 Task: Create a repository on health tips or workout plans and add a collaborator to this repository.
Action: Mouse moved to (1228, 97)
Screenshot: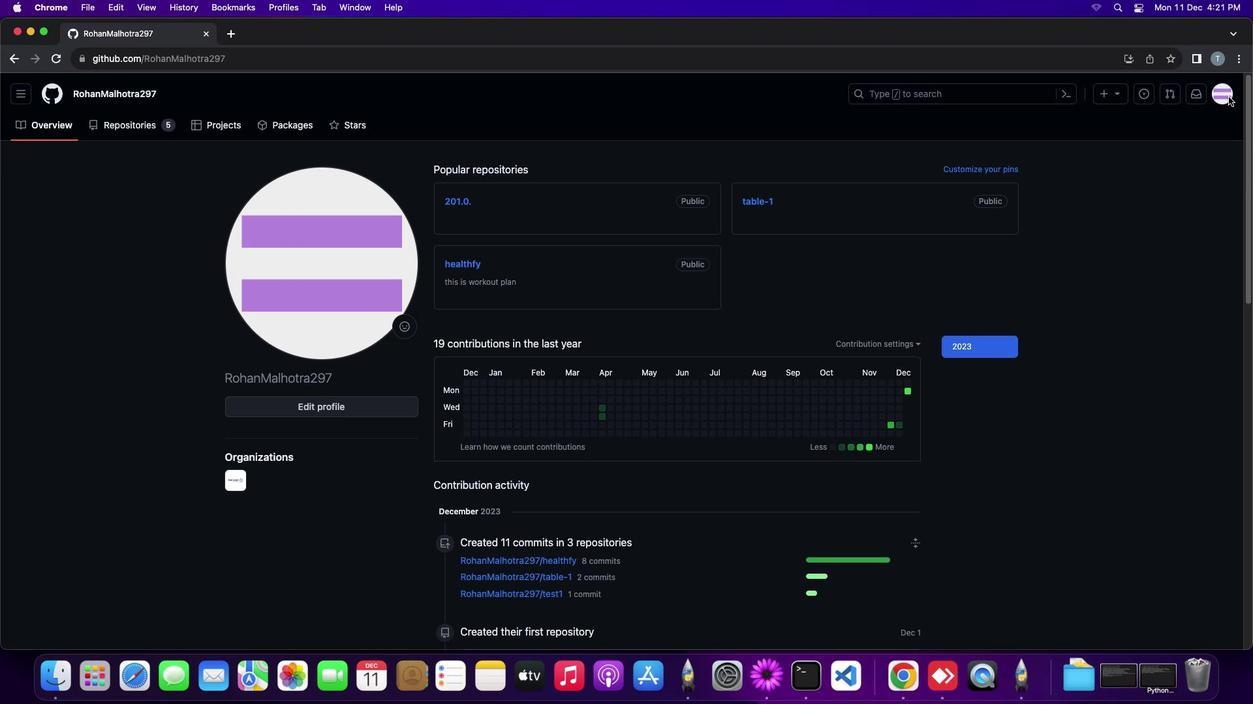 
Action: Mouse pressed left at (1228, 97)
Screenshot: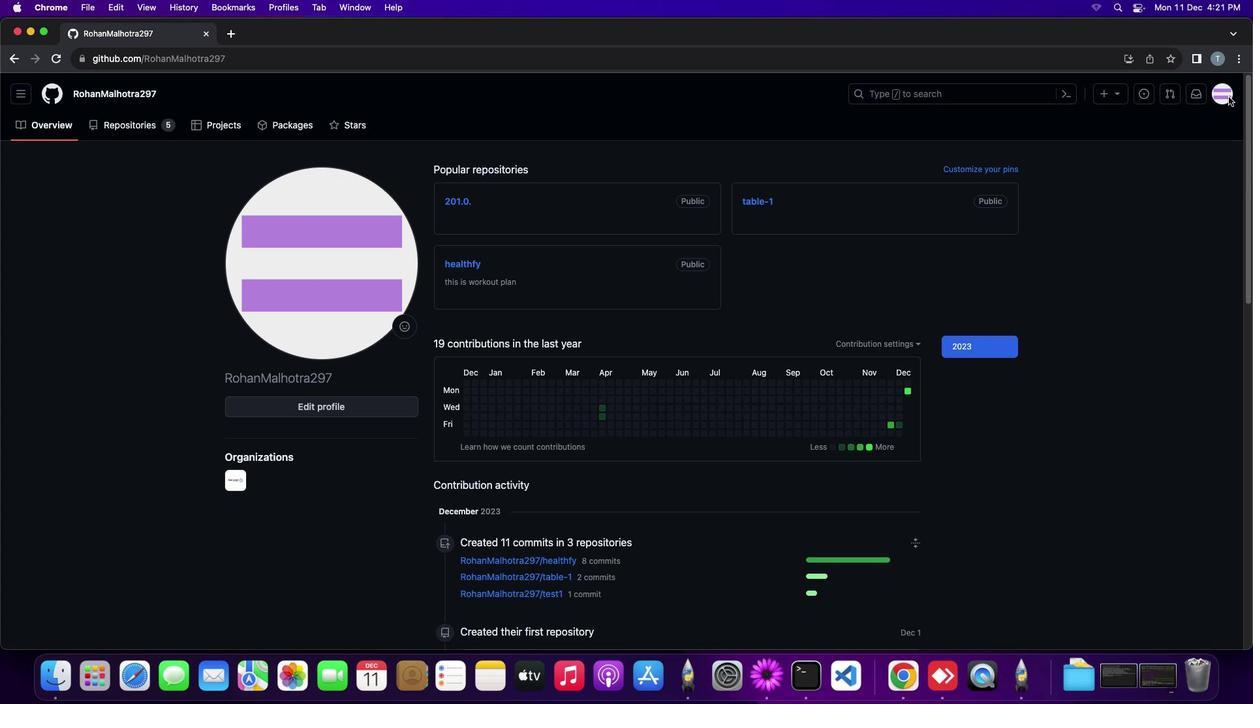 
Action: Mouse moved to (1225, 99)
Screenshot: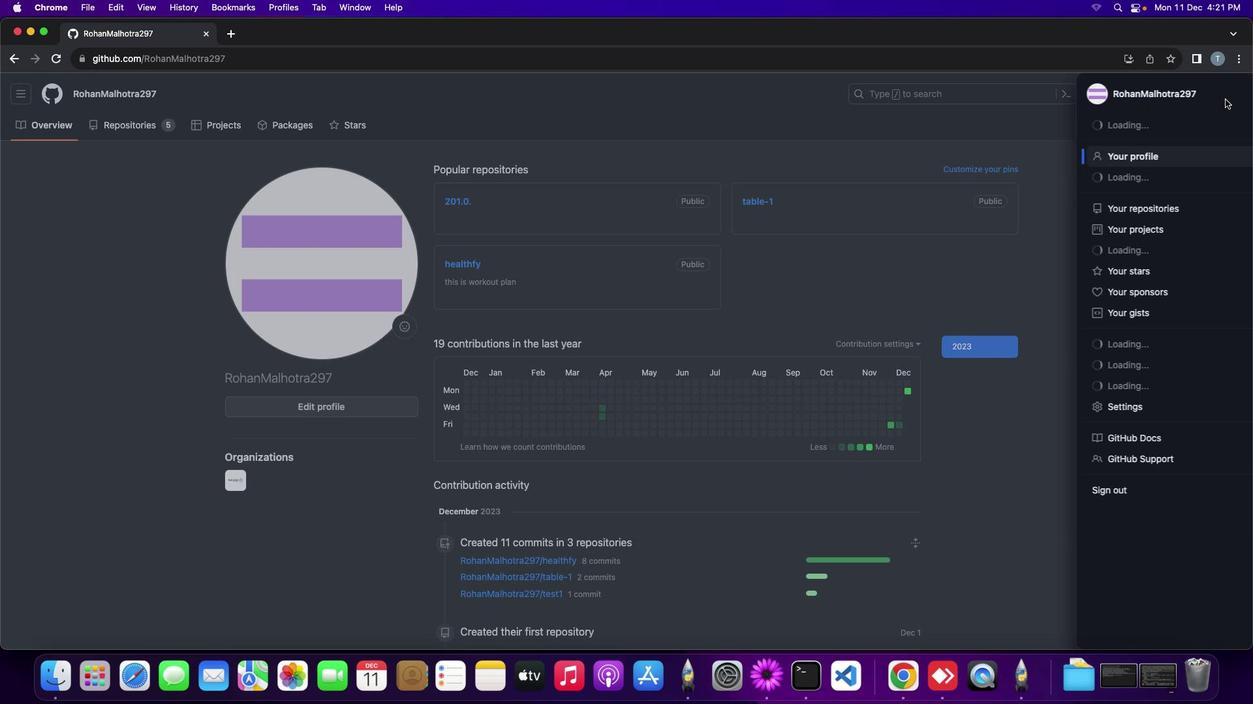 
Action: Mouse pressed left at (1225, 99)
Screenshot: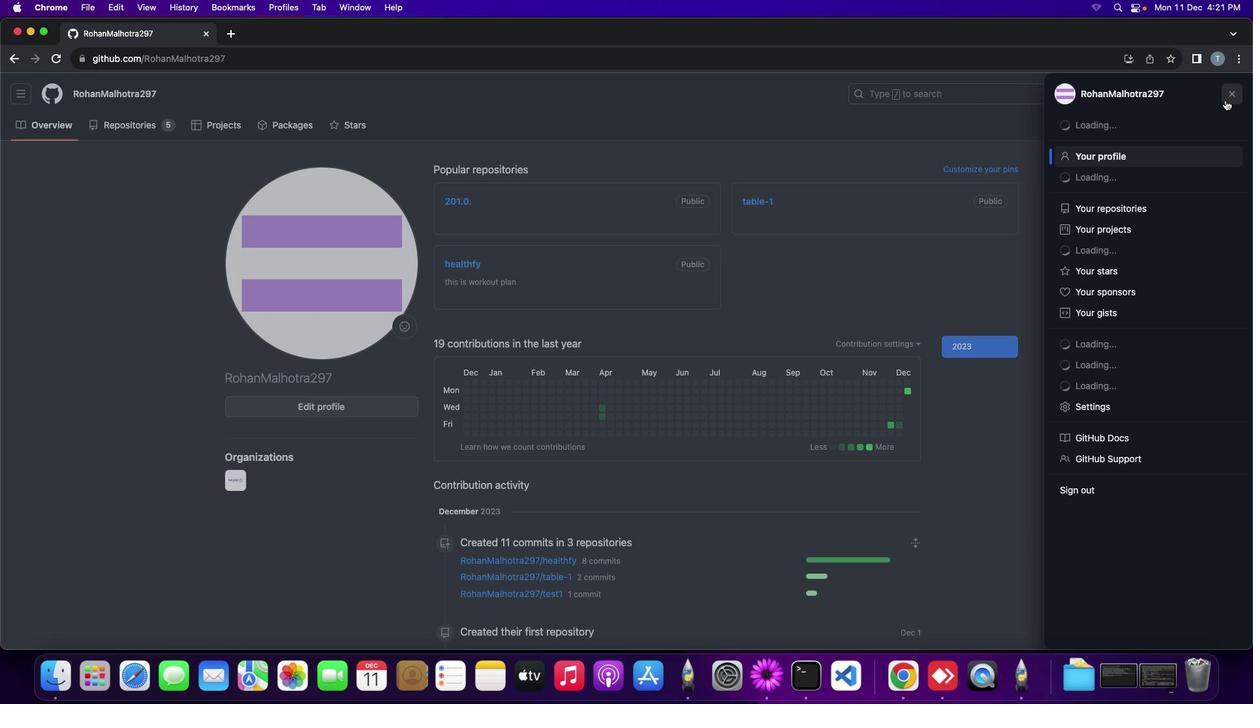 
Action: Mouse moved to (1121, 211)
Screenshot: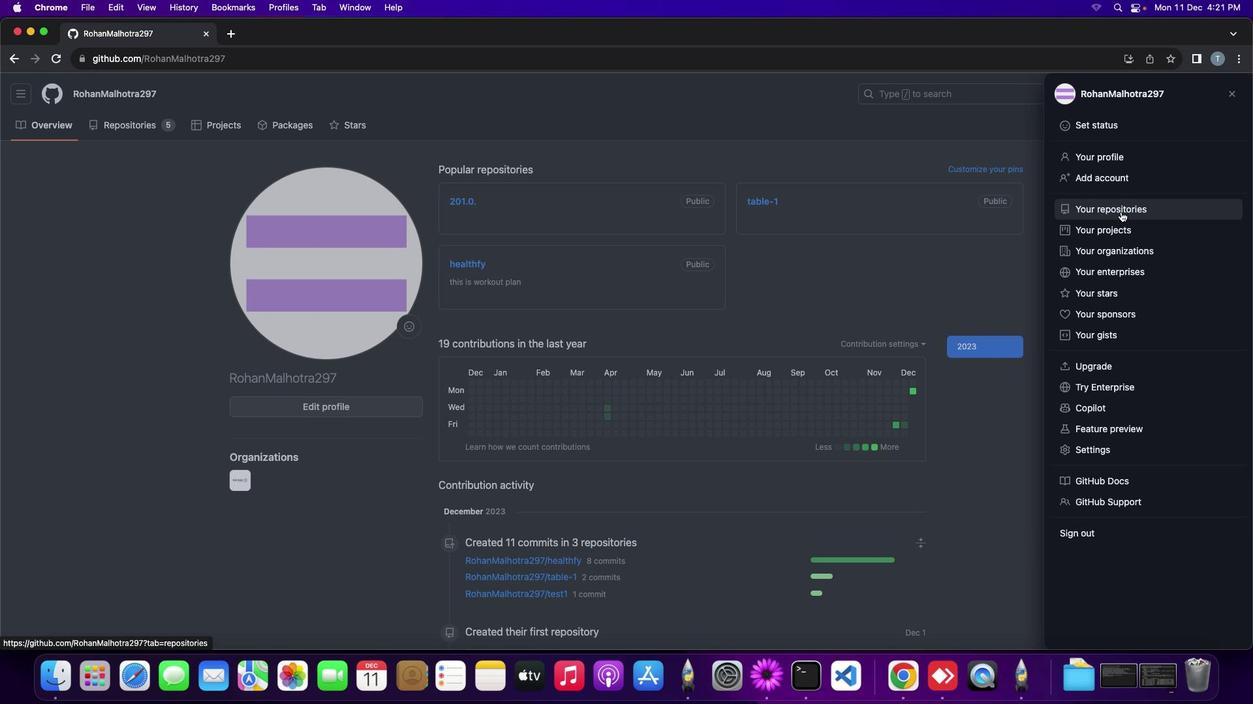 
Action: Mouse pressed left at (1121, 211)
Screenshot: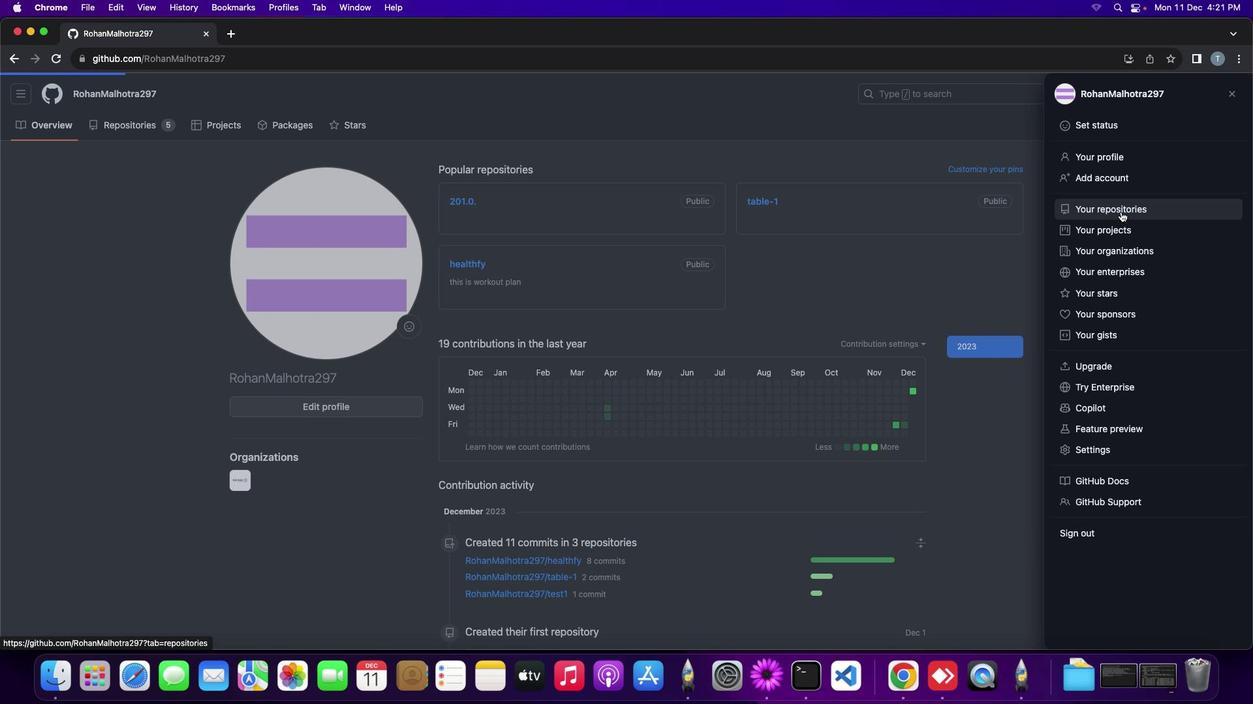 
Action: Mouse moved to (998, 171)
Screenshot: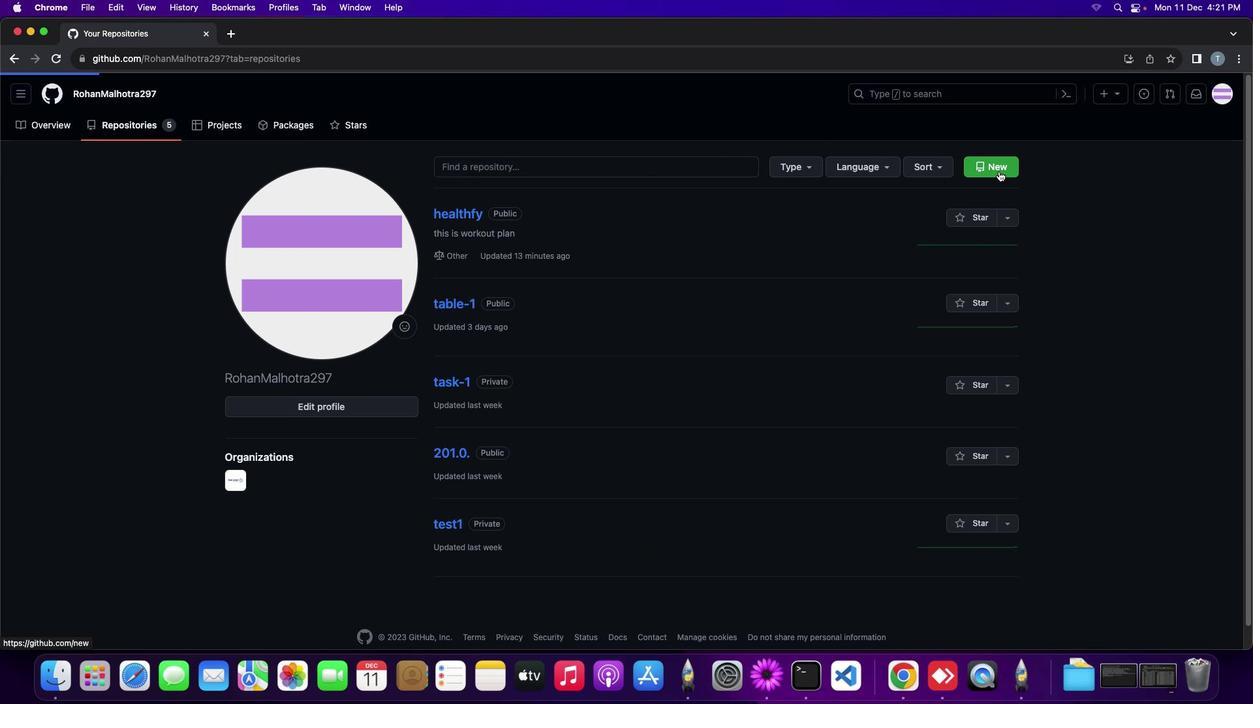 
Action: Mouse pressed left at (998, 171)
Screenshot: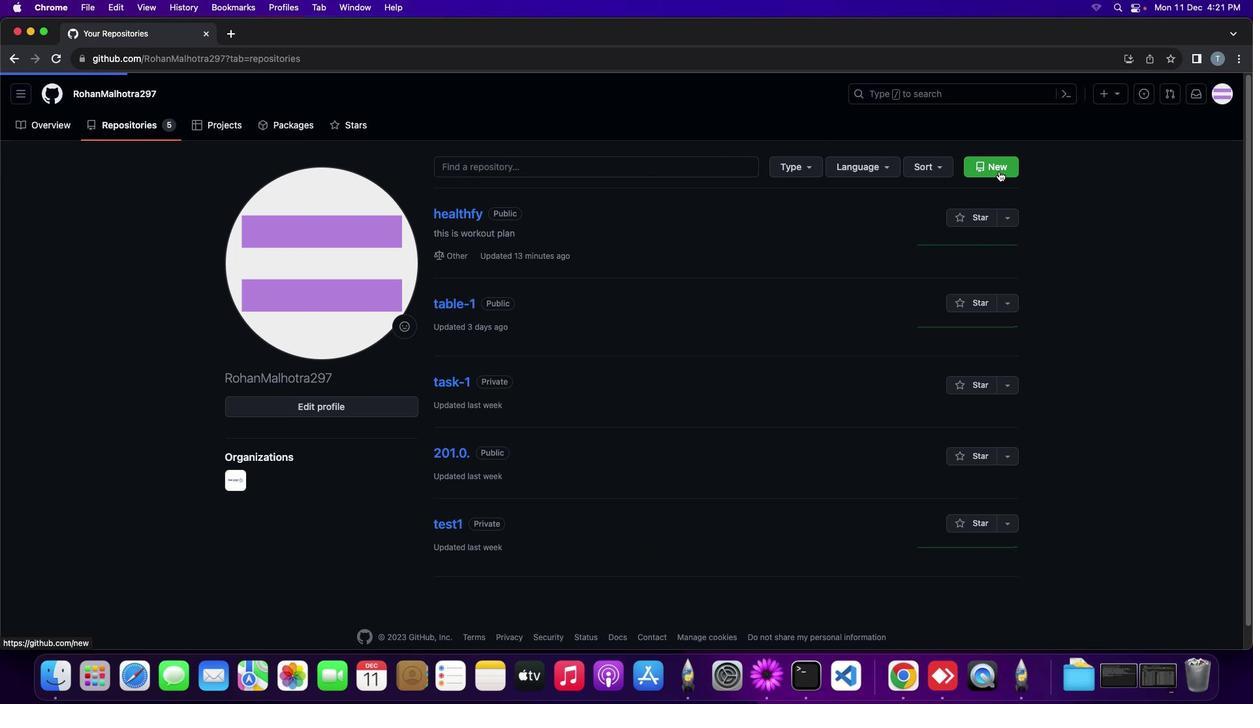 
Action: Mouse moved to (582, 257)
Screenshot: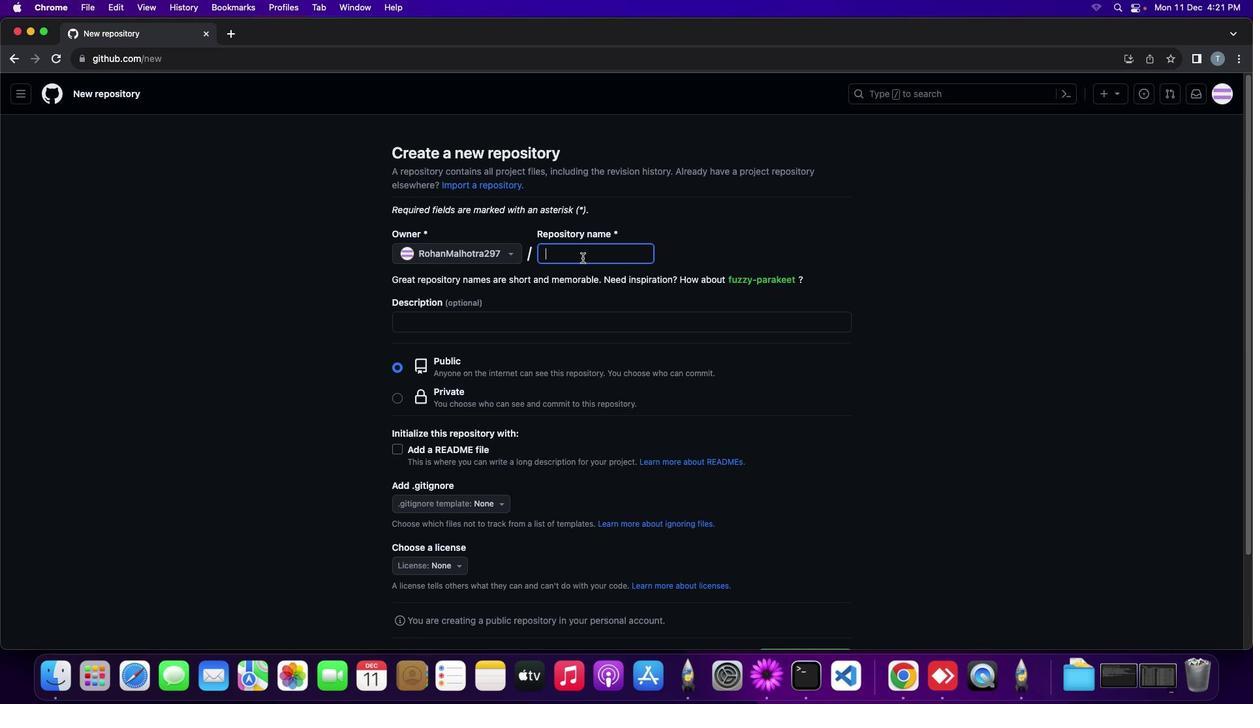 
Action: Mouse pressed left at (582, 257)
Screenshot: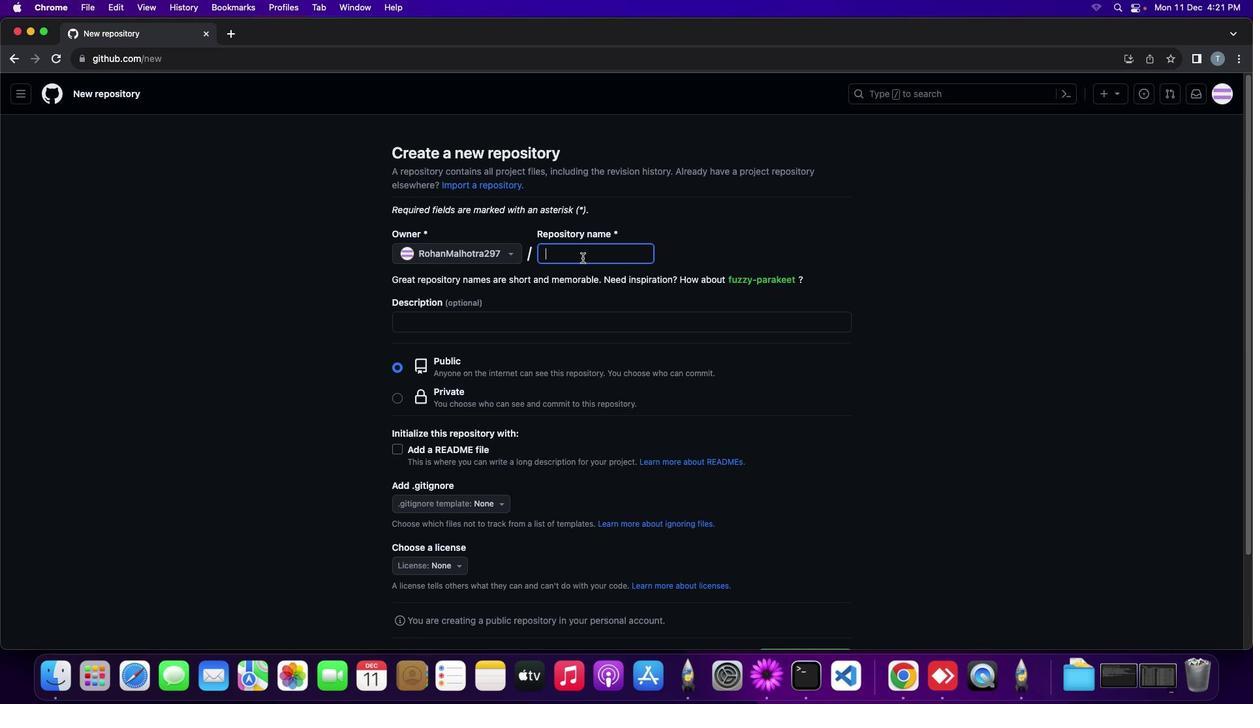 
Action: Mouse moved to (582, 257)
Screenshot: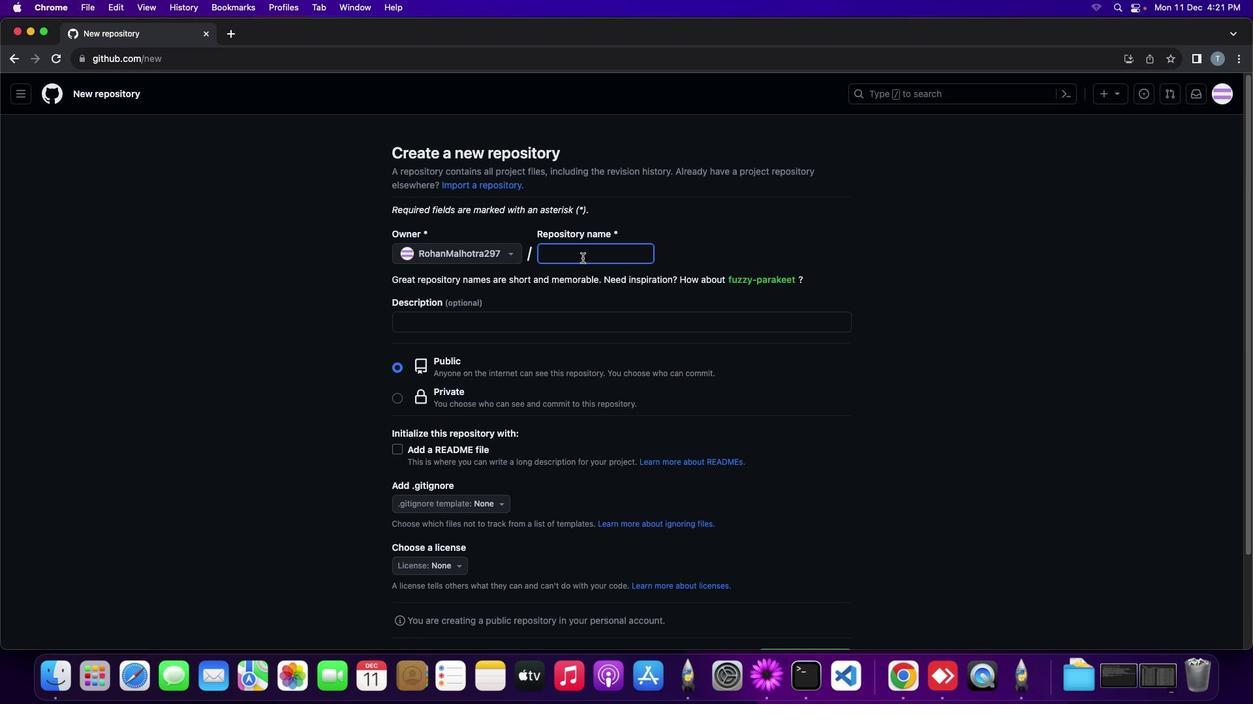 
Action: Key pressed Key.shift'H''e''a''l''t''h'Key.spaceKey.shift'T''i''p''s'Key.spaceKey.shift'&'Key.spaceKey.shift'W''o''r''k''o''u''t'Key.spaceKey.shift'P''l''a''n''s'
Screenshot: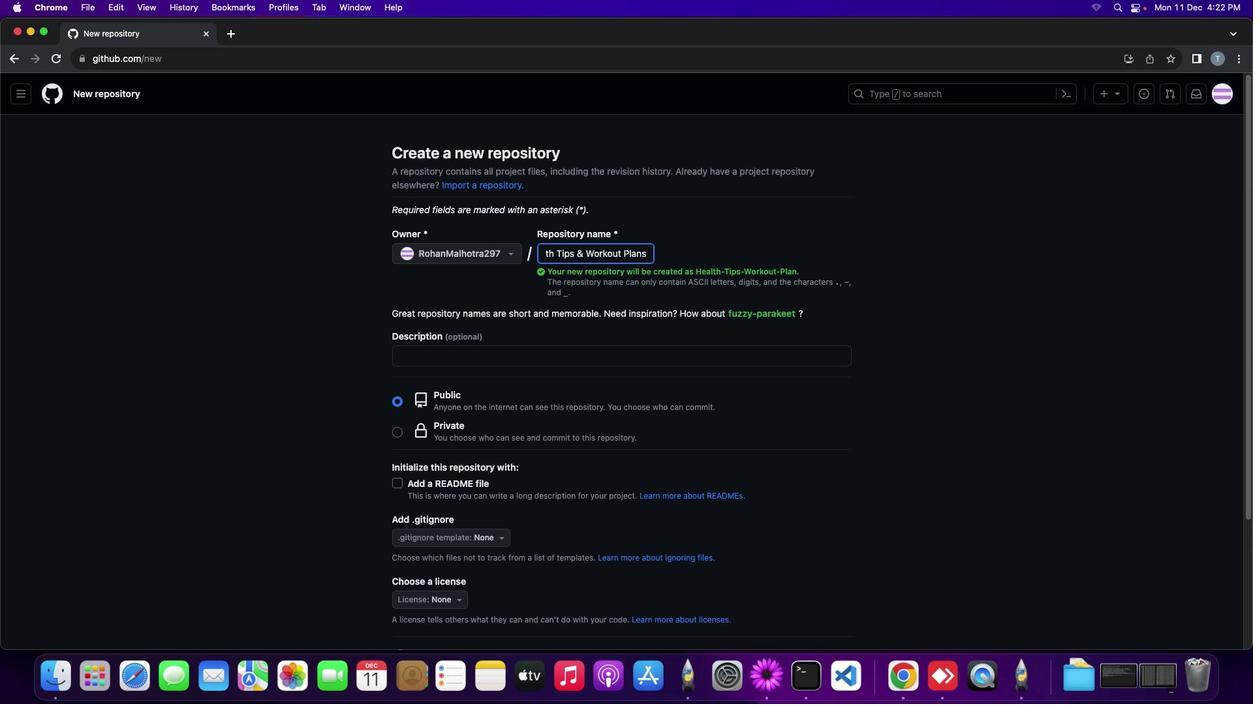 
Action: Mouse moved to (748, 322)
Screenshot: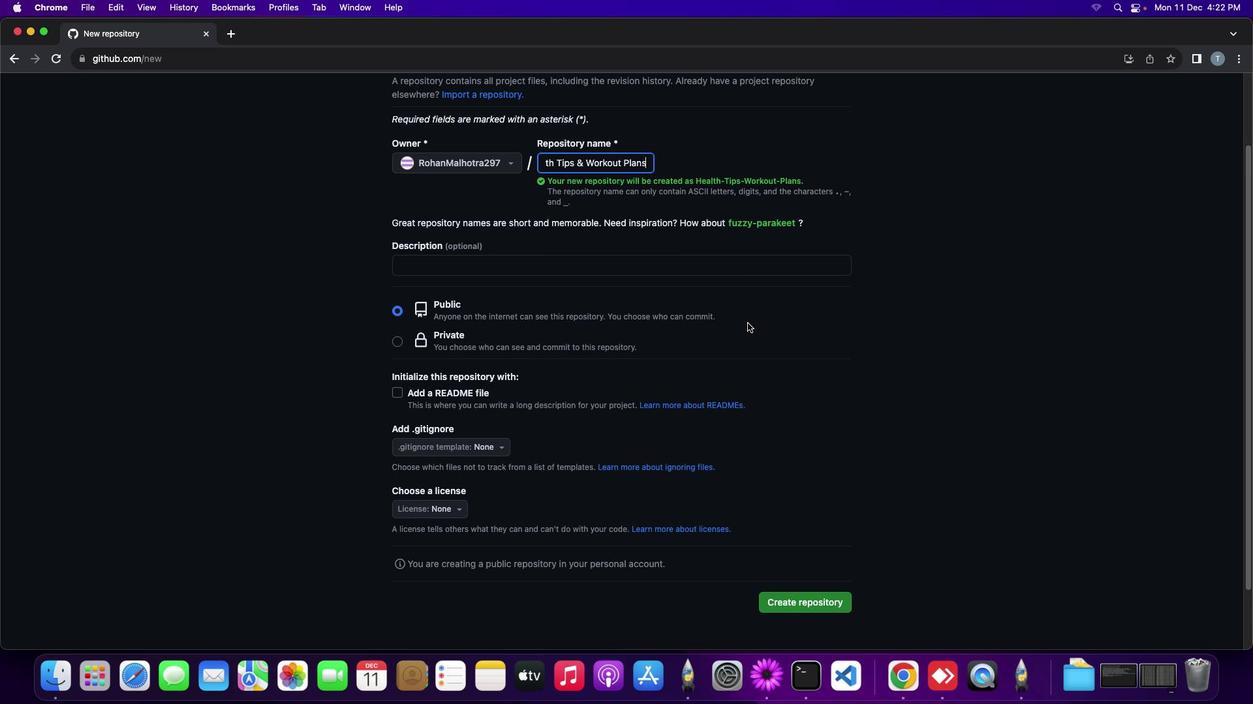 
Action: Mouse scrolled (748, 322) with delta (0, 0)
Screenshot: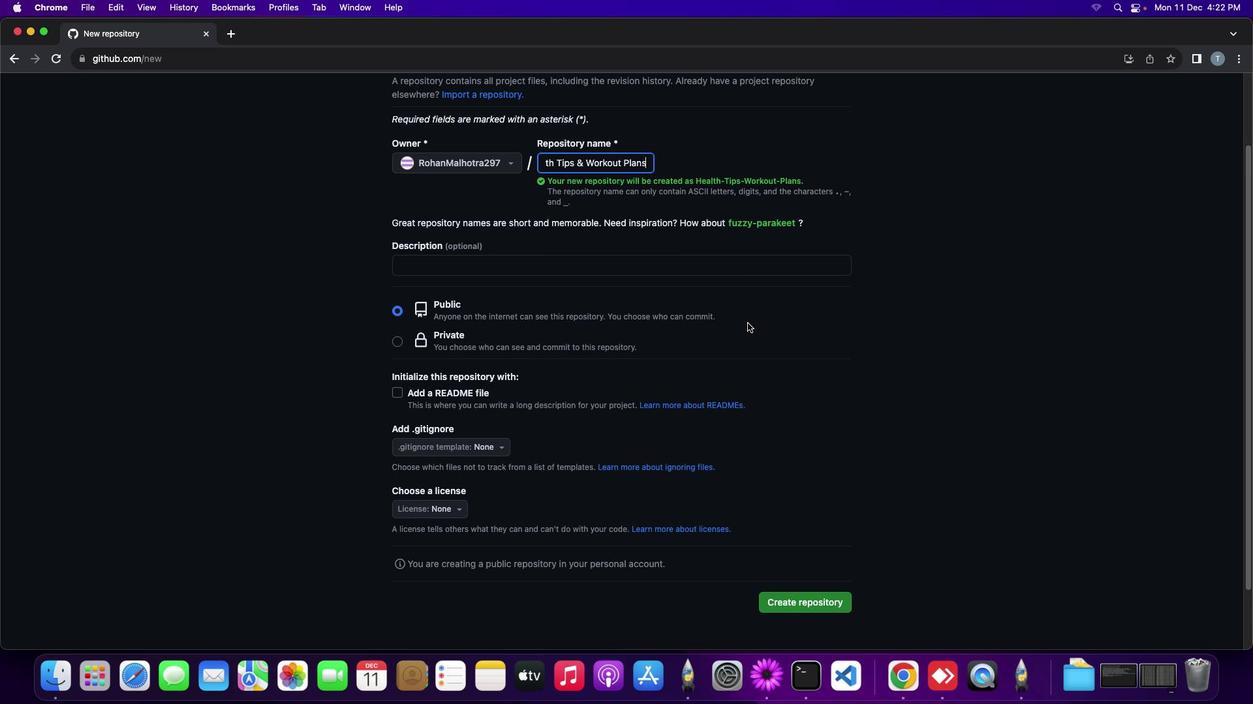 
Action: Mouse moved to (748, 323)
Screenshot: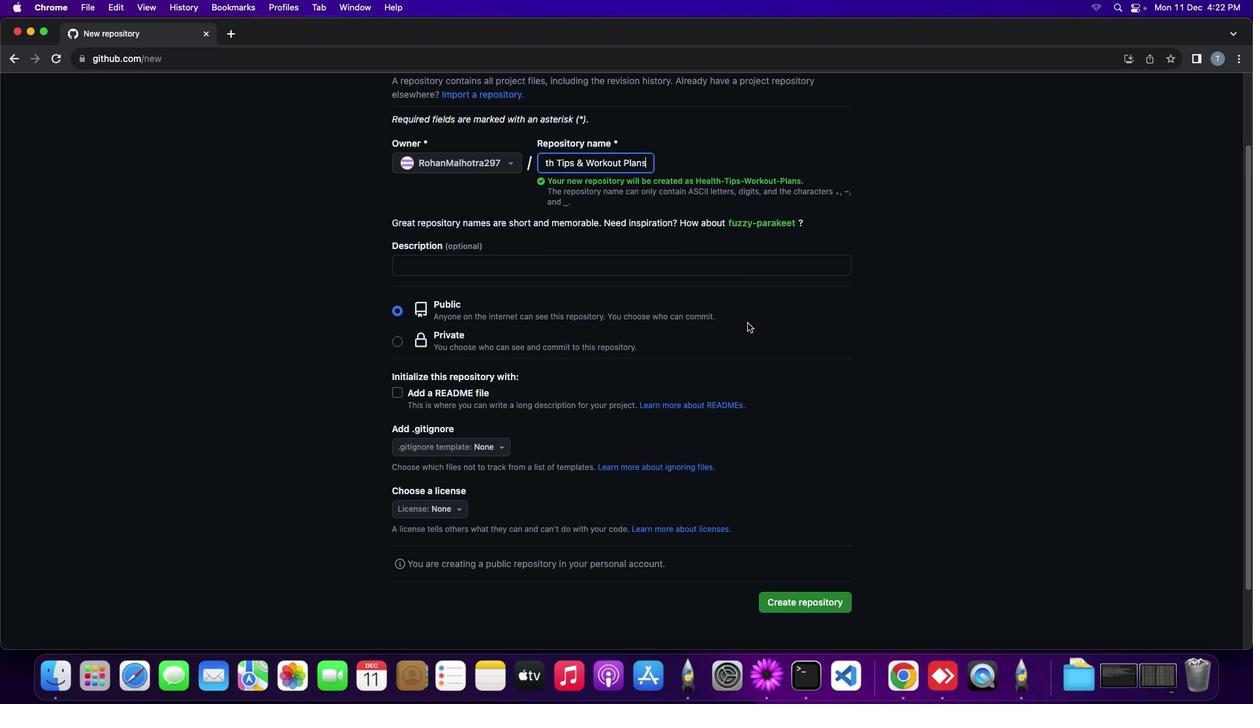 
Action: Mouse scrolled (748, 323) with delta (0, 0)
Screenshot: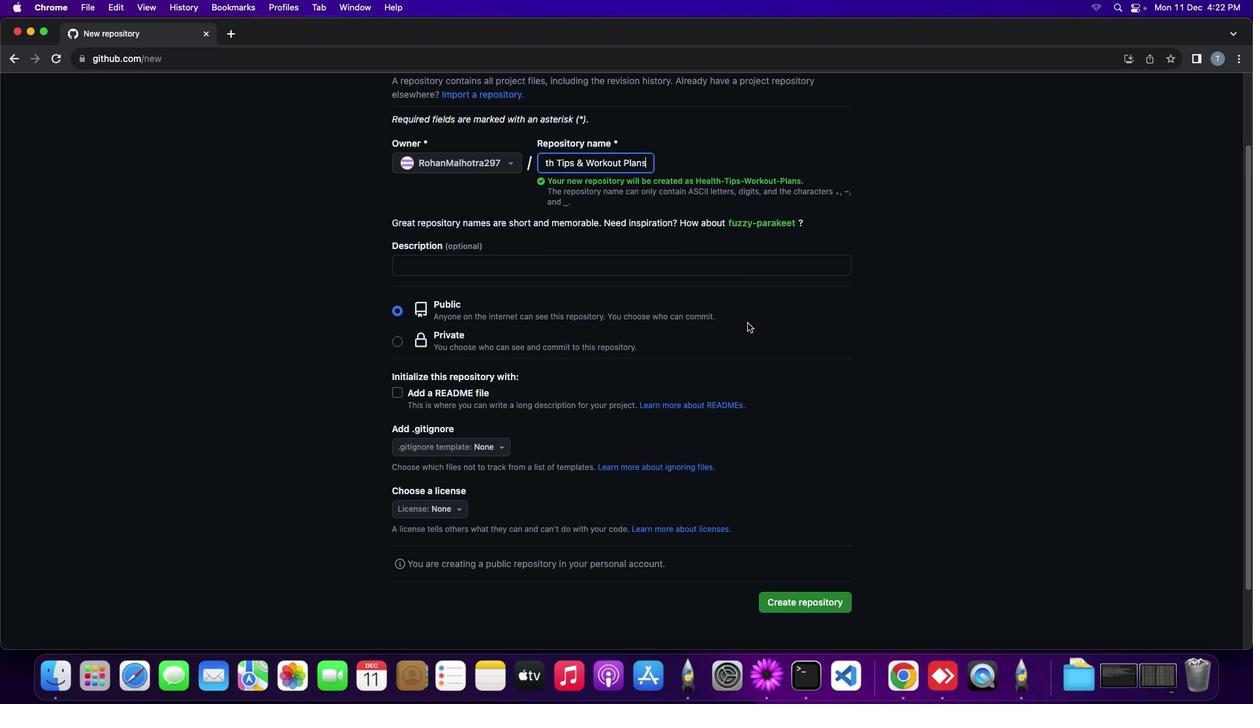 
Action: Mouse scrolled (748, 323) with delta (0, -1)
Screenshot: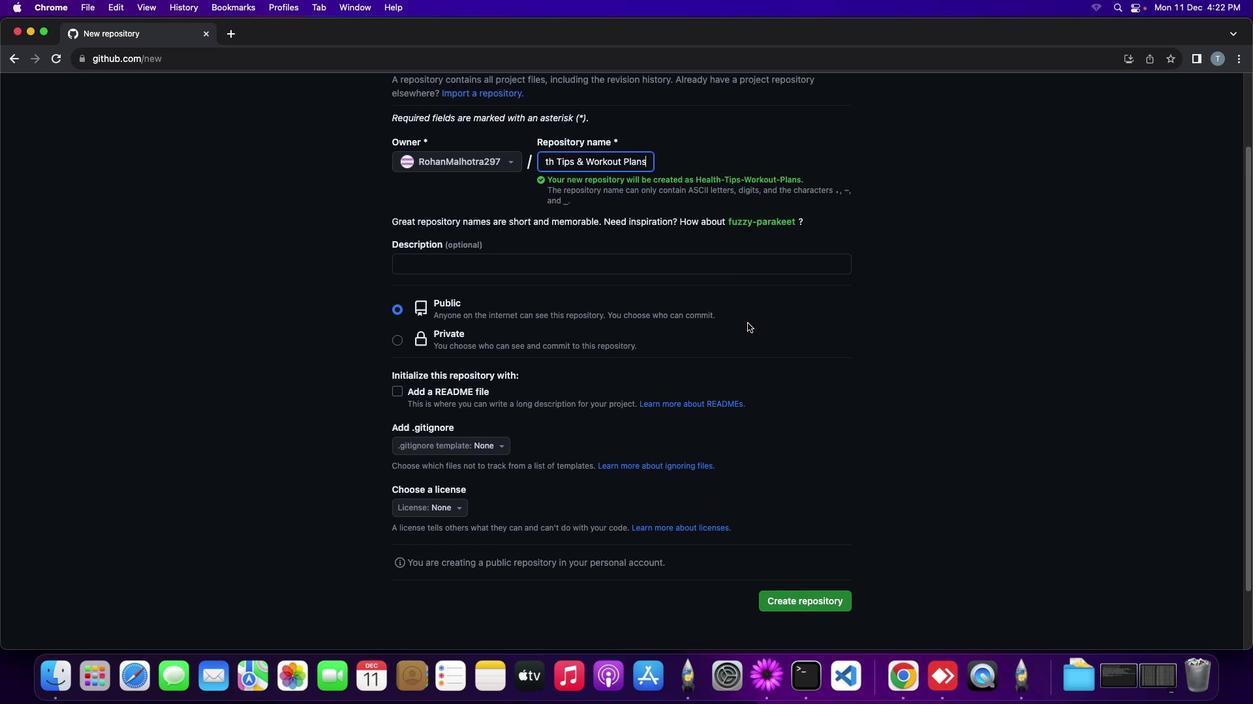 
Action: Mouse moved to (747, 323)
Screenshot: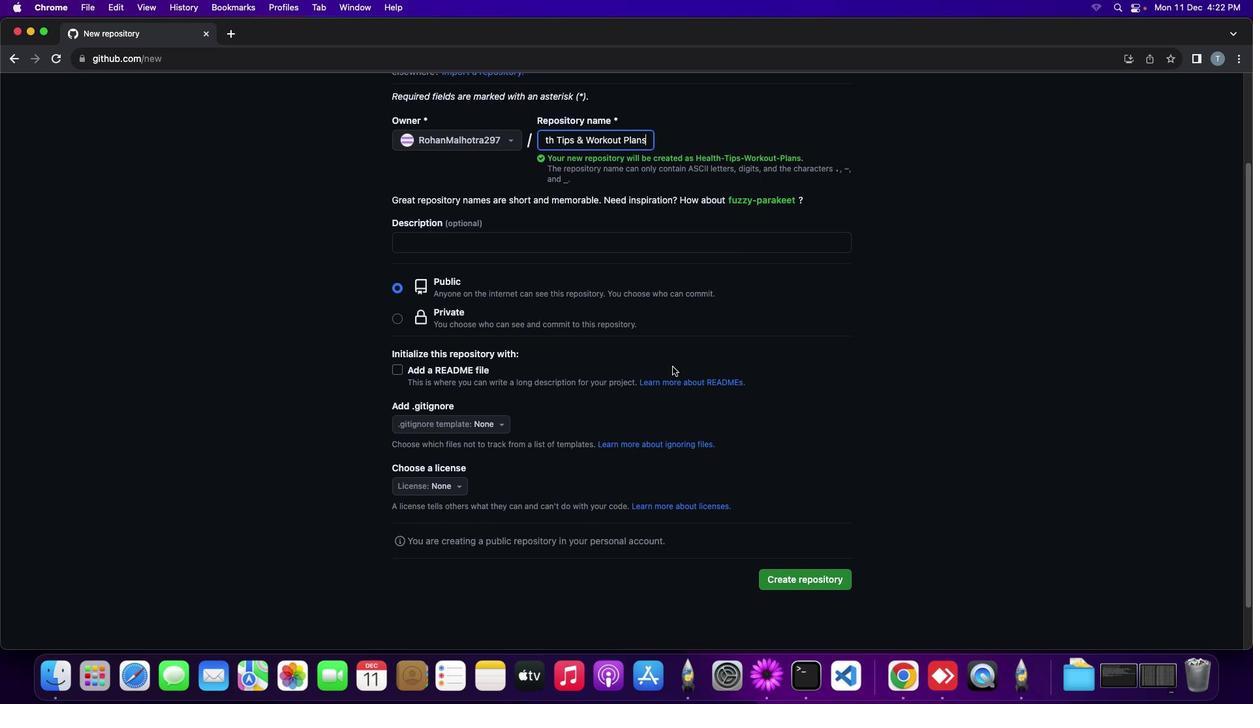 
Action: Mouse scrolled (747, 323) with delta (0, 0)
Screenshot: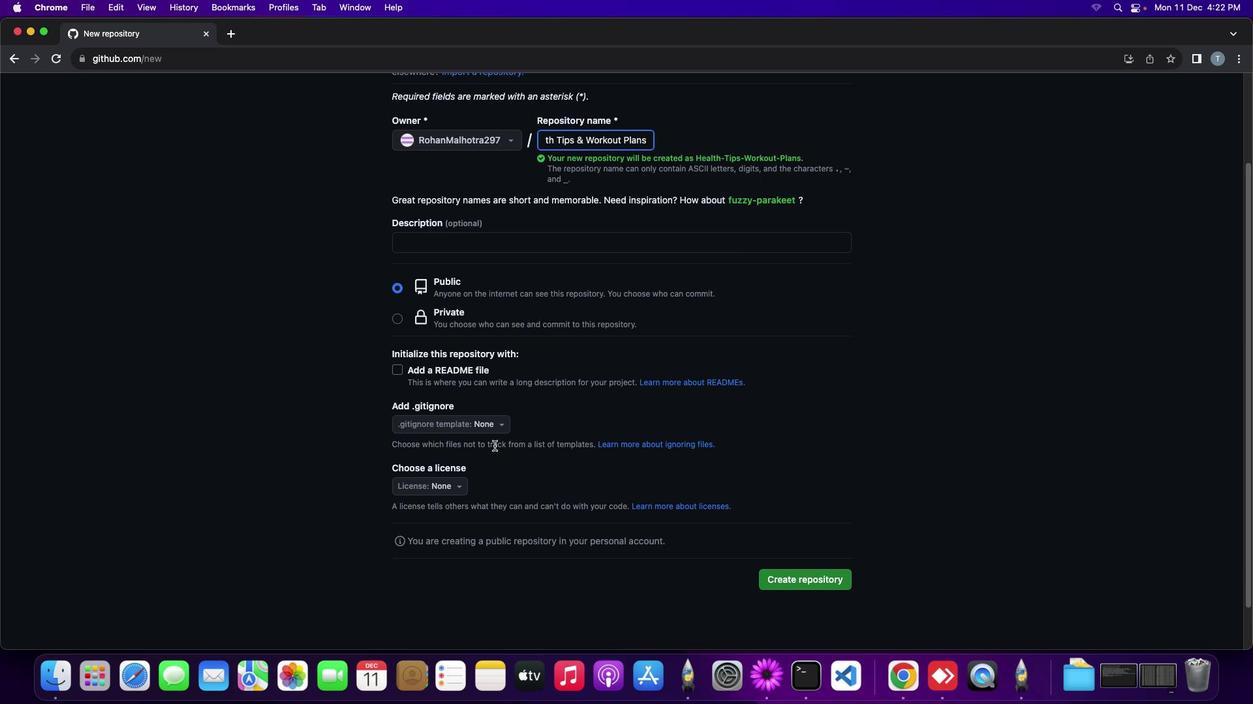 
Action: Mouse scrolled (747, 323) with delta (0, 0)
Screenshot: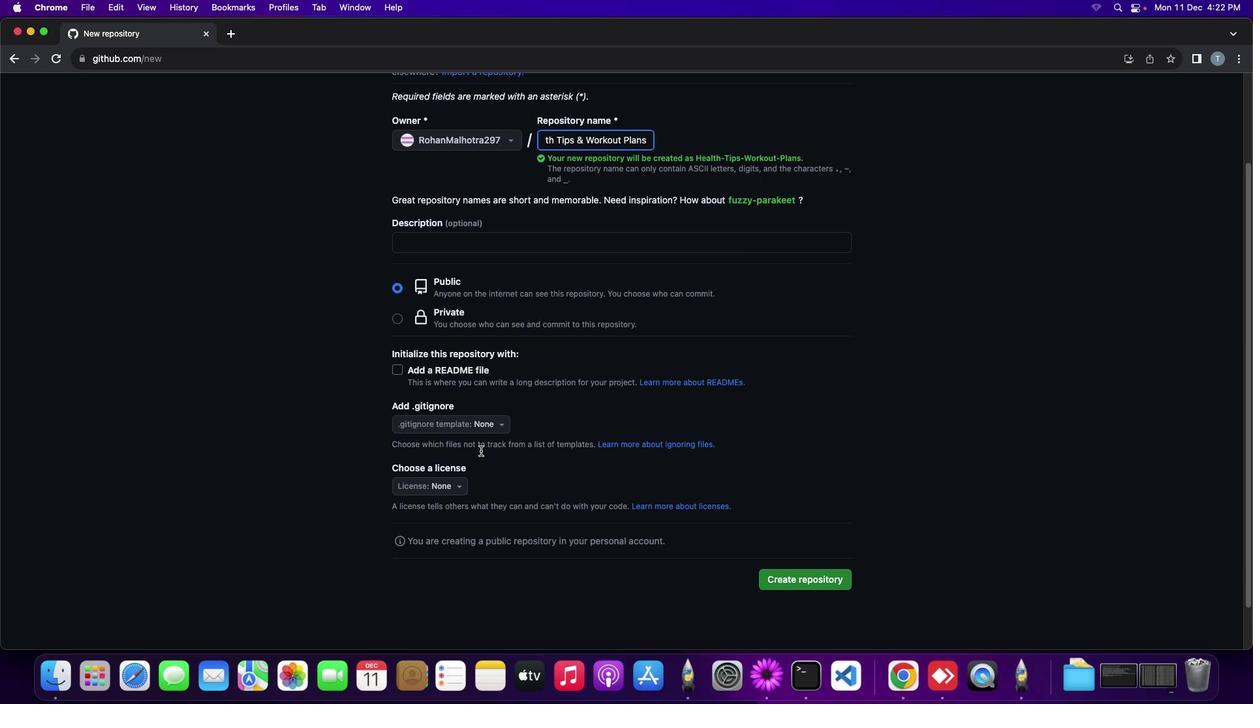 
Action: Mouse moved to (400, 374)
Screenshot: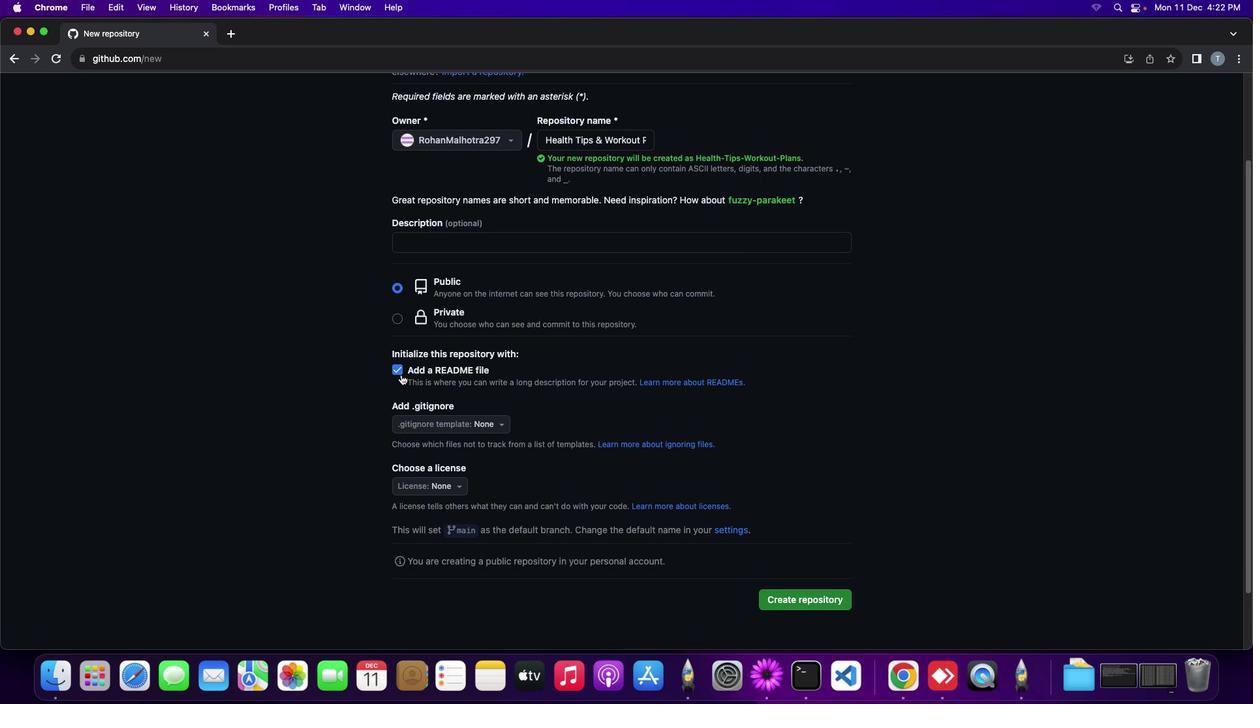 
Action: Mouse pressed left at (400, 374)
Screenshot: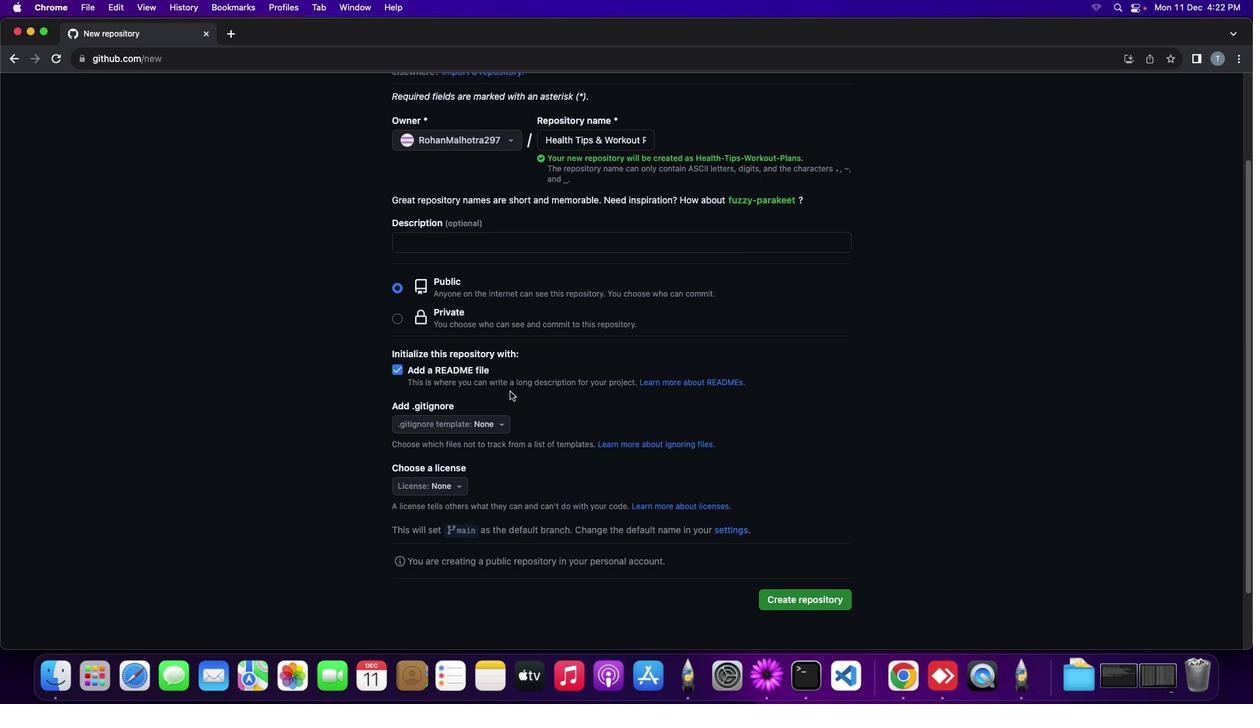 
Action: Mouse moved to (817, 602)
Screenshot: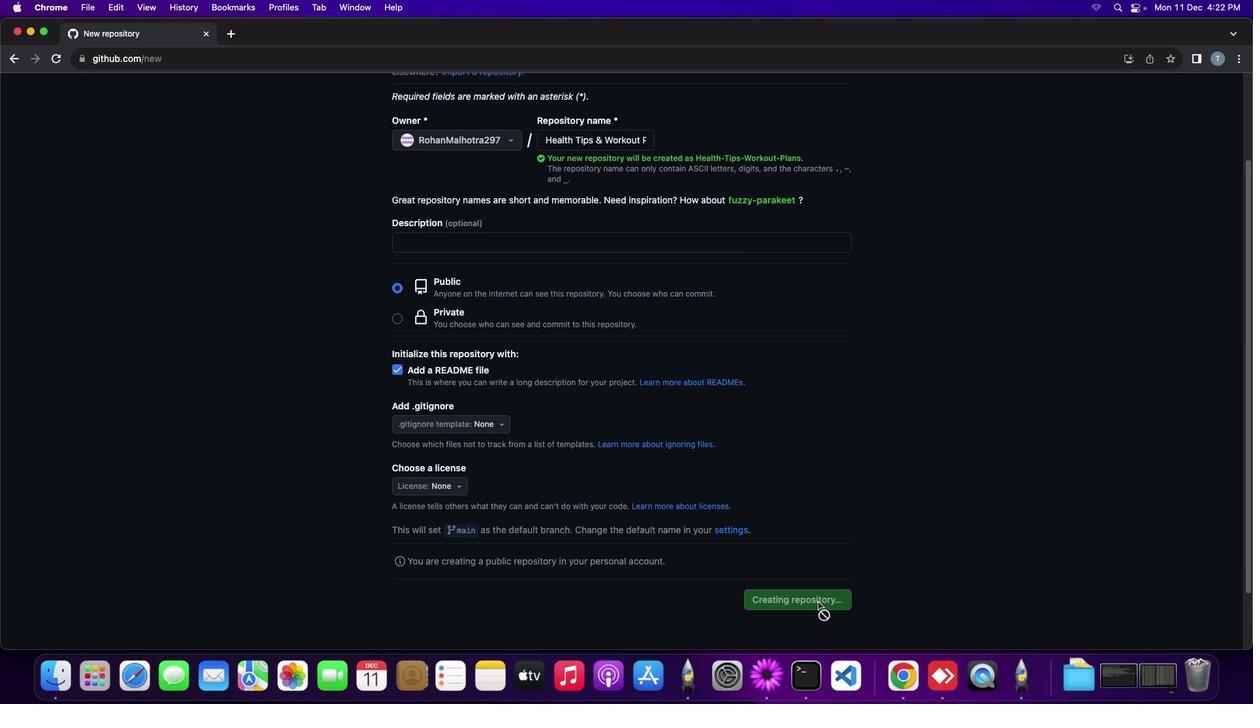 
Action: Mouse pressed left at (817, 602)
Screenshot: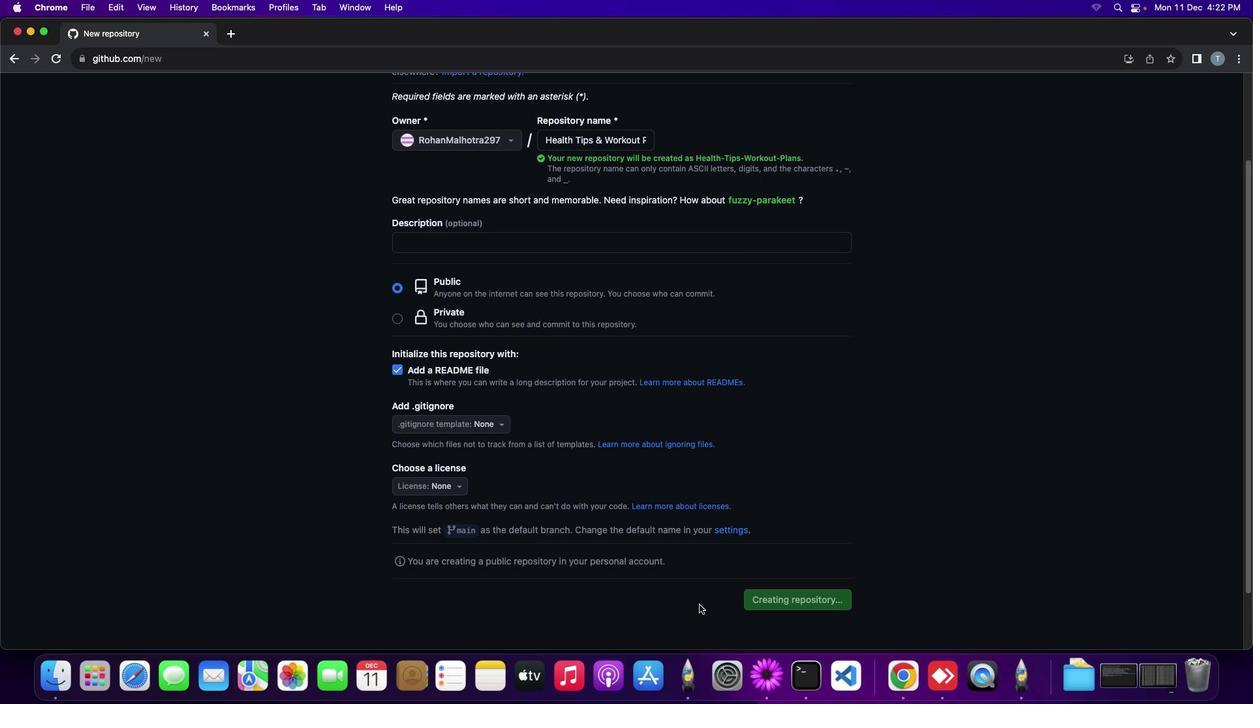 
Action: Mouse moved to (443, 372)
Screenshot: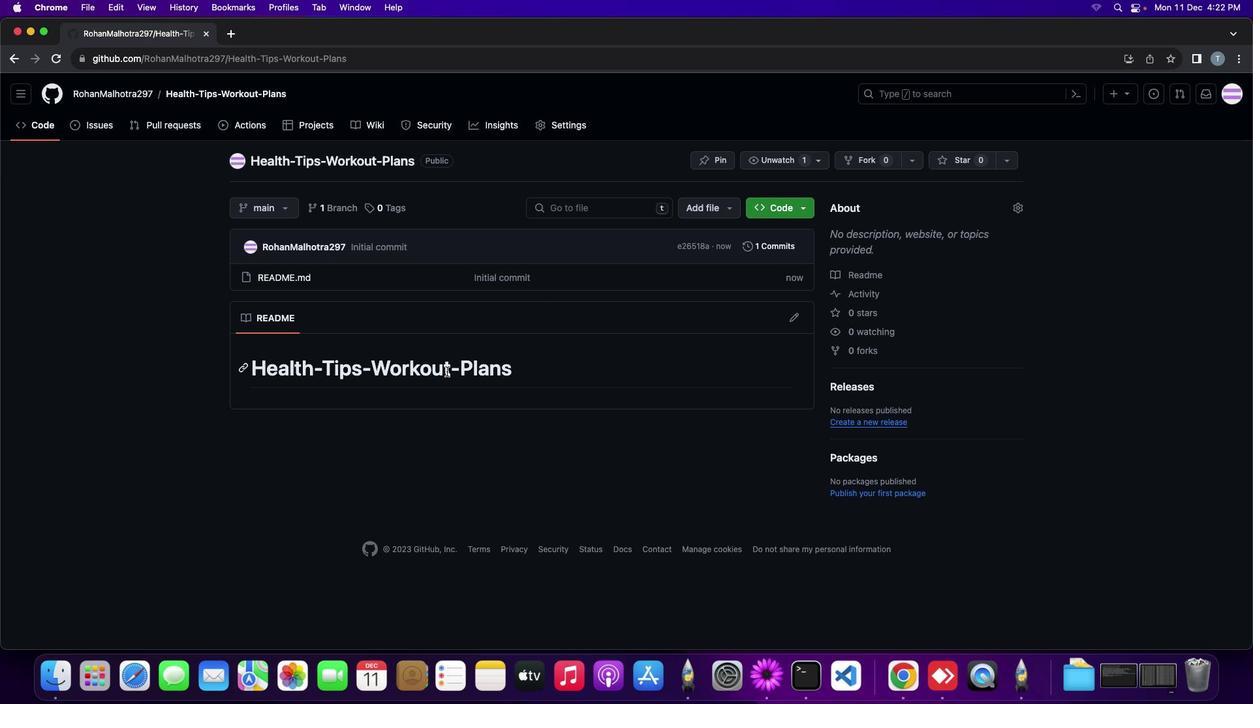 
Action: Mouse pressed left at (443, 372)
Screenshot: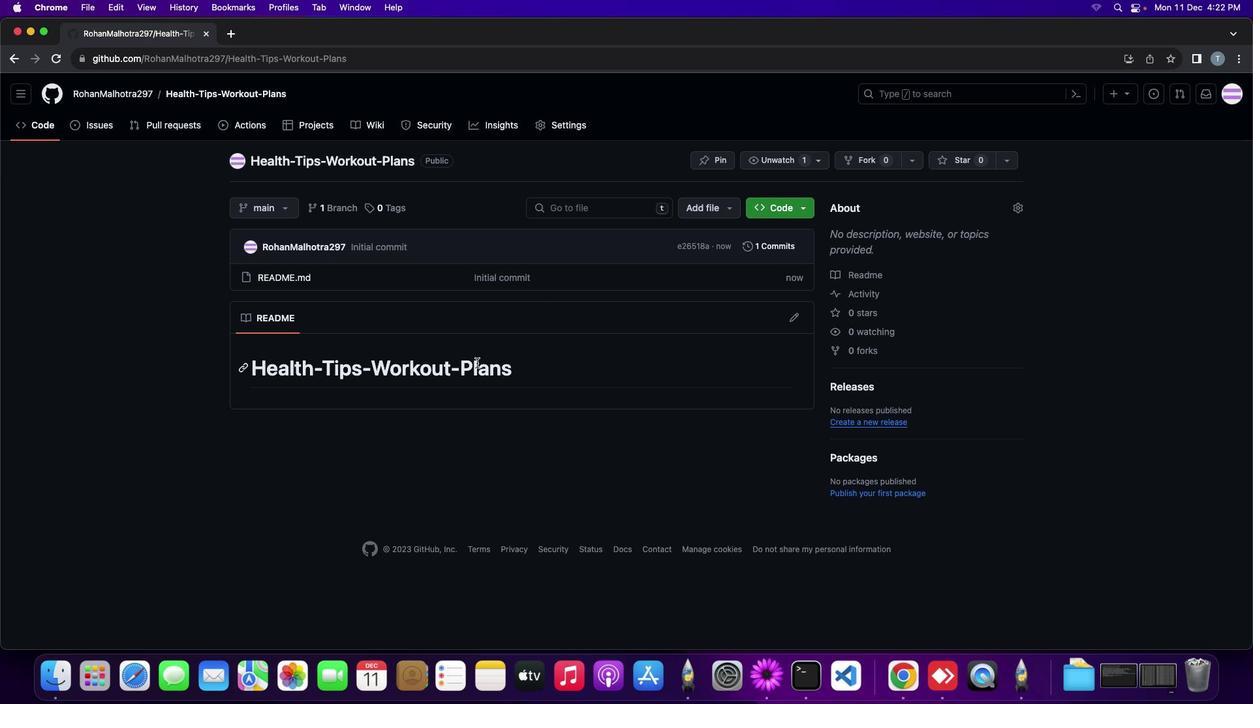 
Action: Mouse moved to (433, 373)
Screenshot: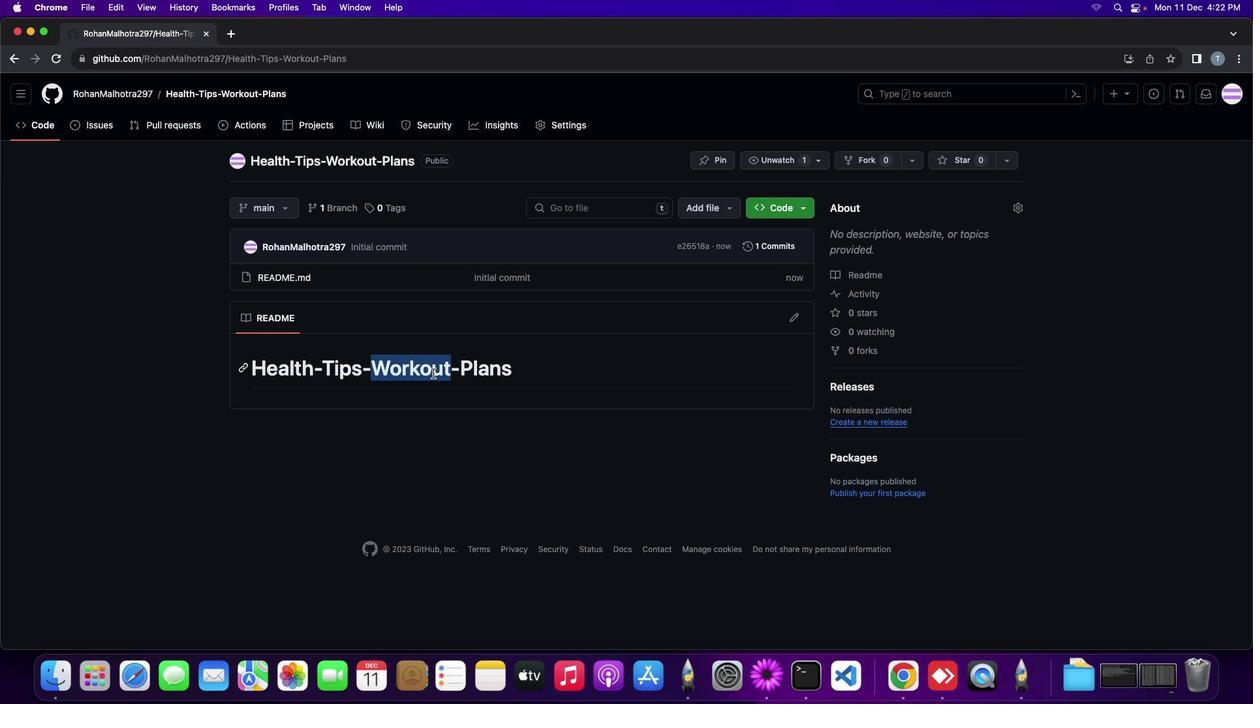 
Action: Mouse pressed left at (433, 373)
Screenshot: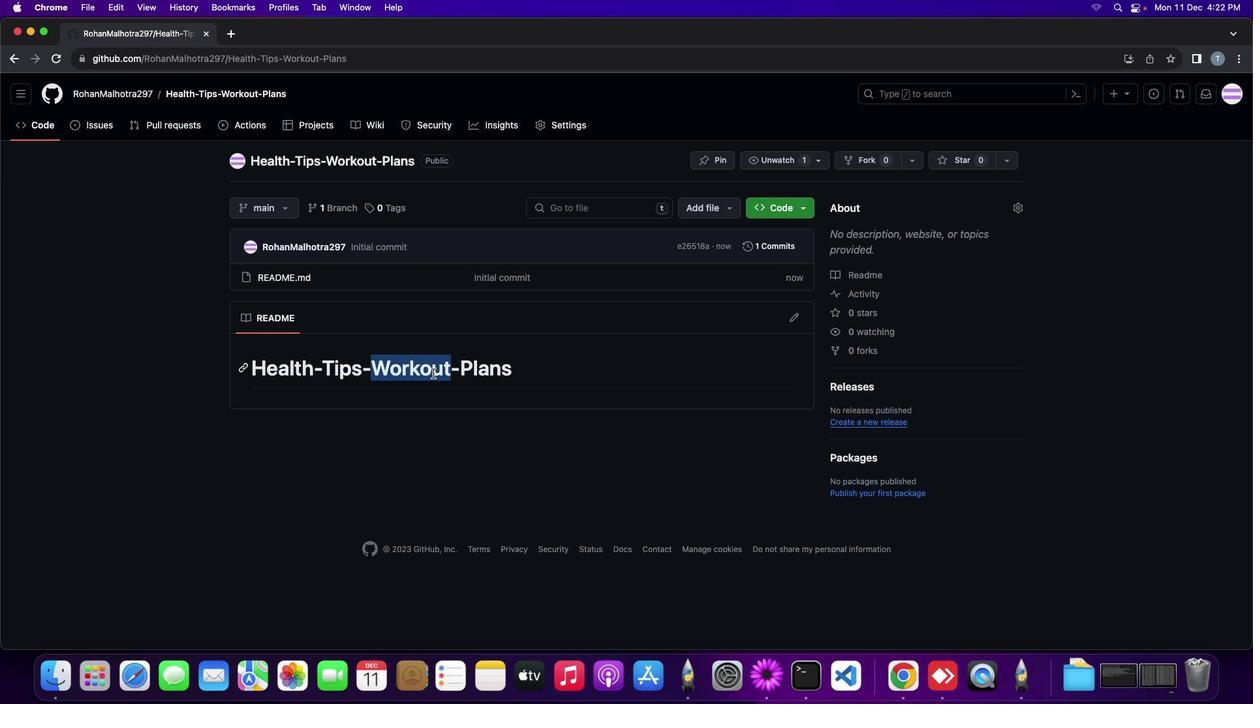 
Action: Mouse pressed left at (433, 373)
Screenshot: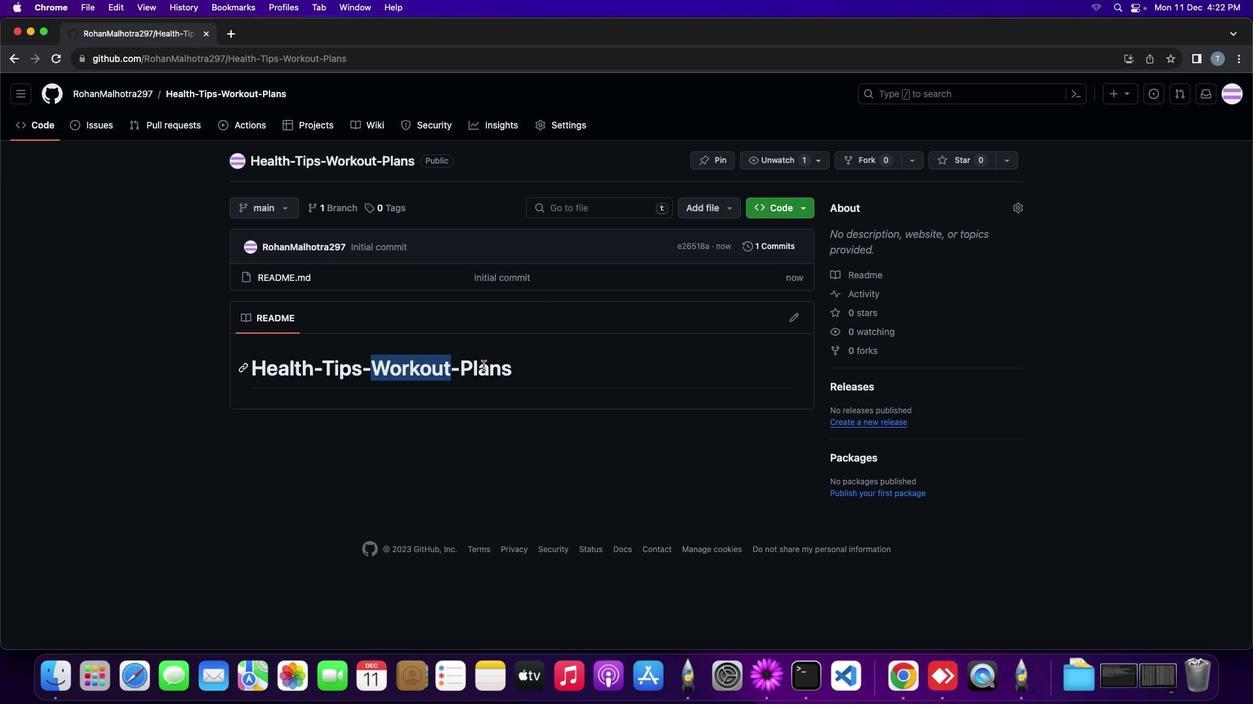 
Action: Mouse moved to (800, 321)
Screenshot: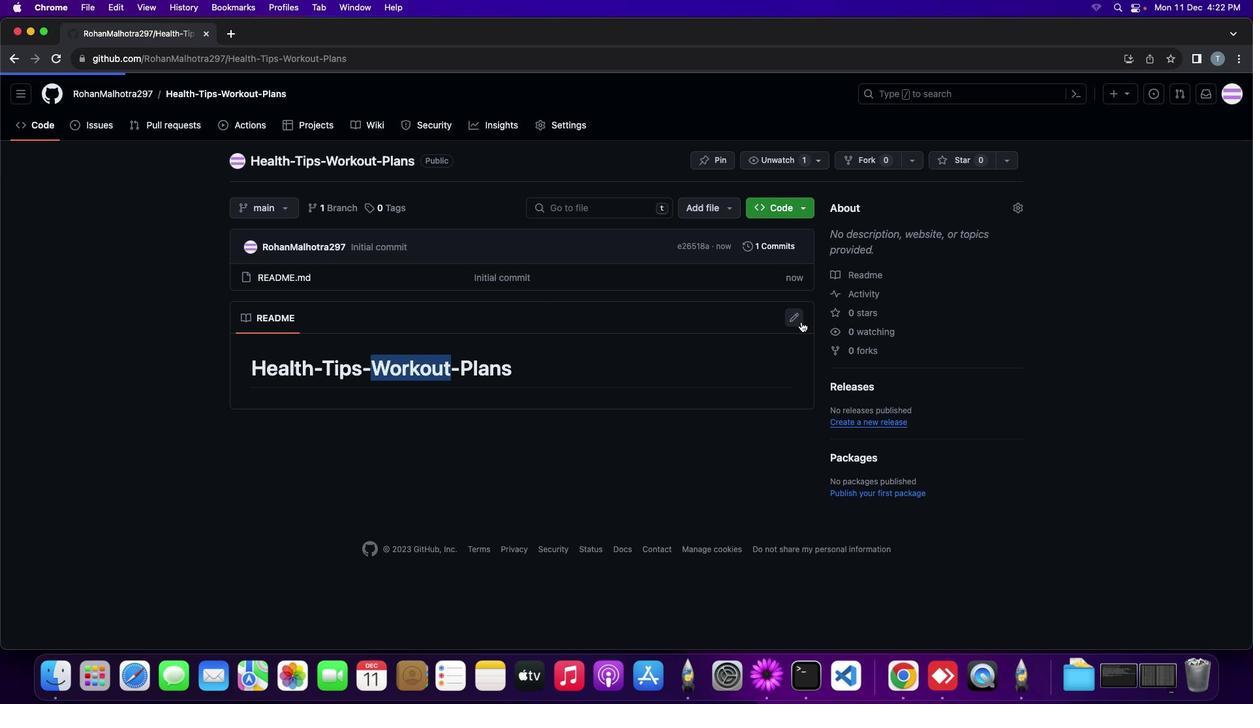 
Action: Mouse pressed left at (800, 321)
Screenshot: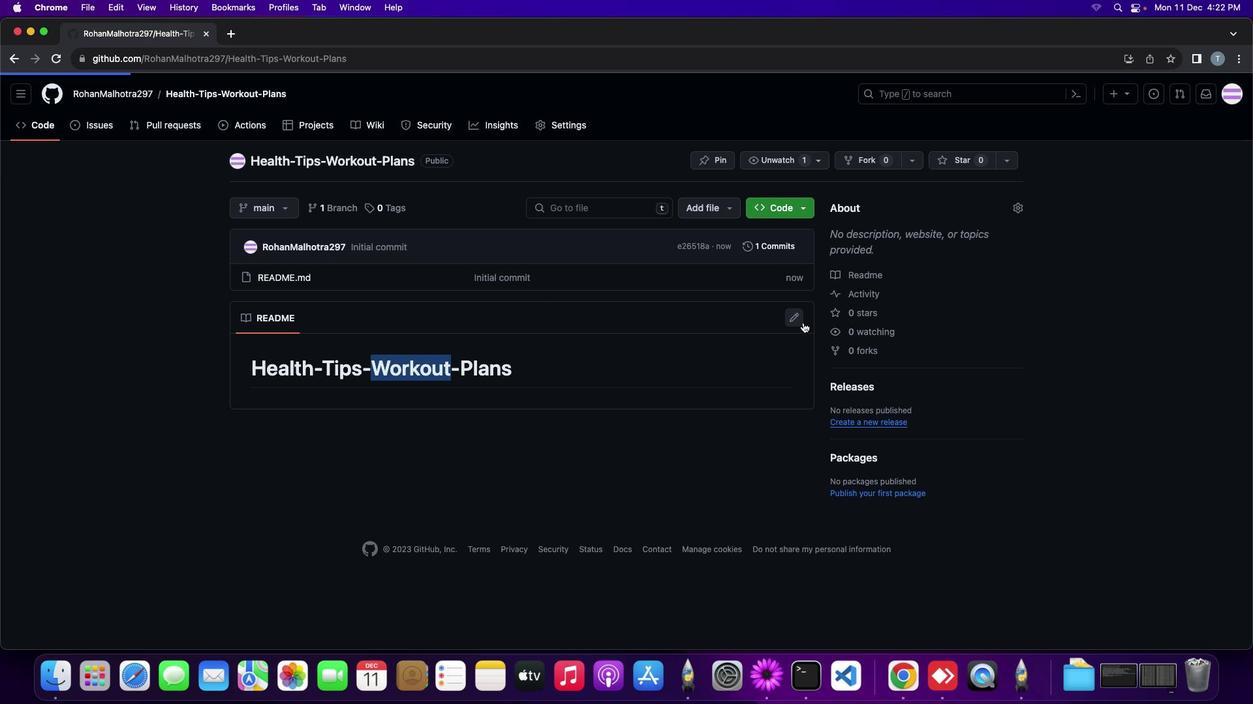 
Action: Mouse moved to (187, 227)
Screenshot: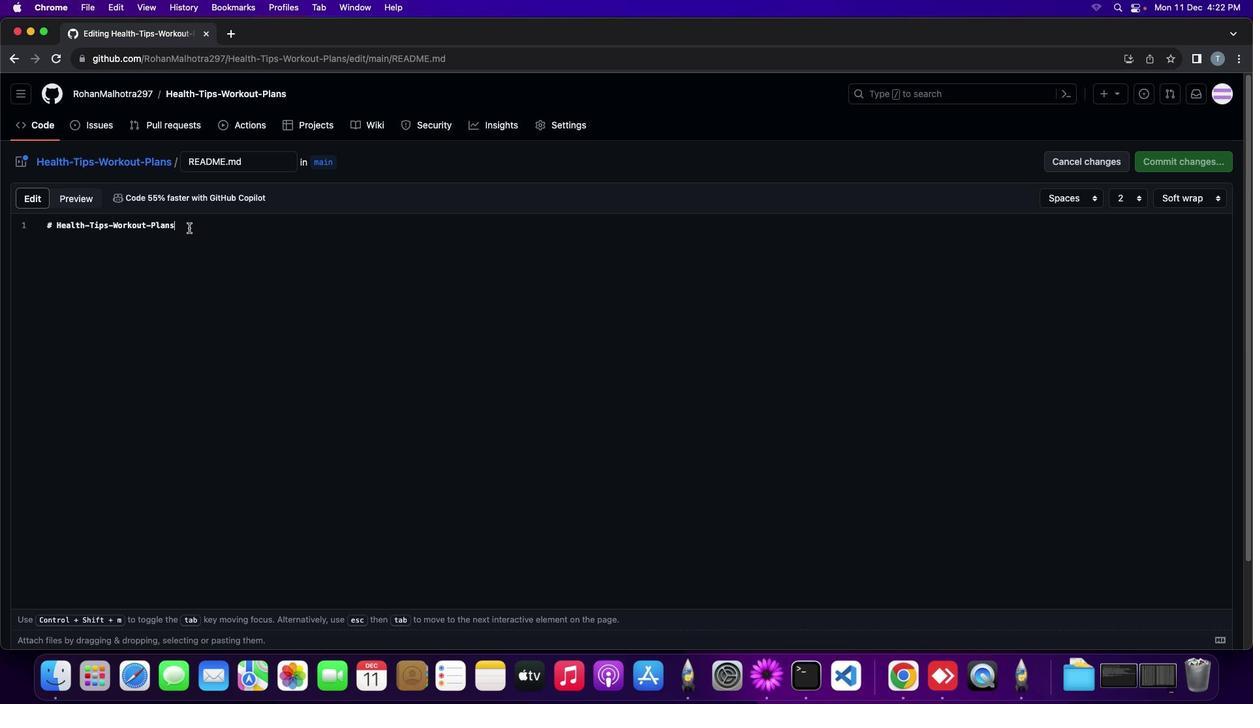 
Action: Mouse pressed left at (187, 227)
Screenshot: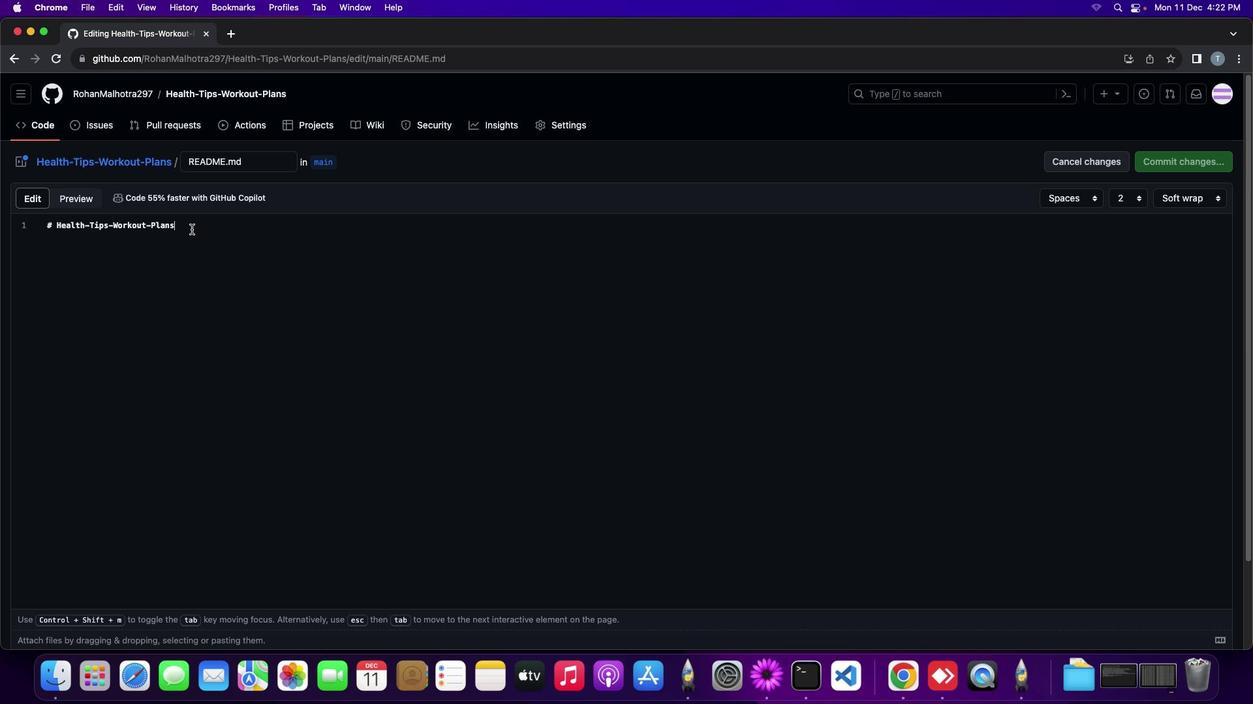 
Action: Mouse moved to (191, 229)
Screenshot: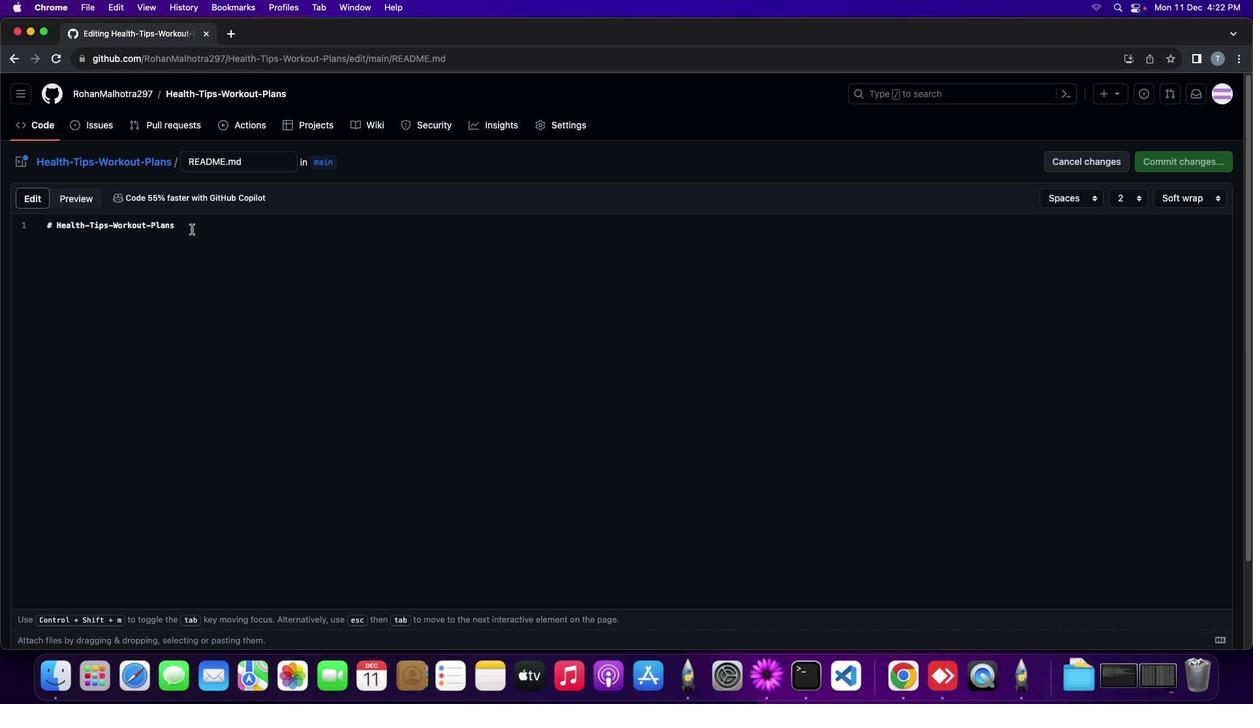 
Action: Key pressed Key.enterKey.enterKey.shiftKey.shift'W''e''l''c''o''m''e'Key.space't''o'Key.space't''h''e'Key.space'h''e''a''l''t''h'Key.space'a''n''d'Key.spaceKey.shift'W''e''l''l''n''e''s''s'Key.spaceKey.shift'W''o''r''k''o''u''t'Key.spaceKey.shift'R''e''p''o''s''i''t''o''r''y'Key.shift'!'Key.spaceKey.shift'T''h''i''s'Key.space'r''e''p''o''s''i''t''o''r''y'Key.space'i''s'Key.space'd''e''d''c''i''c''a''t''e''d'Key.space't''o'Key.space's''h''a''r''i''n''g'Key.space'c'Key.backspace'v''a''l''u''a''b''l''e'Key.space'c''o''n''t''e''n''t'Key.space'r''e''l''a''t''e''d'Key.space't''o'Key.space'h''e''a''l''t''h'Key.space't''i''p'',''w''o''r''k''o''u''t'Key.space'p''l''a''n''s'',''n''u''t''r''i''t''i''o''n'Key.space'g''u''i''d''e''s'Key.space'a''n''d'Key.space'a''d''d''i''t''i''o''n''a''l'Key.space'r''e''s''o''u''c''e''s''.'Key.spaceKey.shift'W''e'Key.space'b''e''l''e''i''v''e'Key.space'i''n'Key.space'p''r''o''m''o''t''i''n''g'Key.space'a'Key.space'h''o''l''i''s''t''i''c'Key.space'a''p''p''r''o''c''h'Key.space't''o'Key.space'w''e''l''l''-''b''e''i''n''g''.'Key.enterKey.enterKey.shift''Key.shift'T''a''b''l''e'Key.space'o''f'Key.spaceKey.shift'C''o''n''t''e''n''t''s'Key.enterKey.upKey.rightKey.backspaceKey.alt'#'Key.rightKey.rightKey.rightKey.rightKey.rightKey.rightKey.rightKey.rightKey.rightKey.rightKey.rightKey.rightKey.rightKey.rightKey.rightKey.rightKey.rightKey.enter'1'Key.shift_r':'Key.spaceKey.shift'H''e''a''l''t''h'Key.spaceKey.shift'T''i''p''s'Key.enterKey.backspaceKey.enter'2'Key.shift_r':'Key.spaceKey.shift'W''o''r''k''o''u''t'Key.spaceKey.shift'P''l''a''n''s'Key.enter
Screenshot: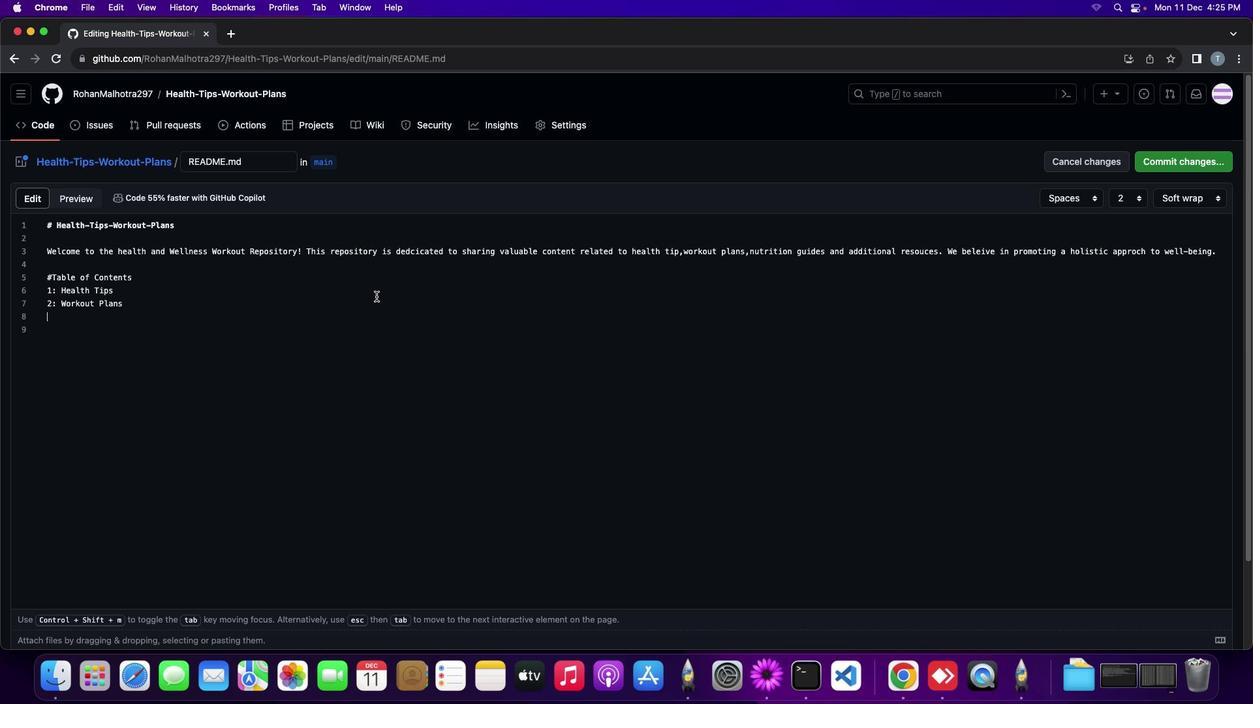 
Action: Mouse moved to (399, 306)
Screenshot: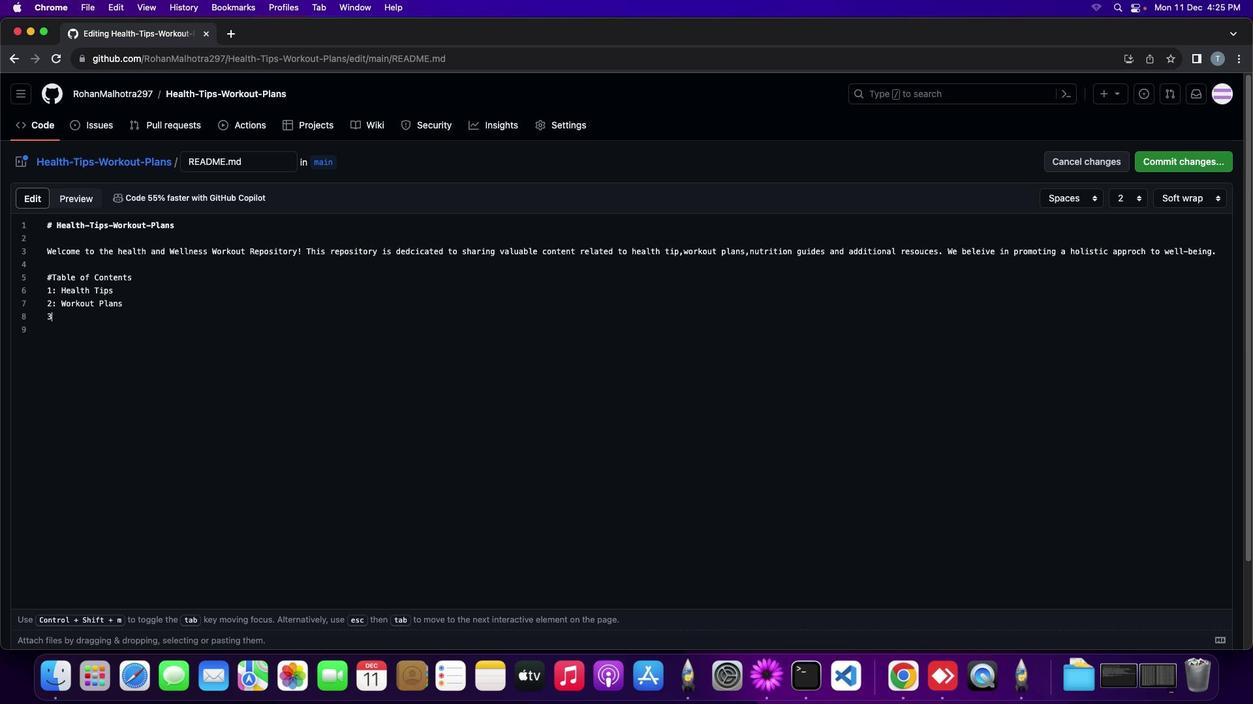 
Action: Key pressed '3'Key.shift_r':'Key.spaceKey.shift'N''u''t''r''i''t''i''o''n'Key.spaceKey.shift'G''u''i''d''e''s'Key.enter'4'Key.shift_r':'Key.spaceKey.shift'R''e''c''i''p''e''s'Key.enter'5'Key.shift_r':'Key.spaceKey.shift'R''e''s''o''u''r''c''e''s'Key.enterKey.enterKey.shiftKey.alt'#'Key.shiftKey.spaceKey.shift'C''o''n''t''r''i''b''u''t''i''n''g'Key.enterKey.enterKey.shift'W''e'Key.space'w''e''l''c''o''m''e'Key.space'c''o''n''t''r''i''b''u''t''i''o''n''s'Key.space'f''r''o''m'Key.space't''h''e'Key.space'c''o''m''m''u''n''i''t''y'Key.backspace'y'Key.space't''o'Key.space'e''n''h''a''n''c''e'Key.space't''h''e'Key.space'r''e''p''o''s''i''t''o''r''y'"'"'s'Key.space'c''o''n''t''e''n''t''.'Key.space'w''h''e''t''h''e''r'Key.space'y''o''u'Key.space'w''a''n''t'Key.space't''o'Key.space's''h''a''r''e'Key.space'y''o''u''r'Key.space'h''e''a''l''t''h'Key.space't''i''p''s'','Key.space'c''o''n''t''r''i''b''u''t''e'Key.space'w''o''r''k''o''u''t'Key.space'p''l''a''n''s'','Key.space's''h''a''r''e'Key.space'n''u''t''r''i''b''u'Key.backspaceKey.backspaceKey.backspace'i''i''o''u''s'Key.spaceKey.backspaceKey.backspaceKey.backspaceKey.backspaceKey.backspace'o''u''s'Key.space'r''e''c''i''p''e''s'Key.space'o''r'Key.space'a''d''d'Key.space'v''a''l''u''a''b''l''e'Key.space'y''o''u''r'Key.space'i''n''p''u''t'Key.space'i''s'Key.space'a''p''p''r''e''c''i''a''t''e''d''.'Key.enterKey.enterKey.shift_r'P''l''e''a''s''e'Key.space'f''o''l''l''o''w'Key.space'o''u''r'Key.space'p''a''g''e'Key.space'f''o''r'Key.space'm''o''r''e'Key.space'd''e''t''a''u'Key.backspaceKey.backspace'a''i''l''s''.'Key.enterKey.enterKey.enterKey.enterKey.shift''''Key.backspaceKey.backspaceKey.alt'#''#'Key.spaceKey.shift_r'L''i''c''e''n'Key.backspaceKey.backspace'e''n''c'Key.backspace's''e'Key.enterKey.enterKey.shift'T''h''i''s'Key.space'r''e''p''o''s''i'Key.backspace'i''t''o''r''y'Key.space'i''s'Key.space'l''i''c''e''n''s''e''d'Key.space'u''n''d''e''r'Key.space't''h''e'Key.space'c''u''l''t'Key.space'f''i''t''.'Key.enterKey.enter
Screenshot: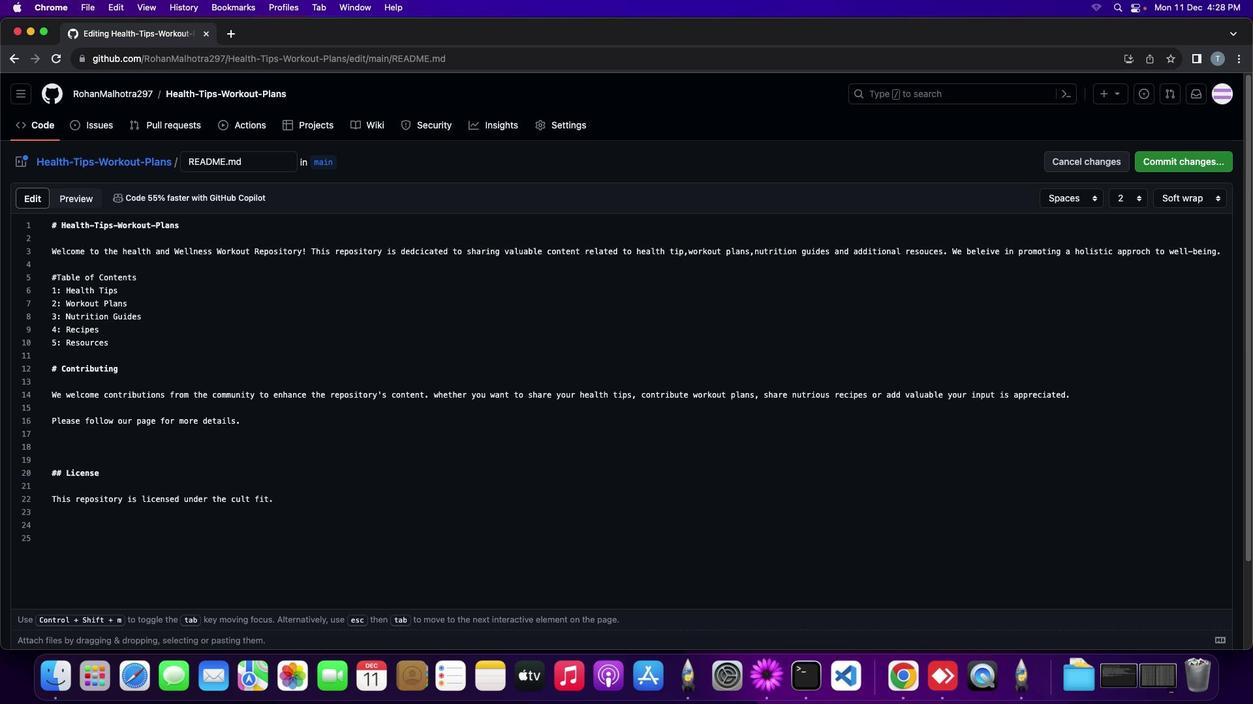 
Action: Mouse moved to (1180, 165)
Screenshot: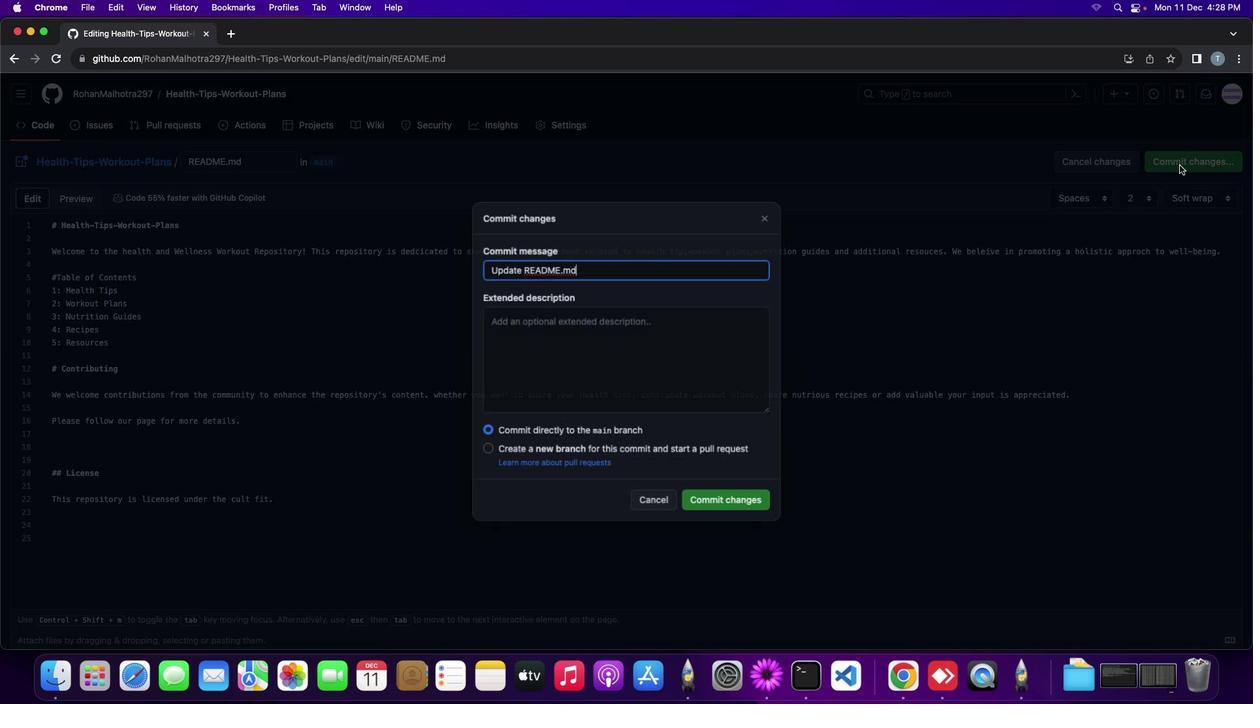 
Action: Mouse pressed left at (1180, 165)
Screenshot: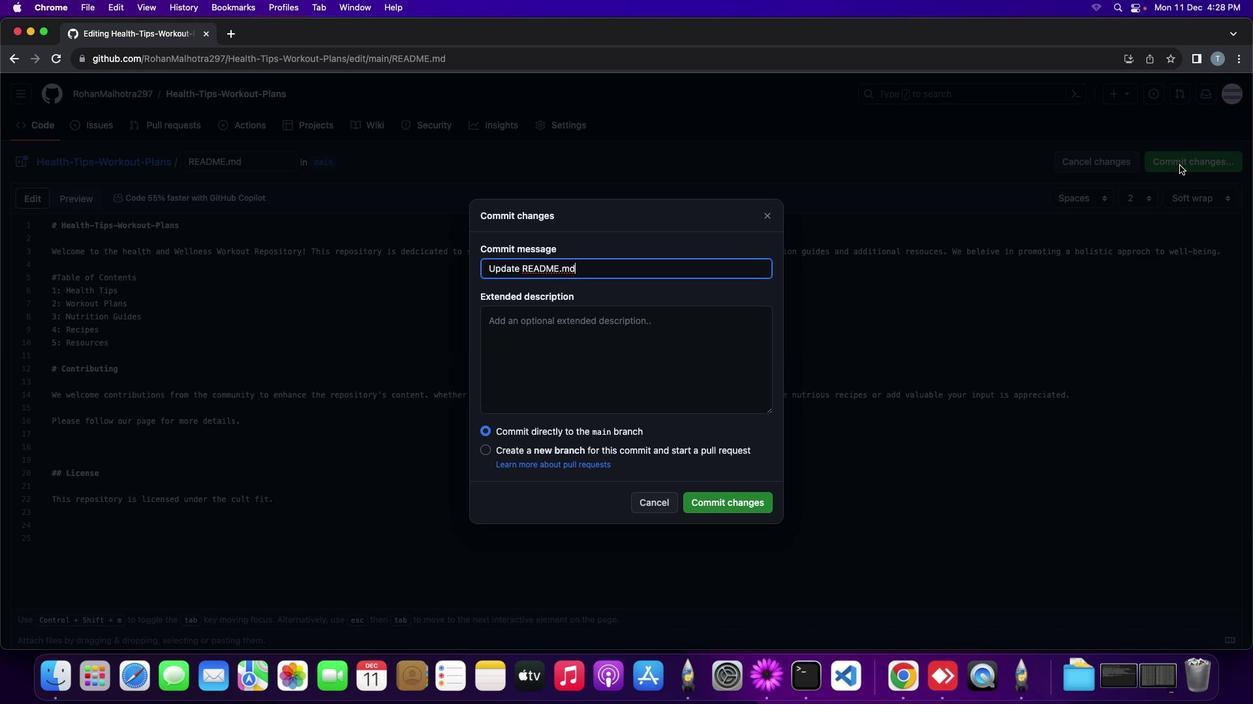 
Action: Mouse moved to (731, 508)
Screenshot: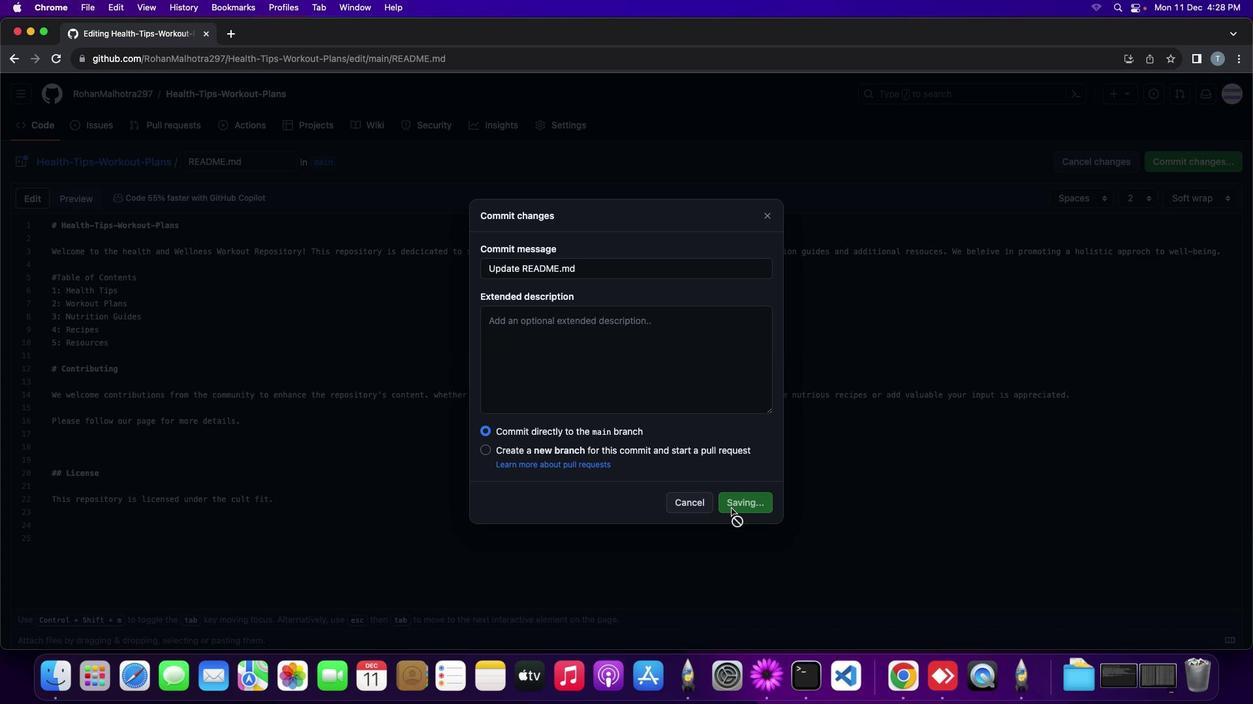 
Action: Mouse pressed left at (731, 508)
Screenshot: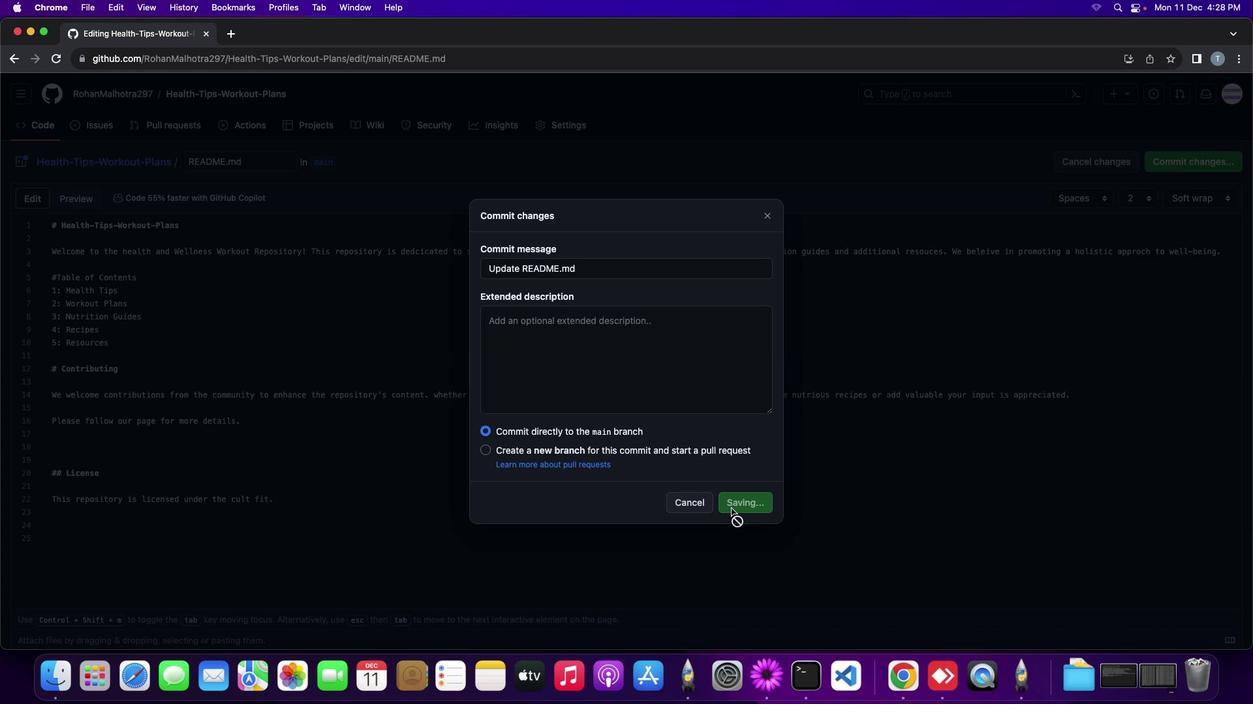 
Action: Mouse moved to (687, 302)
Screenshot: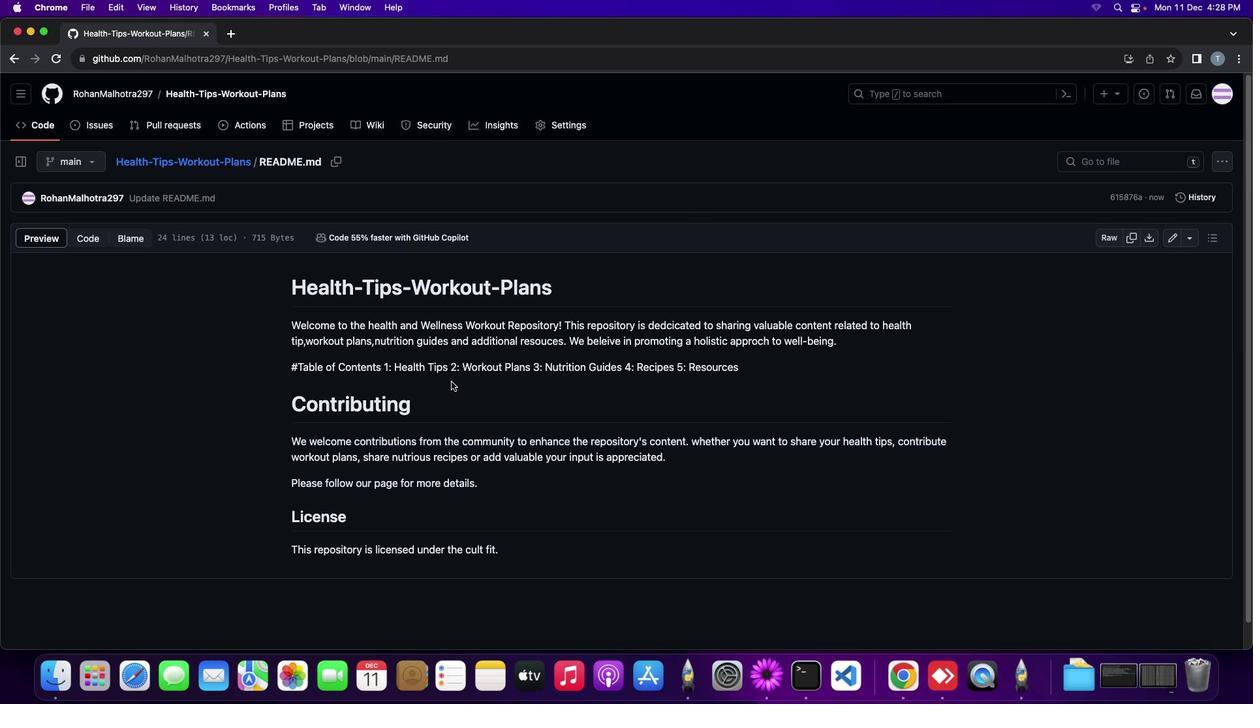 
Action: Mouse pressed left at (687, 302)
Screenshot: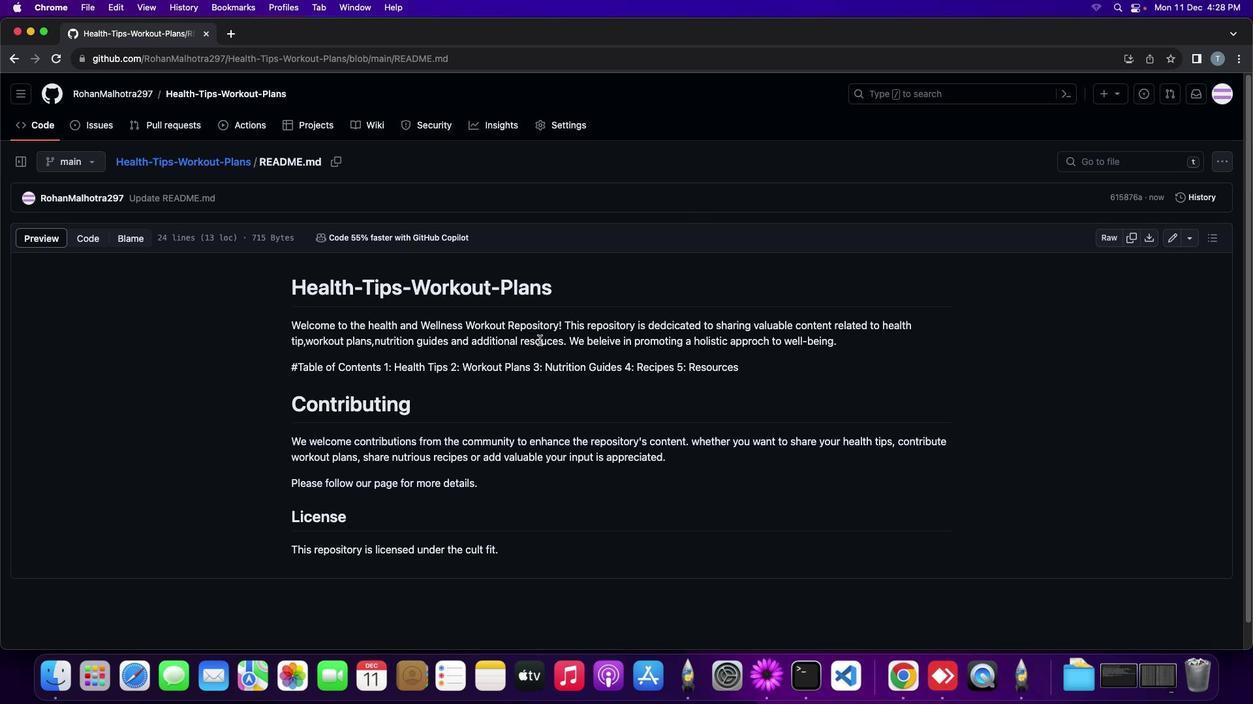 
Action: Mouse moved to (670, 315)
Screenshot: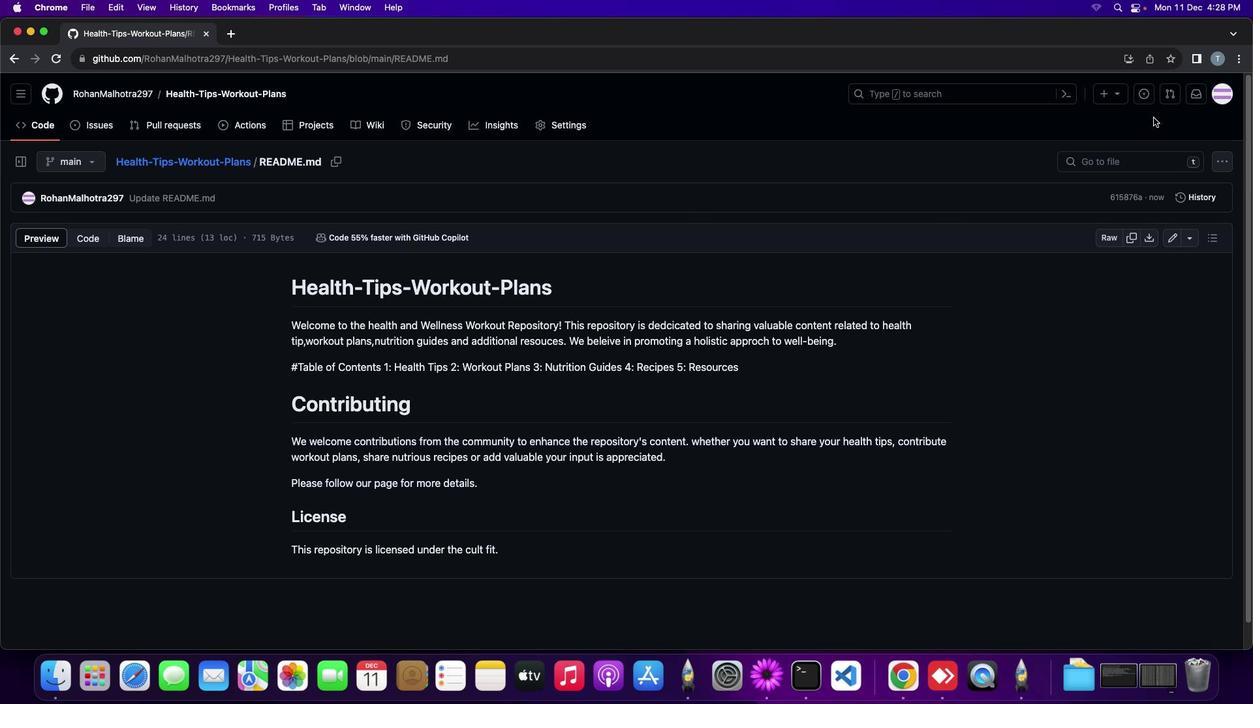 
Action: Mouse scrolled (670, 315) with delta (0, 0)
Screenshot: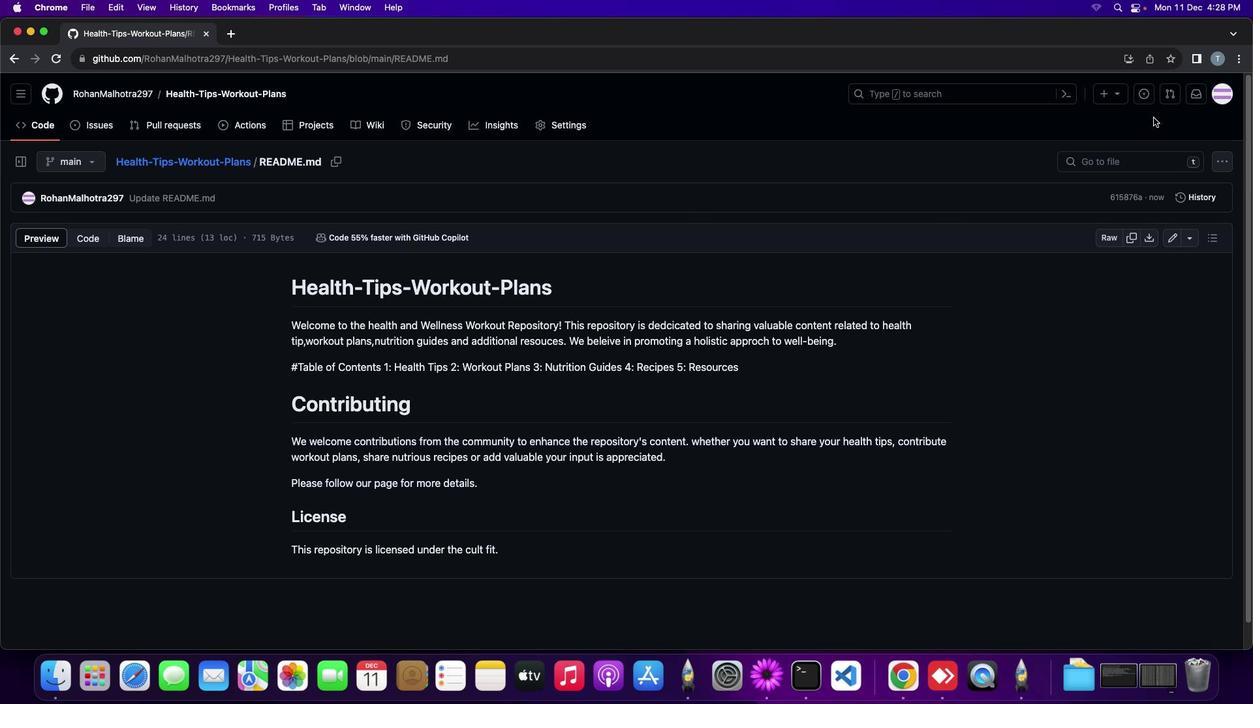 
Action: Mouse moved to (670, 315)
Screenshot: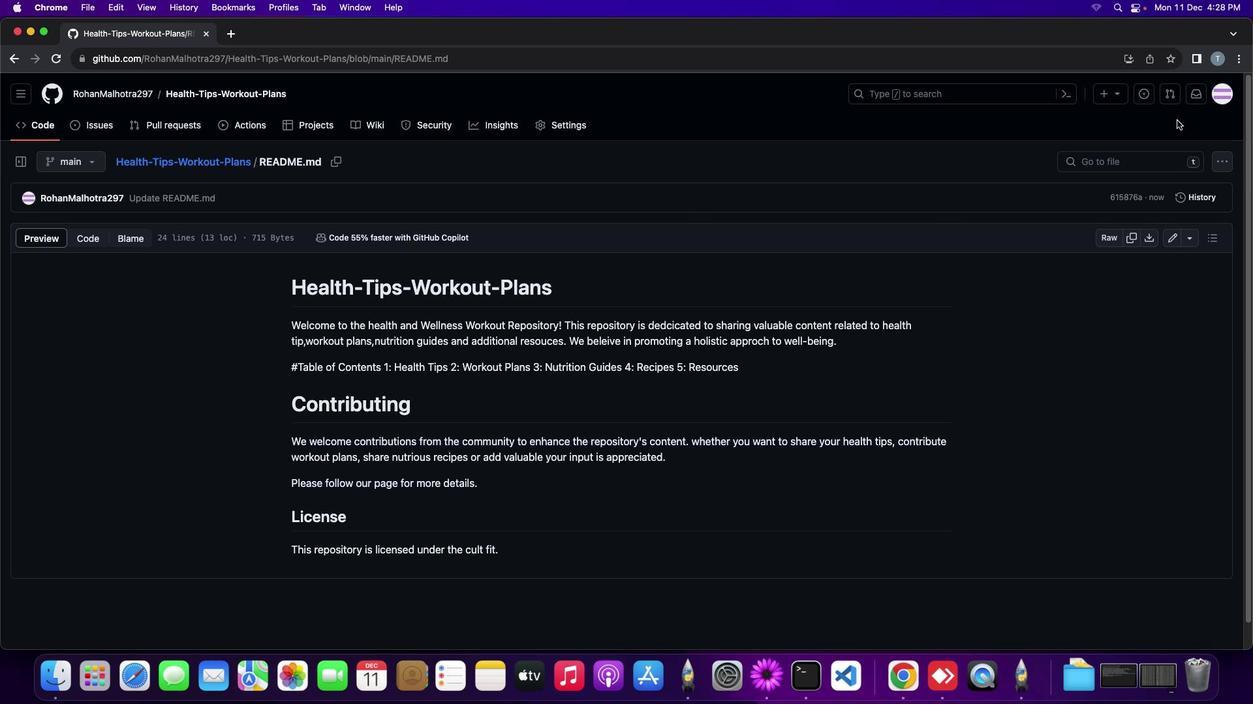 
Action: Mouse scrolled (670, 315) with delta (0, 0)
Screenshot: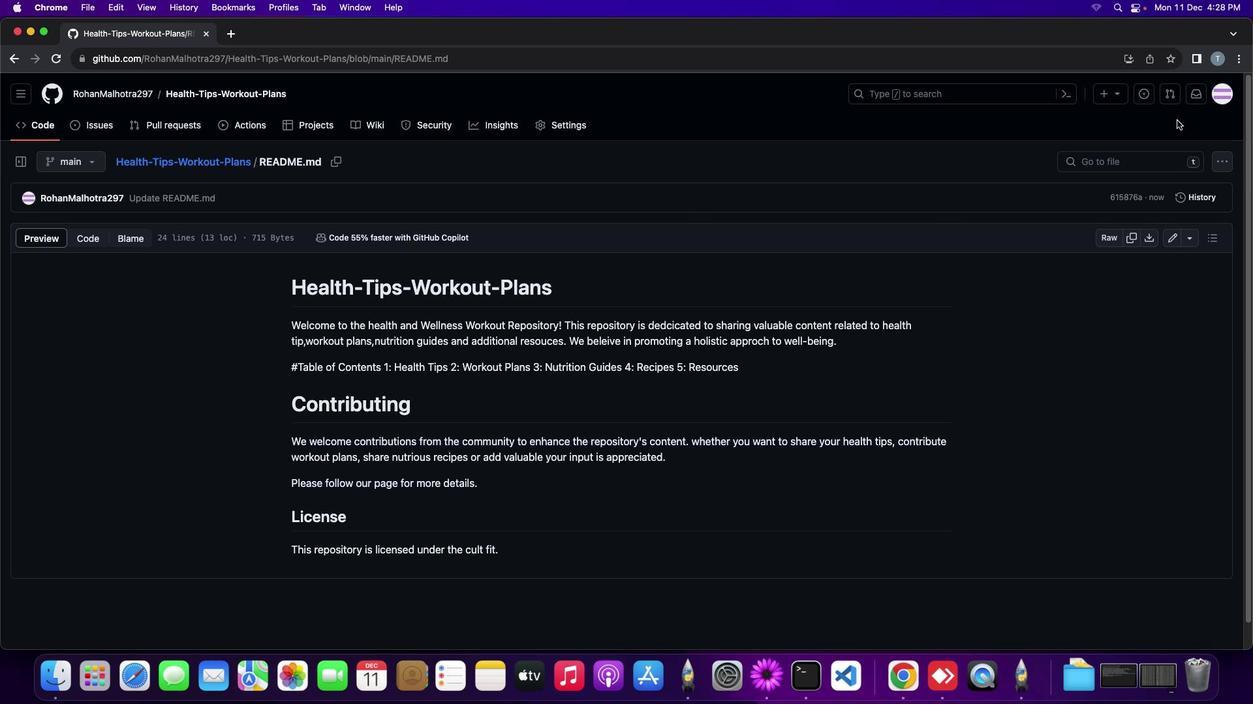 
Action: Mouse moved to (670, 315)
Screenshot: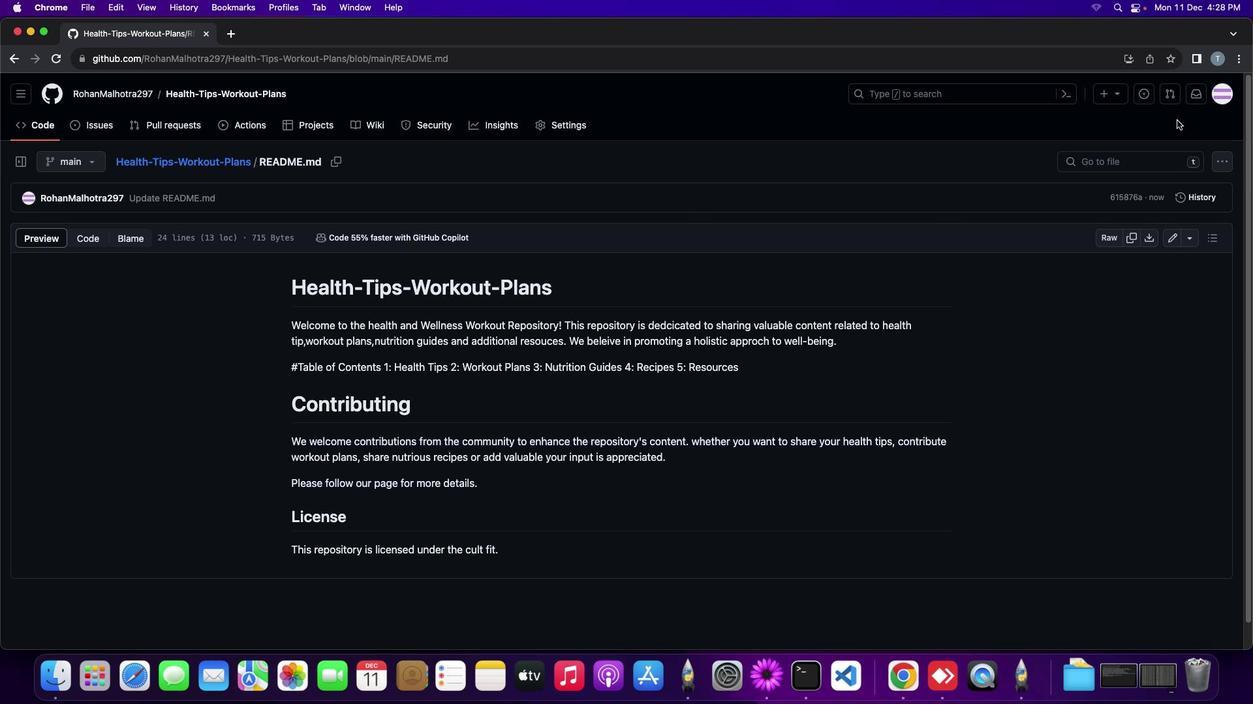 
Action: Mouse scrolled (670, 315) with delta (0, 1)
Screenshot: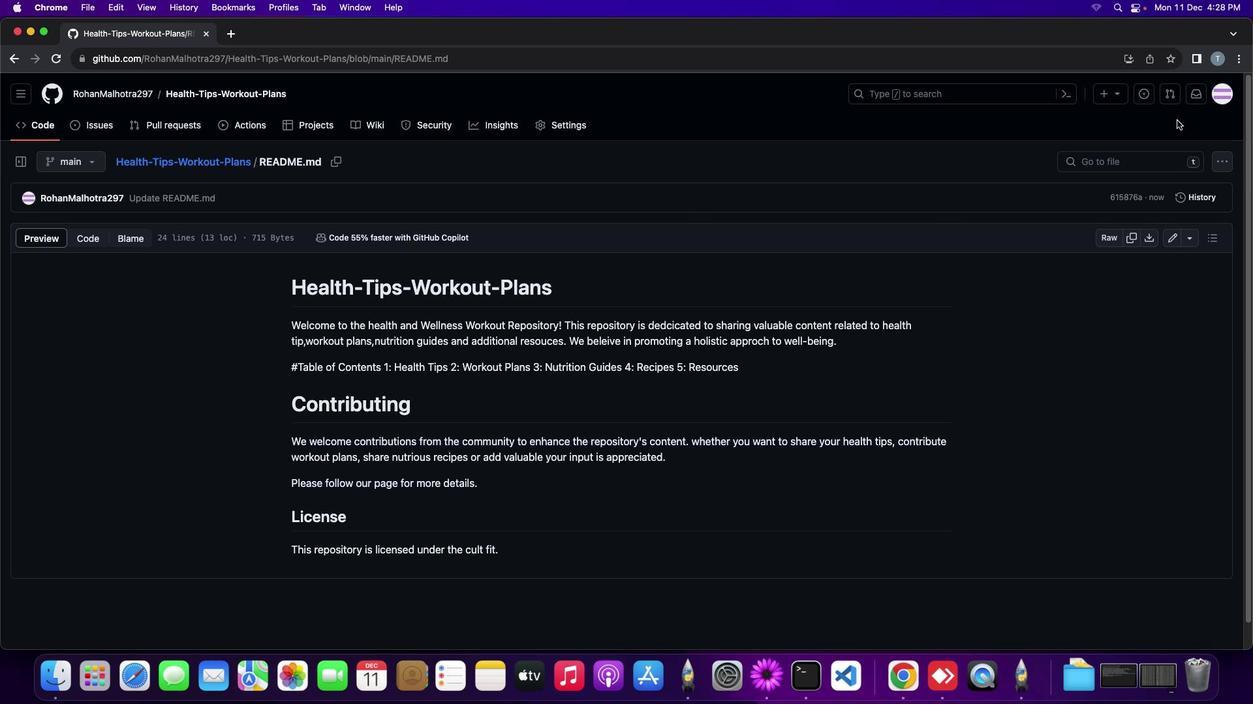
Action: Mouse moved to (671, 314)
Screenshot: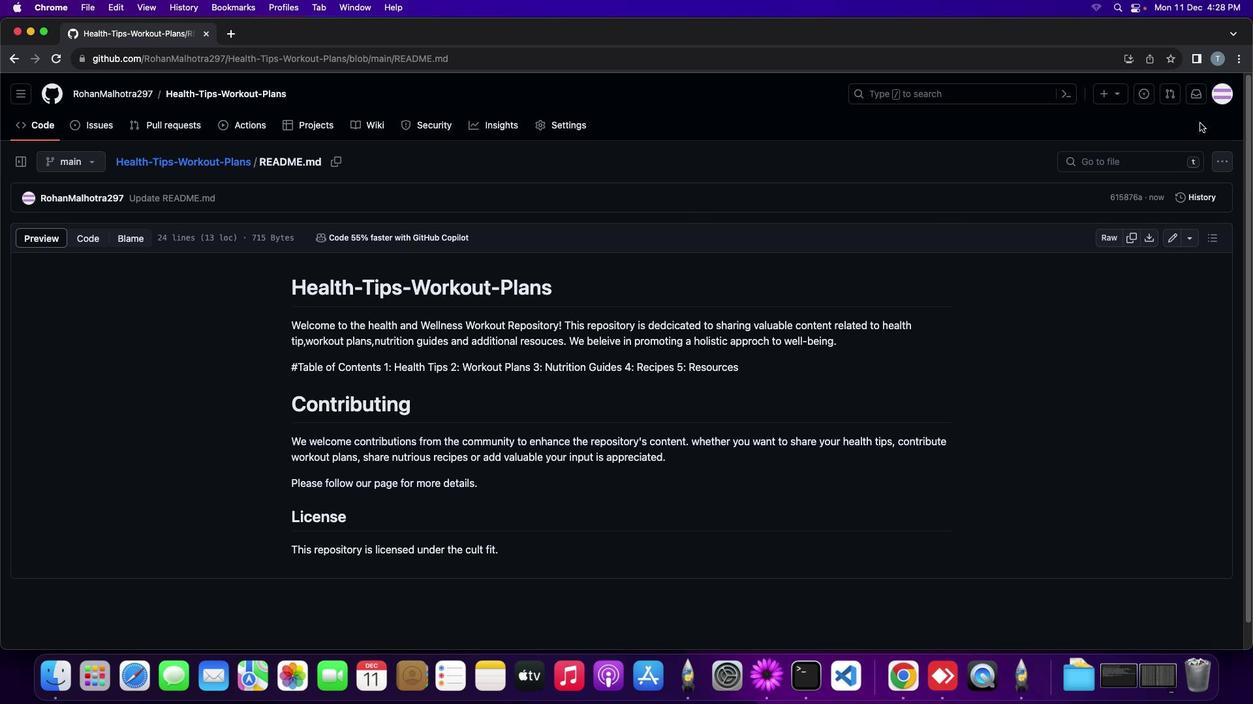 
Action: Mouse scrolled (671, 314) with delta (0, 3)
Screenshot: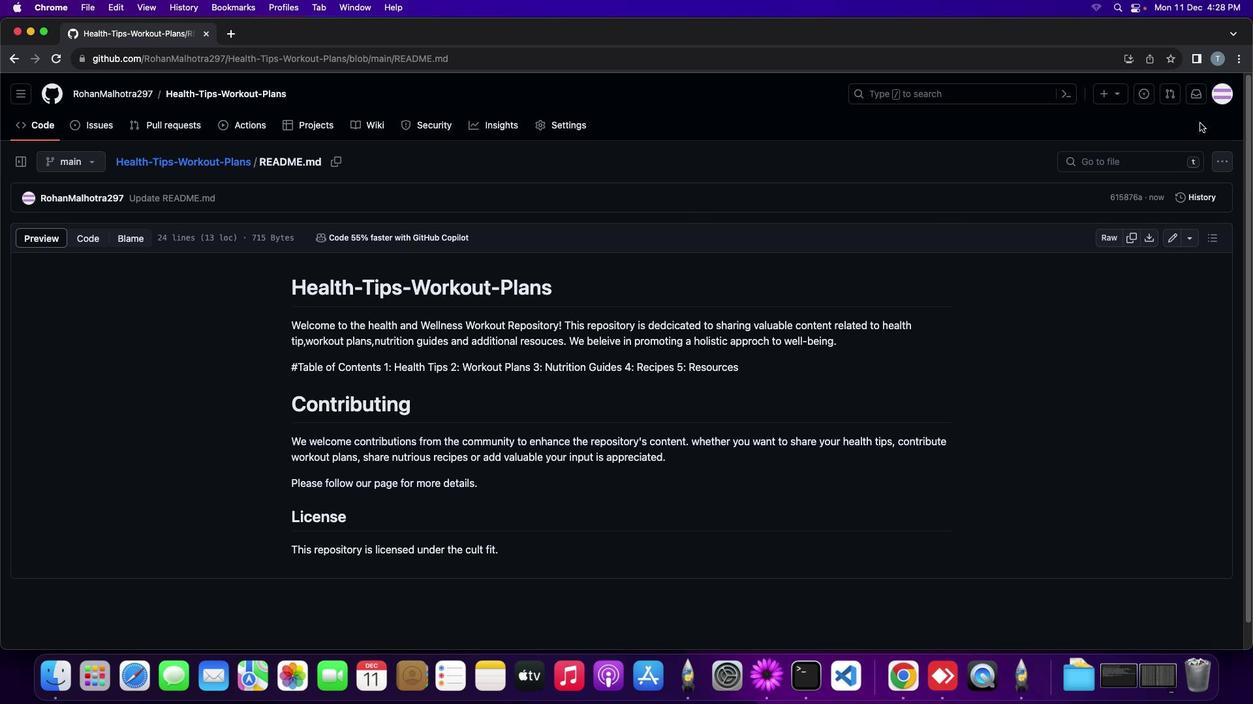 
Action: Mouse moved to (1218, 101)
Screenshot: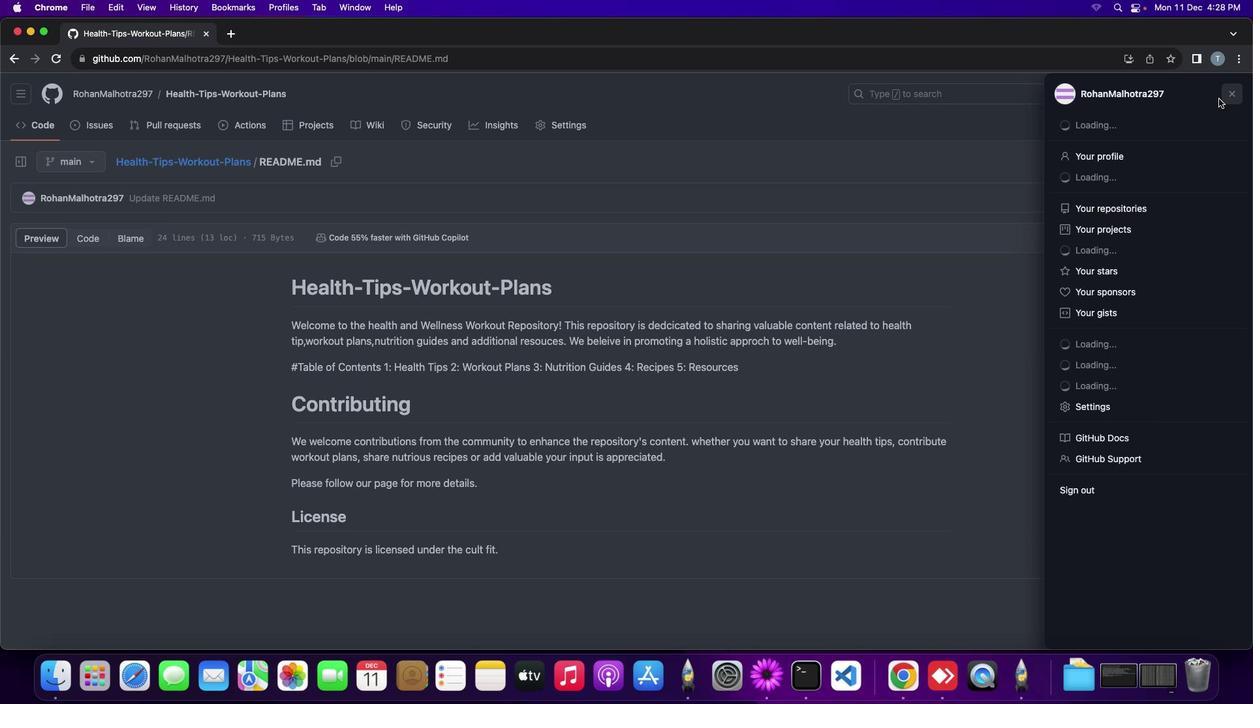 
Action: Mouse pressed left at (1218, 101)
Screenshot: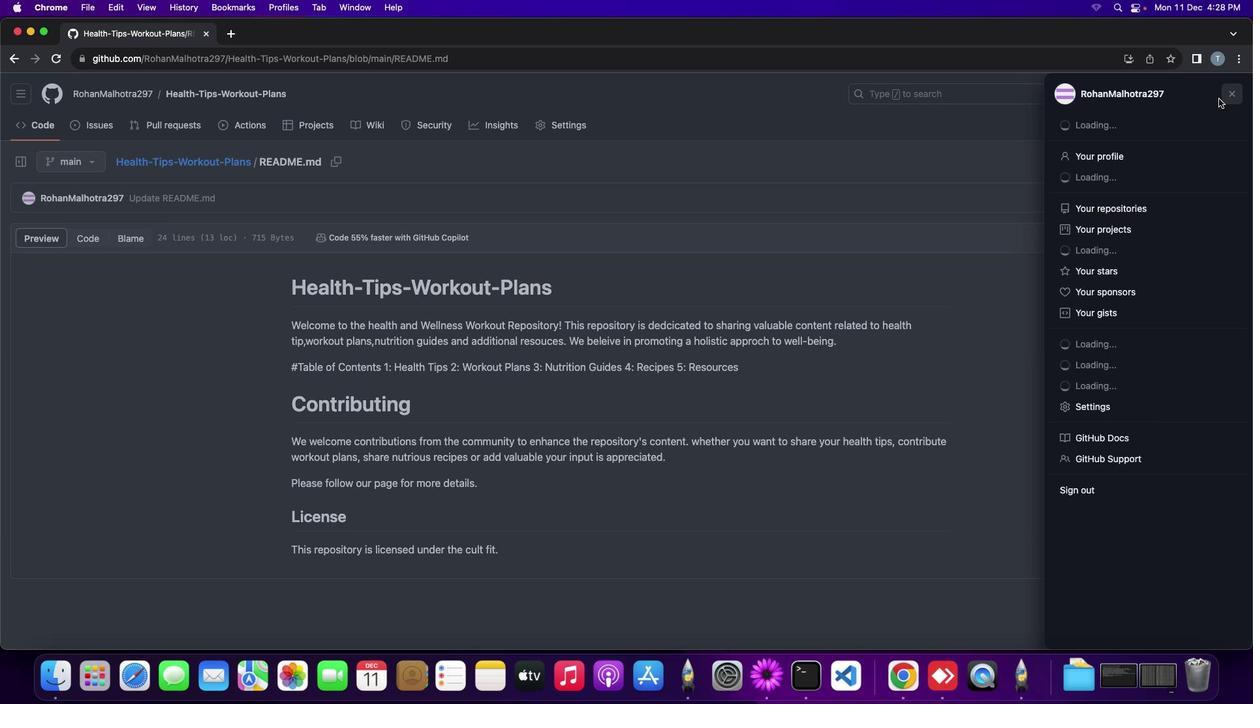 
Action: Mouse moved to (232, 100)
Screenshot: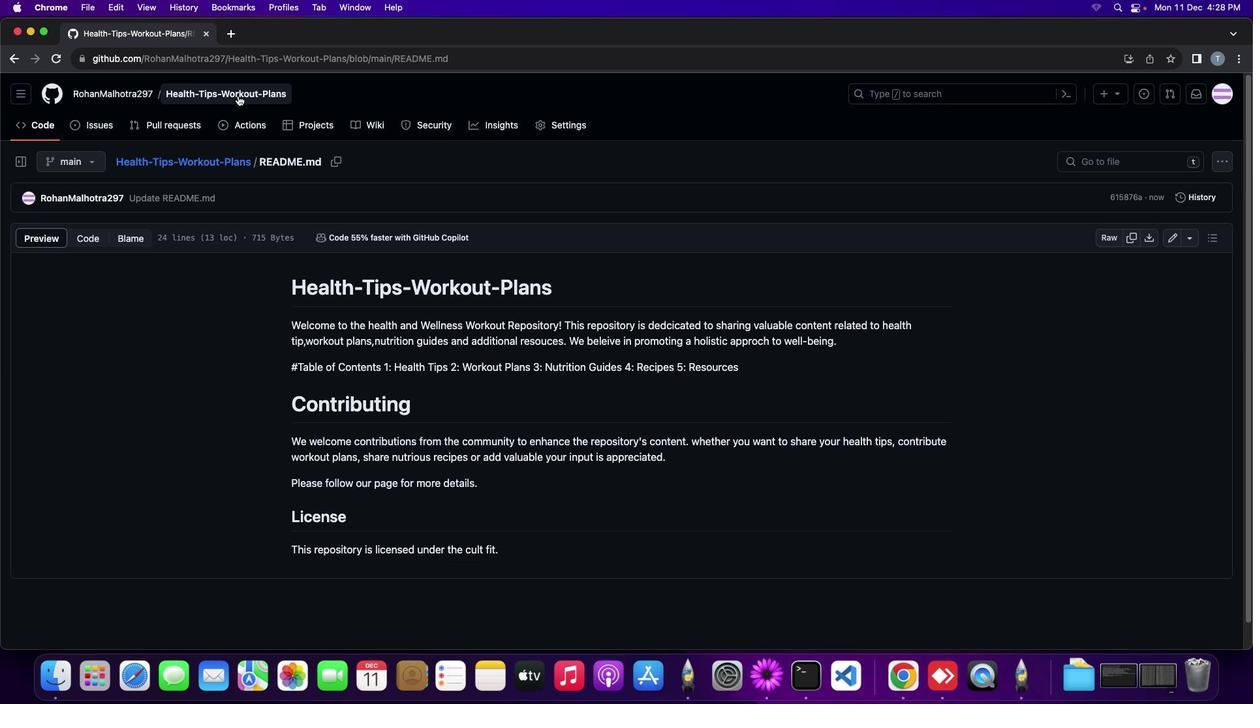 
Action: Mouse pressed left at (232, 100)
Screenshot: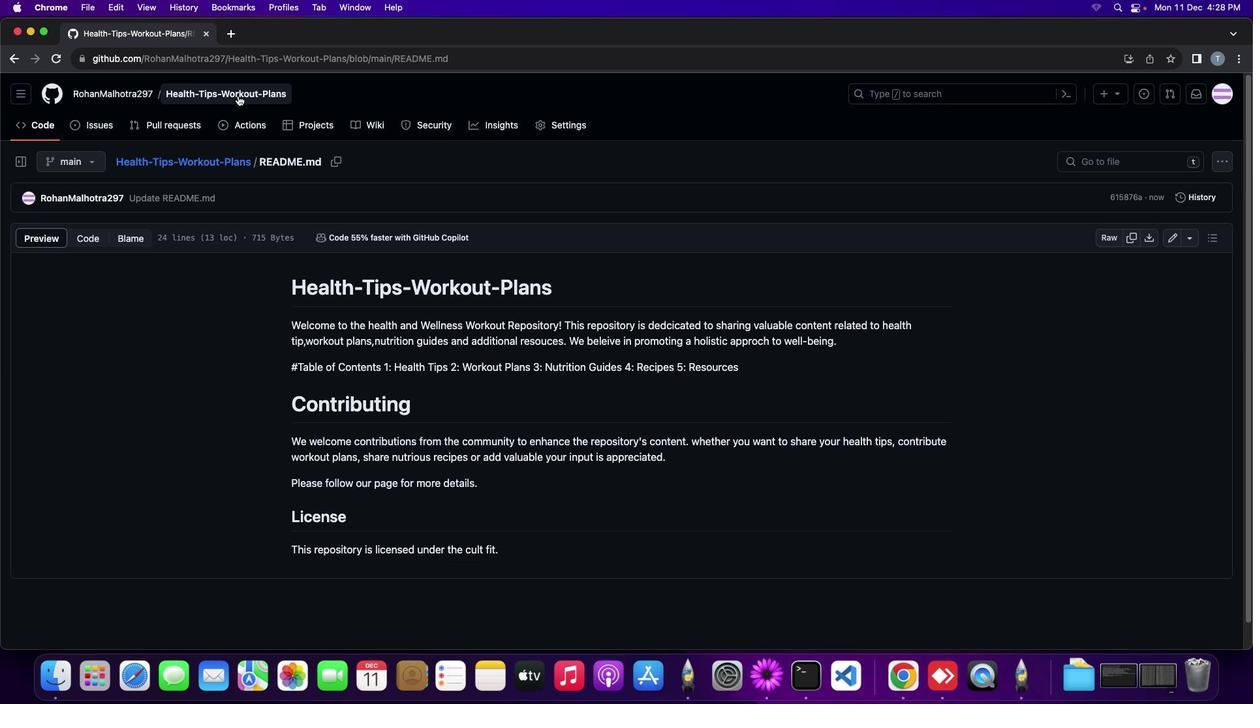 
Action: Mouse moved to (238, 95)
Screenshot: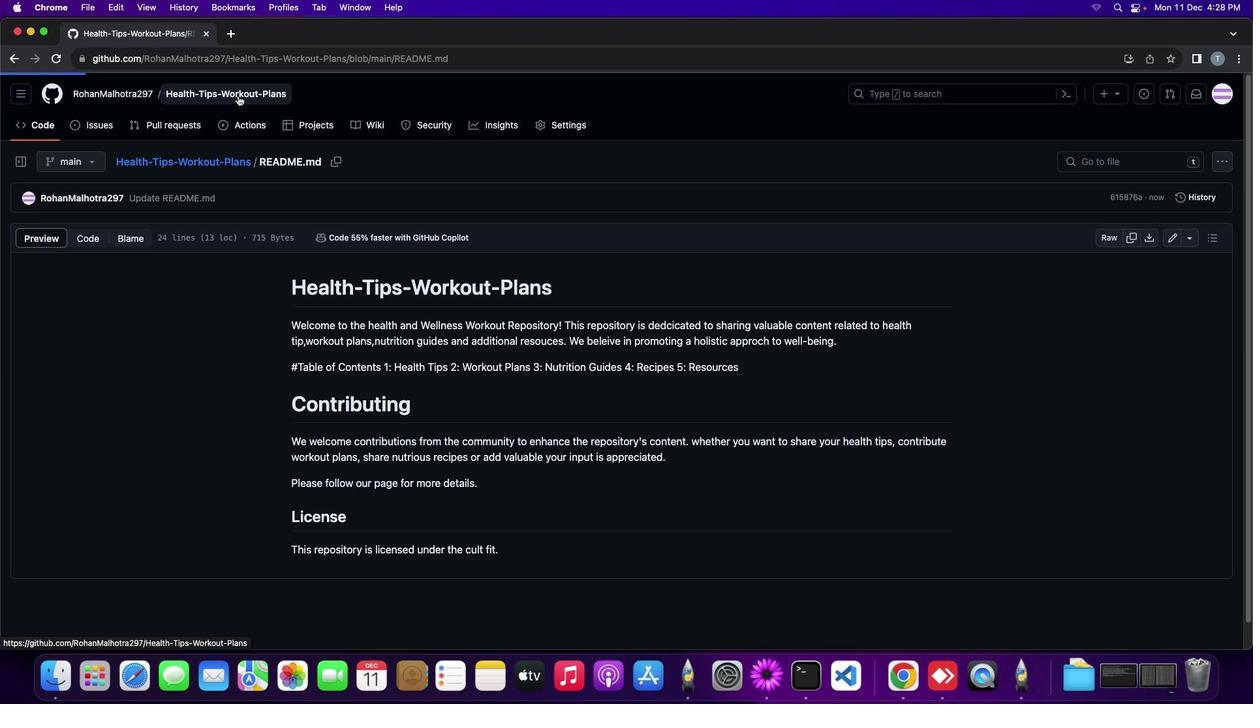 
Action: Mouse pressed left at (238, 95)
Screenshot: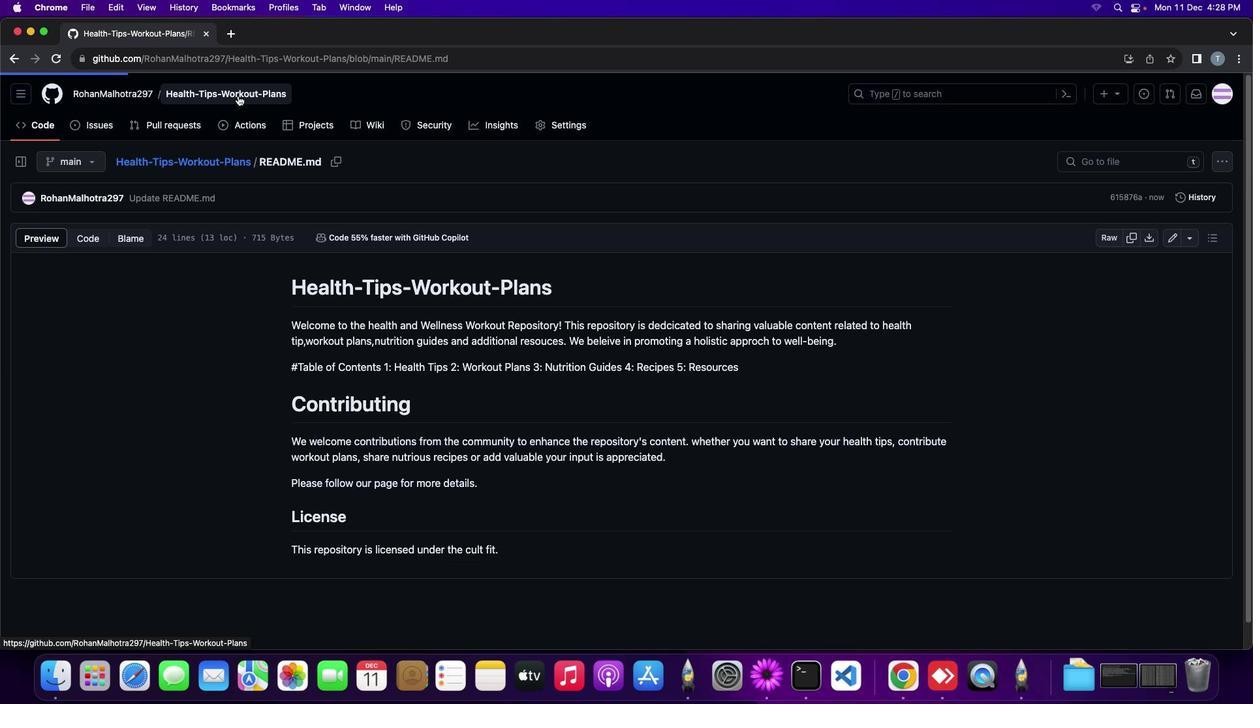 
Action: Mouse moved to (584, 348)
Screenshot: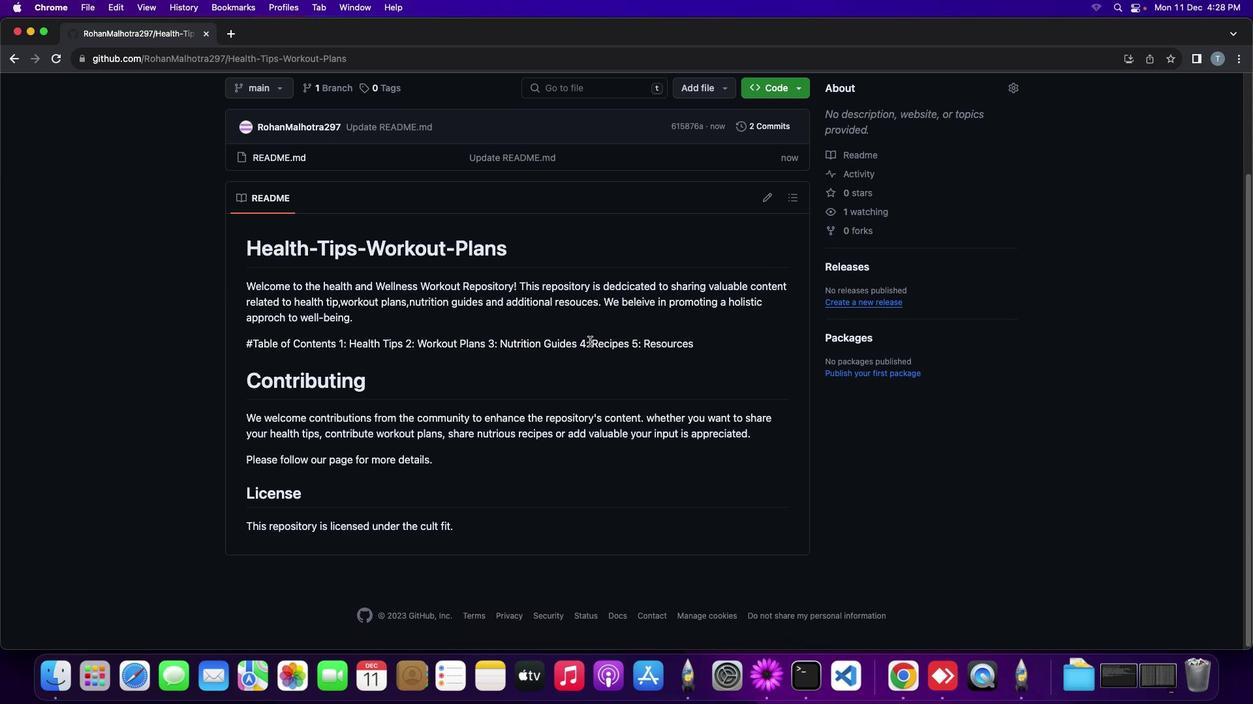 
Action: Mouse scrolled (584, 348) with delta (0, 0)
Screenshot: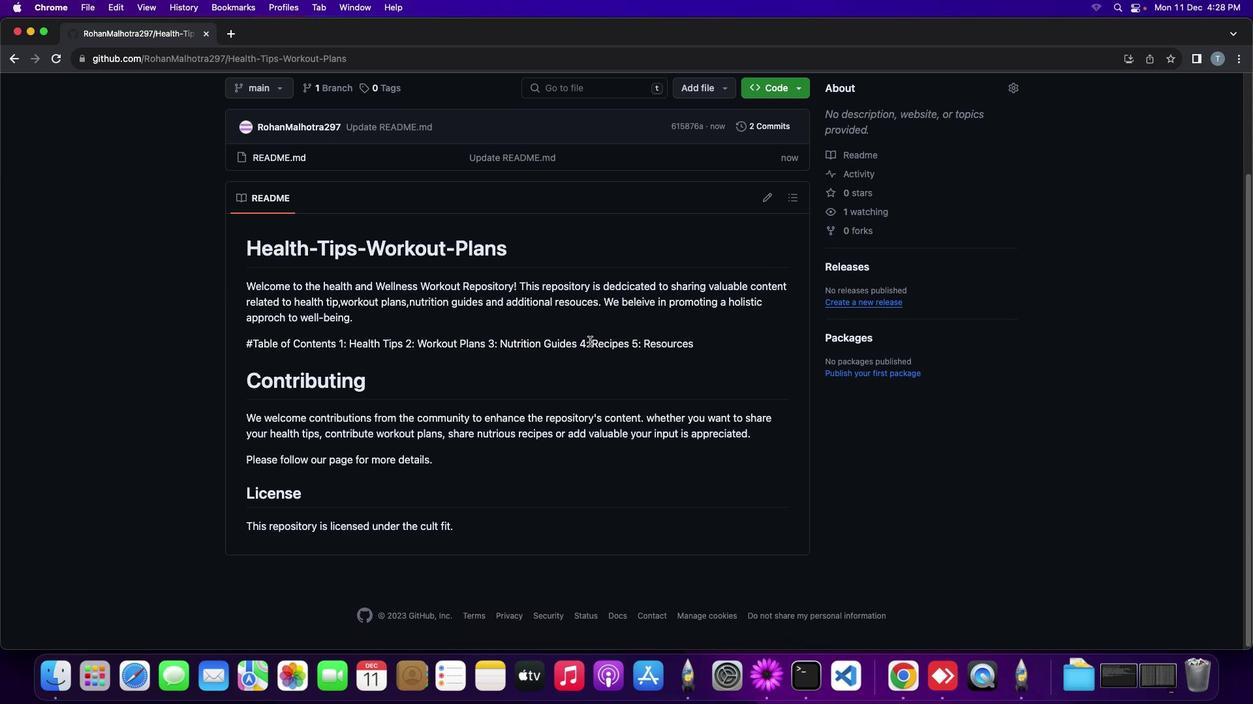 
Action: Mouse scrolled (584, 348) with delta (0, 0)
Screenshot: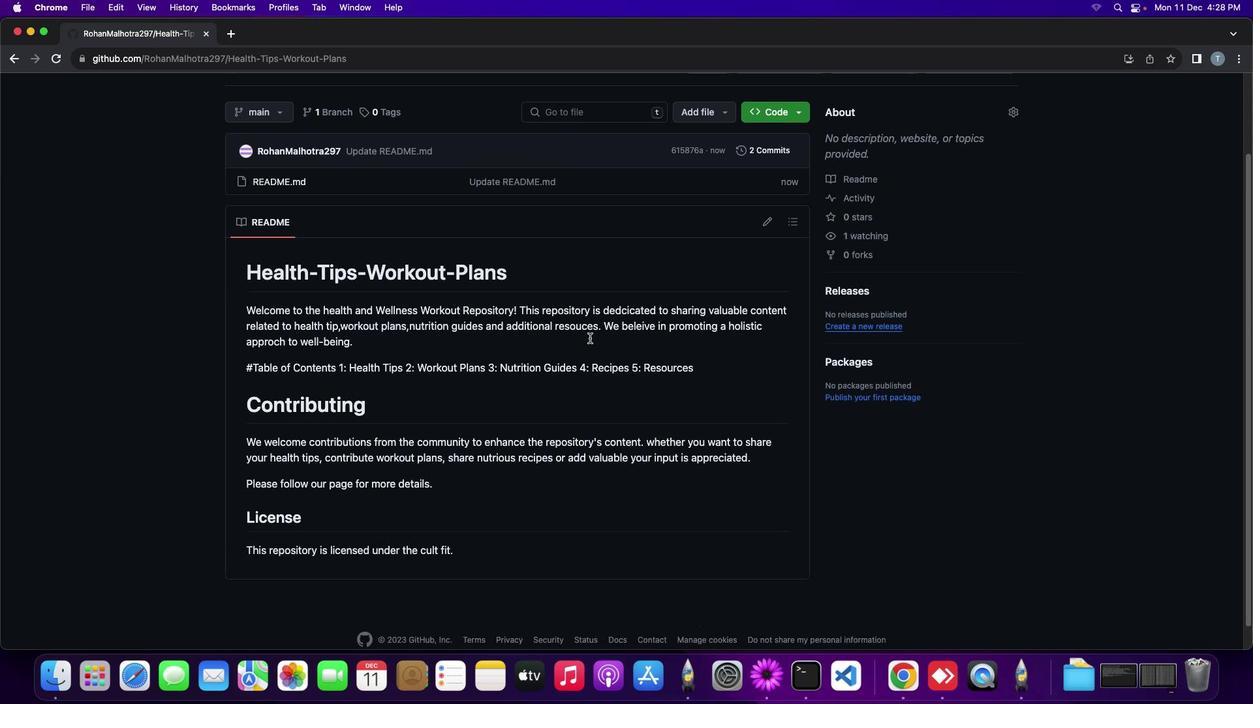 
Action: Mouse scrolled (584, 348) with delta (0, -1)
Screenshot: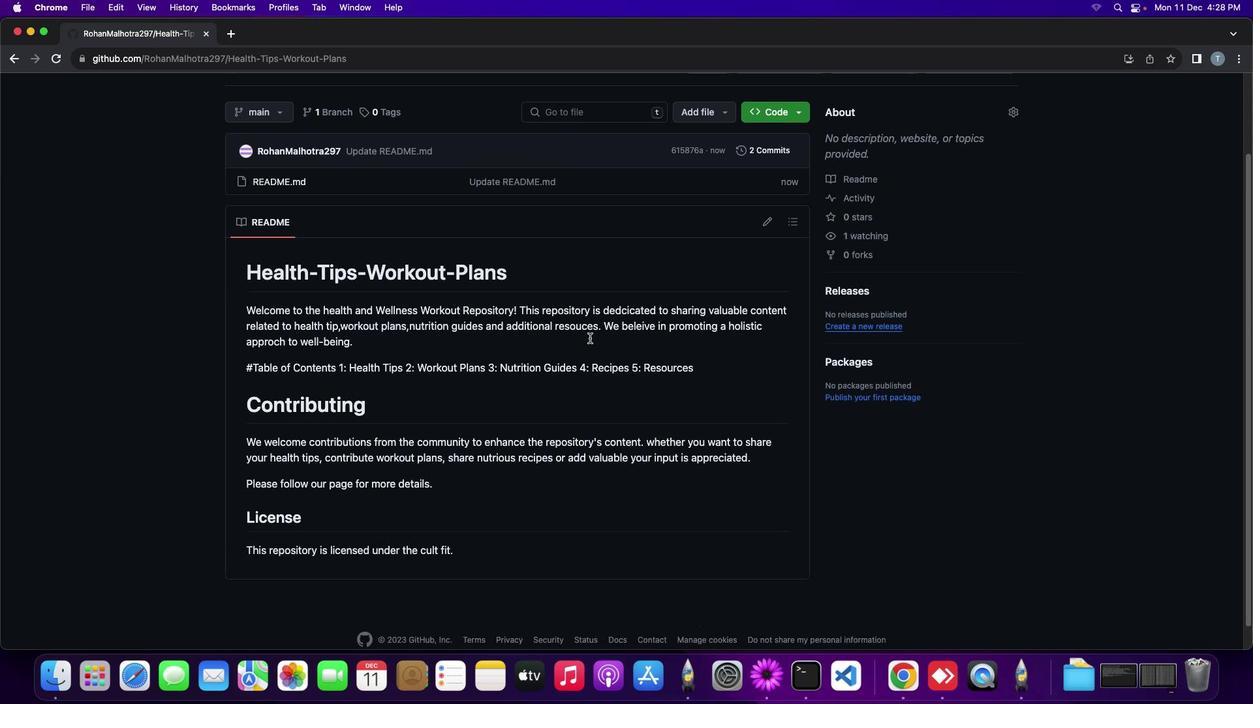 
Action: Mouse scrolled (584, 348) with delta (0, -2)
Screenshot: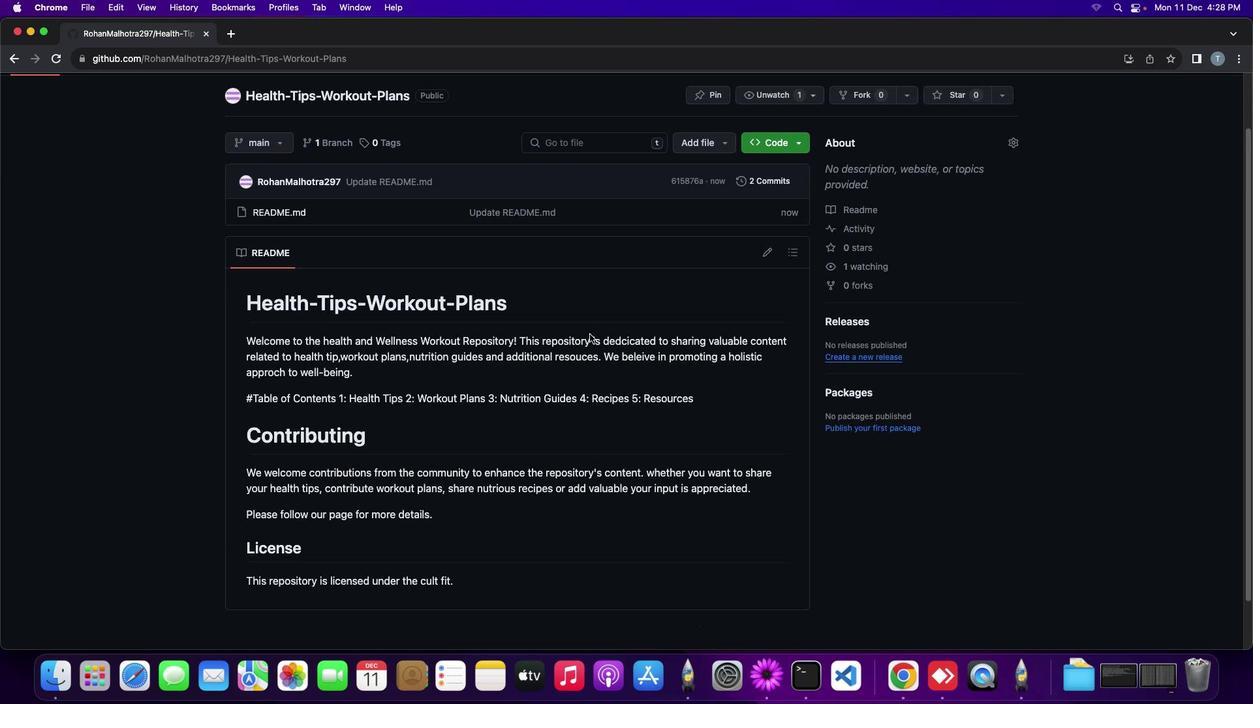 
Action: Mouse scrolled (584, 348) with delta (0, -3)
Screenshot: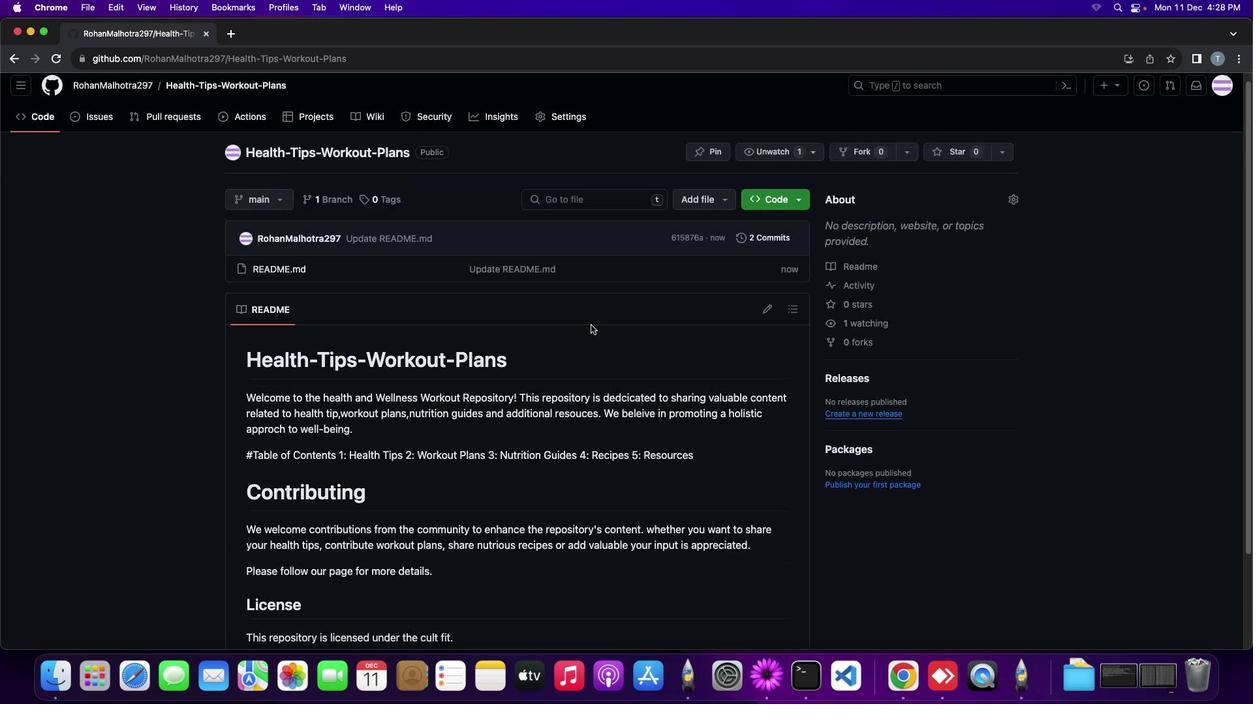 
Action: Mouse moved to (589, 341)
Screenshot: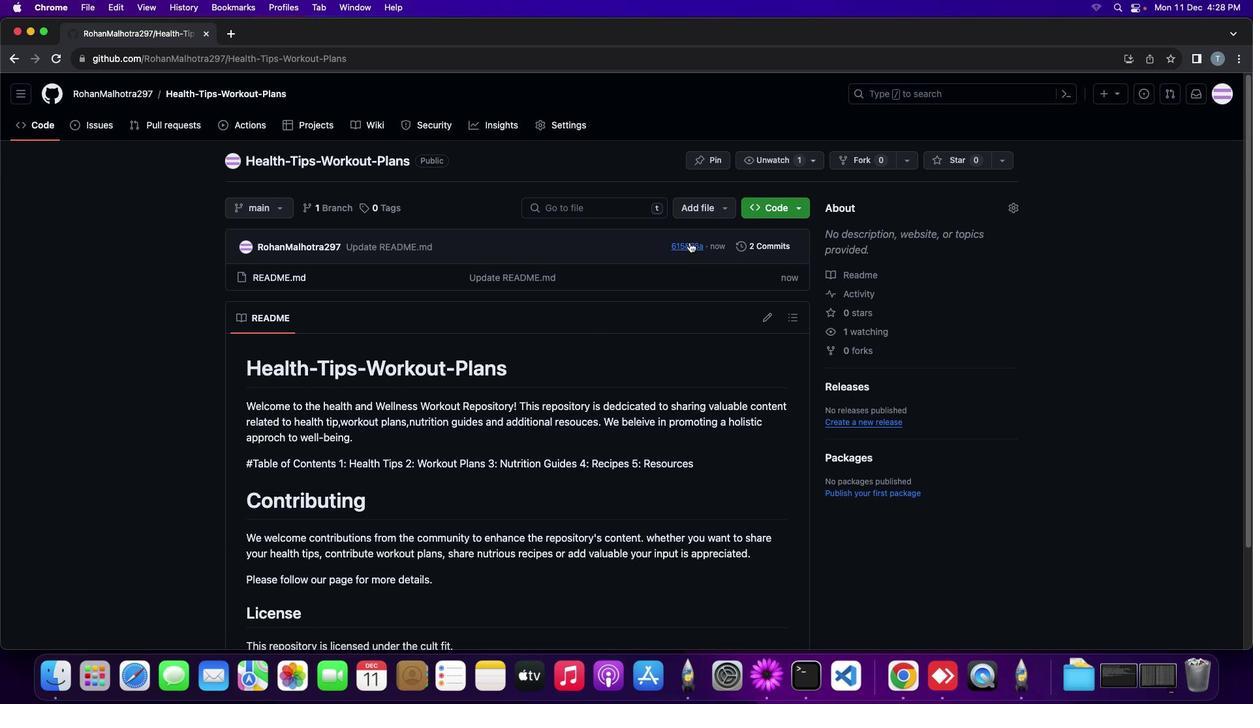 
Action: Mouse scrolled (589, 341) with delta (0, 0)
Screenshot: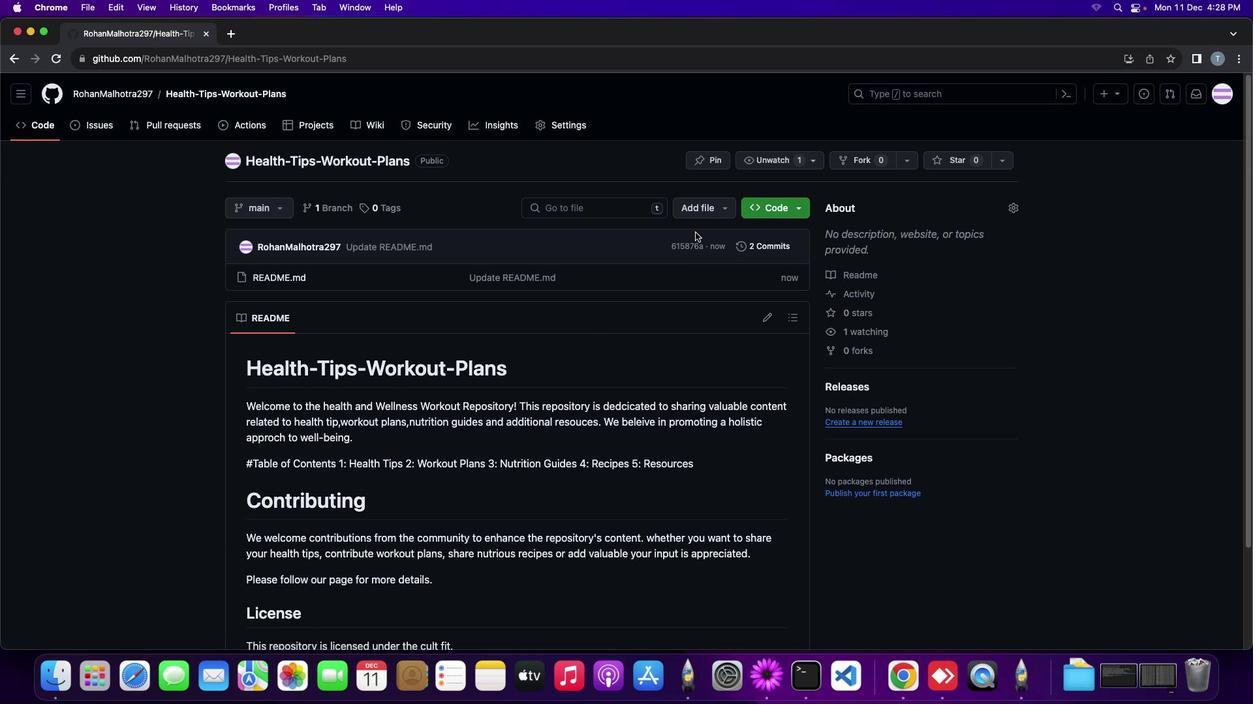 
Action: Mouse scrolled (589, 341) with delta (0, 0)
Screenshot: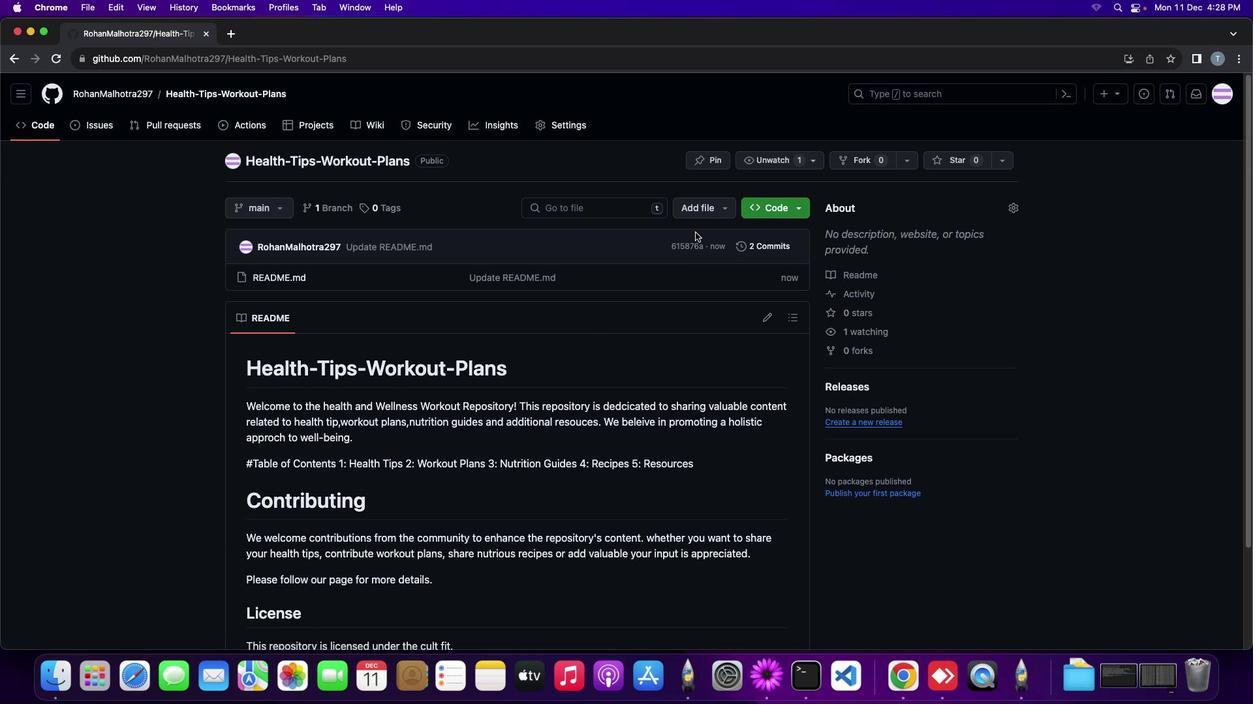 
Action: Mouse scrolled (589, 341) with delta (0, 1)
Screenshot: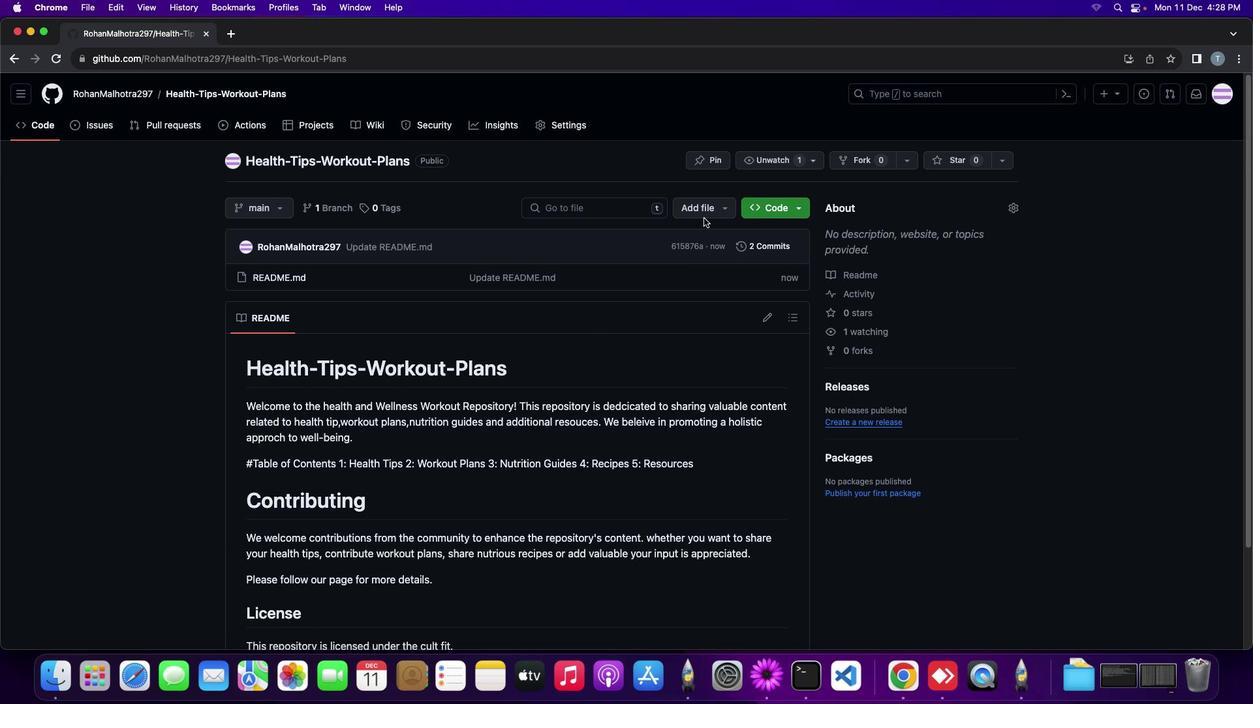 
Action: Mouse scrolled (589, 341) with delta (0, 3)
Screenshot: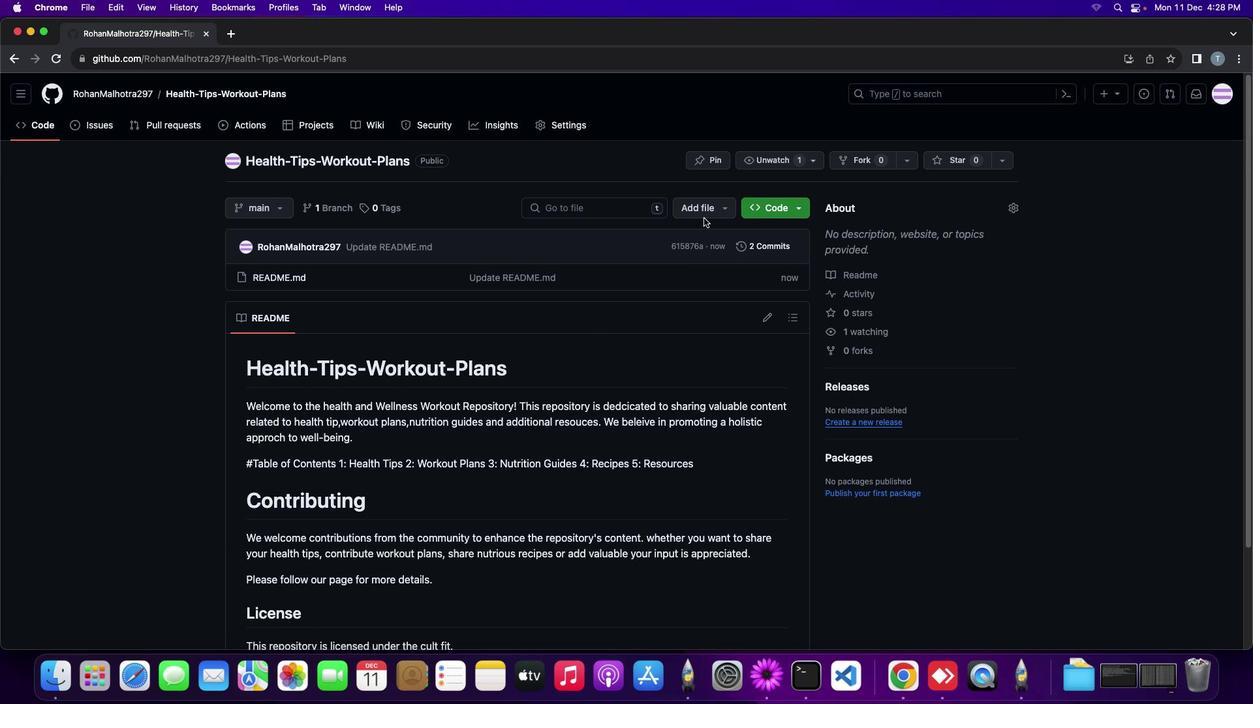 
Action: Mouse scrolled (589, 341) with delta (0, 3)
Screenshot: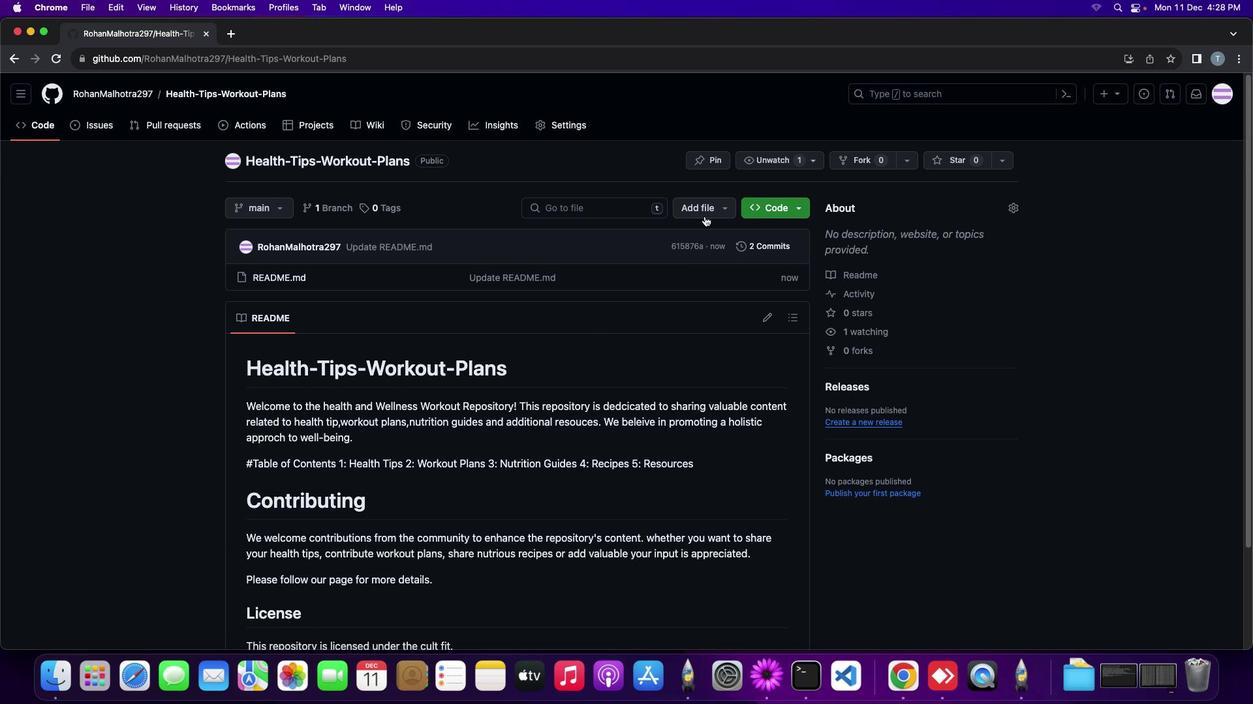 
Action: Mouse moved to (706, 212)
Screenshot: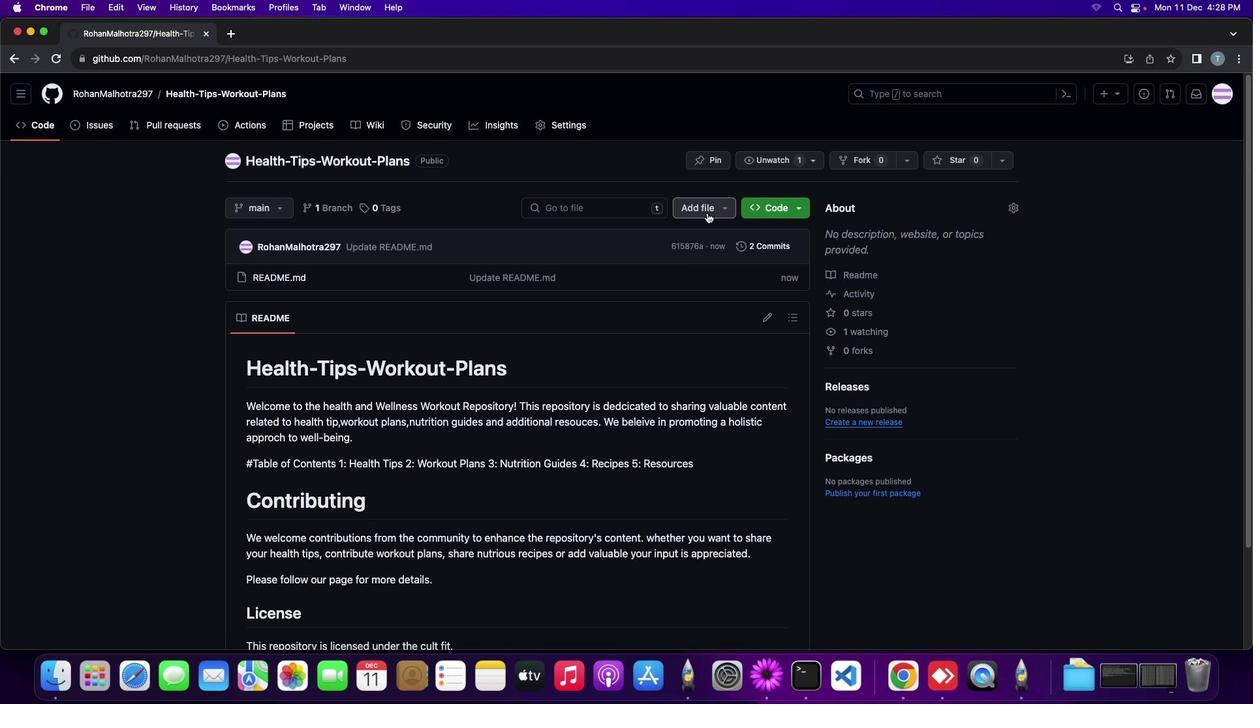 
Action: Mouse pressed left at (706, 212)
Screenshot: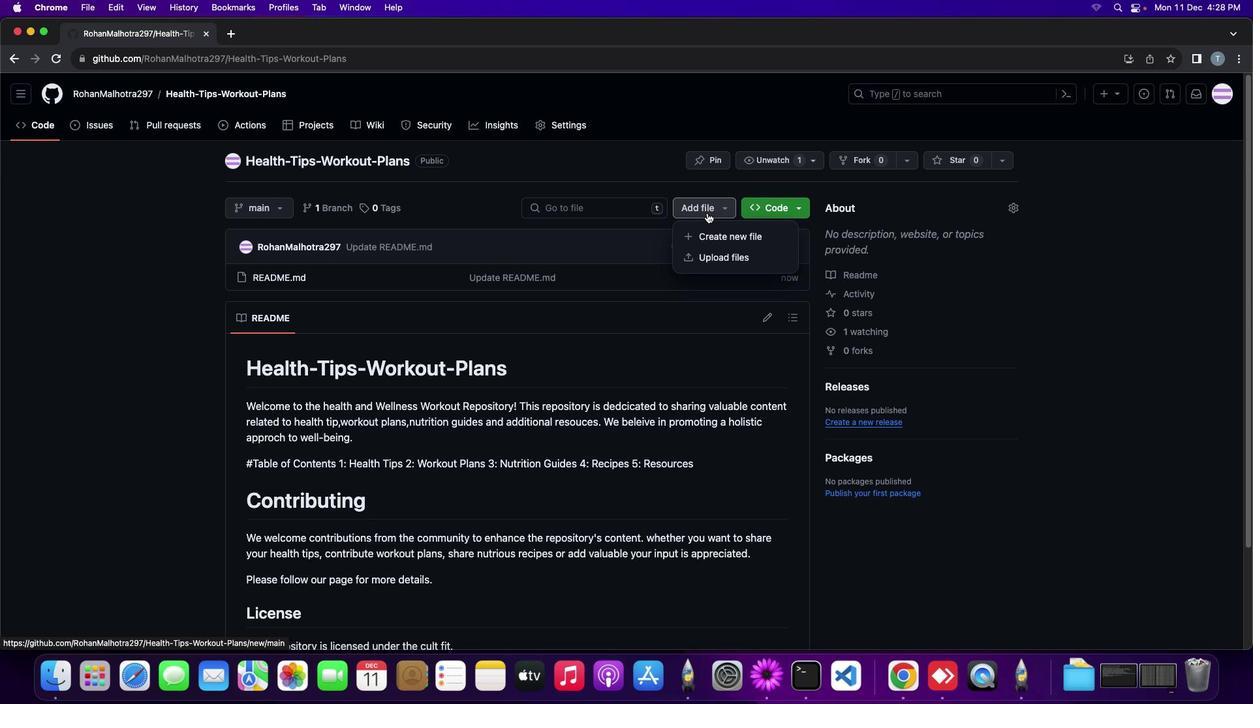 
Action: Mouse moved to (727, 242)
Screenshot: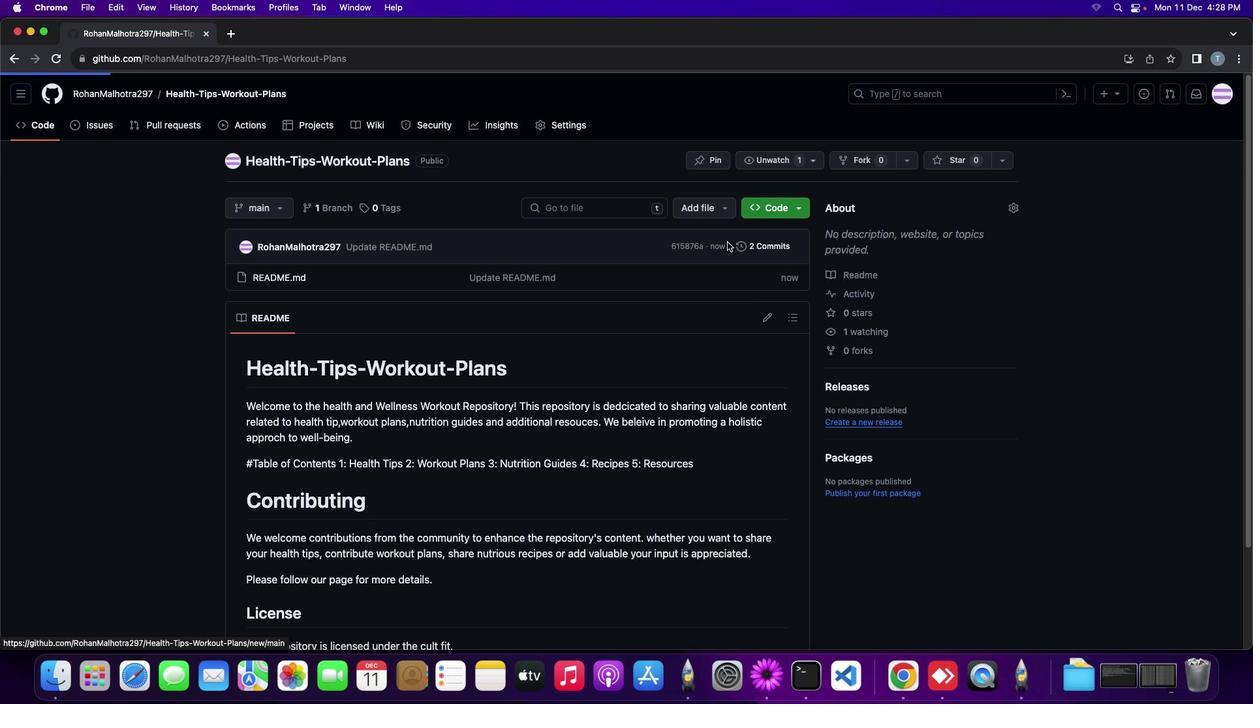 
Action: Mouse pressed left at (727, 242)
Screenshot: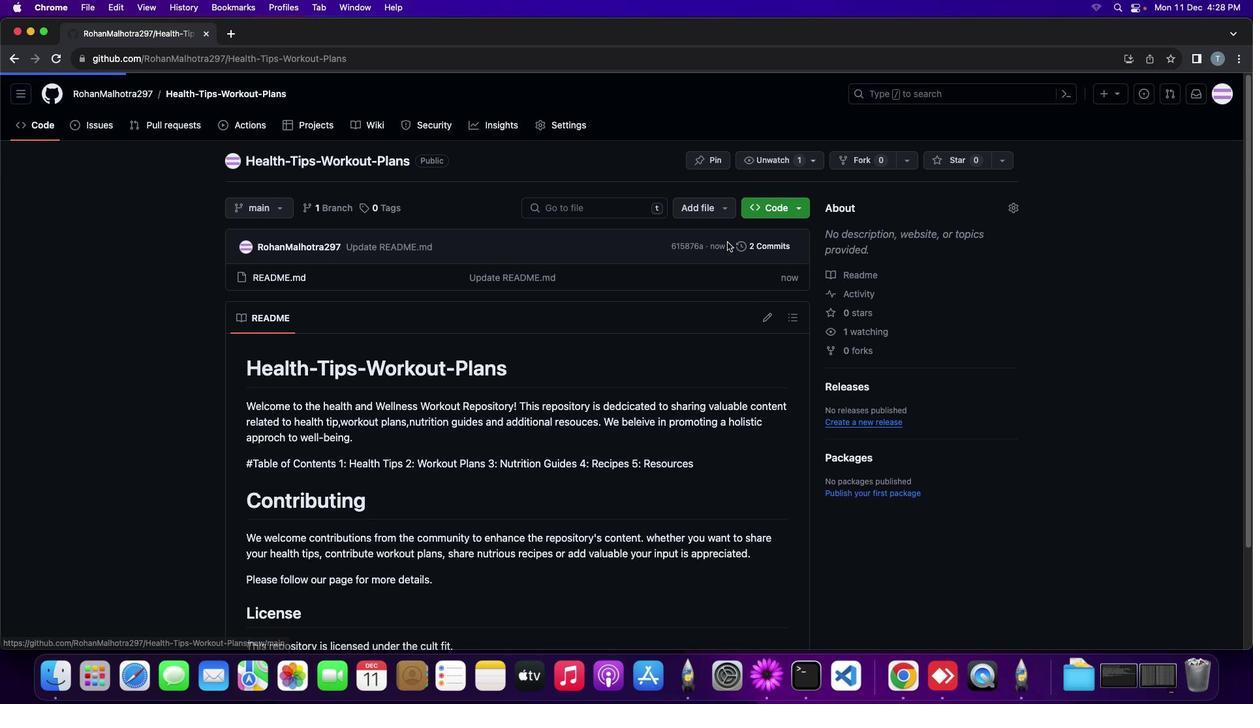 
Action: Mouse moved to (243, 166)
Screenshot: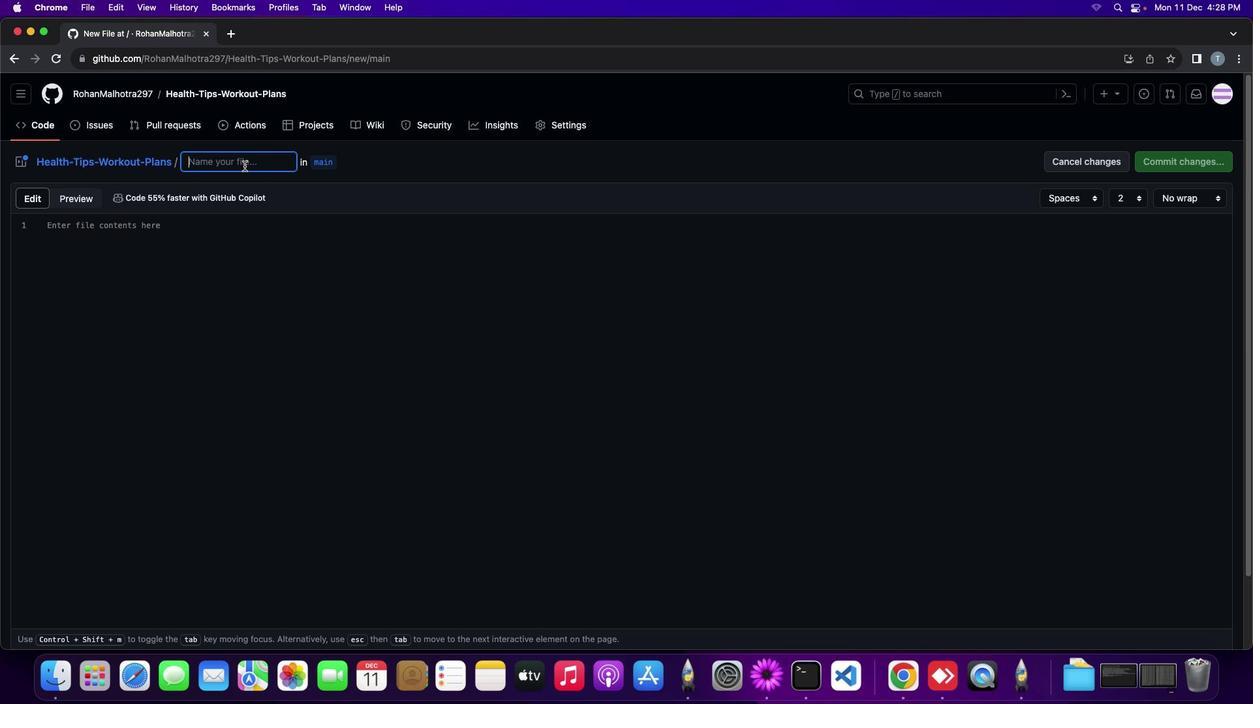 
Action: Mouse pressed left at (243, 166)
Screenshot: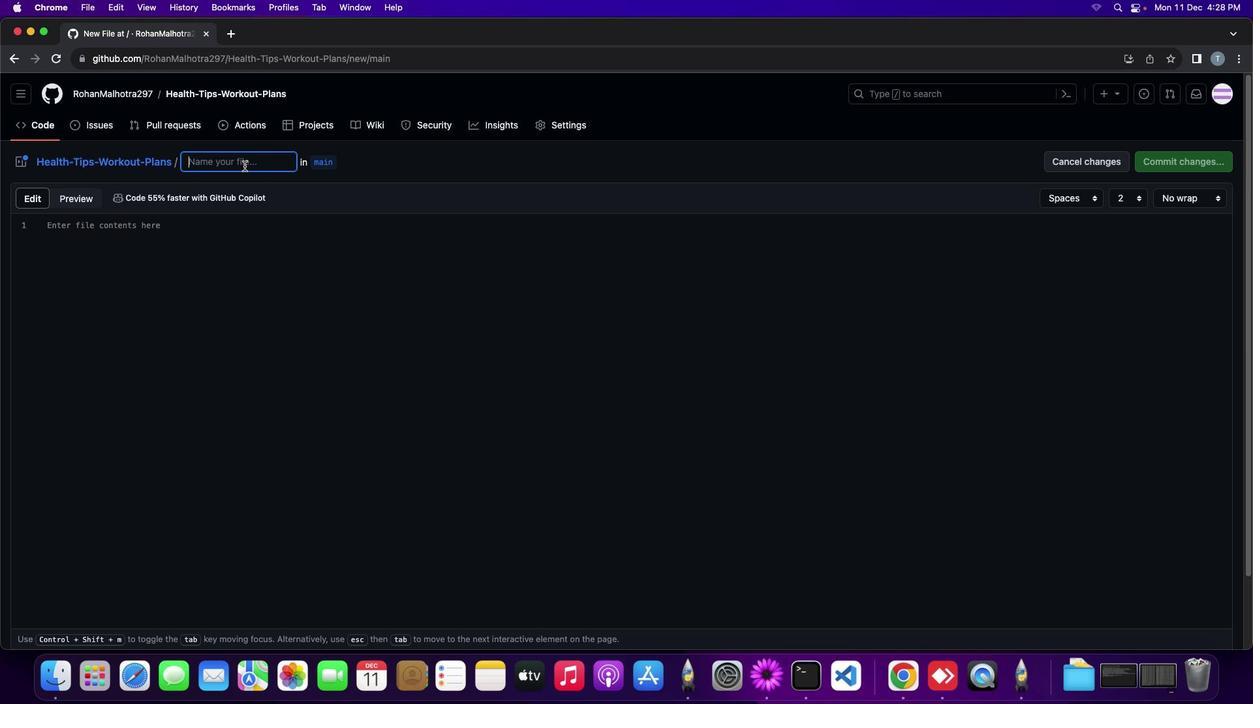 
Action: Mouse moved to (244, 165)
Screenshot: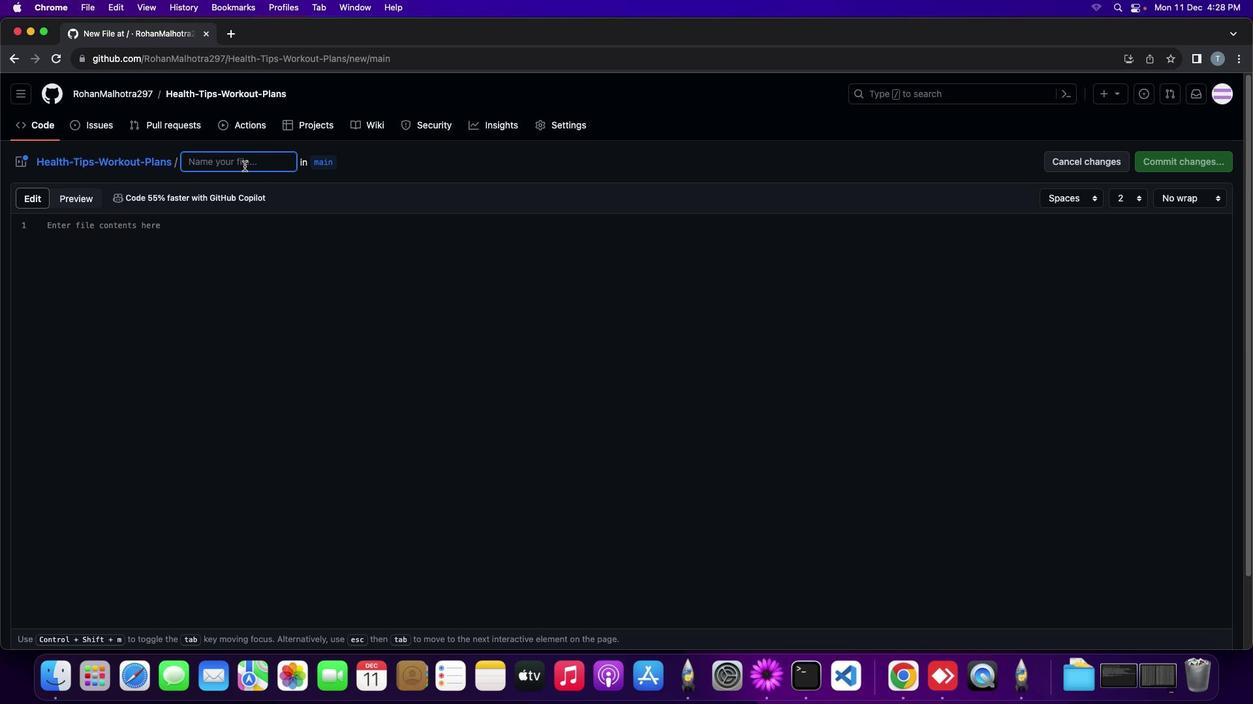 
Action: Key pressed Key.shift'H''e''a''l''t''h'Key.spaceKey.shiftKey.backspace'-'Key.shift'T''i''p''s''/'Key.shift_r'P''l''a''c''e''h''o''l''d''e''r''.''m''d'
Screenshot: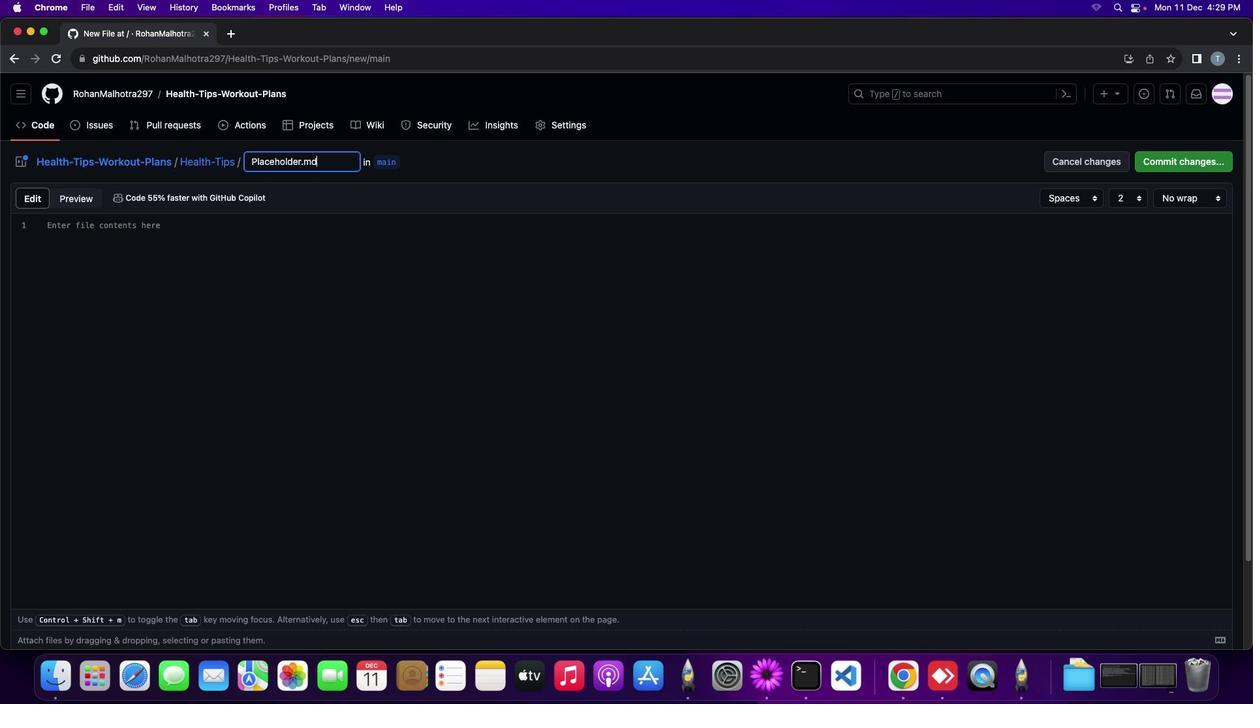 
Action: Mouse moved to (114, 227)
Screenshot: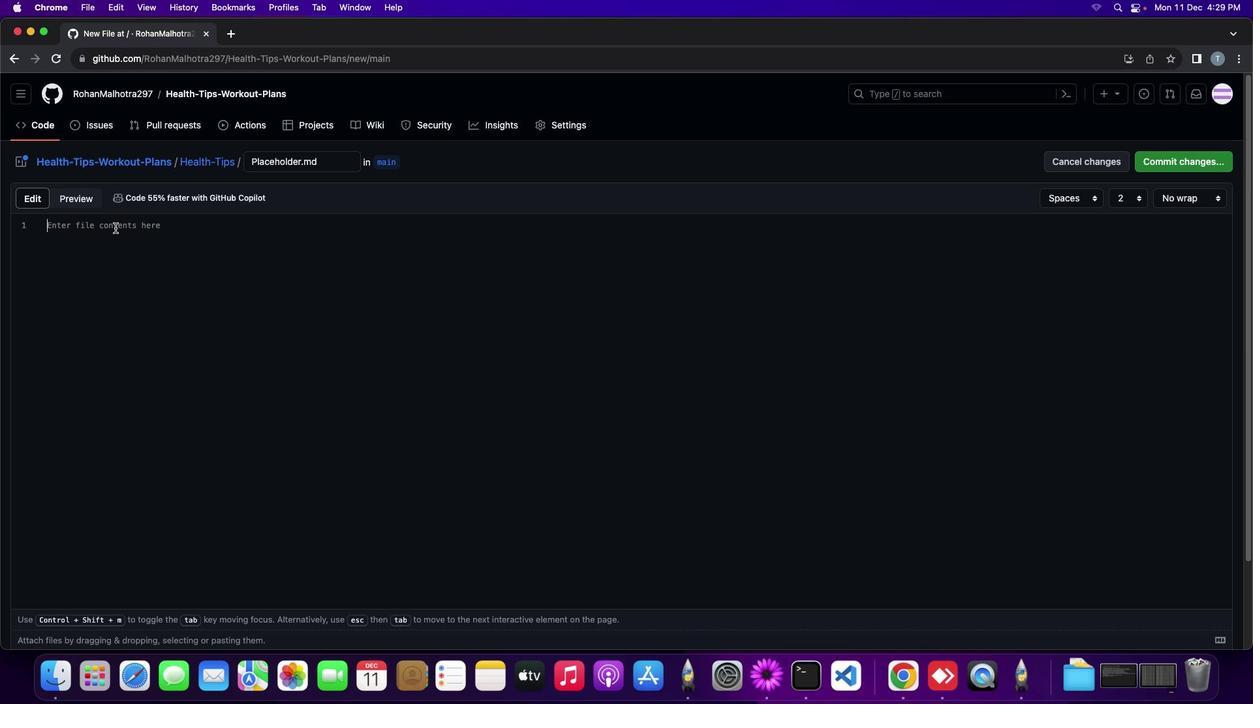 
Action: Mouse pressed left at (114, 227)
Screenshot: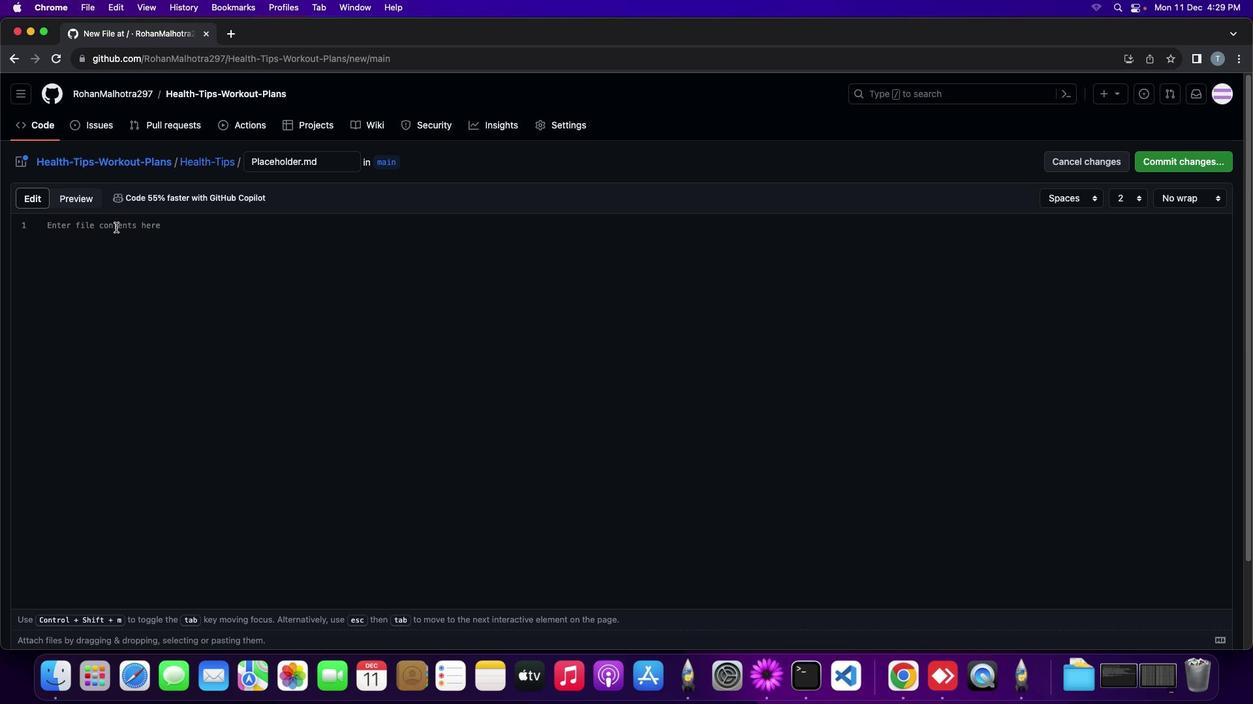 
Action: Mouse moved to (116, 227)
Screenshot: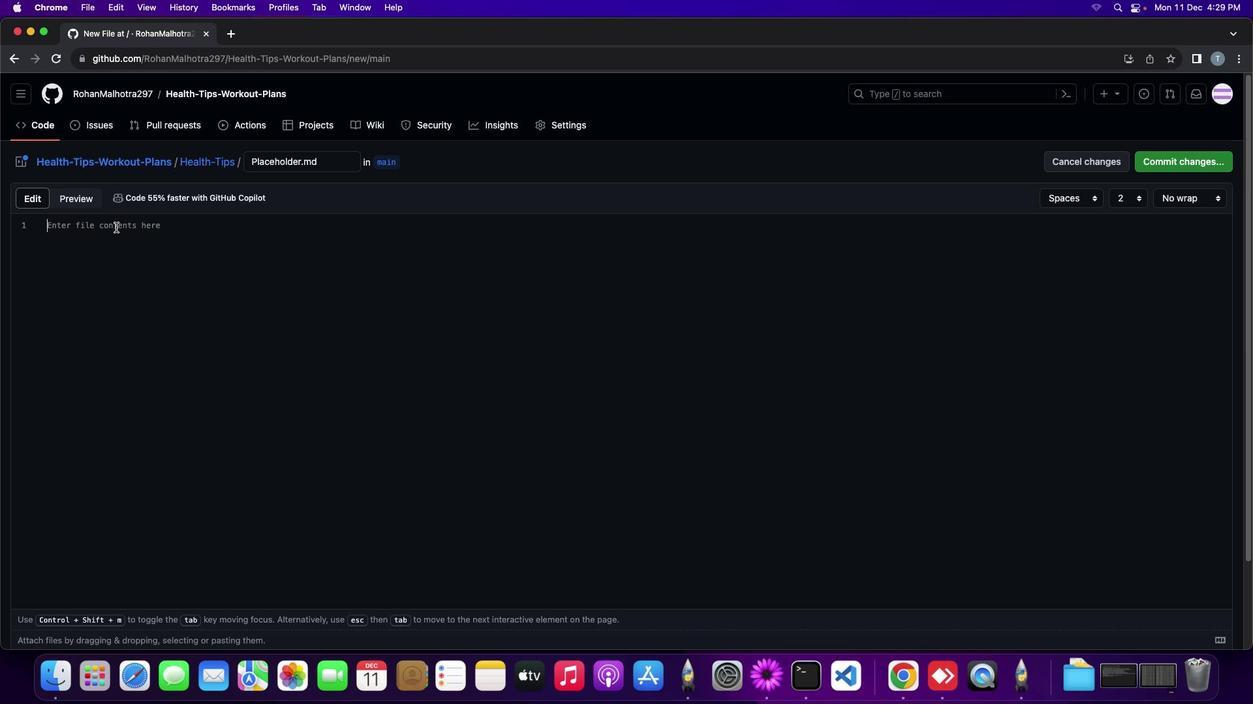 
Action: Key pressed Key.shift'T''h''i''s'Key.space's''e''c''t''i''o''n'Key.space'i''n''c''l''u''d''e''s'Key.space't''i''p''s'Key.space'a''n''d'Key.space'a''d''v''i''c''e'Key.space'o''n'Key.space'm''a''i''n''t''a''i''n''i''n''g'Key.space'a'Key.space'h''e''a''l''t''y'Key.space'l''i''f''e''s''t''y''l''e'','Key.space'c''o''v''i''n''g'Key.backspaceKey.backspaceKey.backspace'e''r''i''n''g'Key.space'v''a''r''i''o''u''s'Key.space'a''s''p''e''c''t''s'Key.space'o''f'Key.space'p''h''y''i'Key.backspaceKey.backspace'y''s''i''c''a''l'Key.space'a''n''d'Key.space'm''e''n''t''a''l'Key.space'w''e''l''l''-''b''e''i''n''g''.'
Screenshot: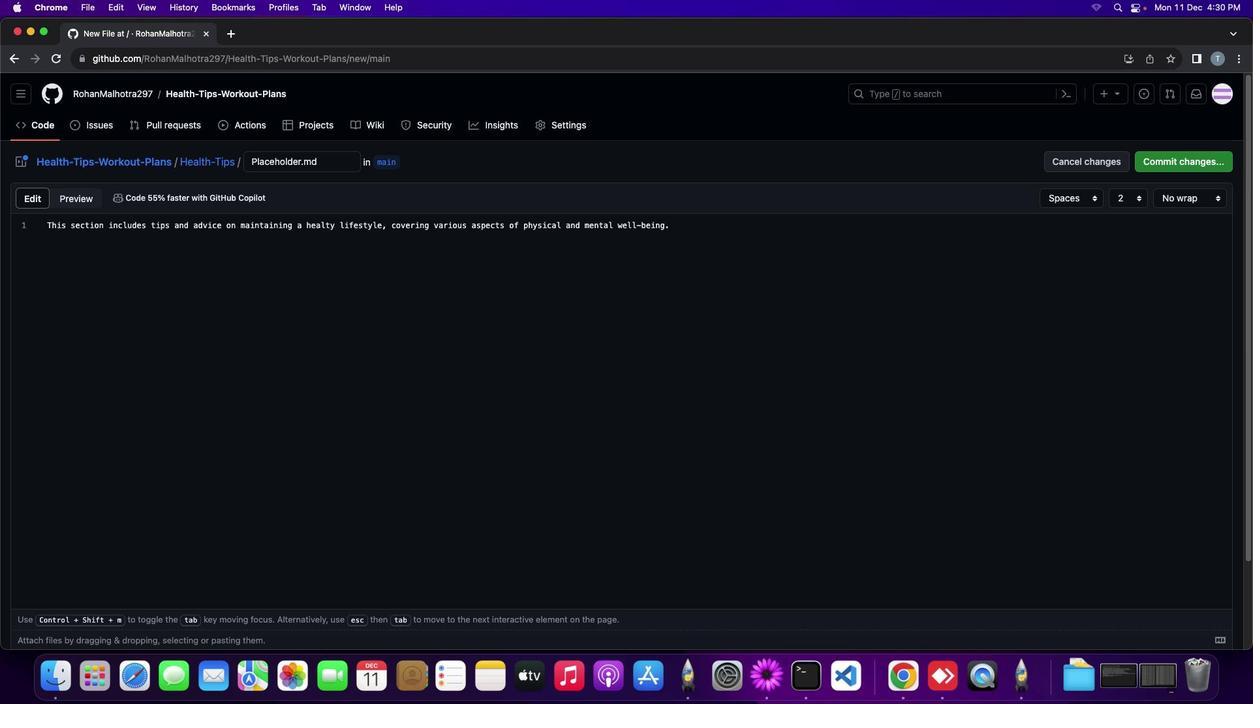 
Action: Mouse moved to (1174, 165)
Screenshot: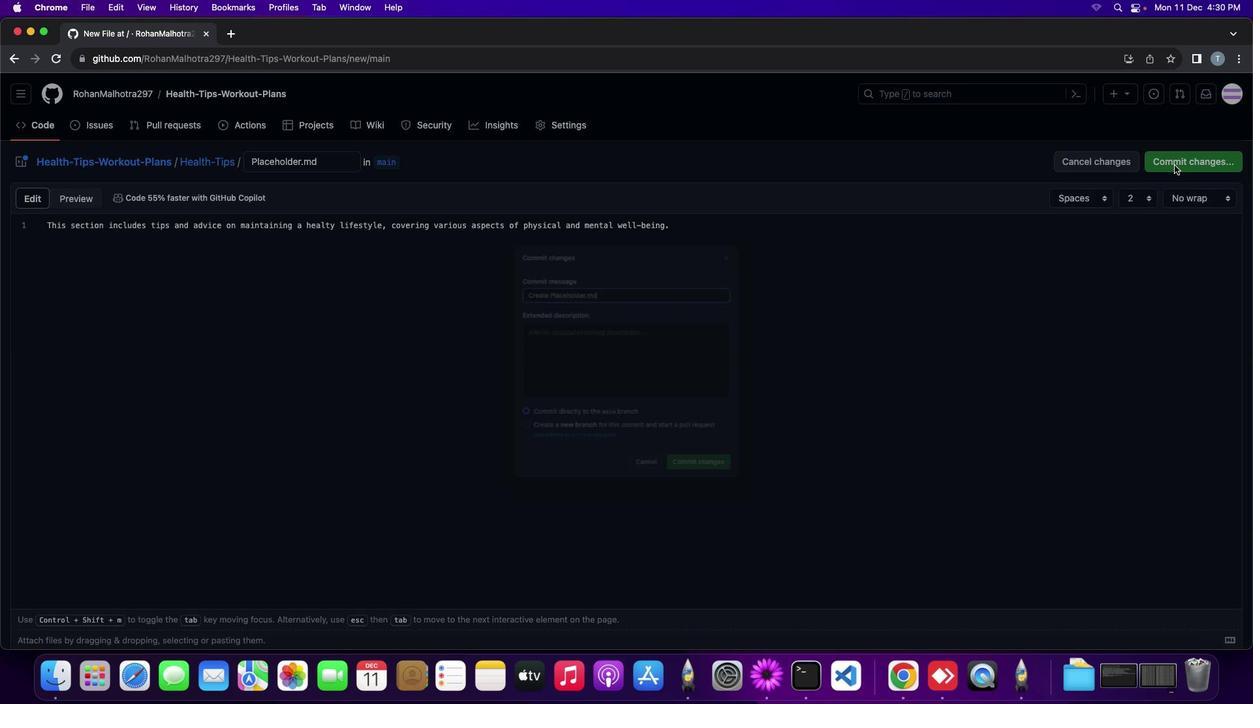
Action: Mouse pressed left at (1174, 165)
Screenshot: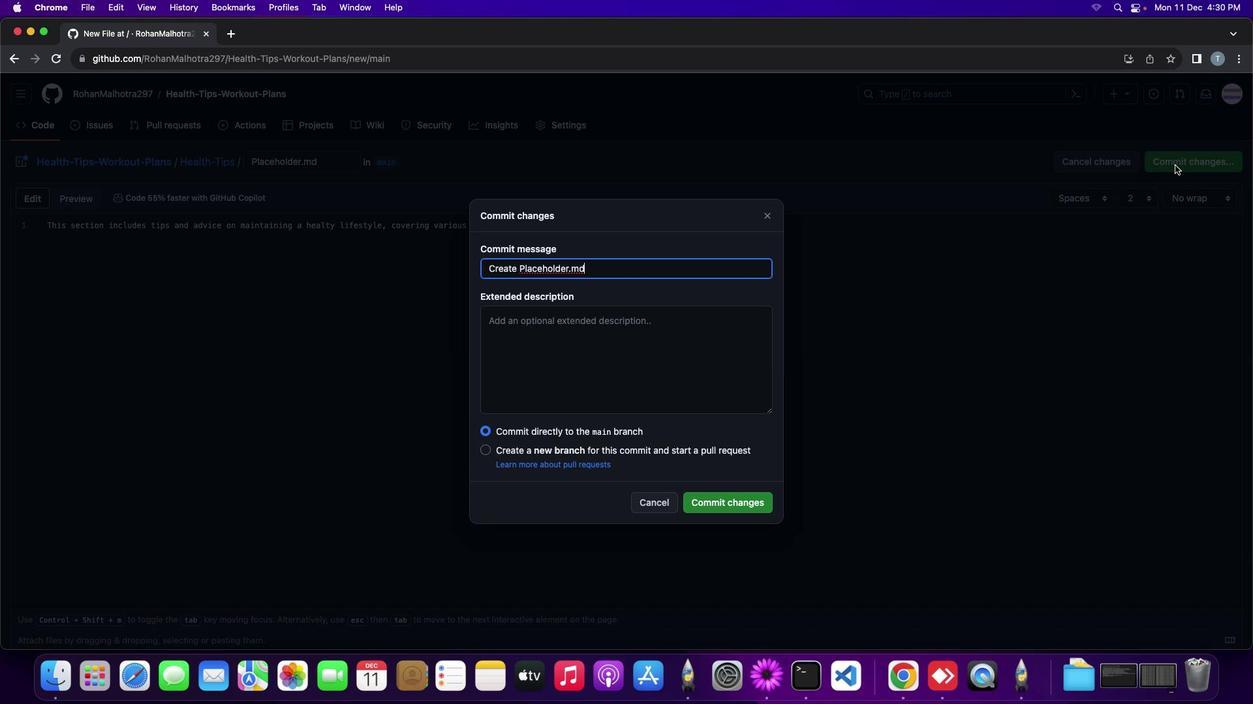 
Action: Mouse moved to (723, 501)
Screenshot: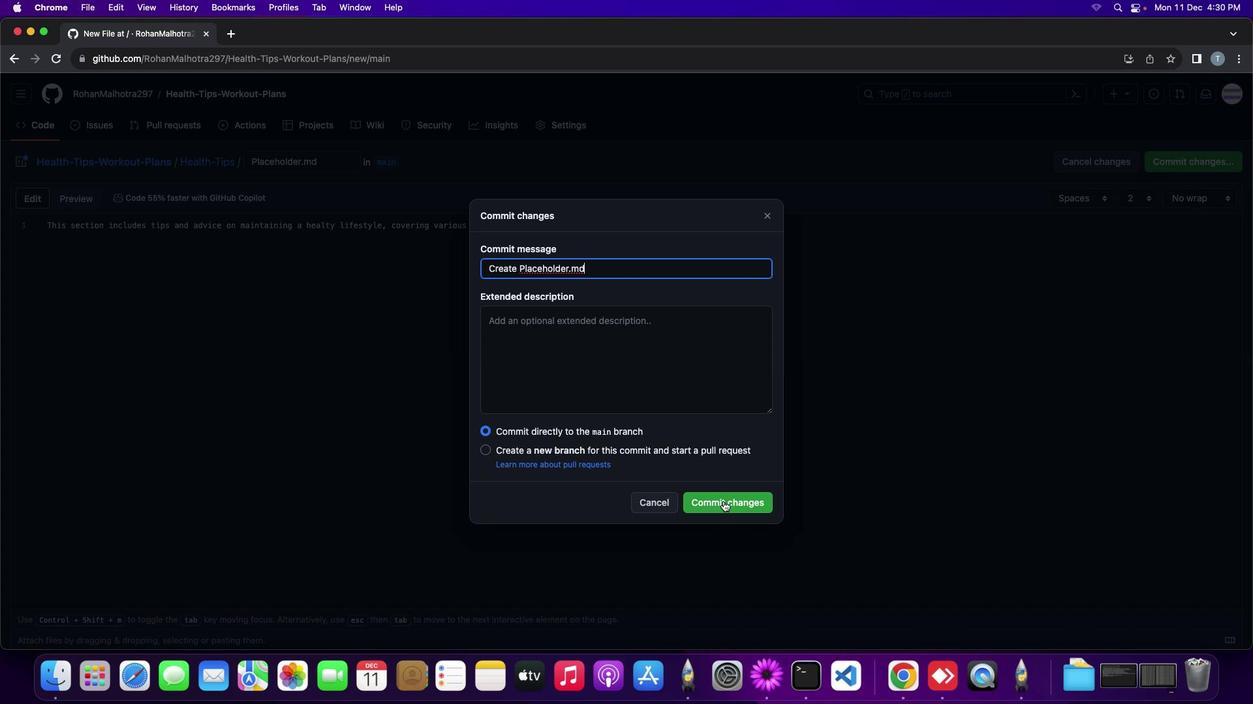 
Action: Mouse pressed left at (723, 501)
Screenshot: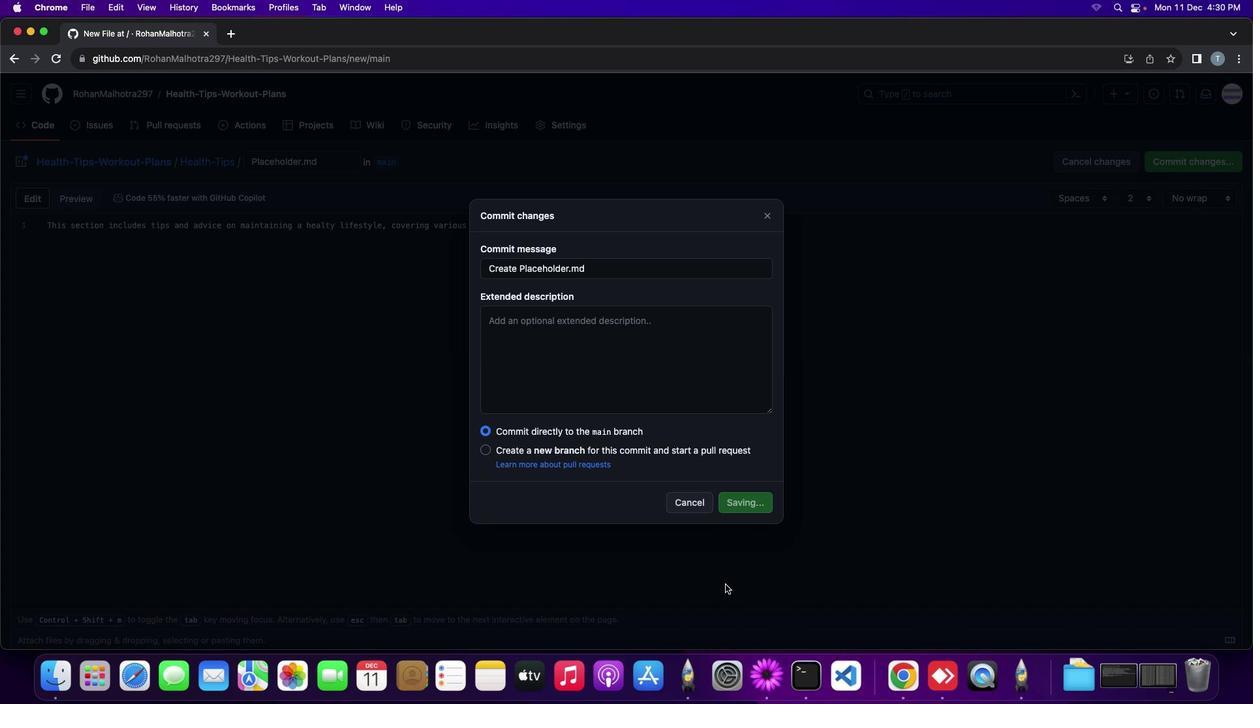 
Action: Mouse moved to (187, 93)
Screenshot: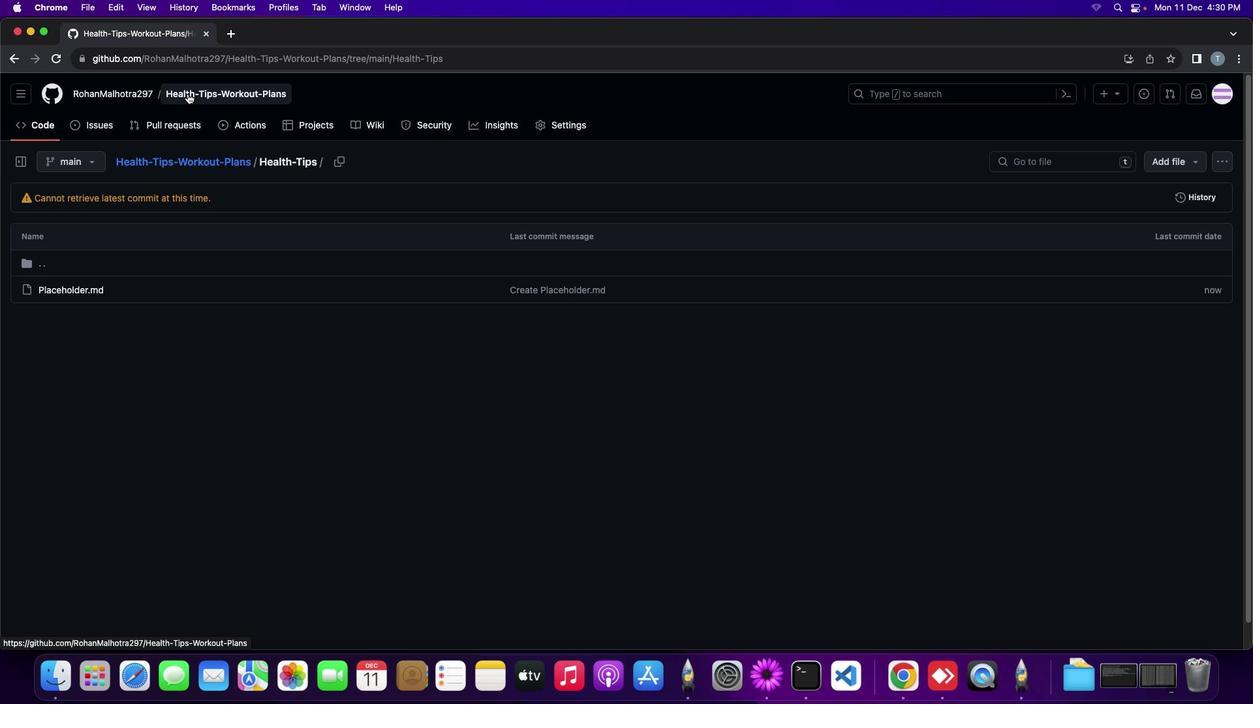 
Action: Mouse pressed left at (187, 93)
Screenshot: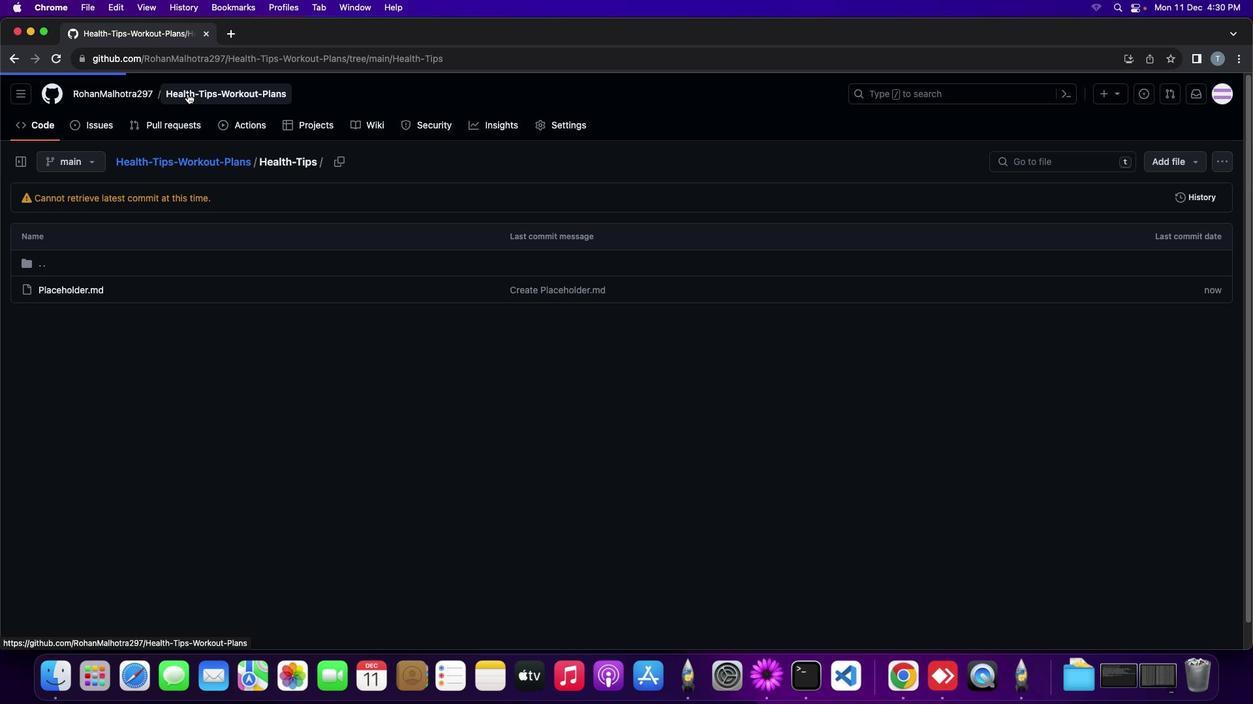 
Action: Mouse moved to (723, 215)
Screenshot: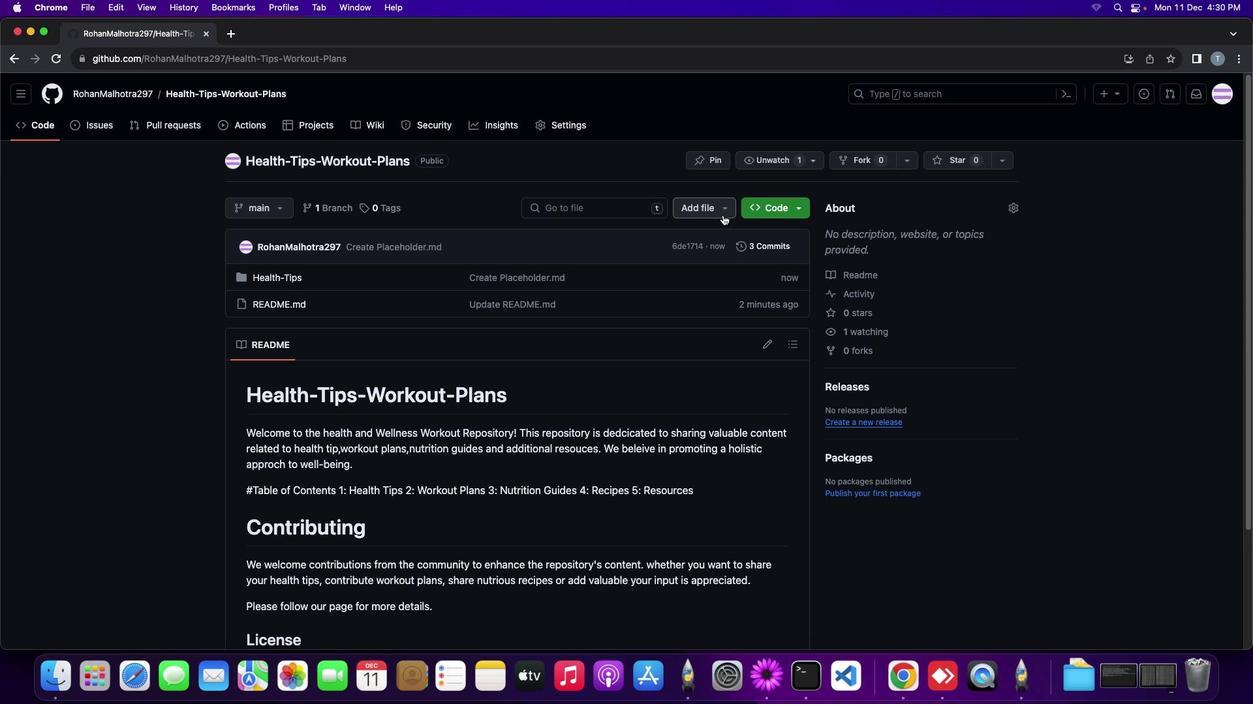 
Action: Mouse pressed left at (723, 215)
Screenshot: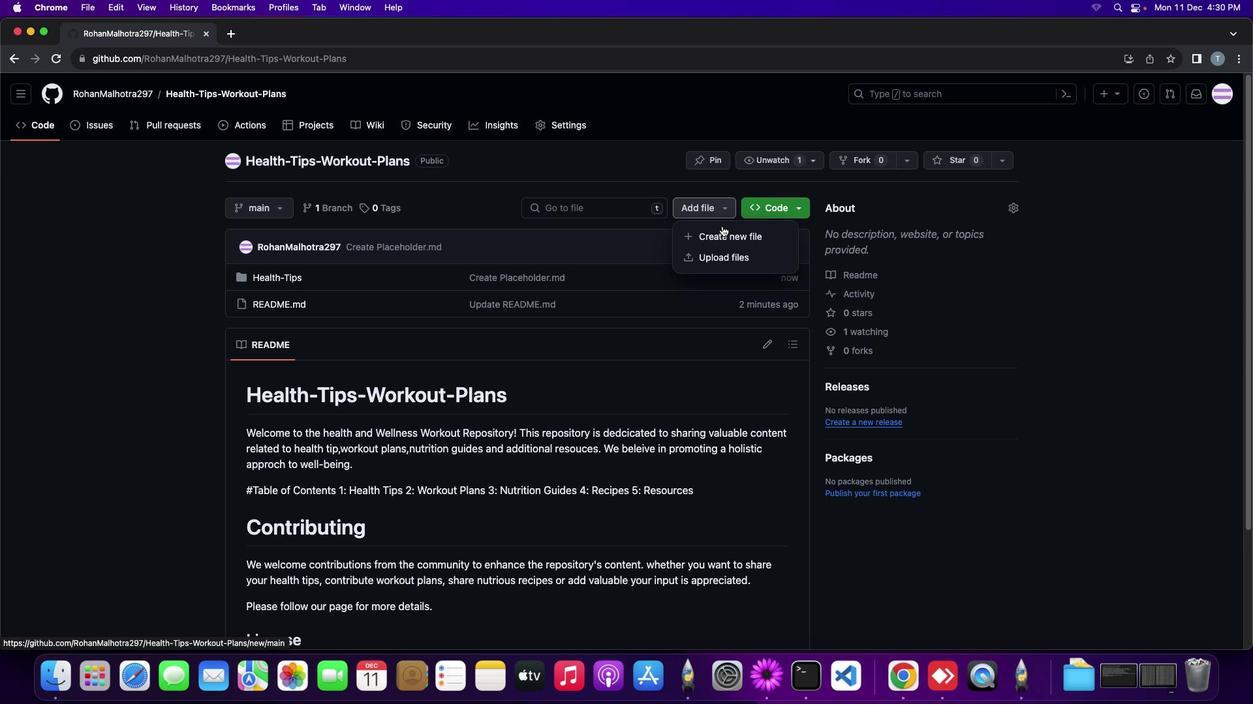 
Action: Mouse moved to (721, 236)
Screenshot: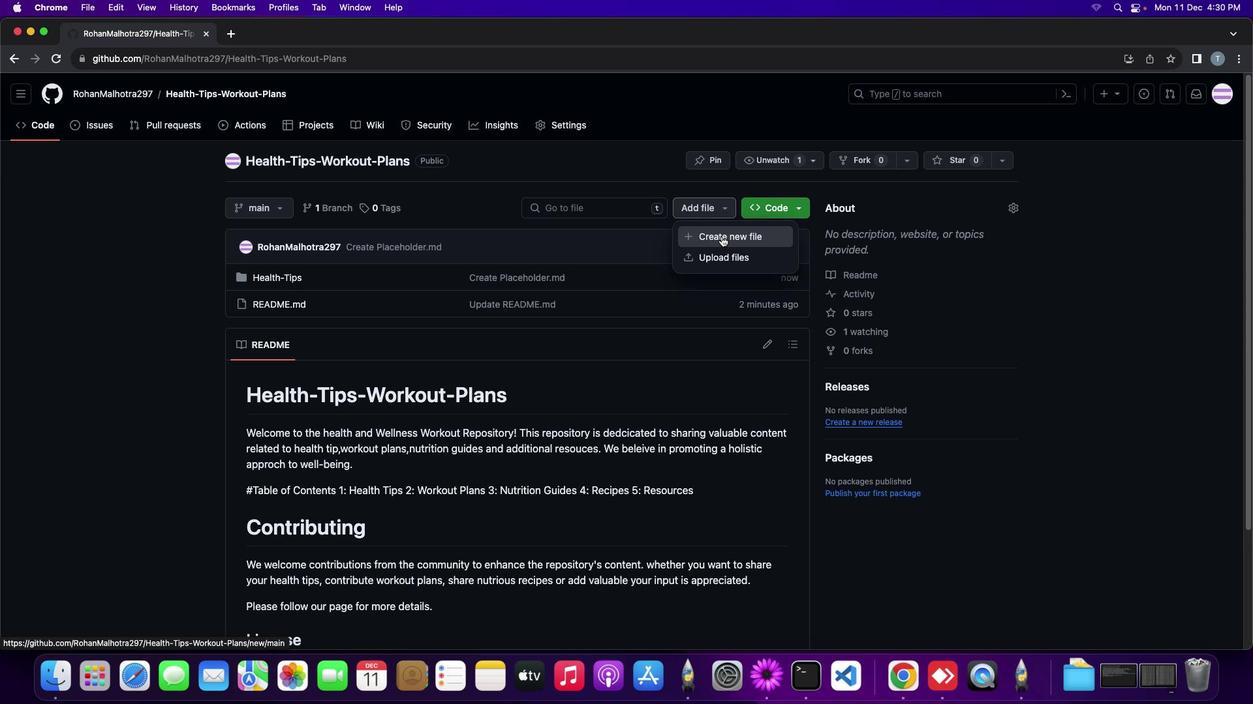 
Action: Mouse pressed left at (721, 236)
Screenshot: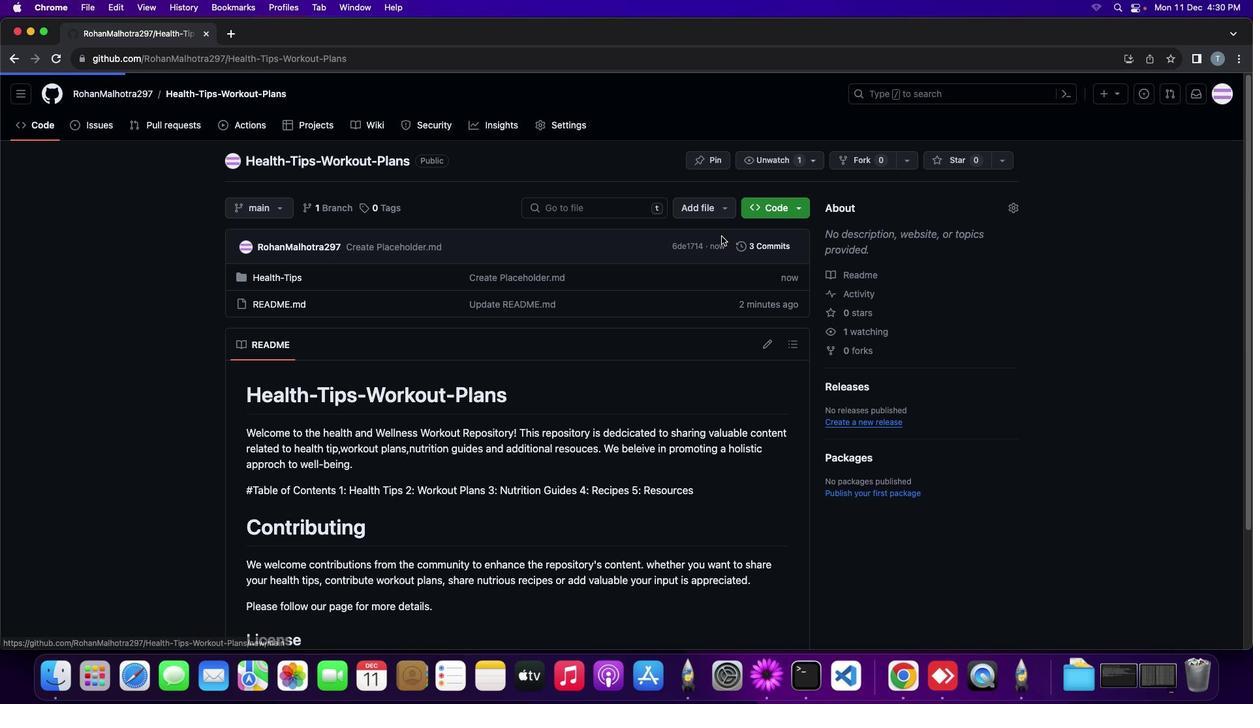 
Action: Mouse moved to (229, 159)
Screenshot: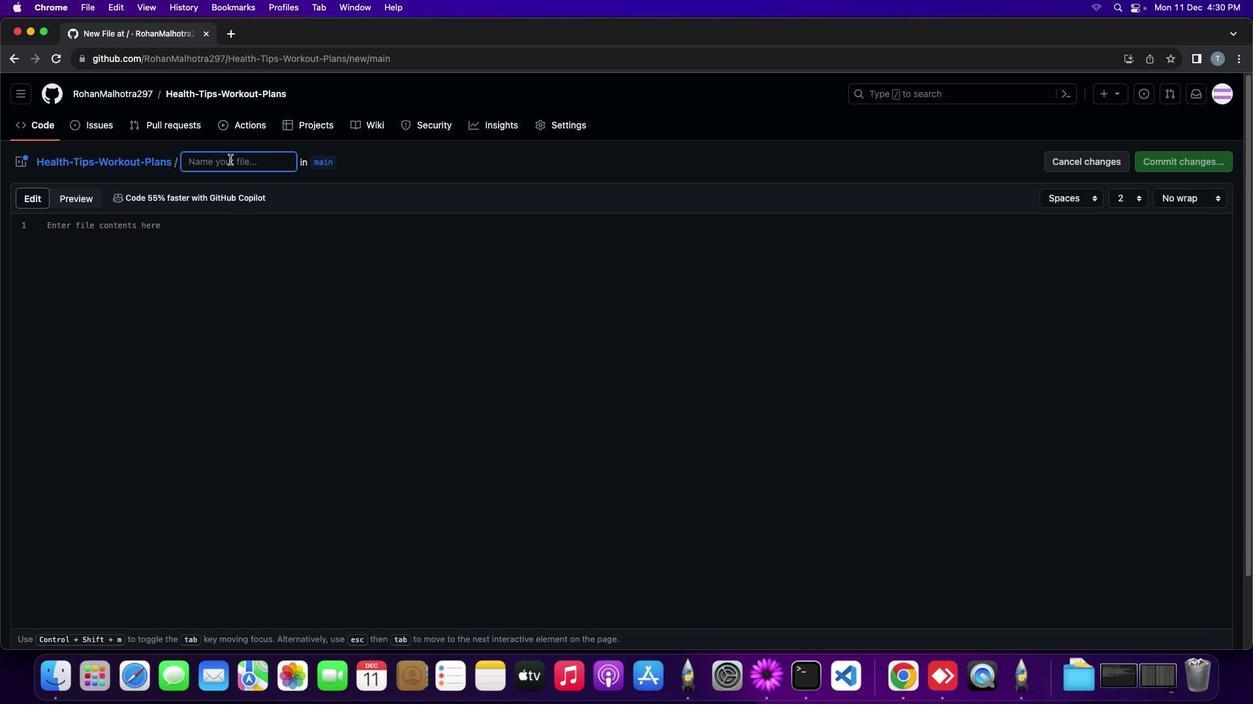 
Action: Mouse pressed left at (229, 159)
Screenshot: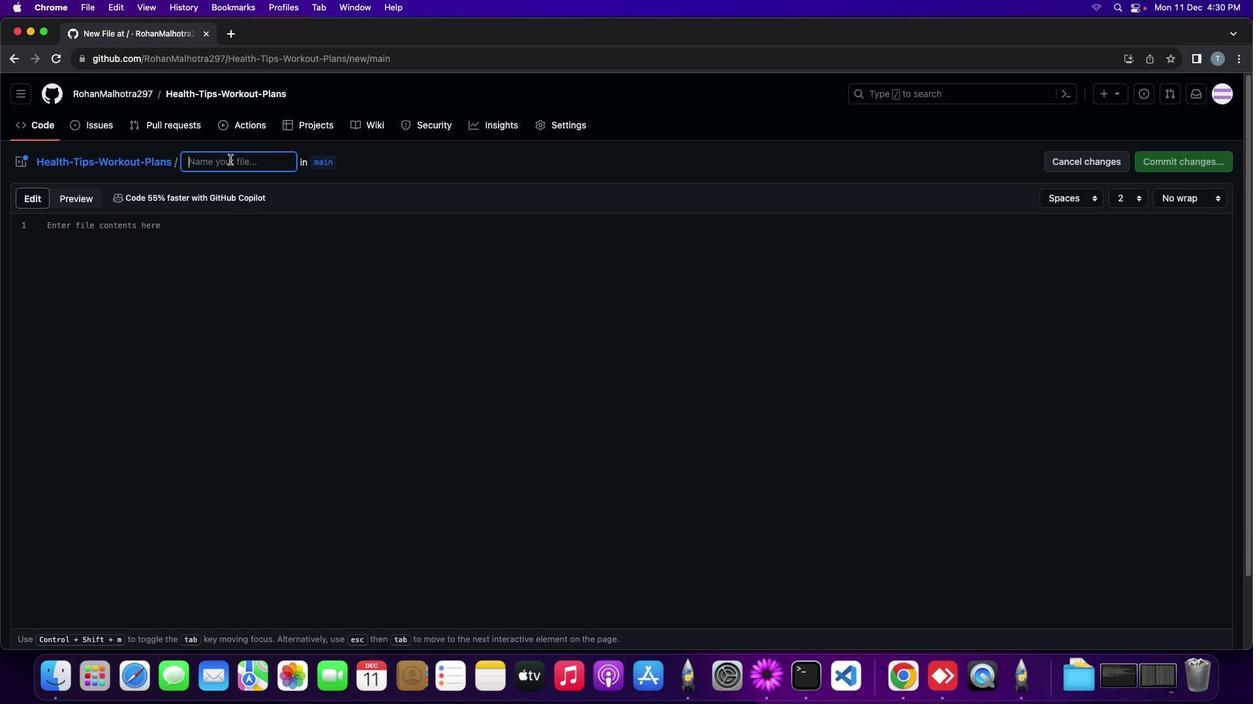
Action: Key pressed Key.shift'W''o''r''k''o''u''t''-'Key.shift_r'P''l''a''n''s''/'Key.shift_r'P''l''a''c''e''h''o''d''e''r'Key.backspaceKey.backspaceKey.backspace'l''d''e''r''.''m''d'
Screenshot: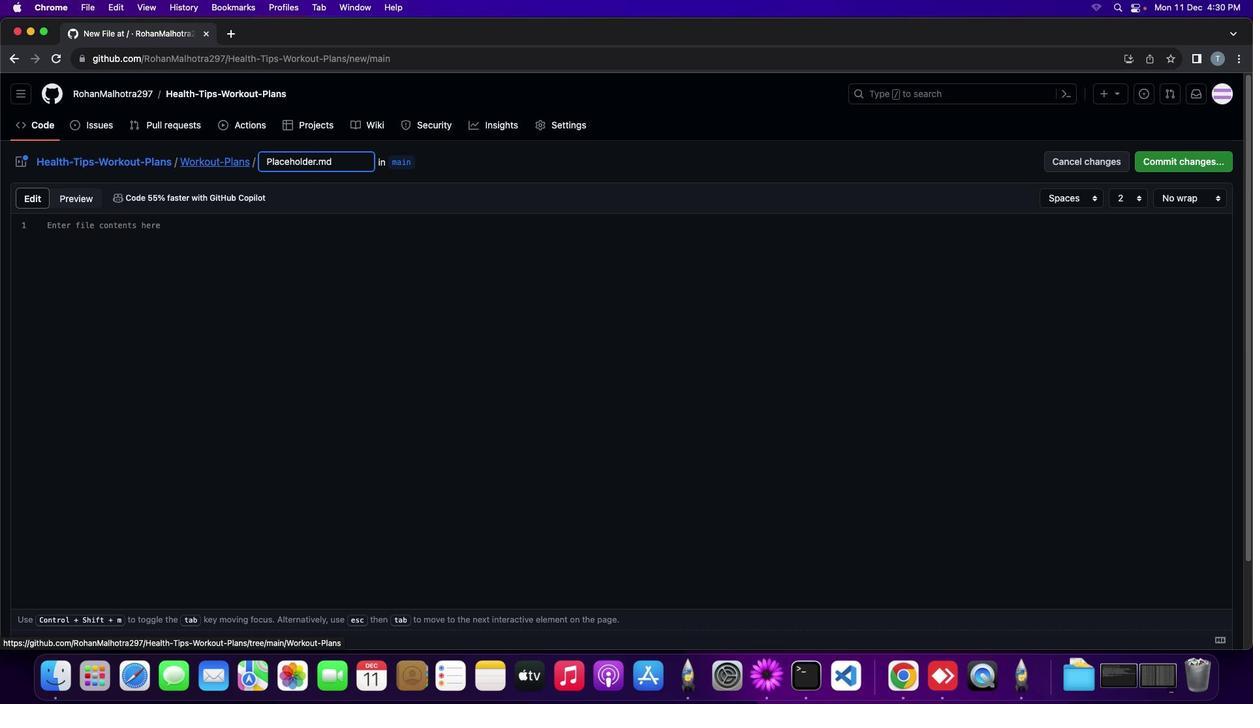 
Action: Mouse moved to (149, 222)
Screenshot: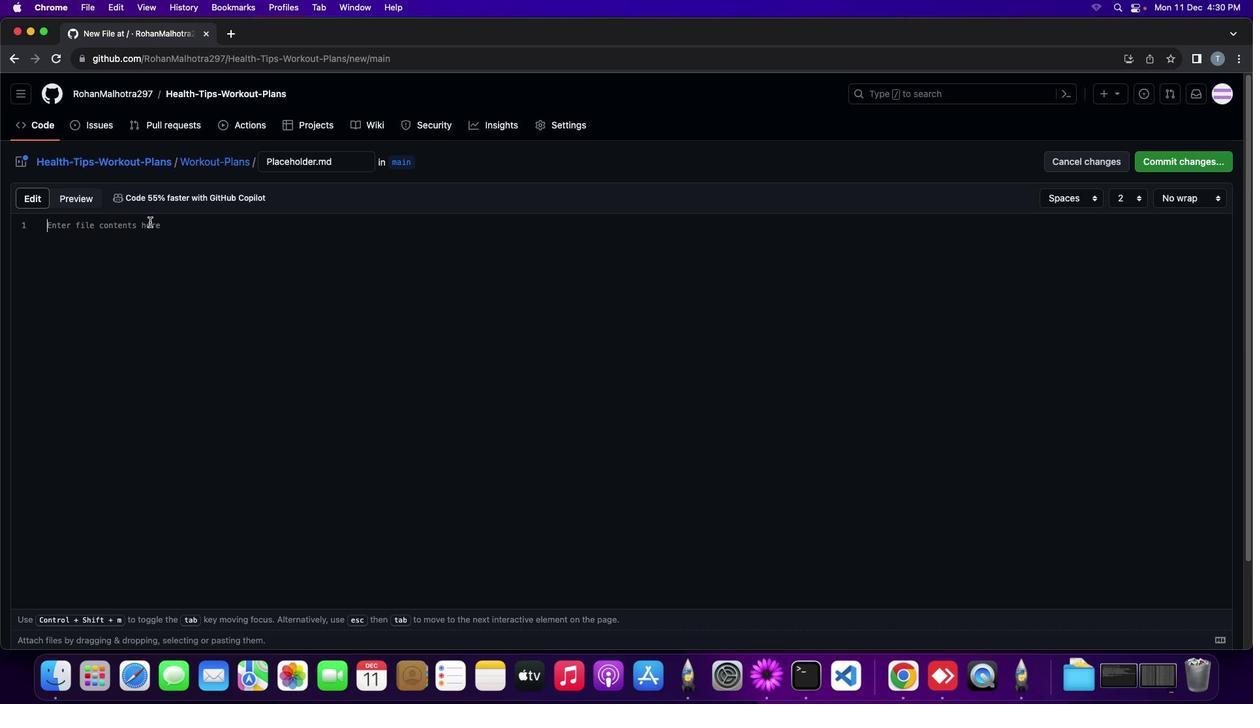 
Action: Mouse pressed left at (149, 222)
Screenshot: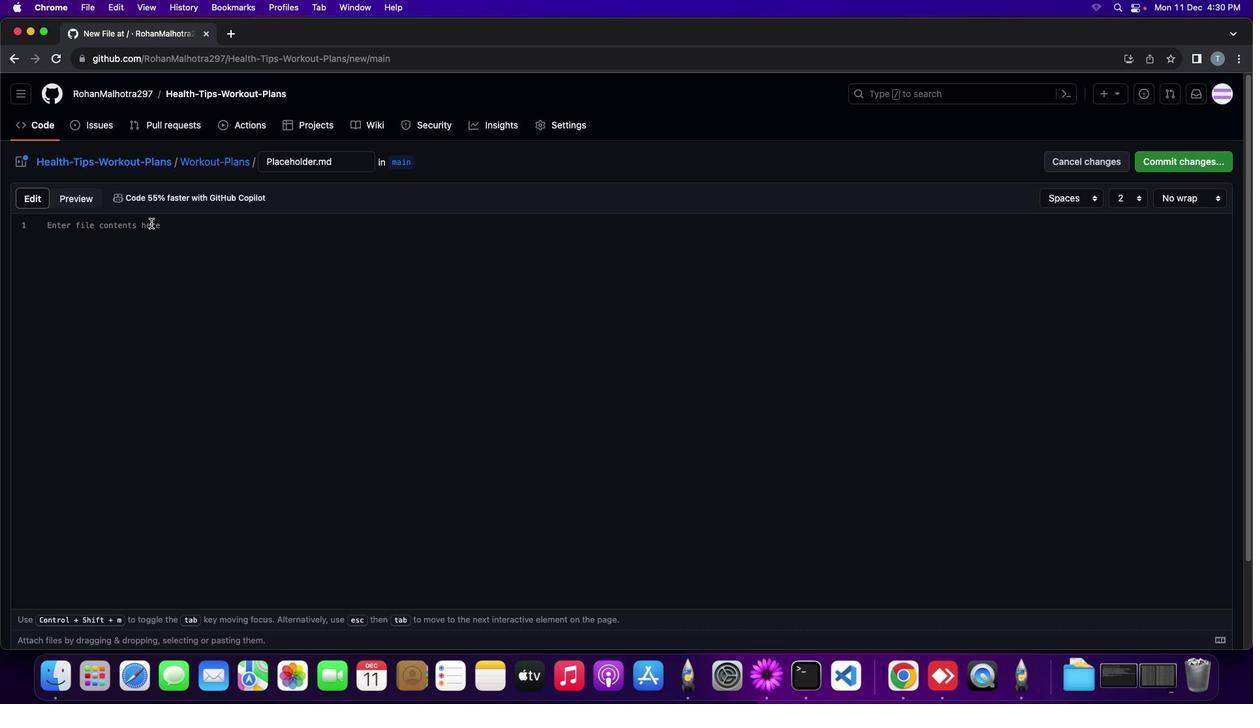 
Action: Mouse moved to (150, 223)
Screenshot: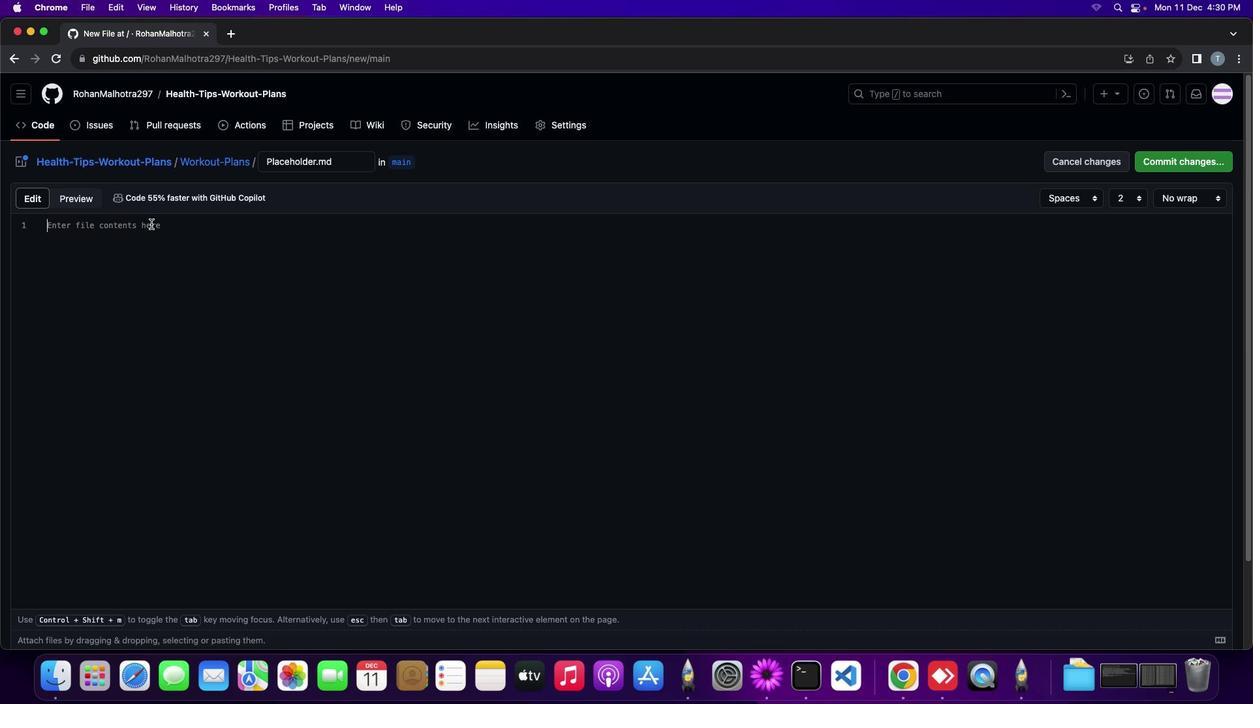 
Action: Key pressed Key.shiftKey.backspaceKey.shift'E''x''p''l''o''r''e'Key.spaceKey.backspaceKey.space'c''u''r''e''t''e''d'Key.space'w''o''r''k'Key.backspace'k'Key.space'o''u''t'Key.backspaceKey.backspaceKey.backspaceKey.backspace'o''u''t'Key.space'p''l''a''n''s'Key.space'f''o''r'Key.space'd''i''f''f''r''e'Key.backspaceKey.backspace'e''r''e''n''t'Key.space'f''i''t''n''e''s''s'Key.space'l''e''v''e''l''s'Key.space'a''n''d'Key.space'g''o''a''l''s'Key.space'f''r''o''m'Key.space'b''e''g''i''n''e''e'Key.backspaceKey.backspace'n''e''r''s'Key.space't''o'Key.space'a''d''v''a''n''c''e''s'Key.space'f''i'Key.backspaceKey.backspace',''f''i''n''d'Key.space'r''o''u''t''i''n''e''s'Key.space't''h''a''t'Key.space's''i''t'Key.space'y''o''u''r'Key.space'n''e''e''d''s''.'
Screenshot: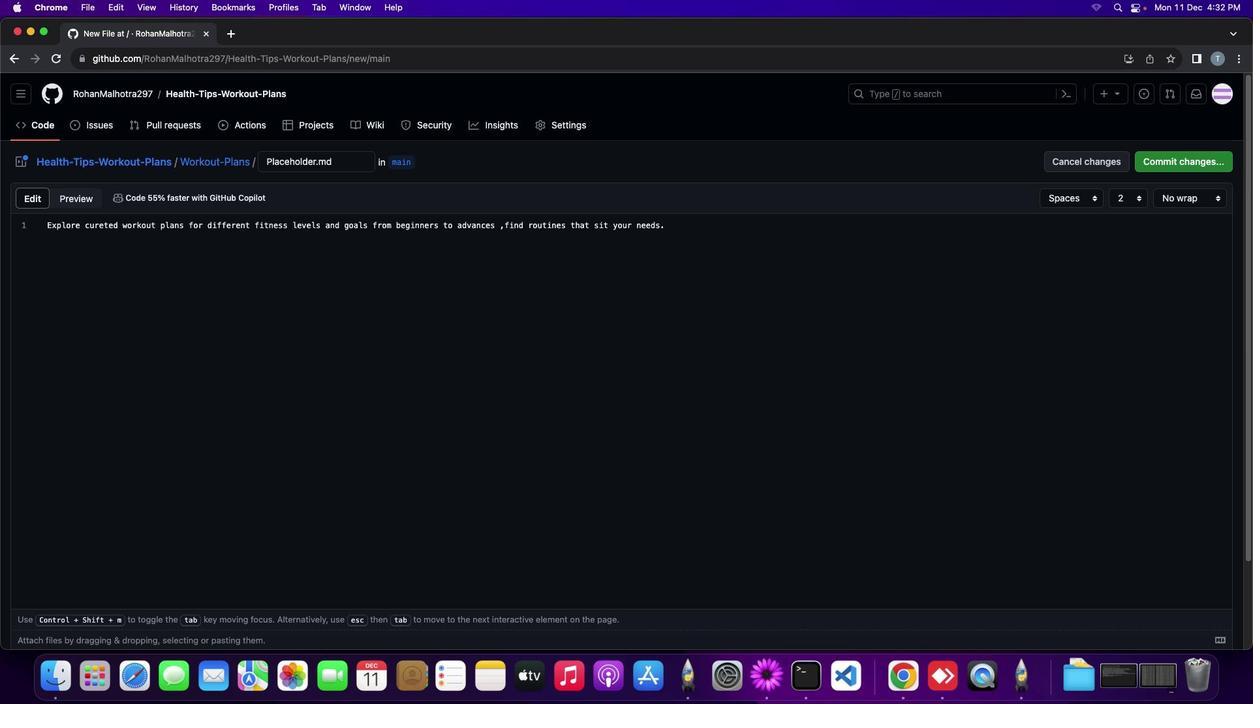 
Action: Mouse moved to (1172, 169)
Screenshot: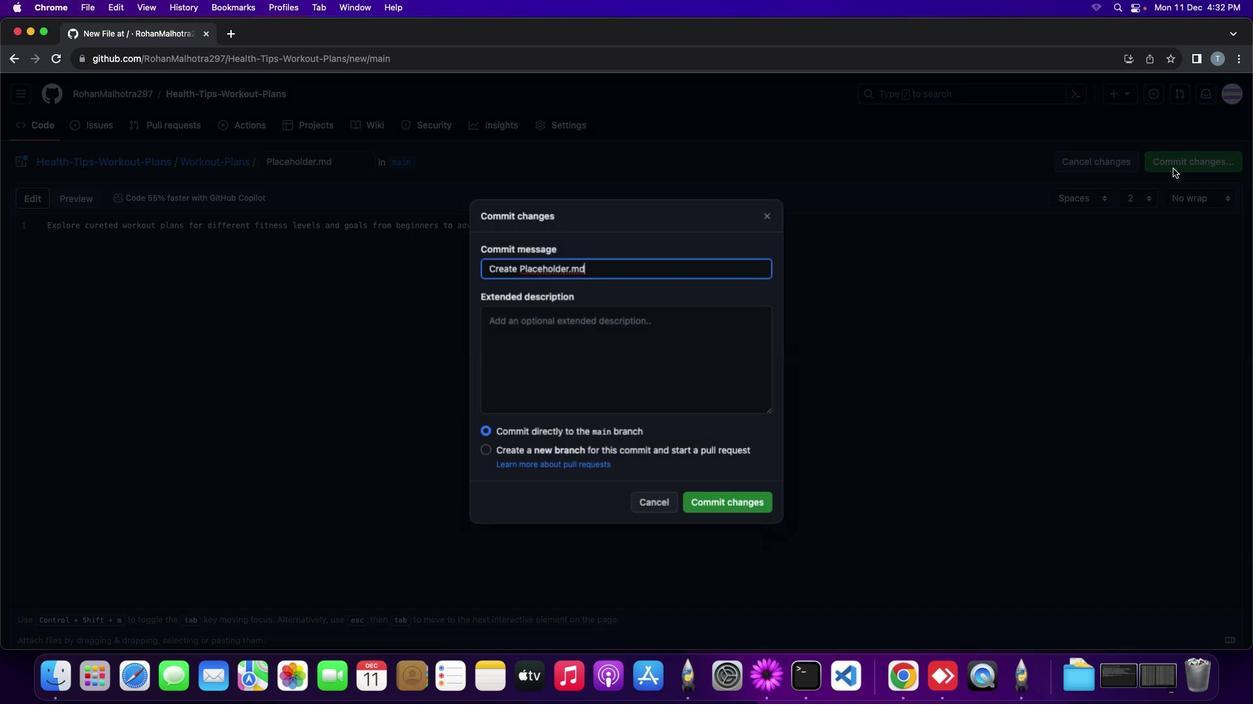 
Action: Mouse pressed left at (1172, 169)
Screenshot: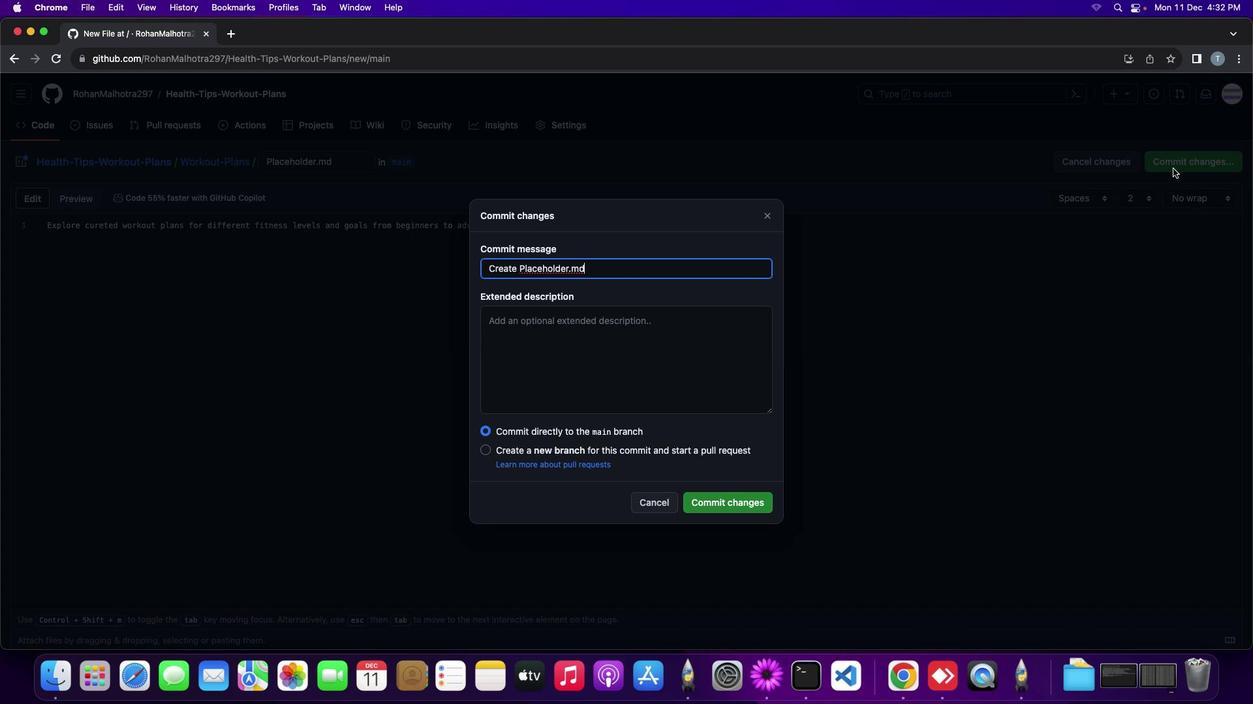 
Action: Mouse moved to (719, 501)
Screenshot: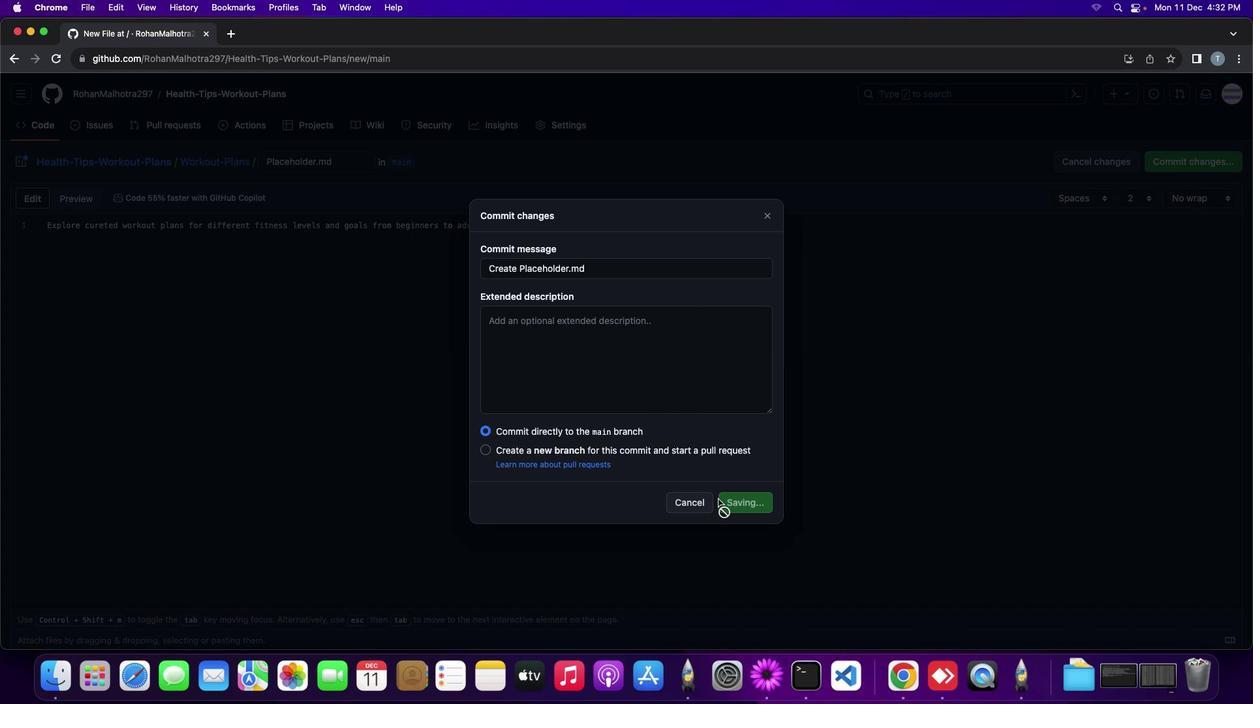 
Action: Mouse pressed left at (719, 501)
Screenshot: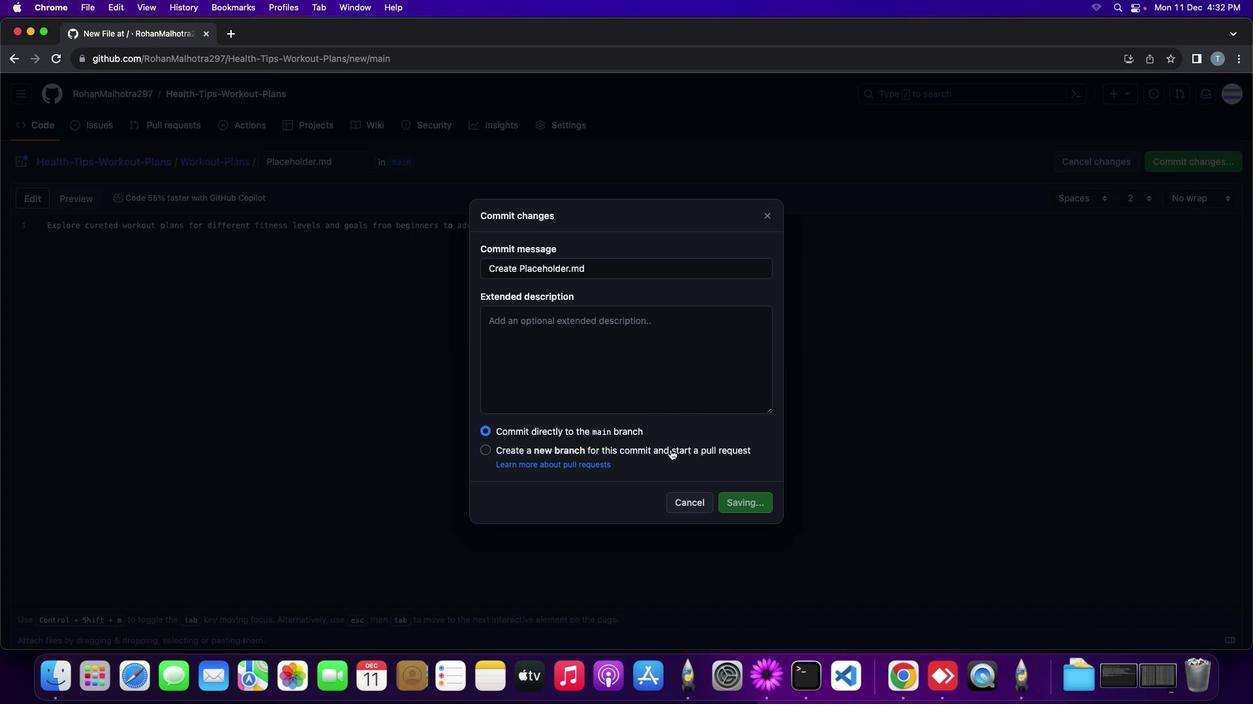 
Action: Mouse moved to (225, 96)
Screenshot: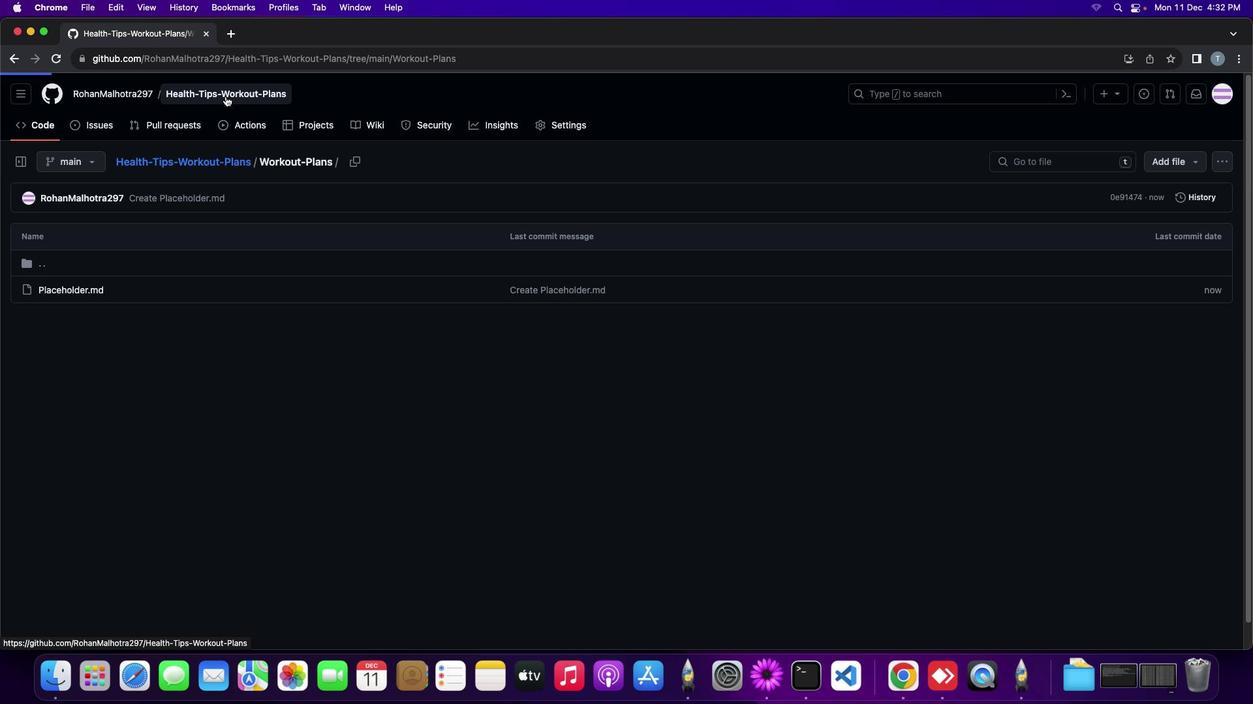 
Action: Mouse pressed left at (225, 96)
Screenshot: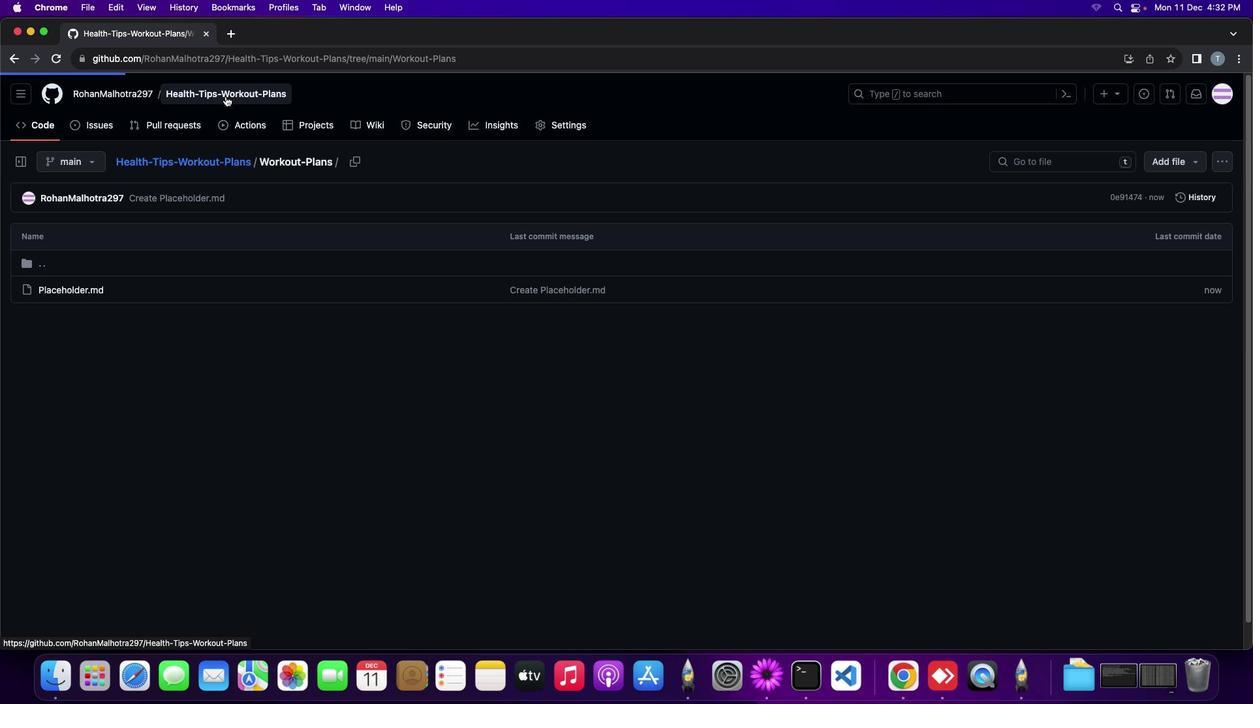 
Action: Mouse moved to (704, 210)
Screenshot: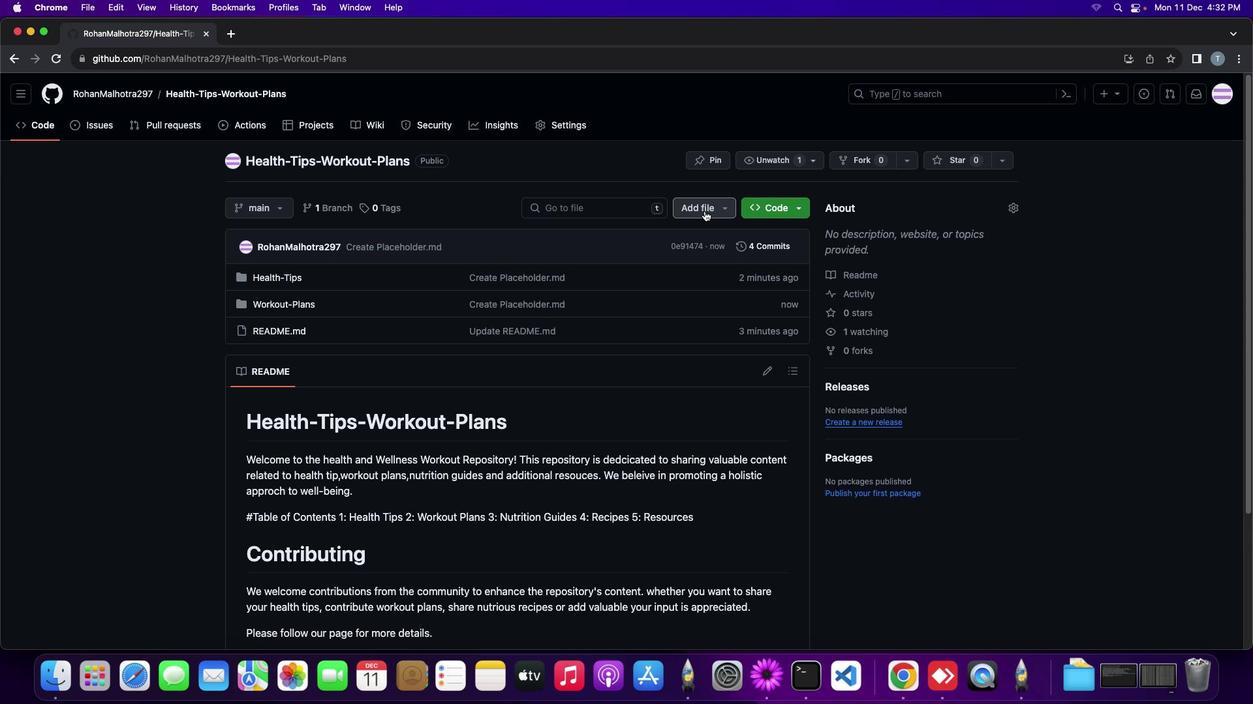 
Action: Mouse pressed left at (704, 210)
Screenshot: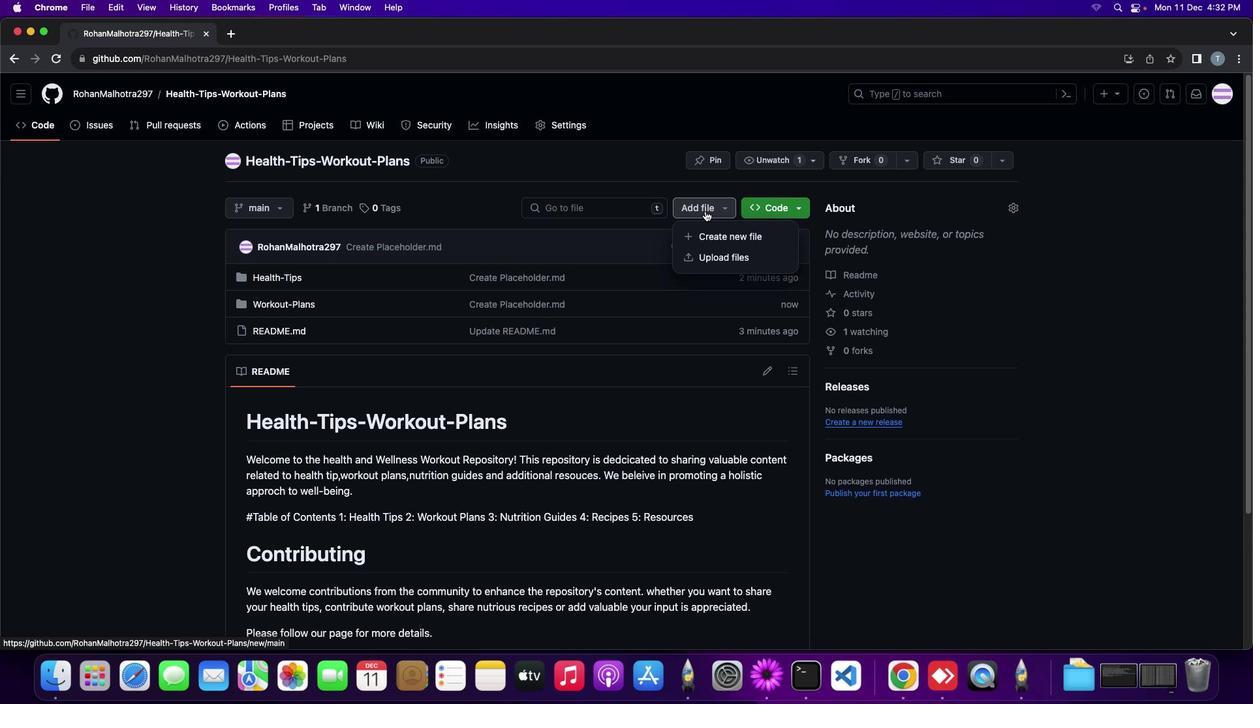 
Action: Mouse moved to (706, 236)
Screenshot: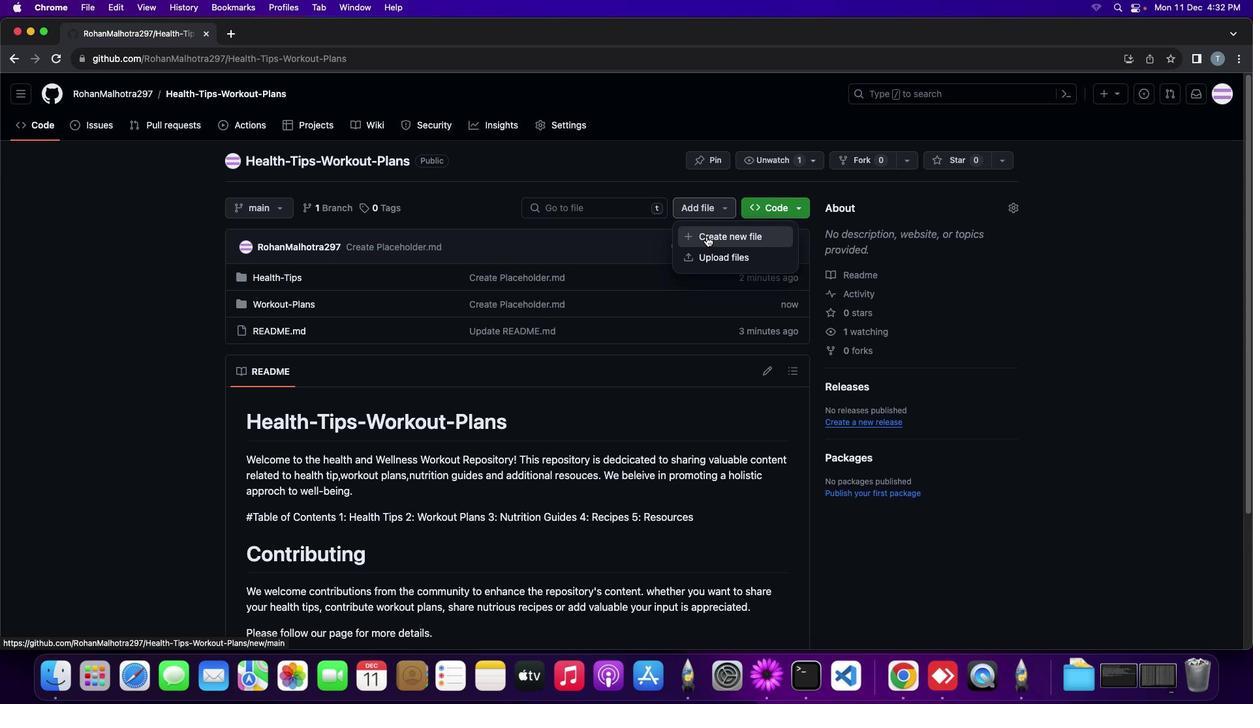 
Action: Mouse pressed left at (706, 236)
Screenshot: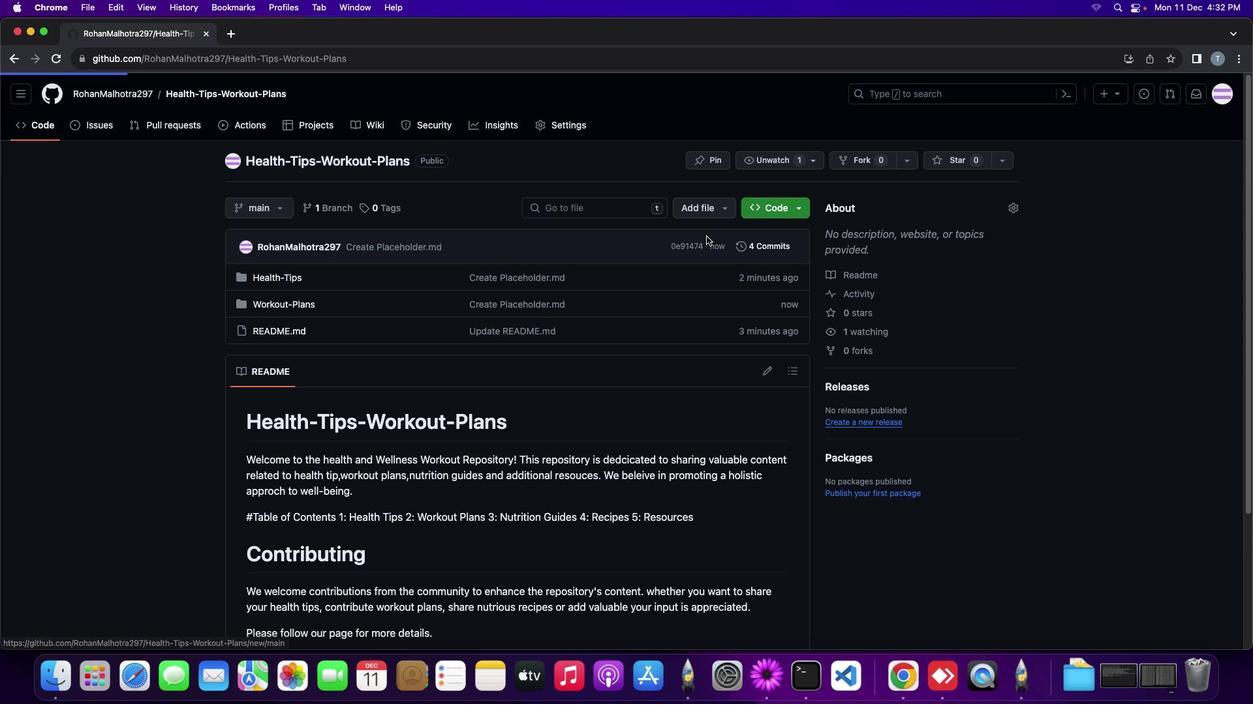 
Action: Mouse moved to (217, 159)
Screenshot: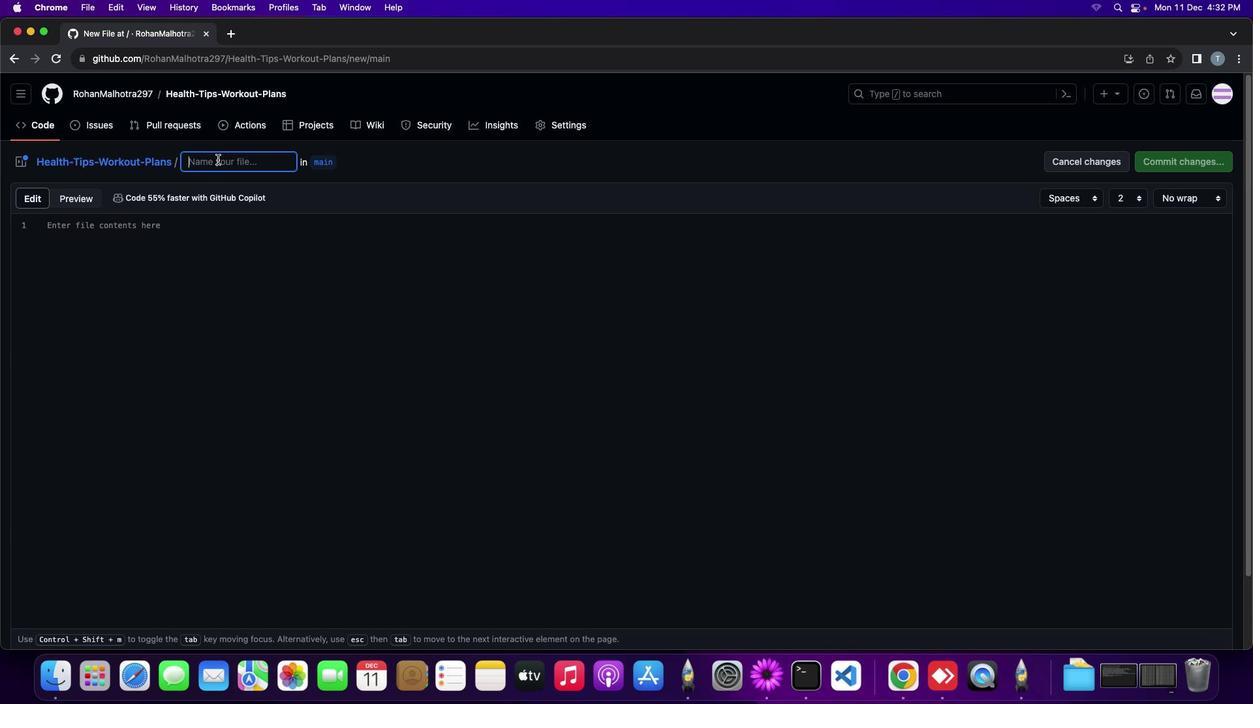 
Action: Mouse pressed left at (217, 159)
Screenshot: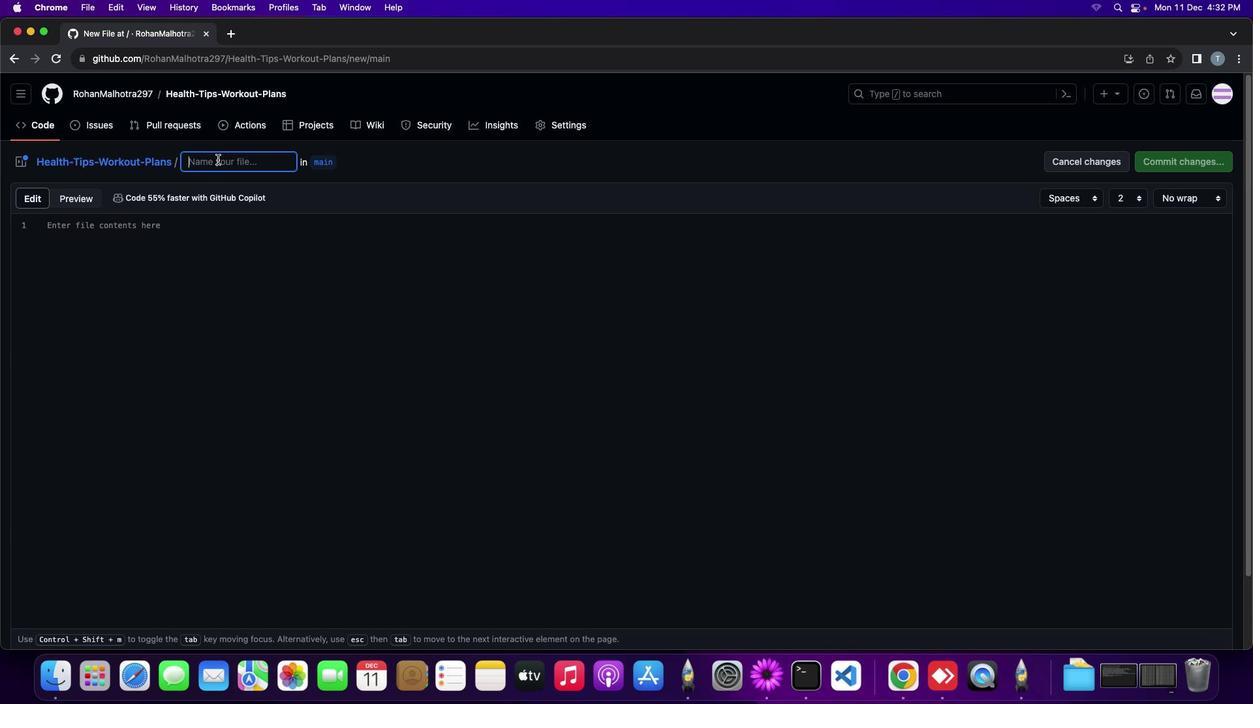 
Action: Key pressed Key.shift_r'N''u''t''r''i''t''i''o''n'Key.spaceKey.backspace'-'Key.shift_r'P''l''a''n''s''/'Key.shift_r'P''l''a''c''e''h''o''l''d''e''r''.''m''d'
Screenshot: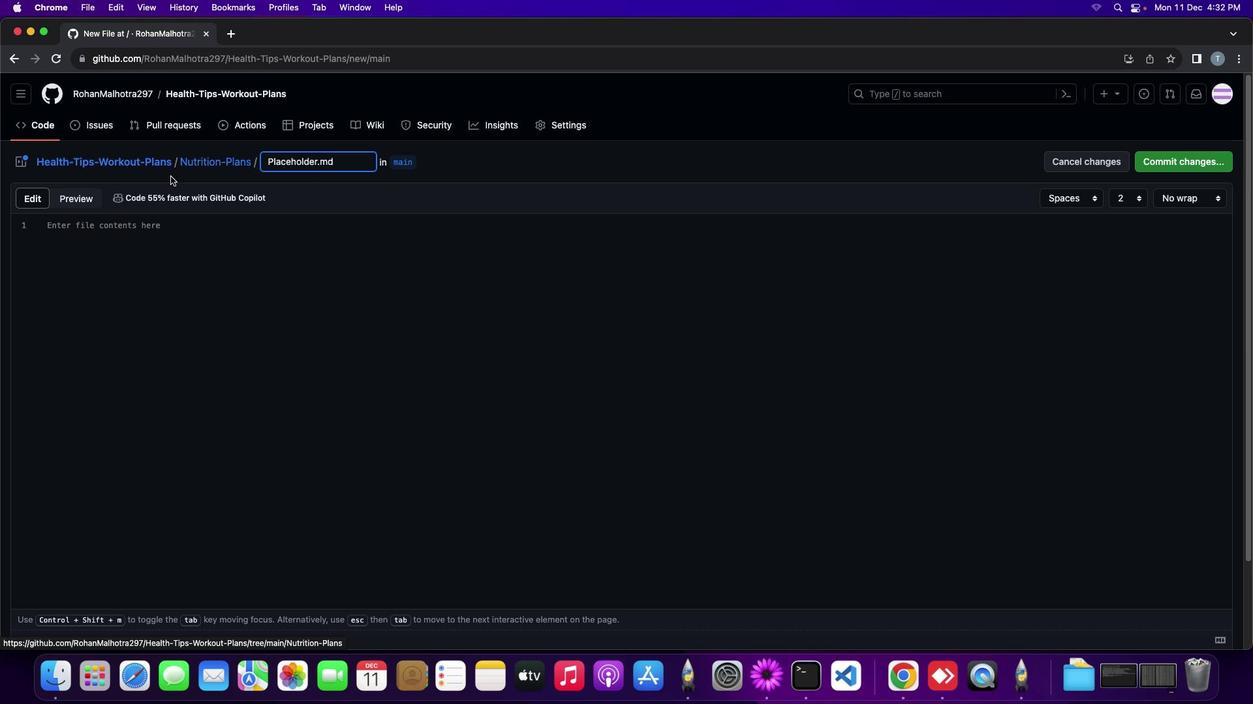 
Action: Mouse moved to (107, 229)
Screenshot: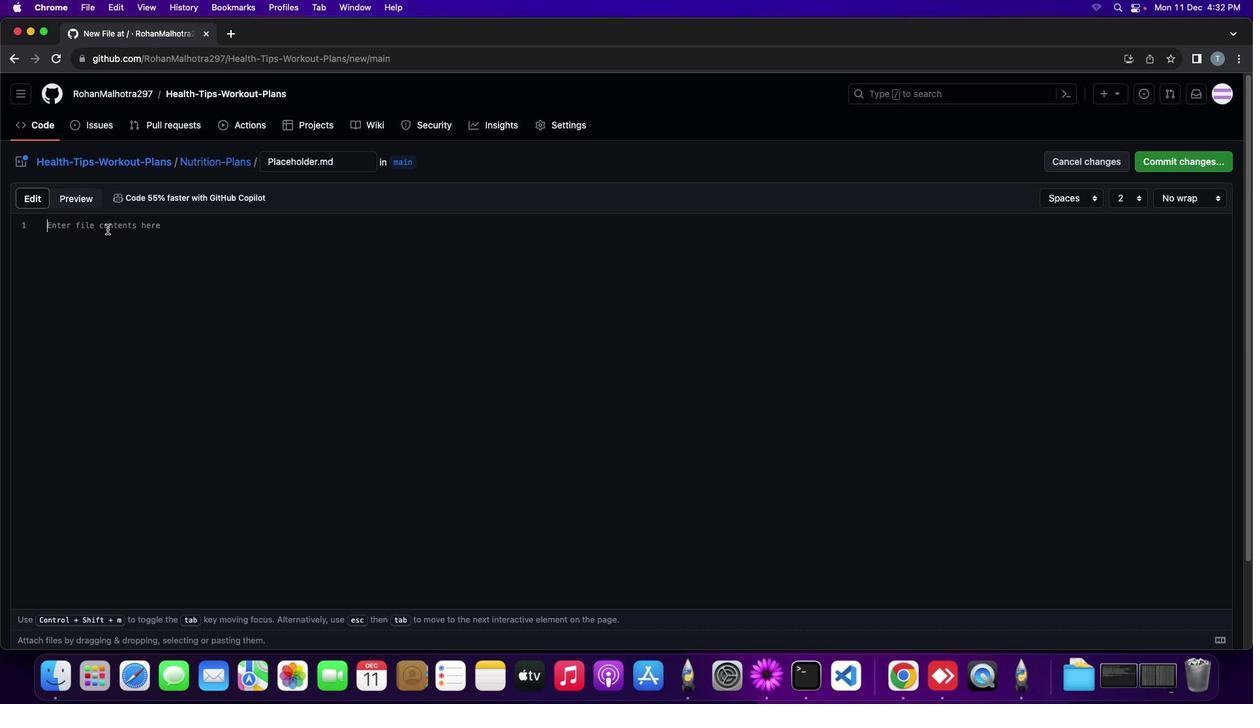 
Action: Mouse pressed left at (107, 229)
Screenshot: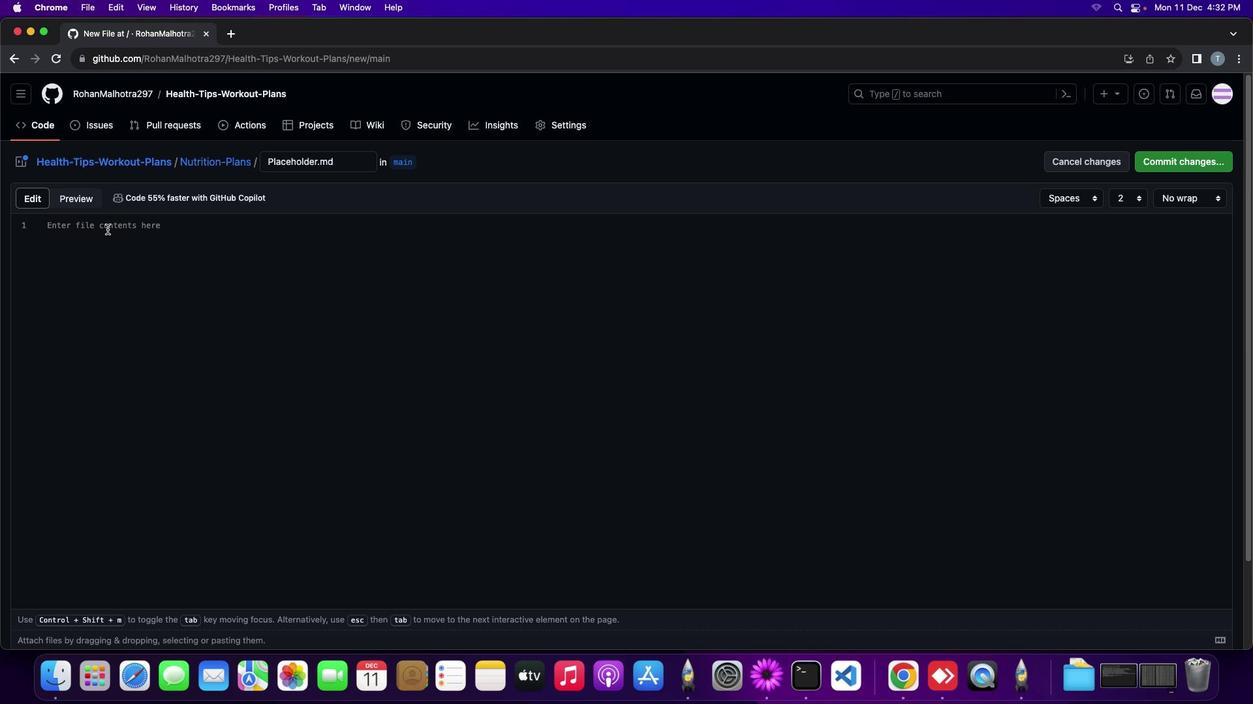 
Action: Mouse moved to (107, 229)
Screenshot: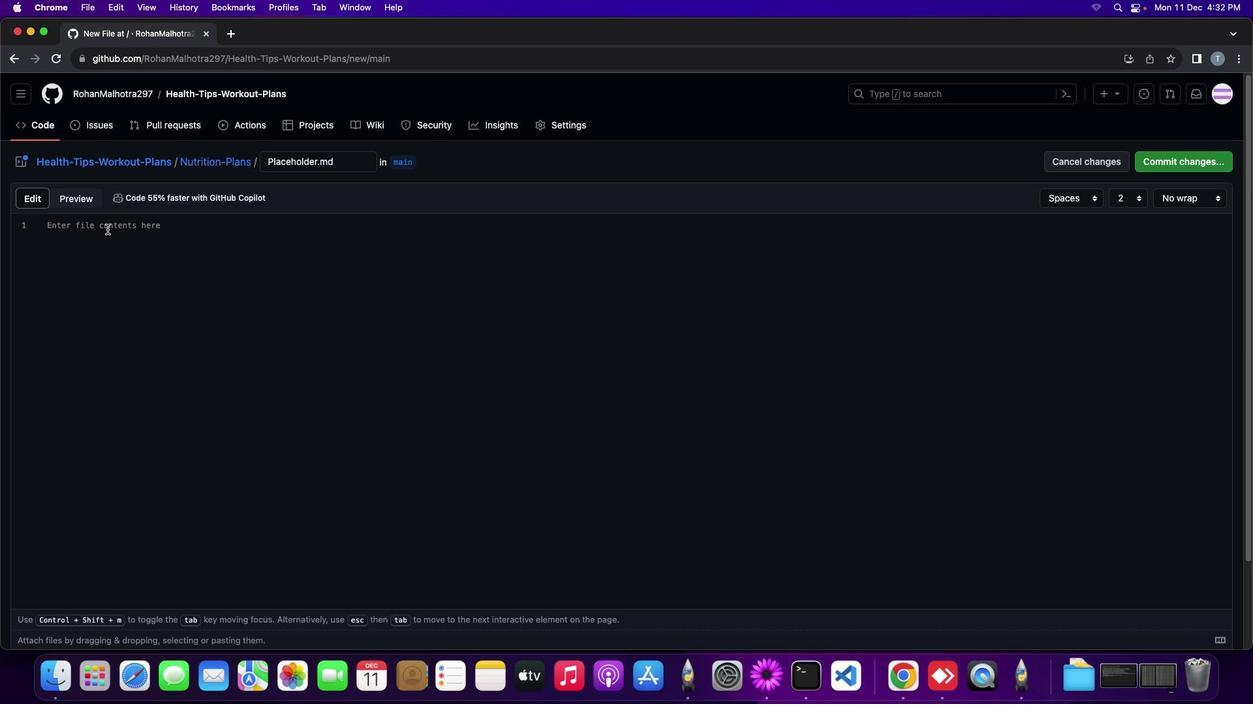 
Action: Key pressed Key.shift'D''i''s''c''o''v''e''r'Key.space'n''u''t''r''i''t''i''o''n'Key.space'g''u''i''d''e''s'Key.space't''h''a''t'Key.space'p''r''o''v''i''d''e'Key.space'i''n''s''i''g''h''t'Key.space'i''n''t''o'Key.space'm''a''i''n''t''a''i''n''g'Key.space'a'Key.space'b''a''l''a''n''c''e''d'Key.space'a''n''d'Key.space'h''e''a''l''t''y'Key.space'd''i''e''t''.'Key.spaceKey.shift_r'L''e''a''r''n'Key.space'a''b''o''u''t'Key.space'e''s''s''e''n''t''a''i''l'Key.backspaceKey.backspaceKey.backspace'i''a''l'Key.spaceKey.backspaceKey.space'n''u''t''r''i''e''n''t''s'Key.space'a''n''d'Key.space'd''i''t'Key.backspaceKey.backspaceKey.spaceKey.backspace'i''e''t''a''r''y'Key.space'r''e''c''o''m''m''e''n''d''a''t''i''o''n''s''.'
Screenshot: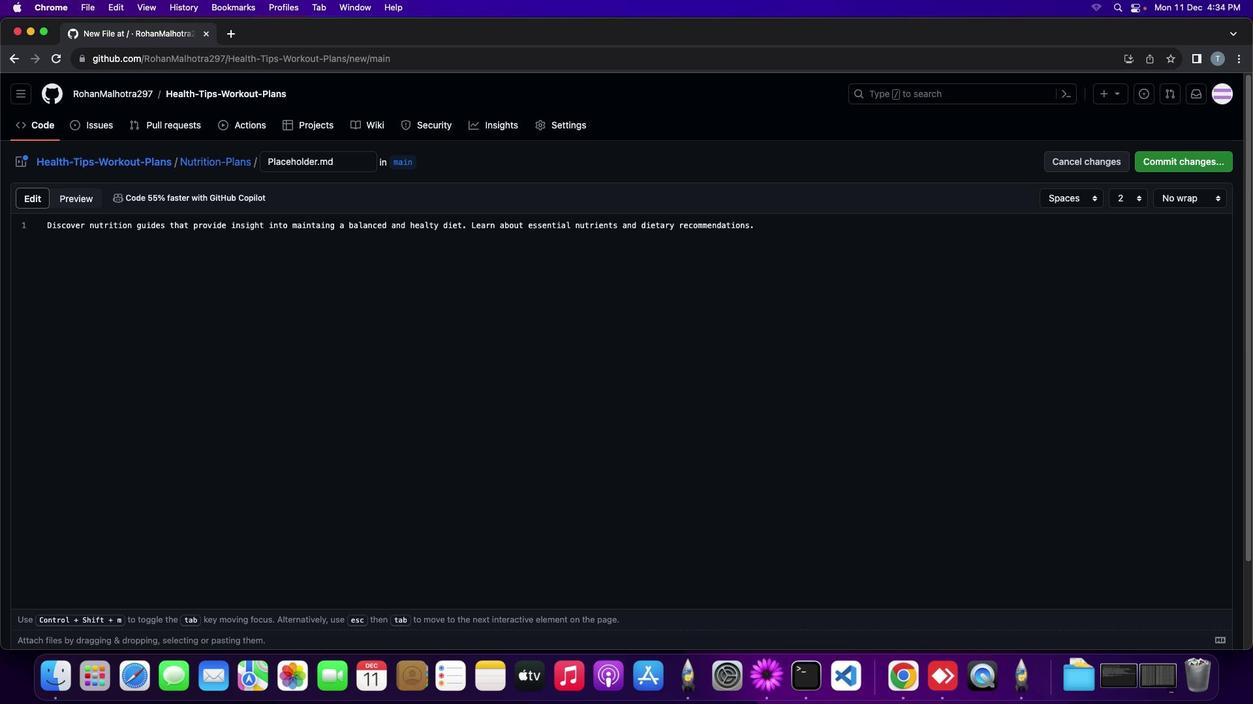 
Action: Mouse moved to (1180, 161)
Screenshot: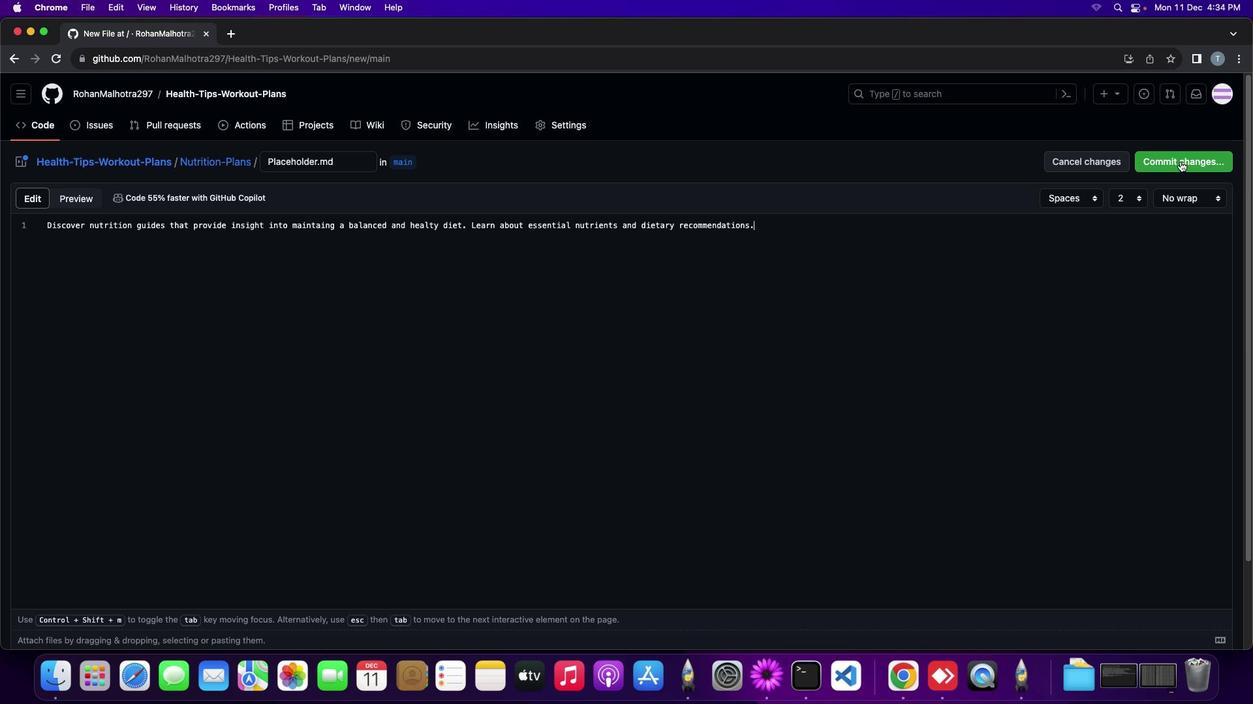 
Action: Mouse pressed left at (1180, 161)
Screenshot: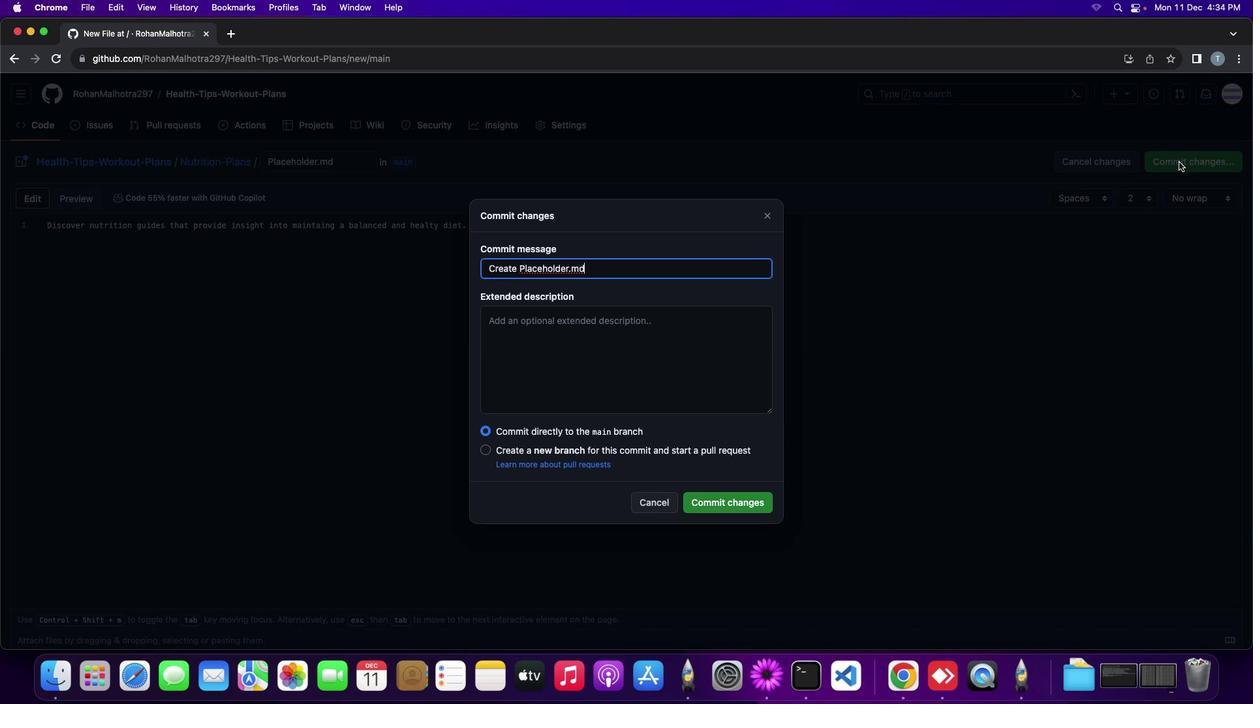 
Action: Mouse moved to (714, 502)
Screenshot: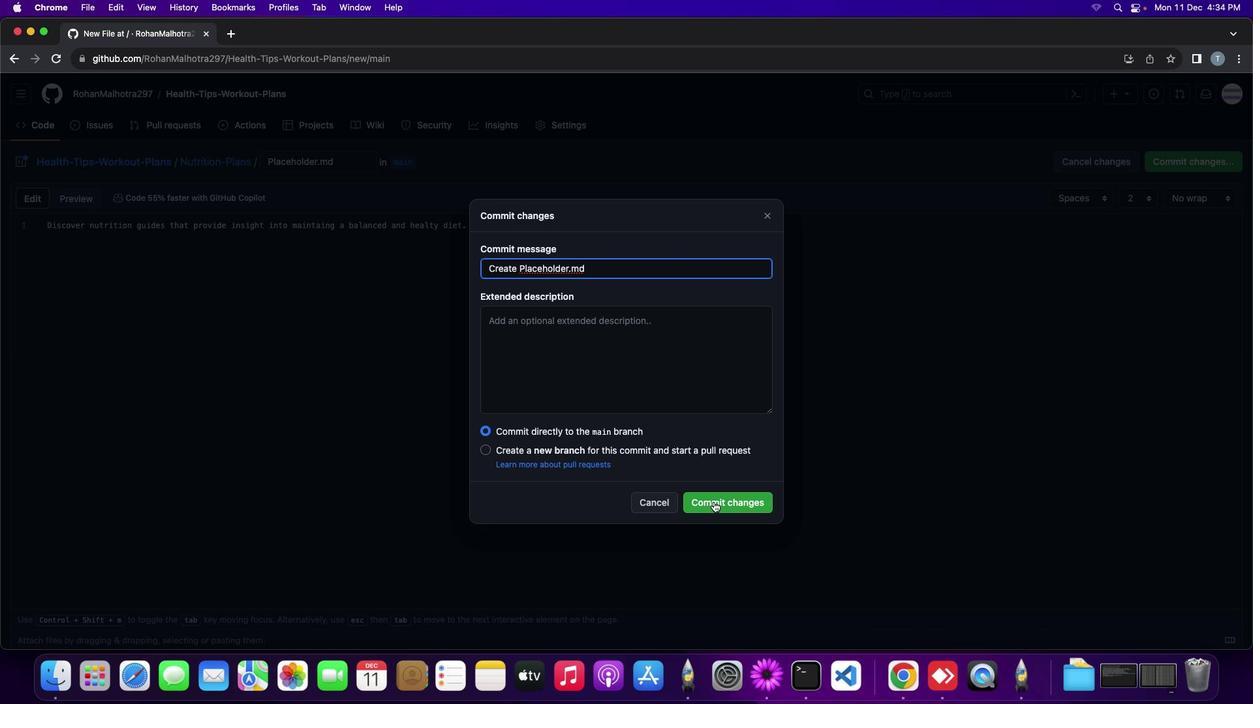
Action: Mouse pressed left at (714, 502)
Screenshot: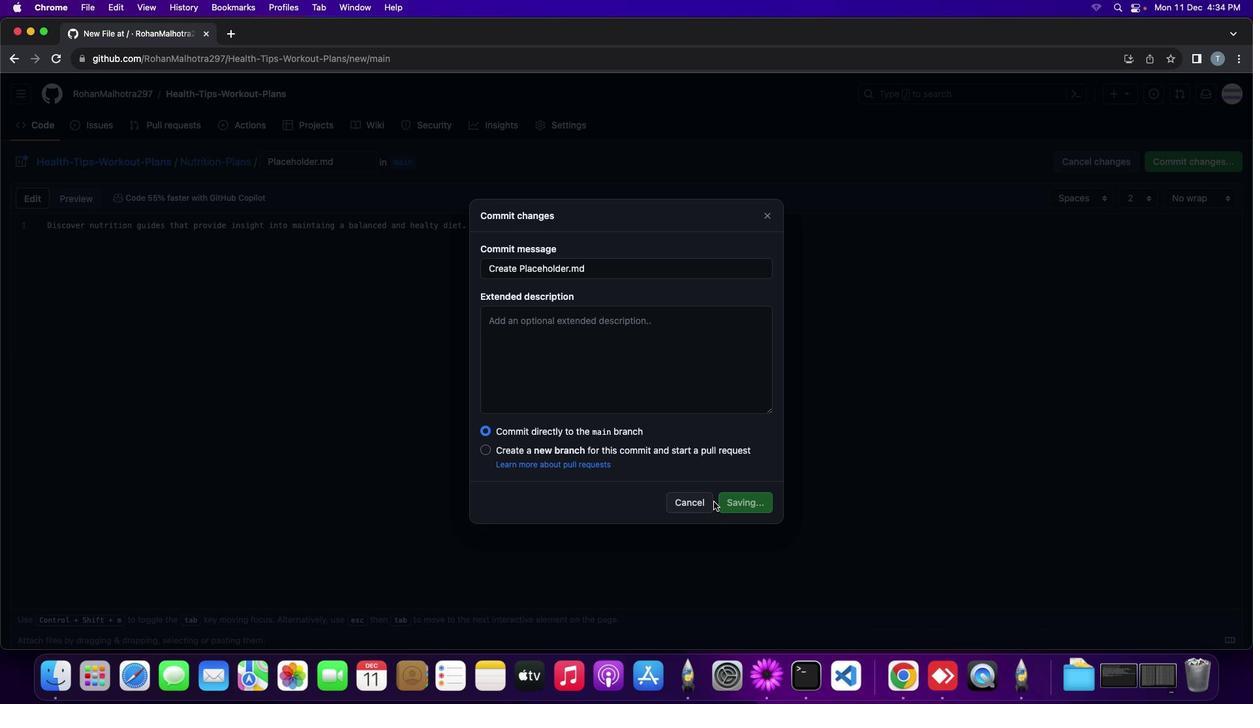 
Action: Mouse moved to (243, 99)
Screenshot: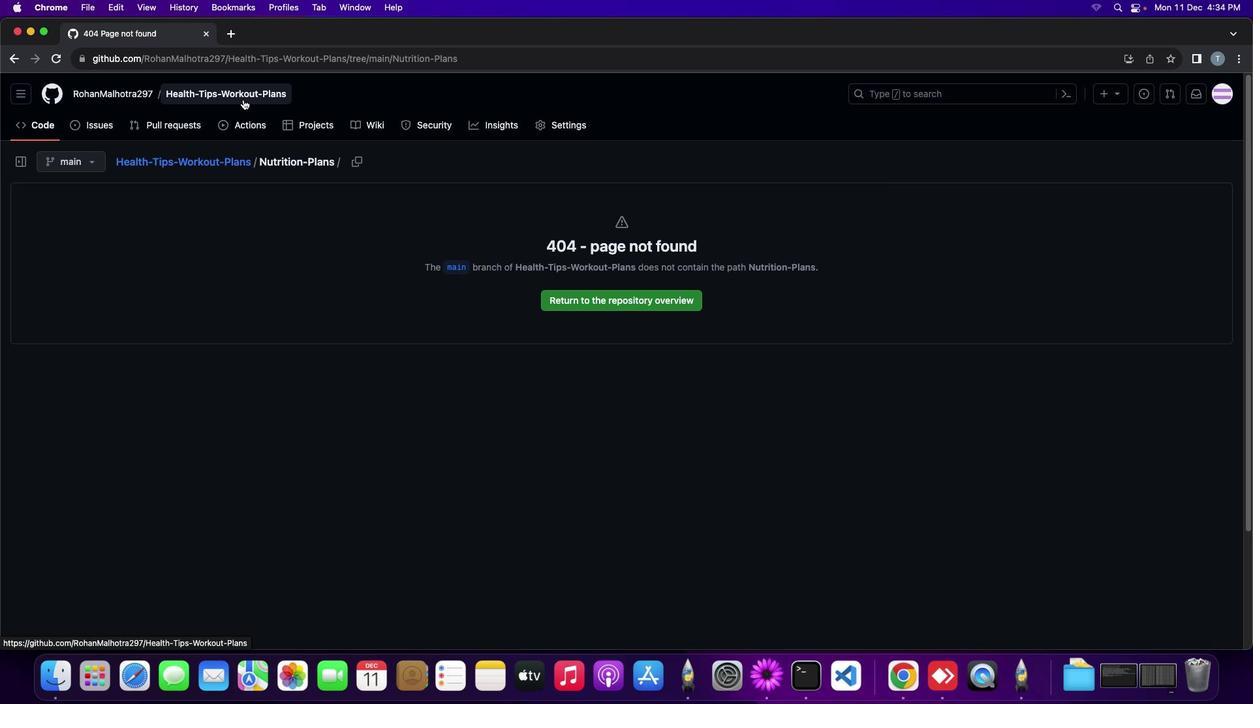 
Action: Mouse pressed left at (243, 99)
Screenshot: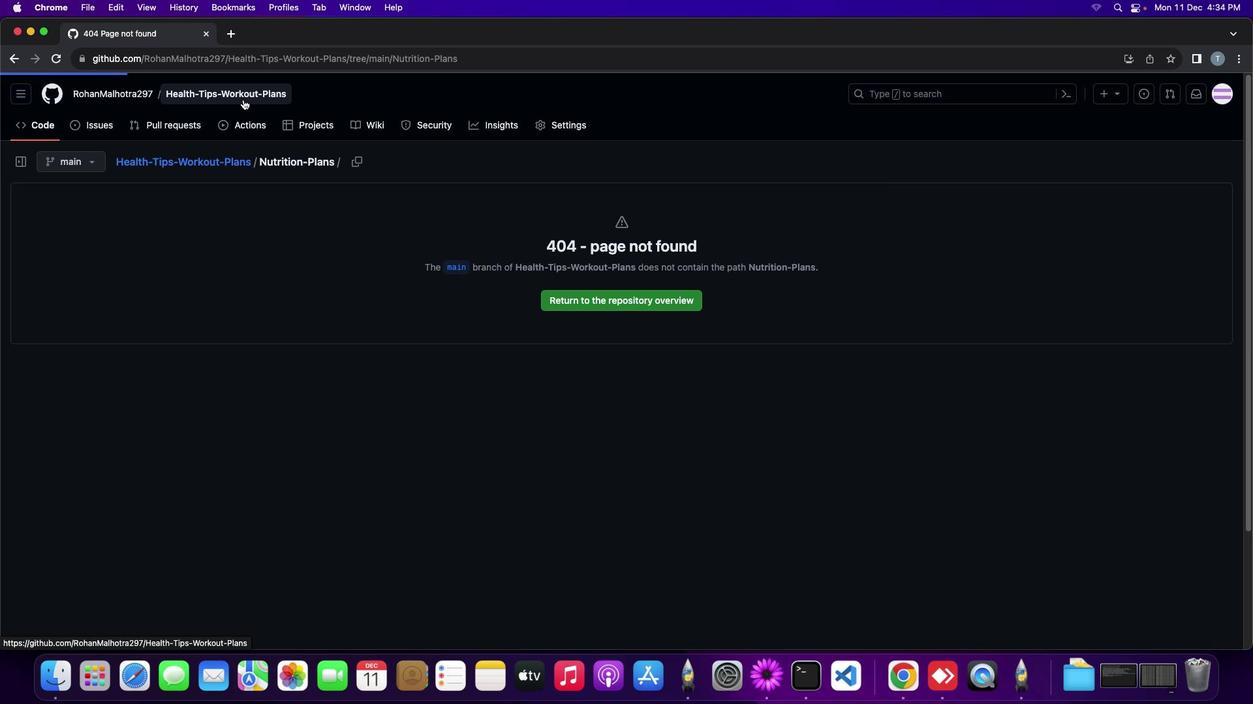 
Action: Mouse moved to (542, 308)
Screenshot: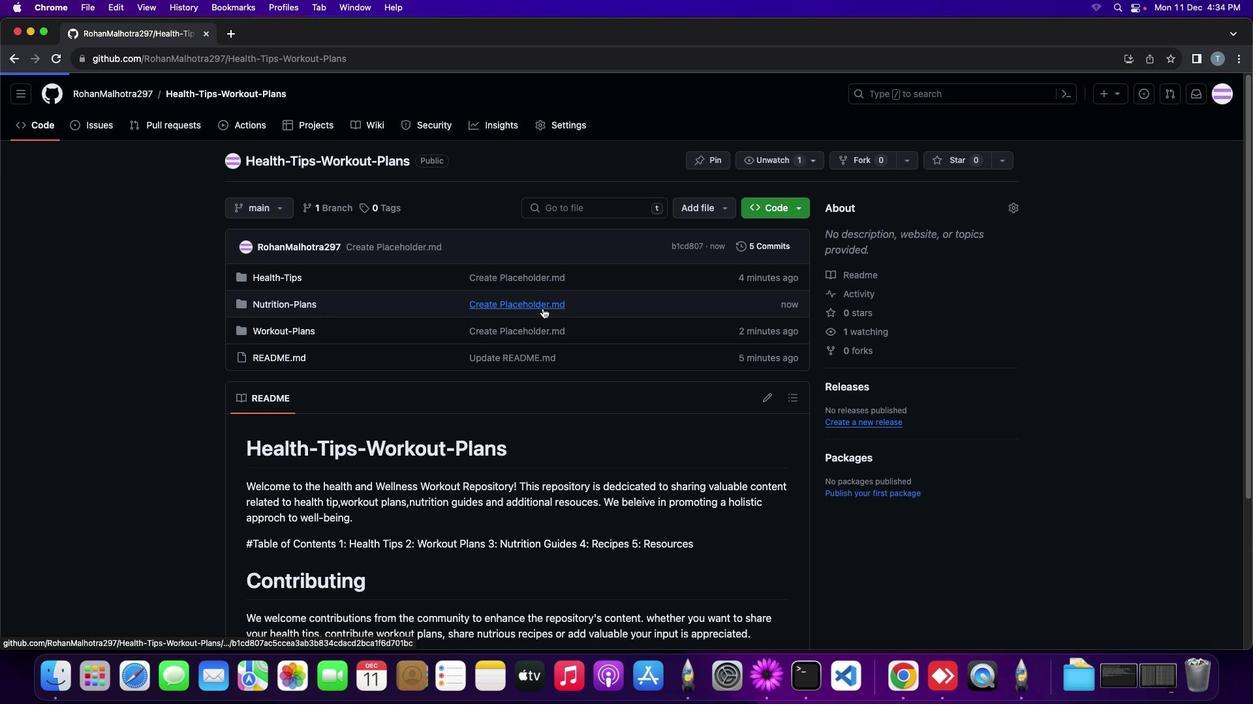 
Action: Mouse pressed left at (542, 308)
Screenshot: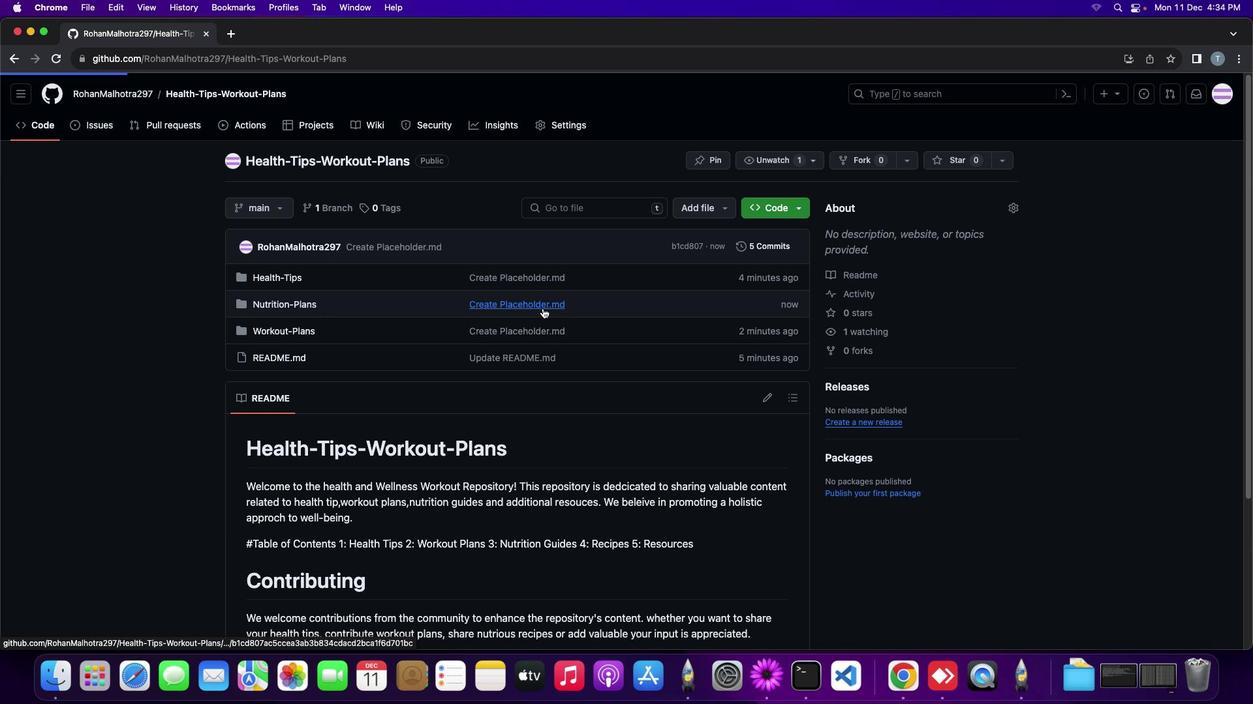 
Action: Mouse moved to (161, 359)
Screenshot: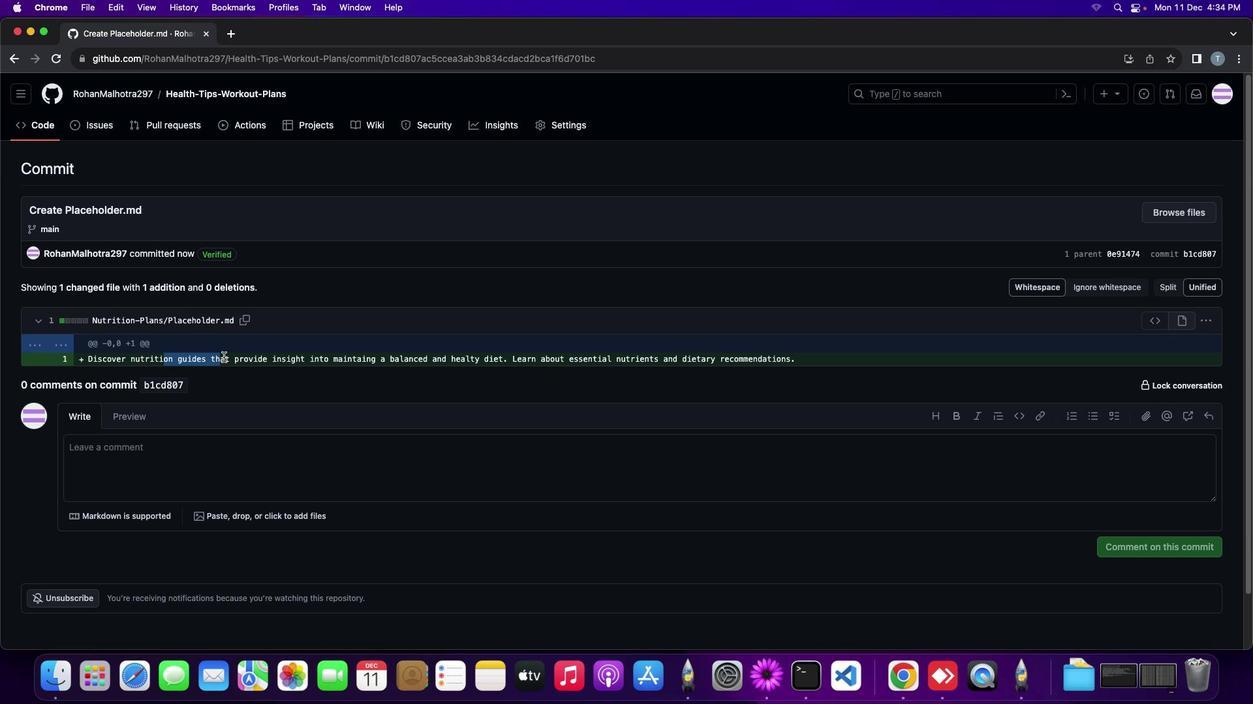 
Action: Mouse pressed left at (161, 359)
Screenshot: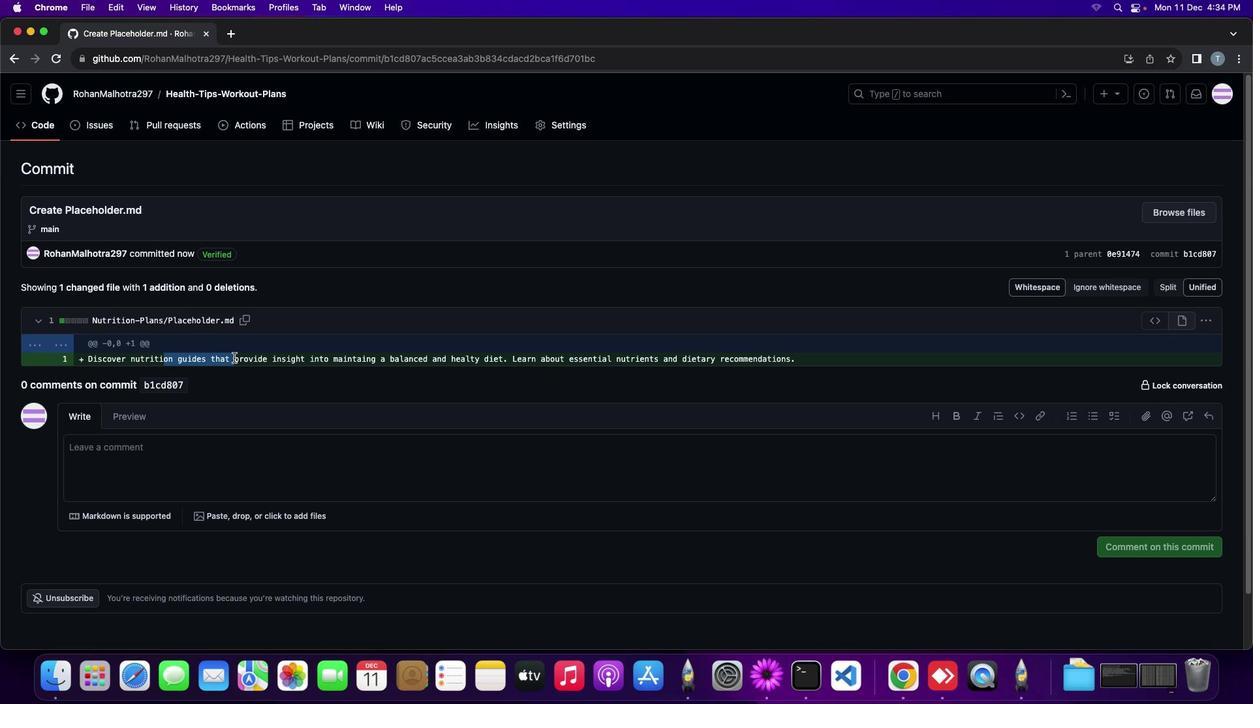 
Action: Mouse moved to (238, 358)
Screenshot: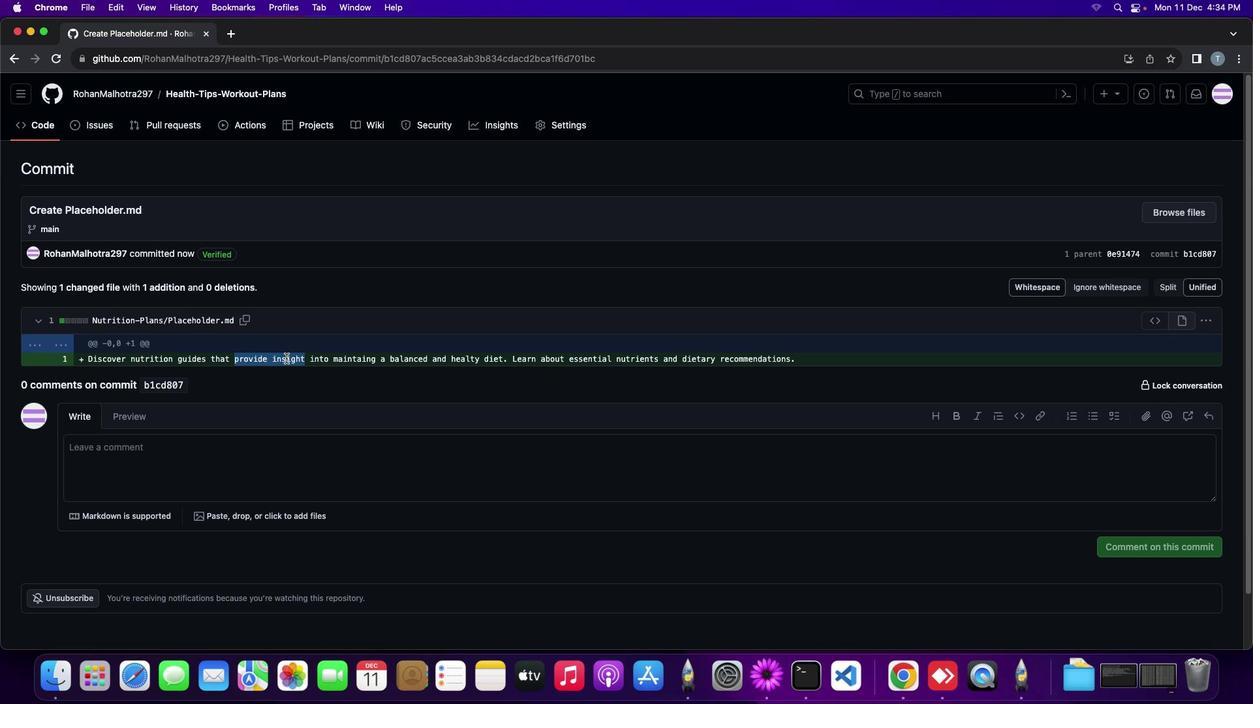 
Action: Mouse pressed left at (238, 358)
Screenshot: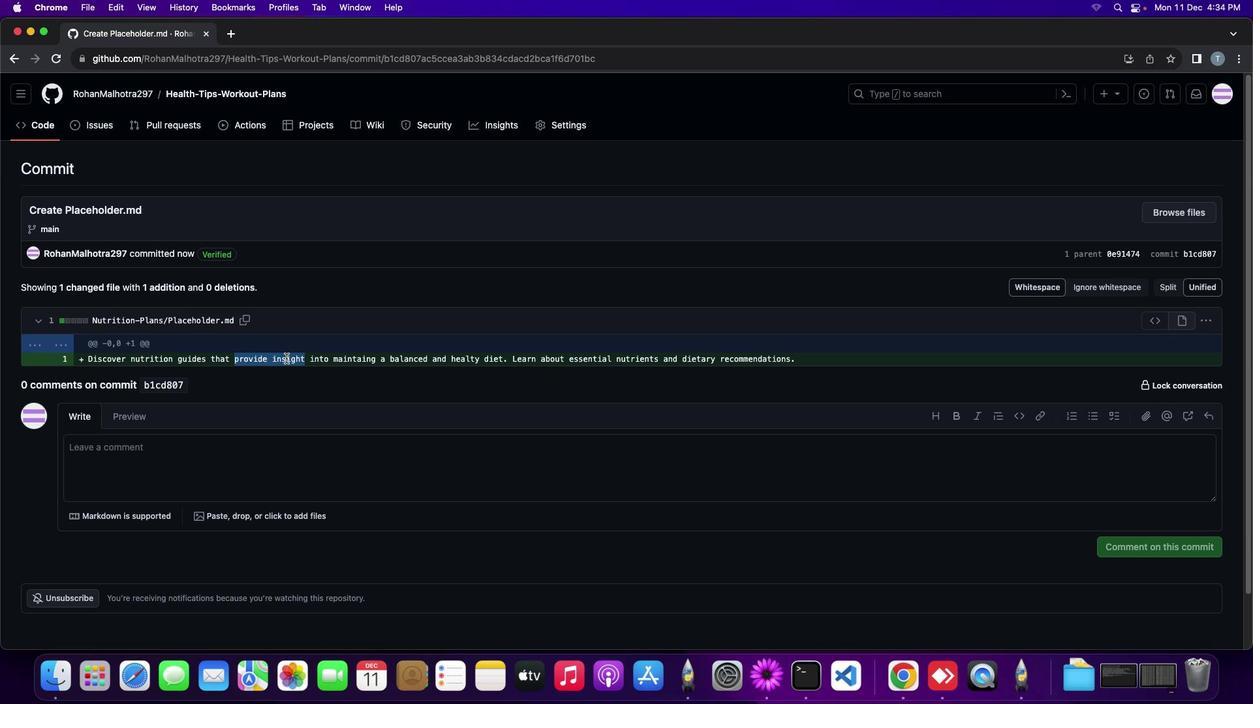 
Action: Mouse moved to (240, 358)
Screenshot: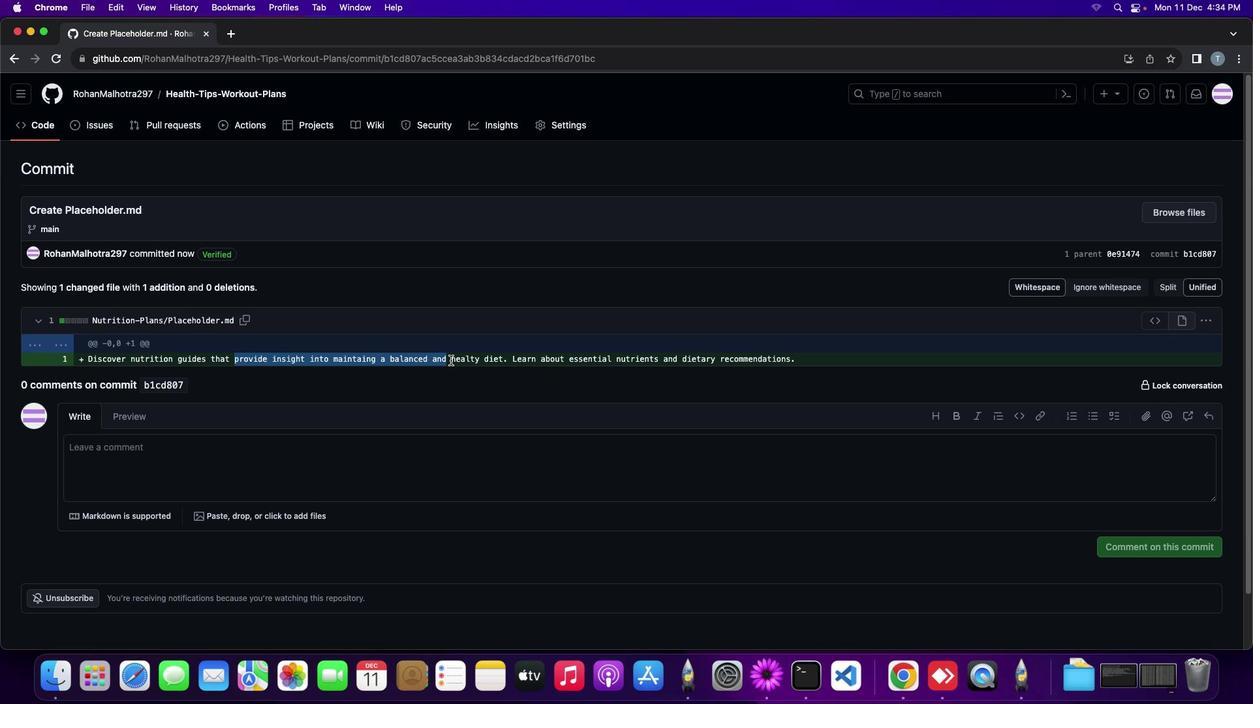 
Action: Mouse pressed left at (240, 358)
Screenshot: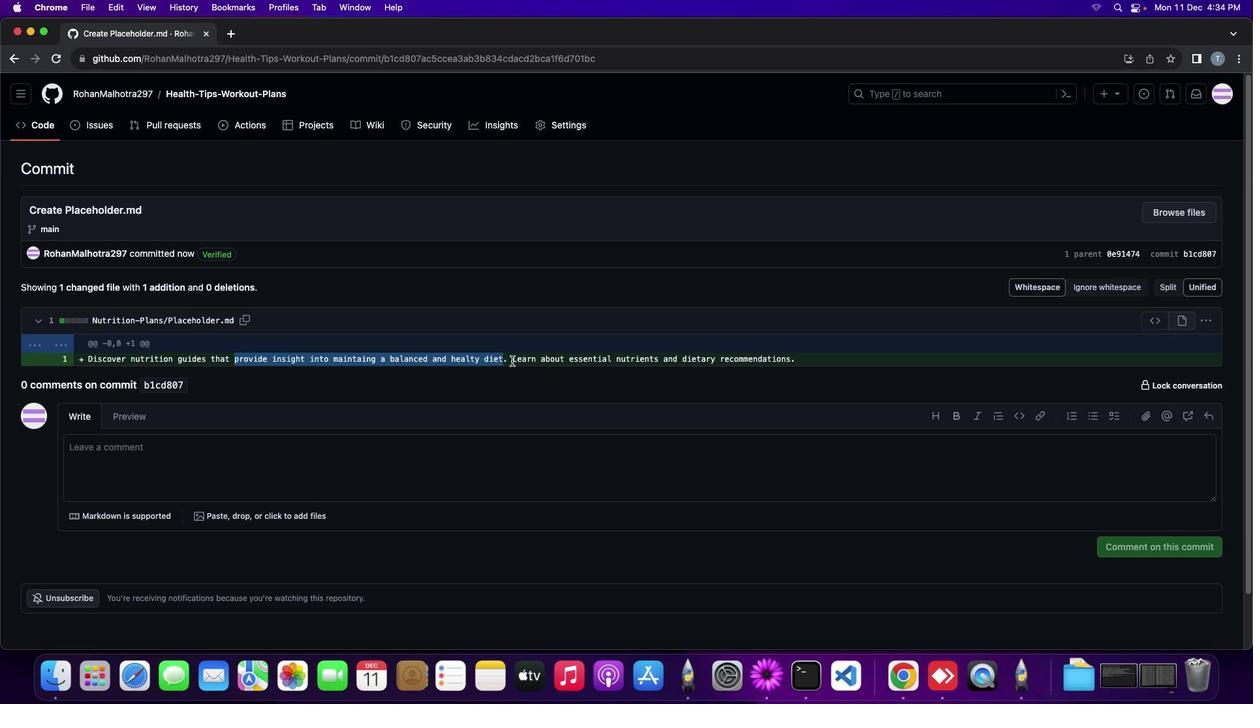 
Action: Mouse moved to (501, 359)
Screenshot: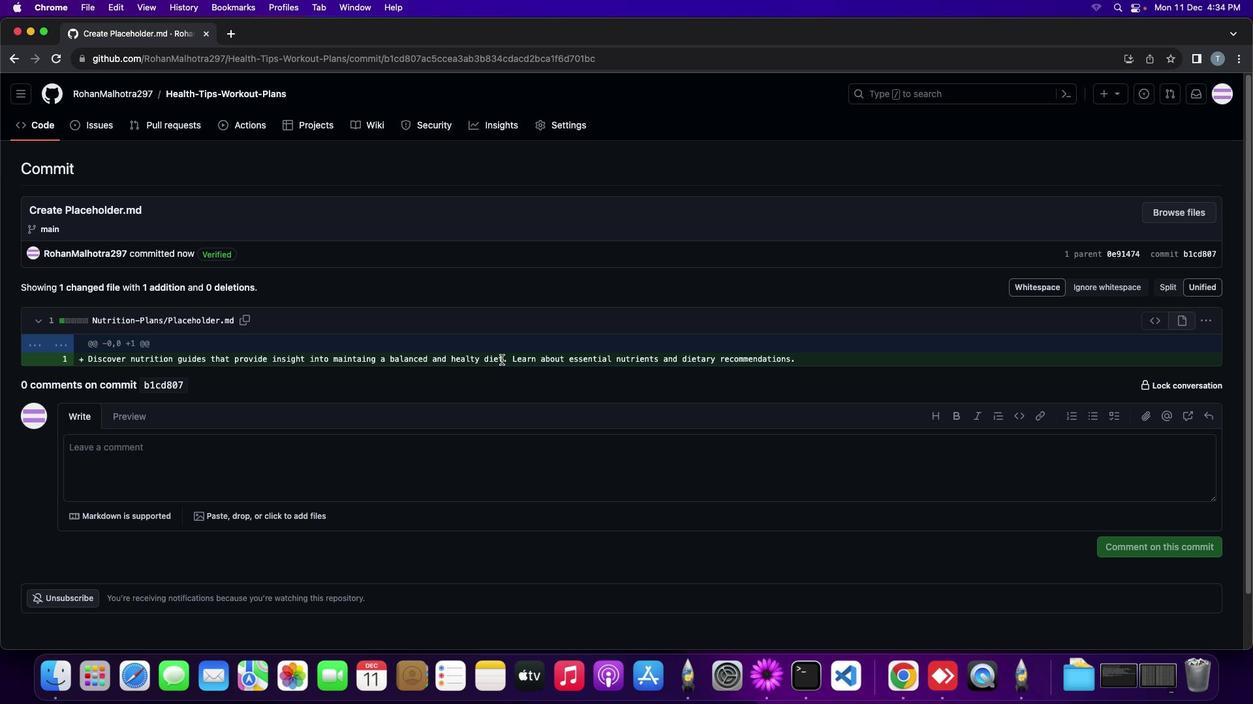 
Action: Mouse pressed left at (501, 359)
Screenshot: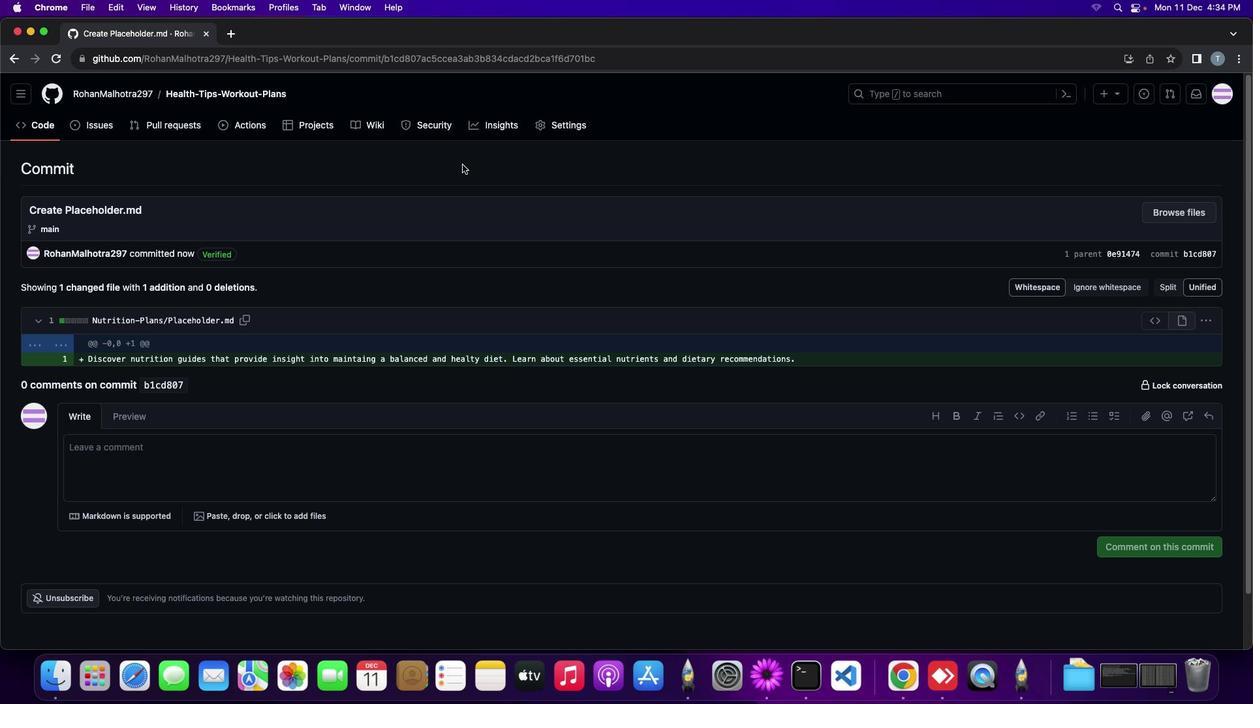 
Action: Mouse moved to (231, 99)
Screenshot: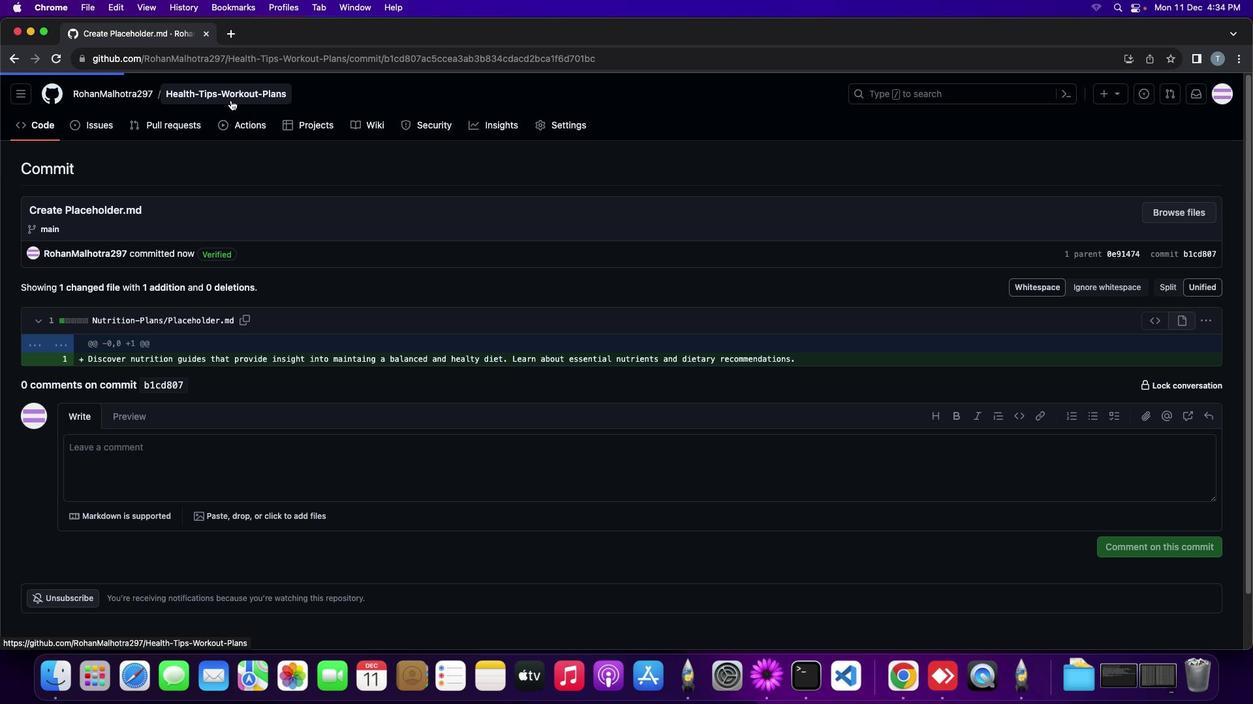
Action: Mouse pressed left at (231, 99)
Screenshot: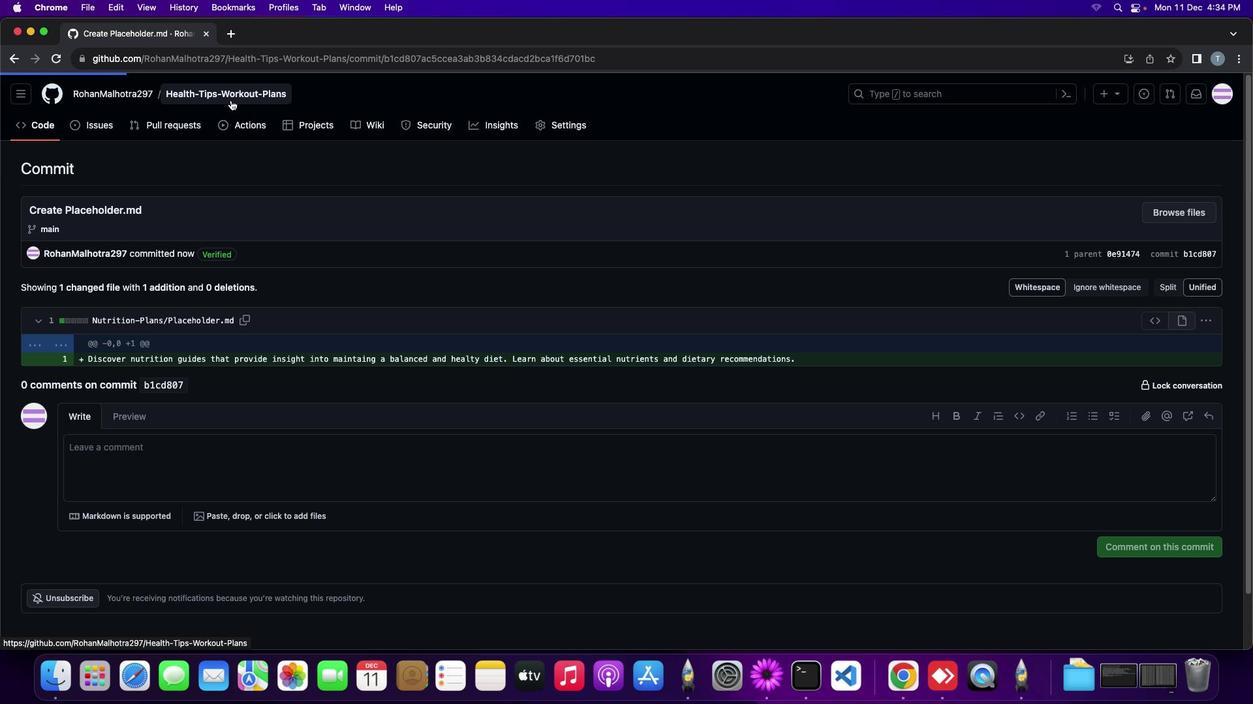 
Action: Mouse moved to (709, 212)
Screenshot: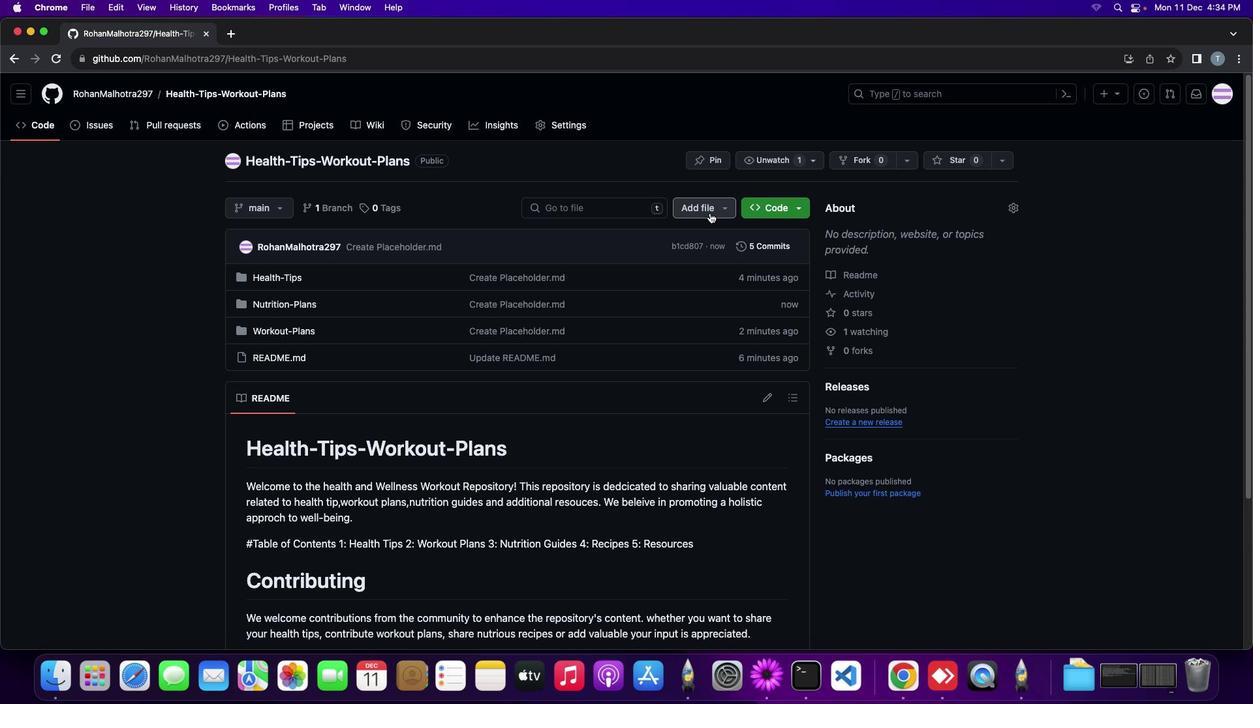 
Action: Mouse pressed left at (709, 212)
Screenshot: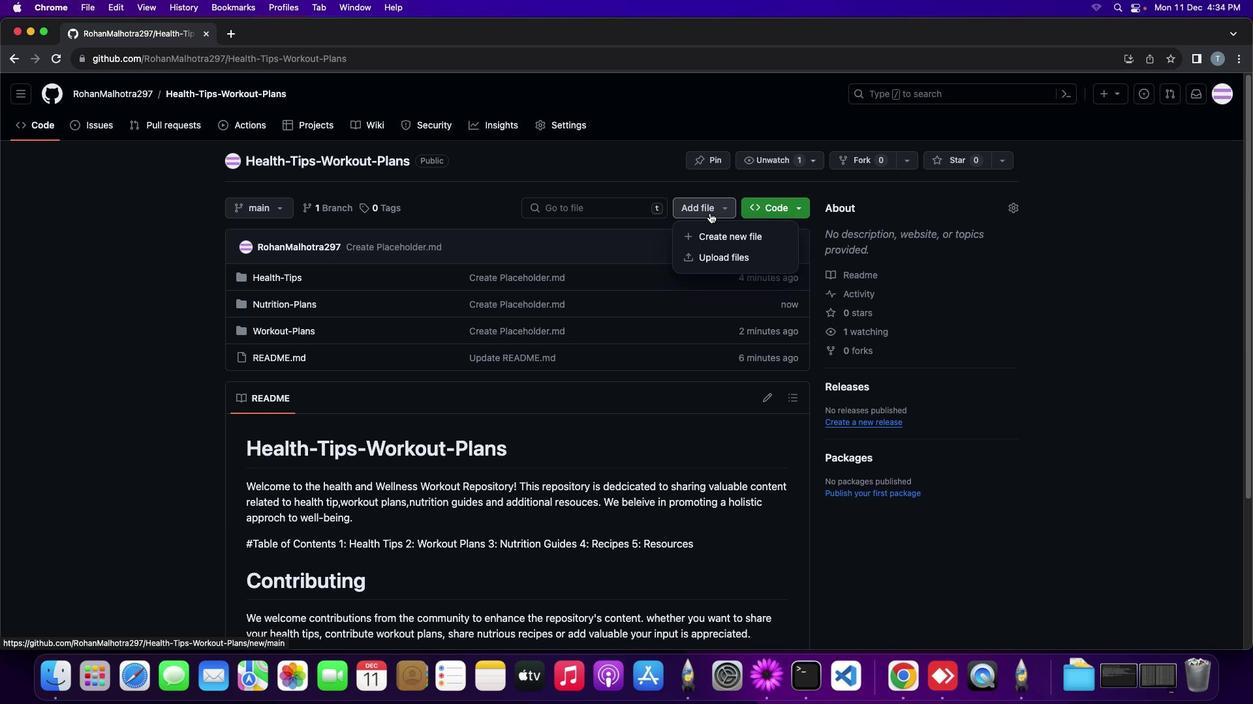 
Action: Mouse moved to (706, 237)
Screenshot: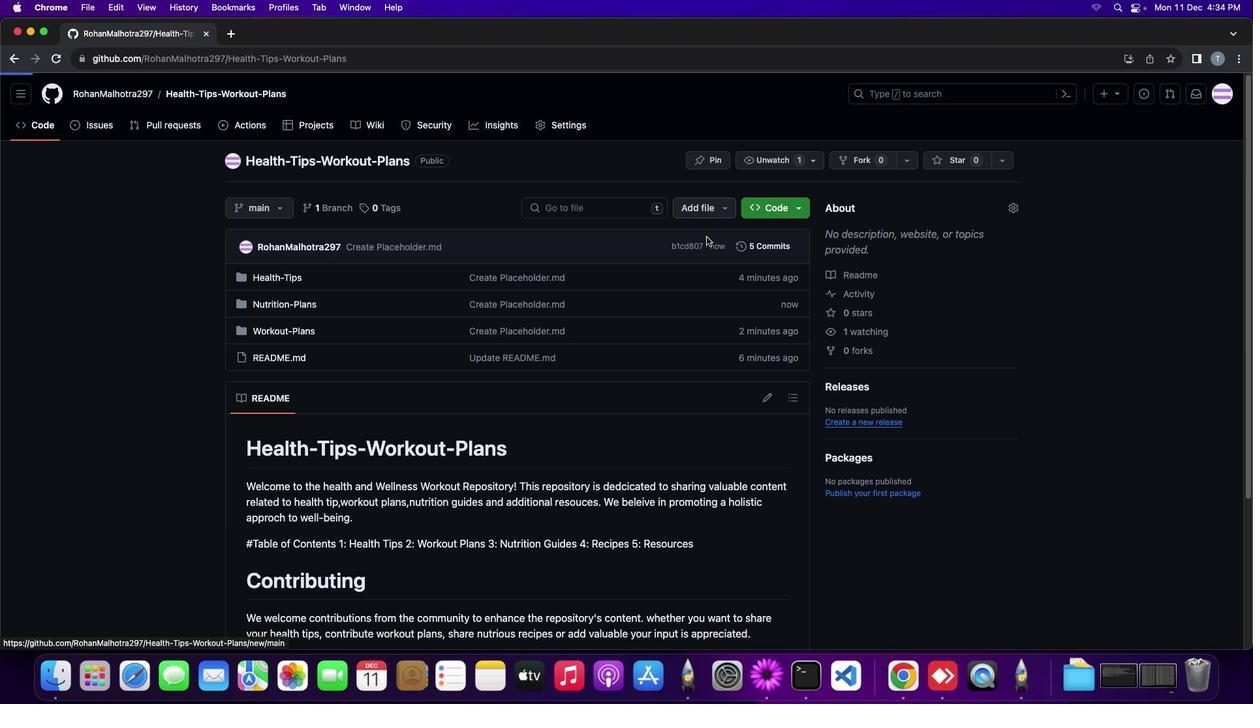 
Action: Mouse pressed left at (706, 237)
Screenshot: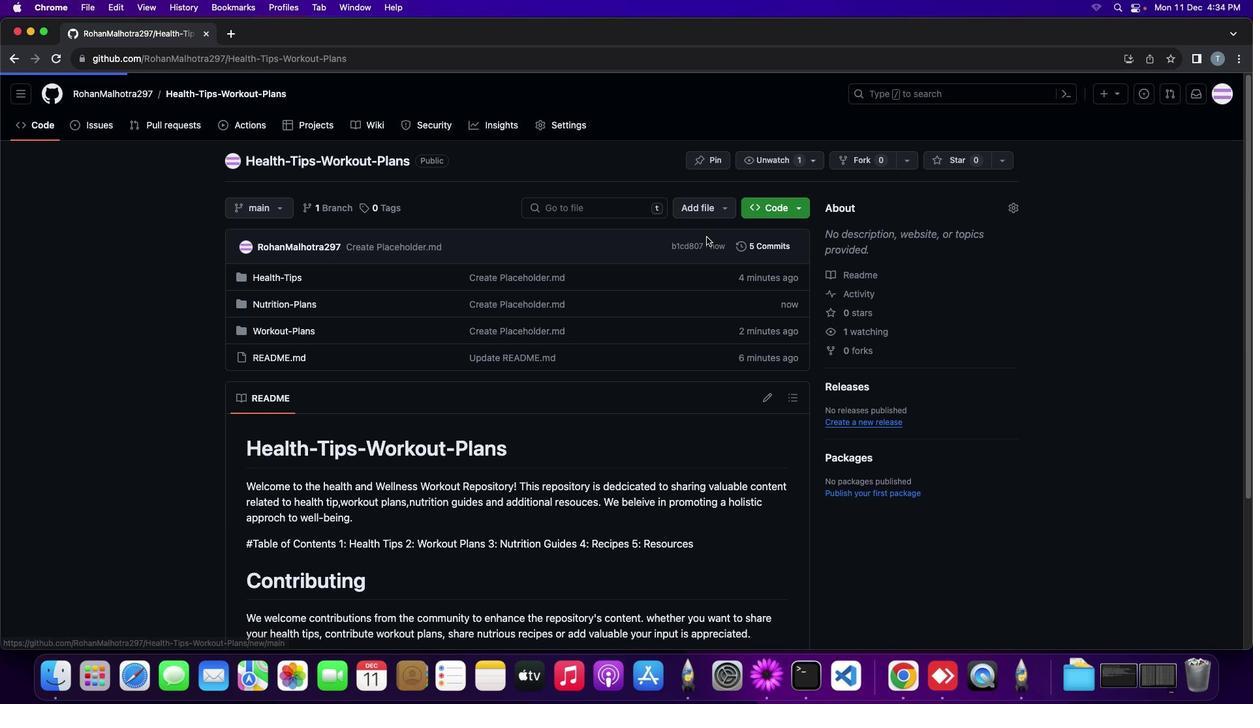 
Action: Mouse moved to (243, 167)
Screenshot: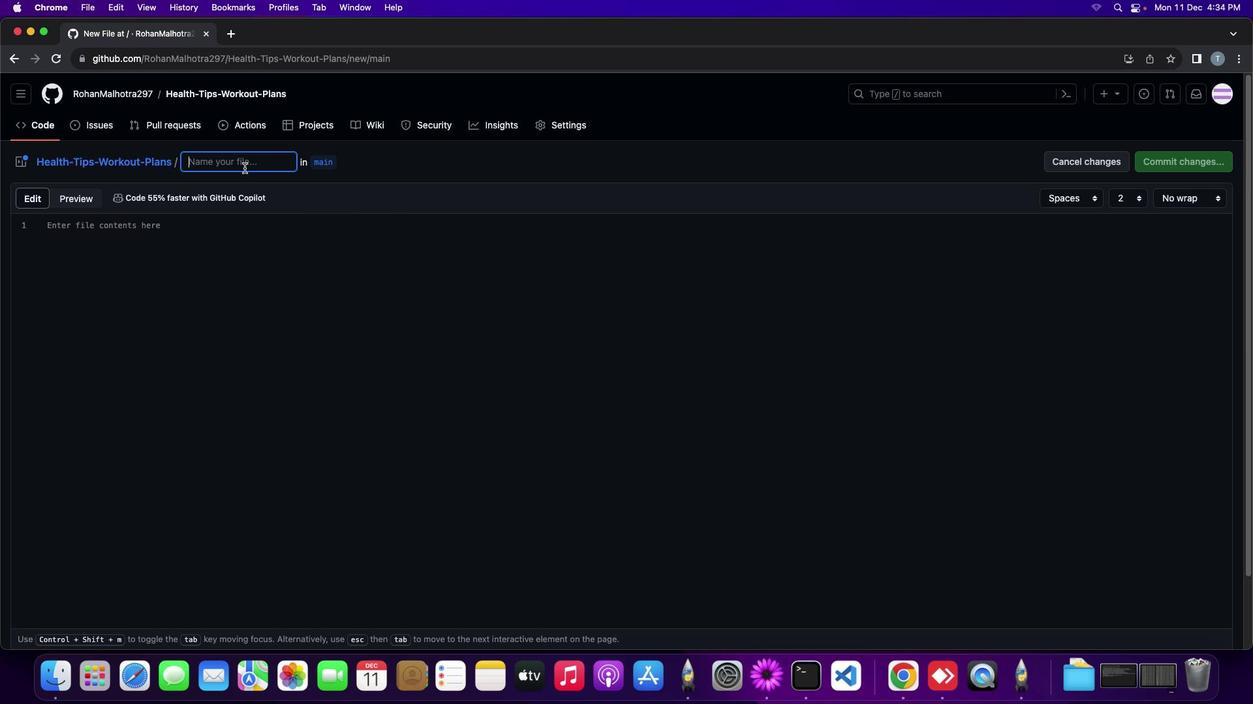 
Action: Mouse pressed left at (243, 167)
Screenshot: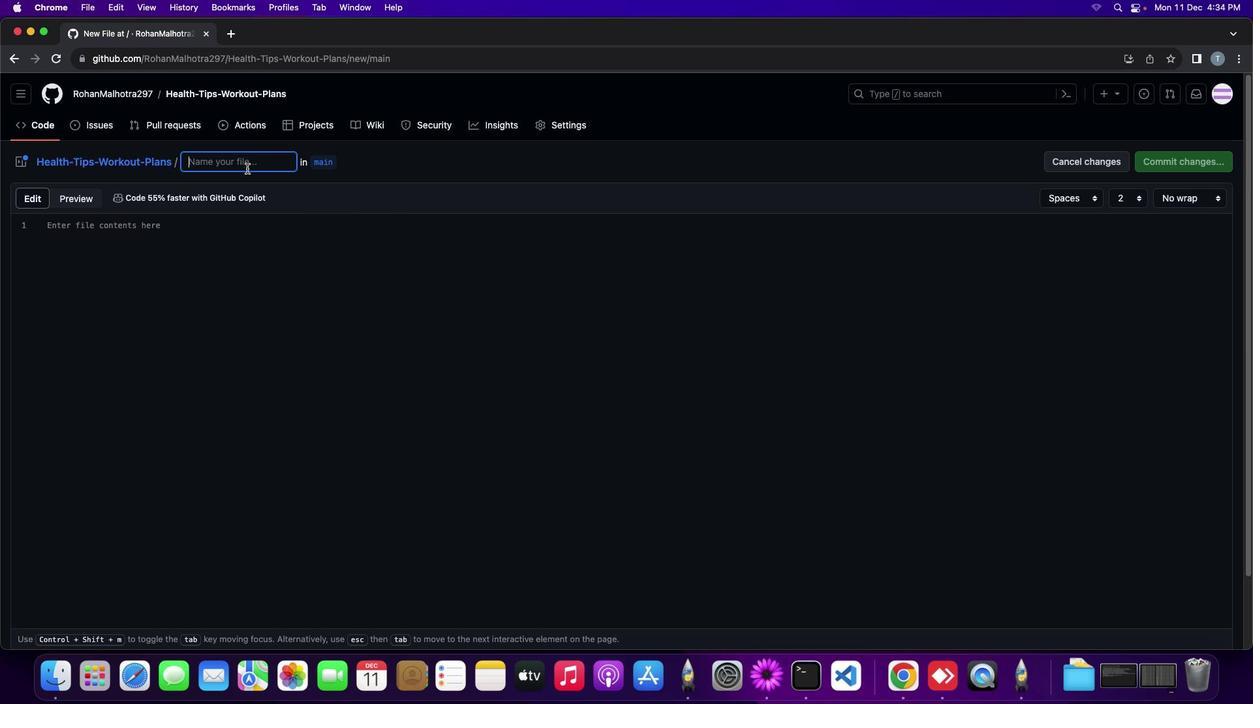 
Action: Mouse moved to (247, 168)
Screenshot: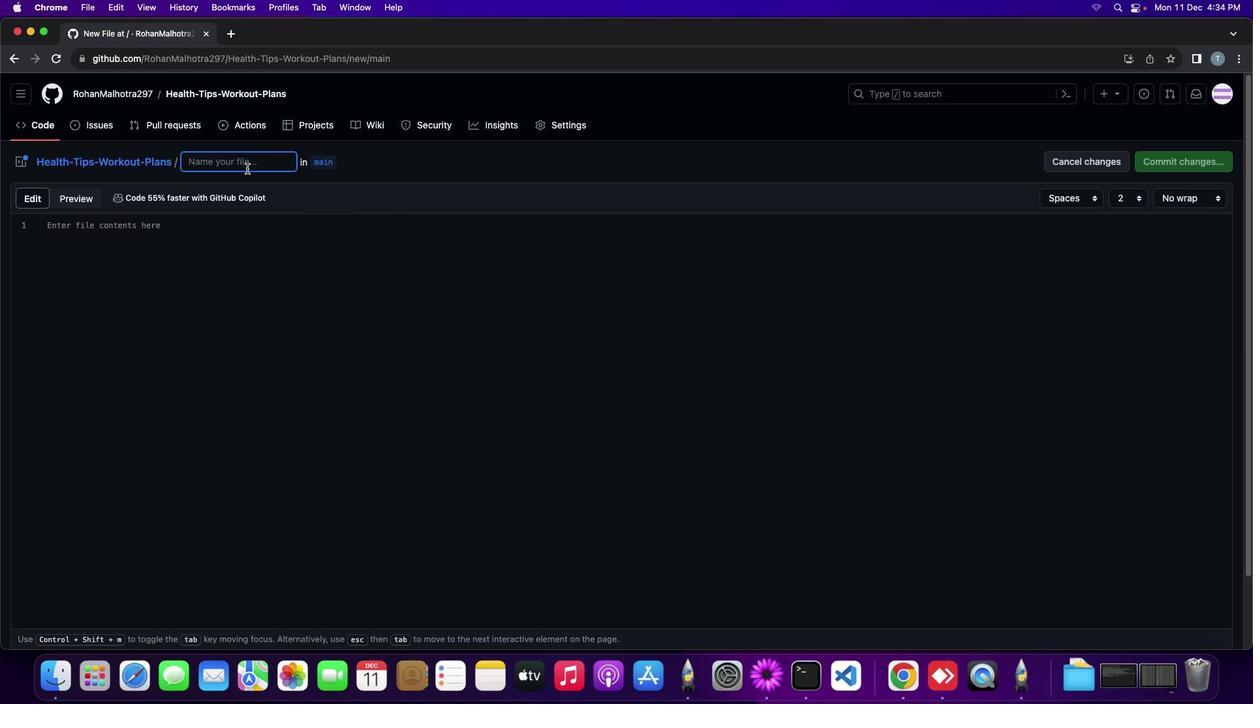 
Action: Key pressed Key.shift'R''e''c''i''p''e''s''/'Key.shift_r'P''l''a''c''e''h''o''l''d''e''r''.''m''d'
Screenshot: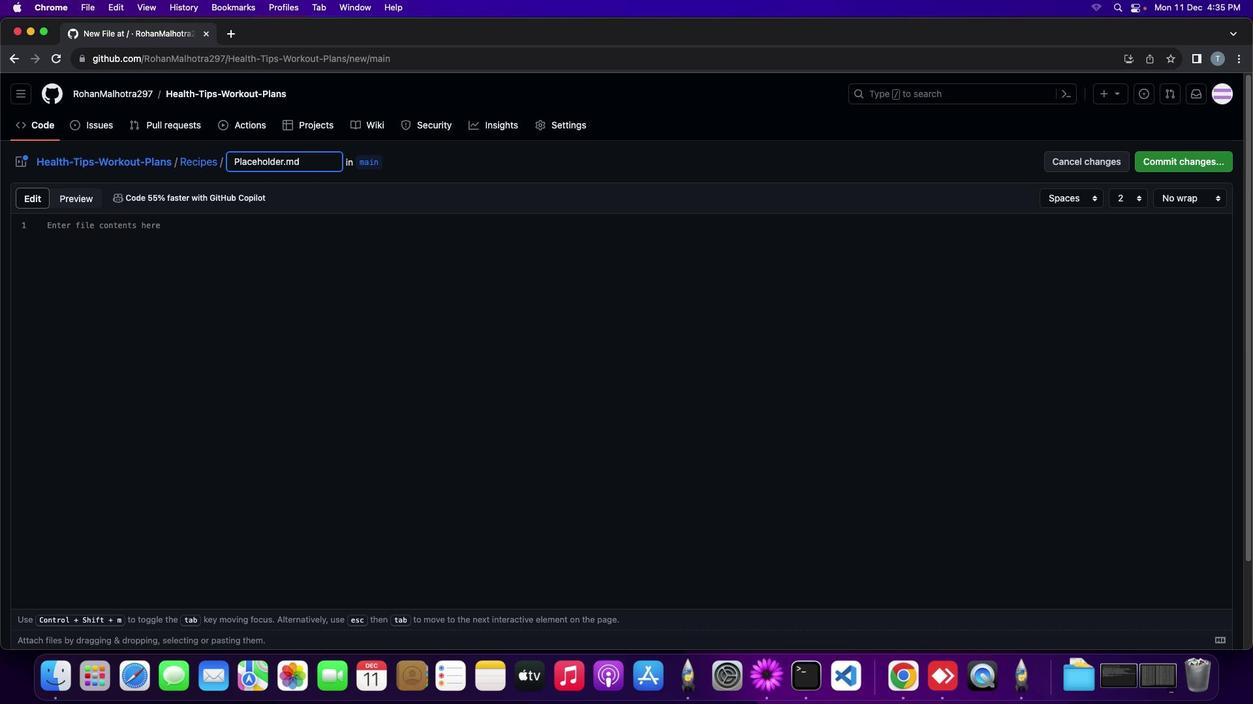 
Action: Mouse moved to (164, 224)
Screenshot: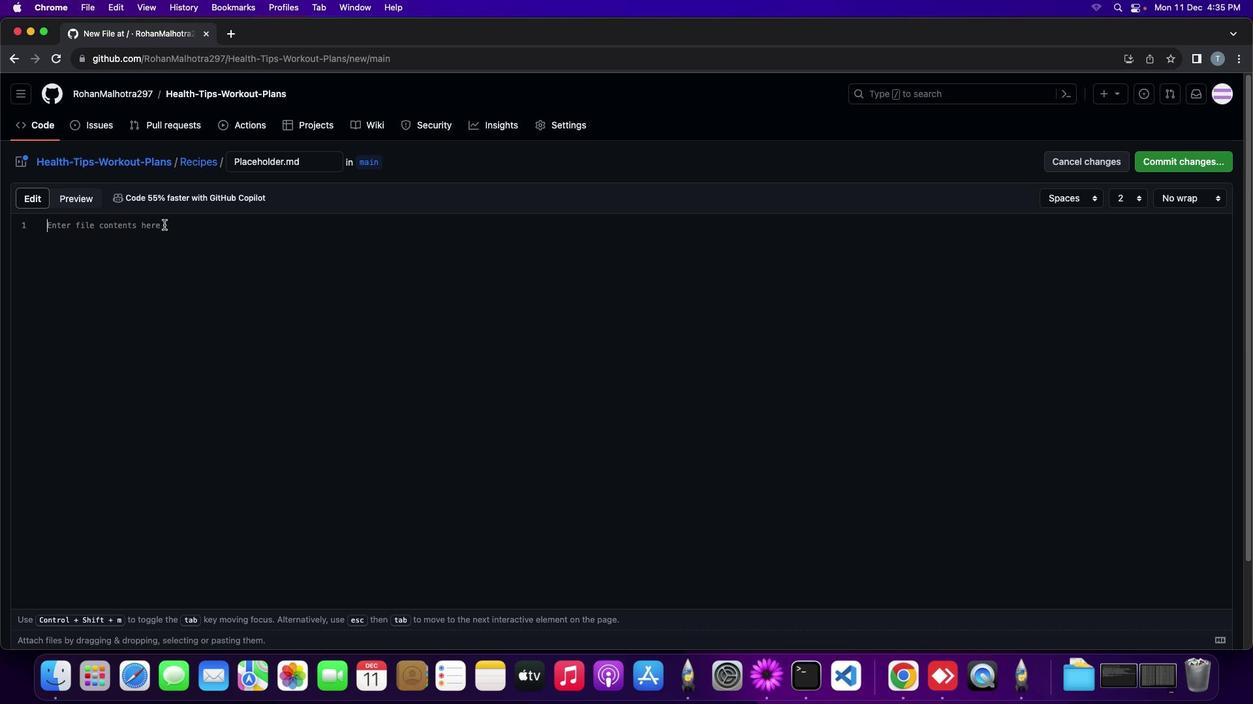 
Action: Mouse pressed left at (164, 224)
Screenshot: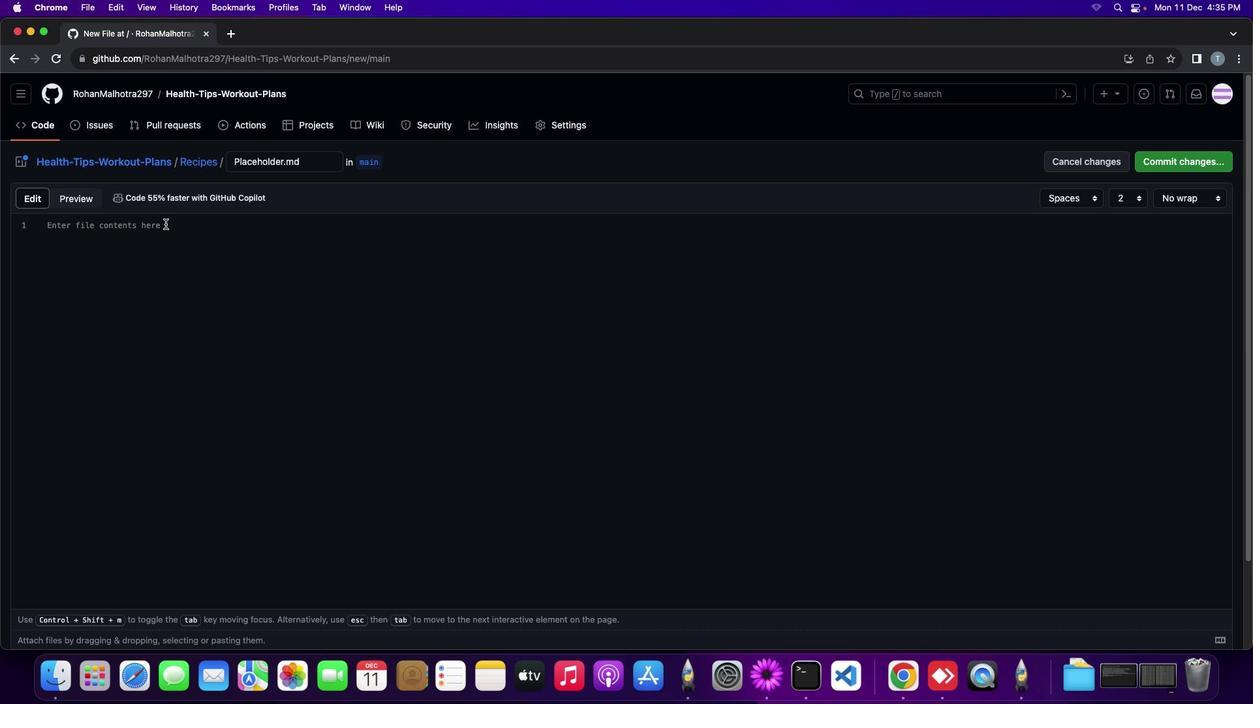 
Action: Mouse moved to (165, 224)
Screenshot: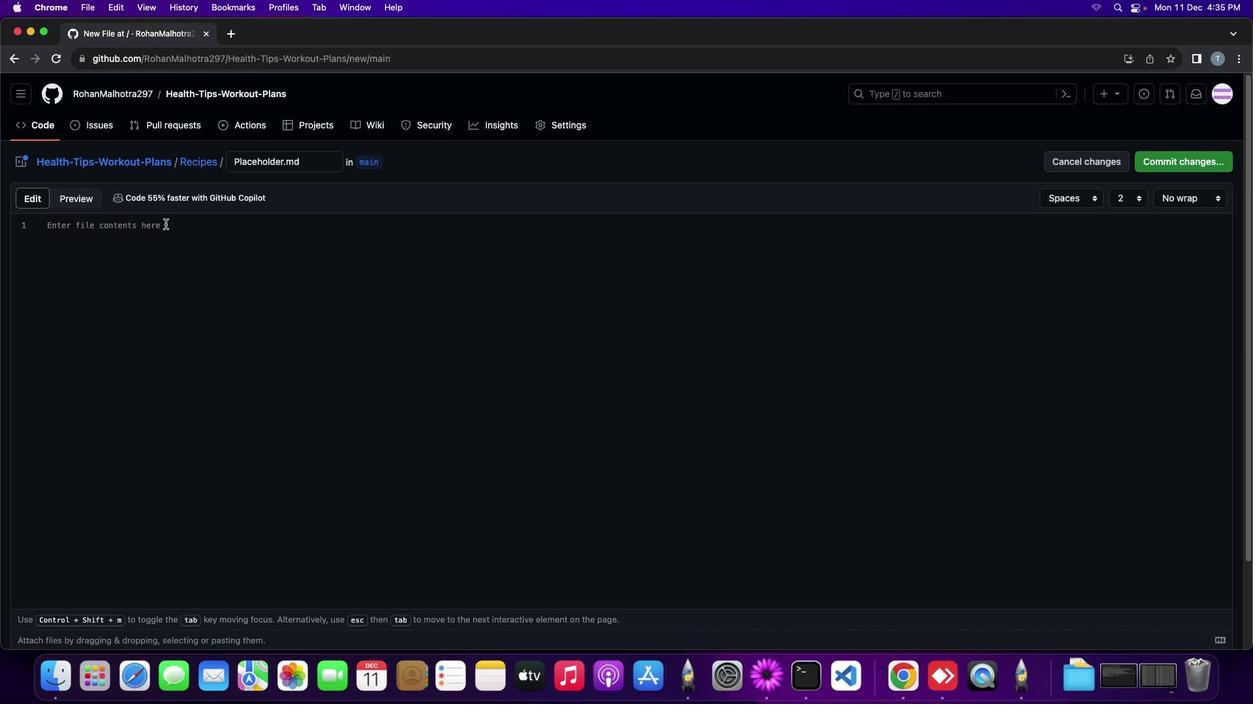 
Action: Key pressed Key.shift'E''x''p''l''o''r''e'Key.space'a'Key.space'c''o''l''l''e''c''t''i''o''n'Key.space'o''f'Key.space'n''u''t''r''u'Key.backspaceKey.backspace'i''t''i''o''u''s'Key.spaceKey.spaceKey.backspaceKey.spaceKey.backspace'a''n''d'Key.space'd''e''l''i''c''o''i''u''s'Key.backspace
Screenshot: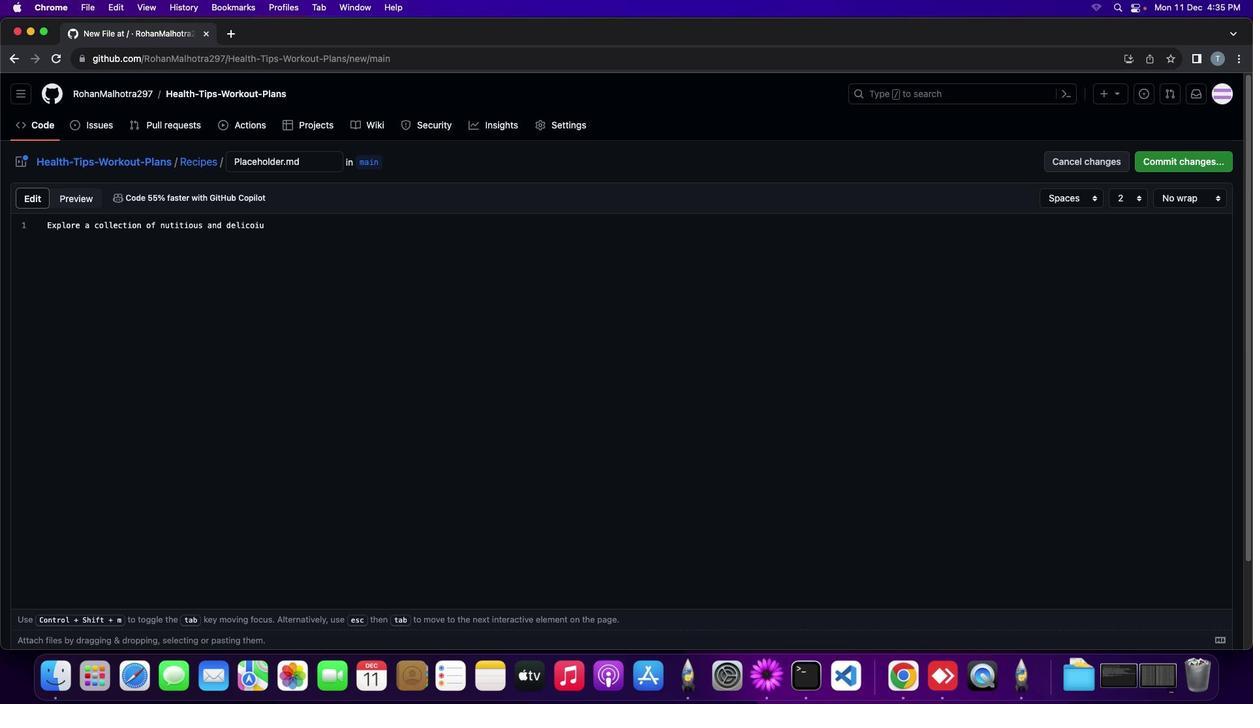
Action: Mouse moved to (60, 221)
Screenshot: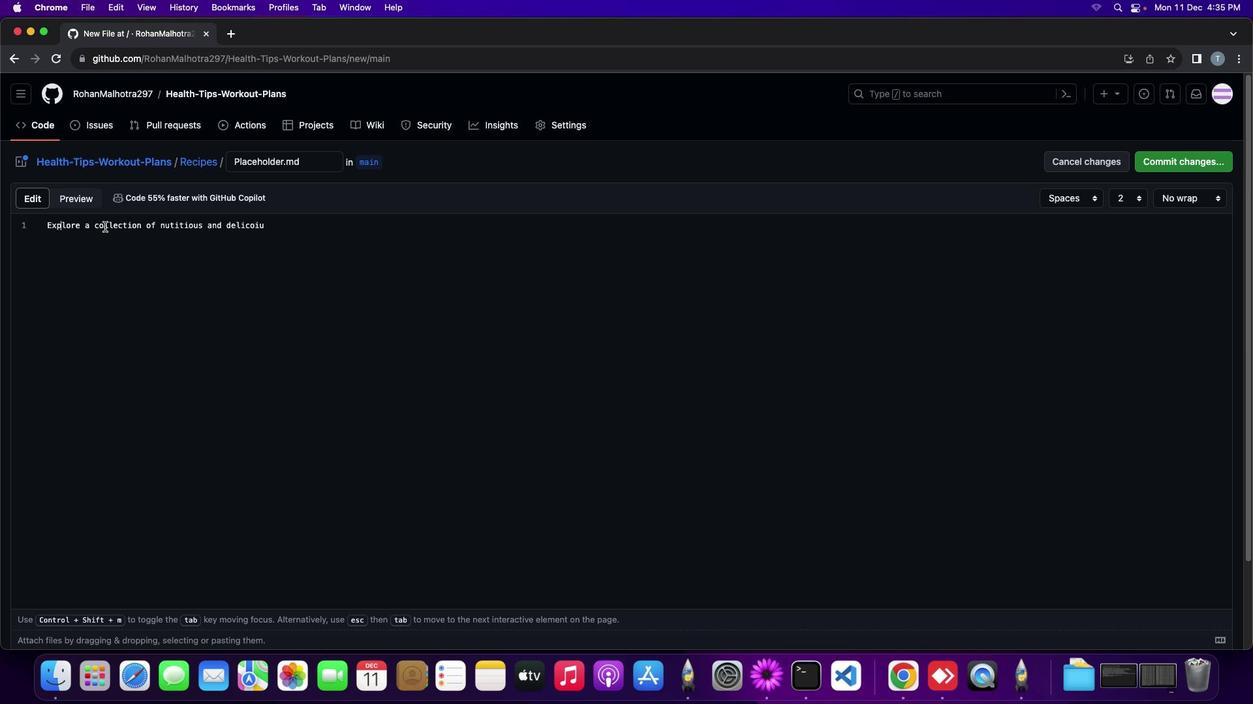 
Action: Mouse pressed left at (60, 221)
Screenshot: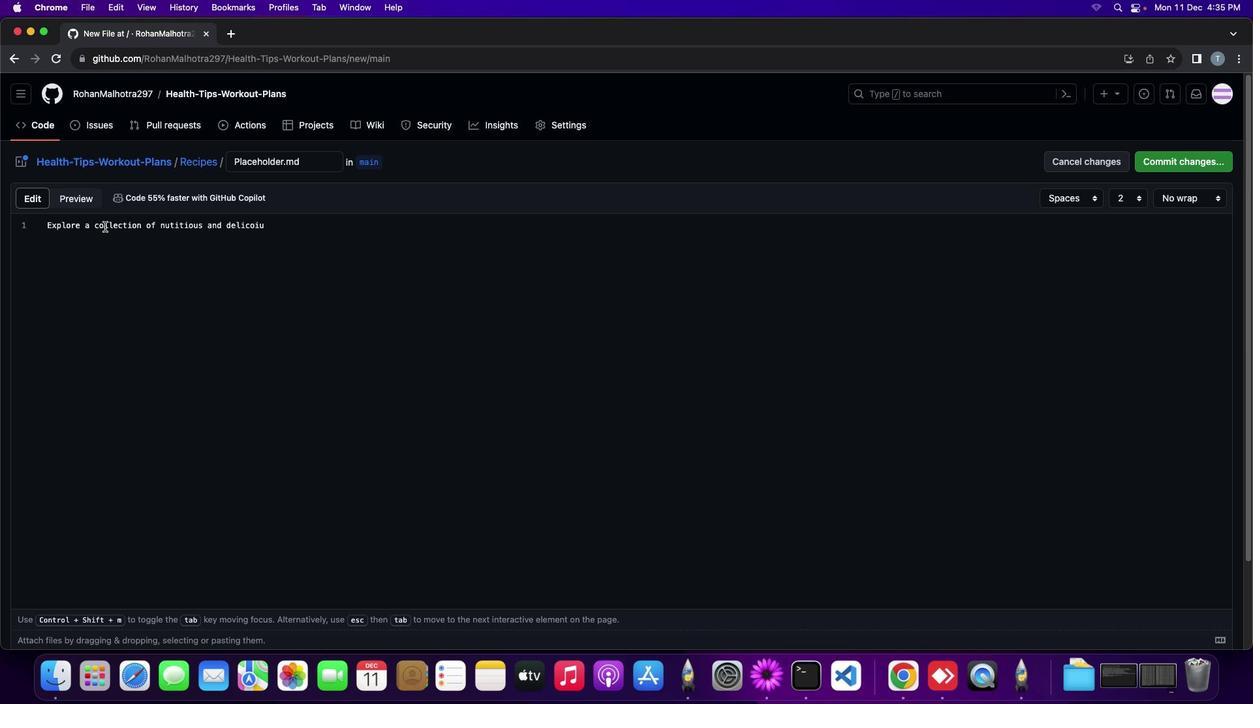 
Action: Mouse moved to (104, 227)
Screenshot: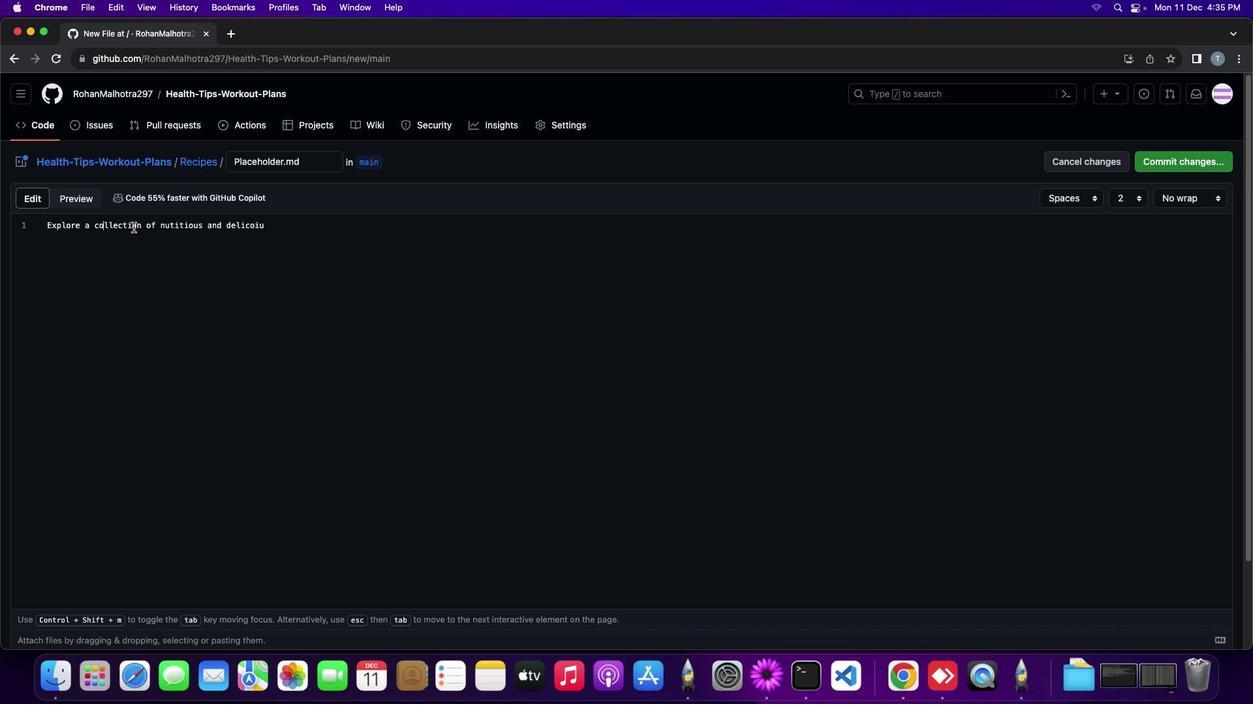 
Action: Mouse pressed left at (104, 227)
Screenshot: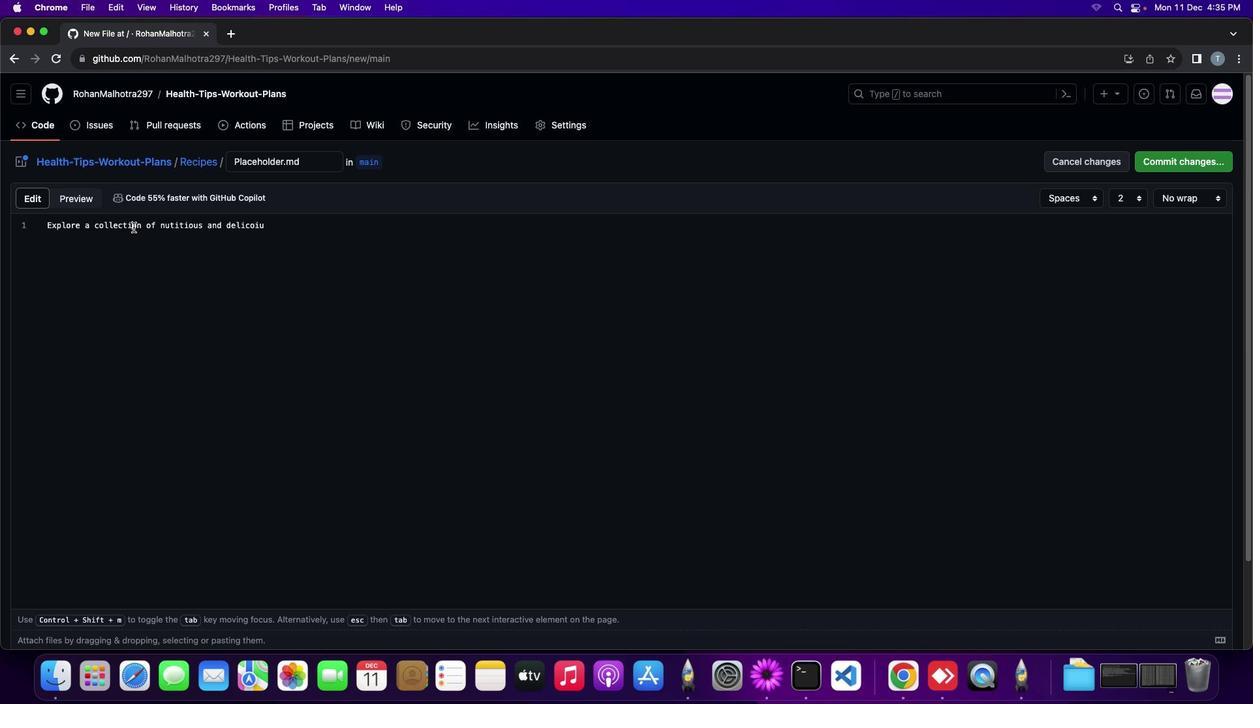 
Action: Mouse moved to (133, 227)
Screenshot: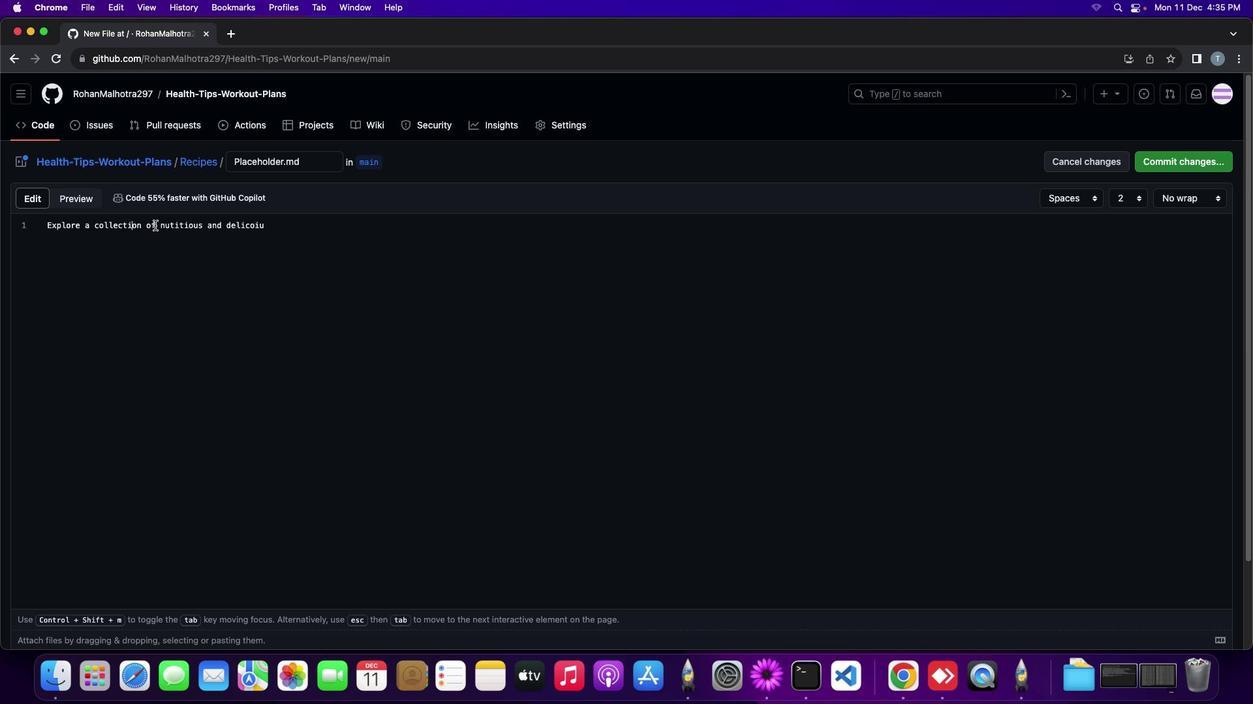 
Action: Mouse pressed left at (133, 227)
Screenshot: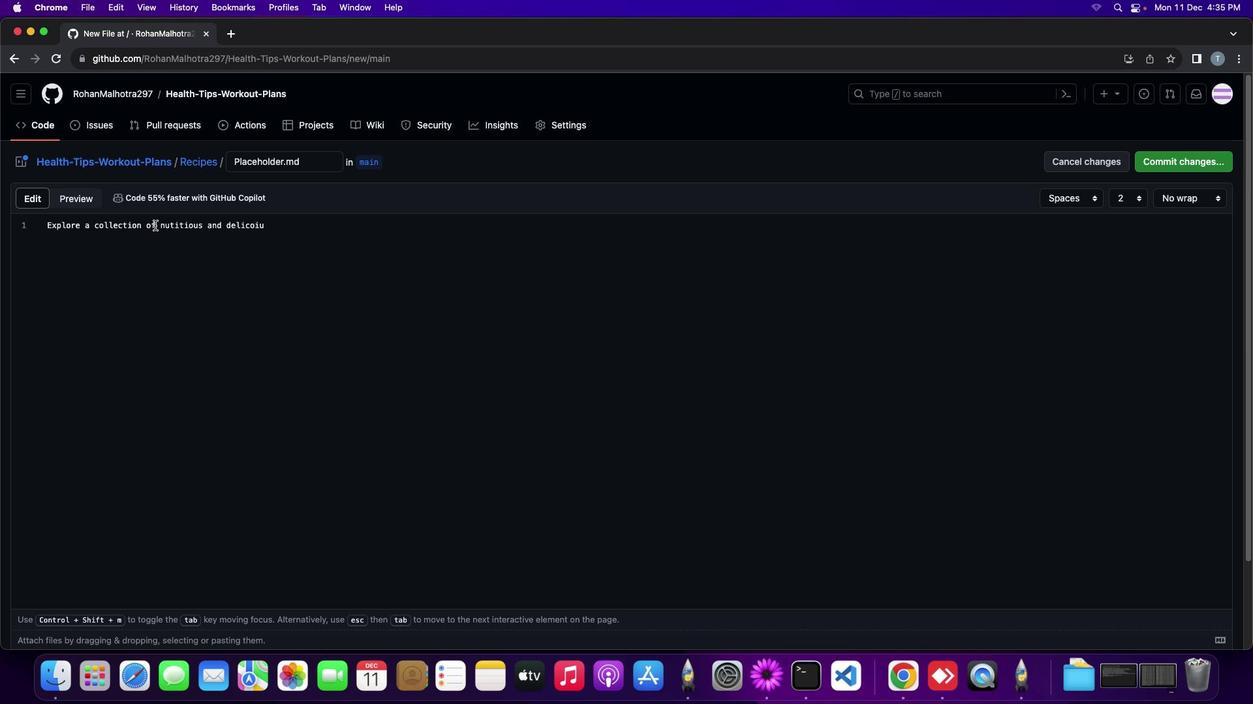 
Action: Mouse moved to (155, 225)
Screenshot: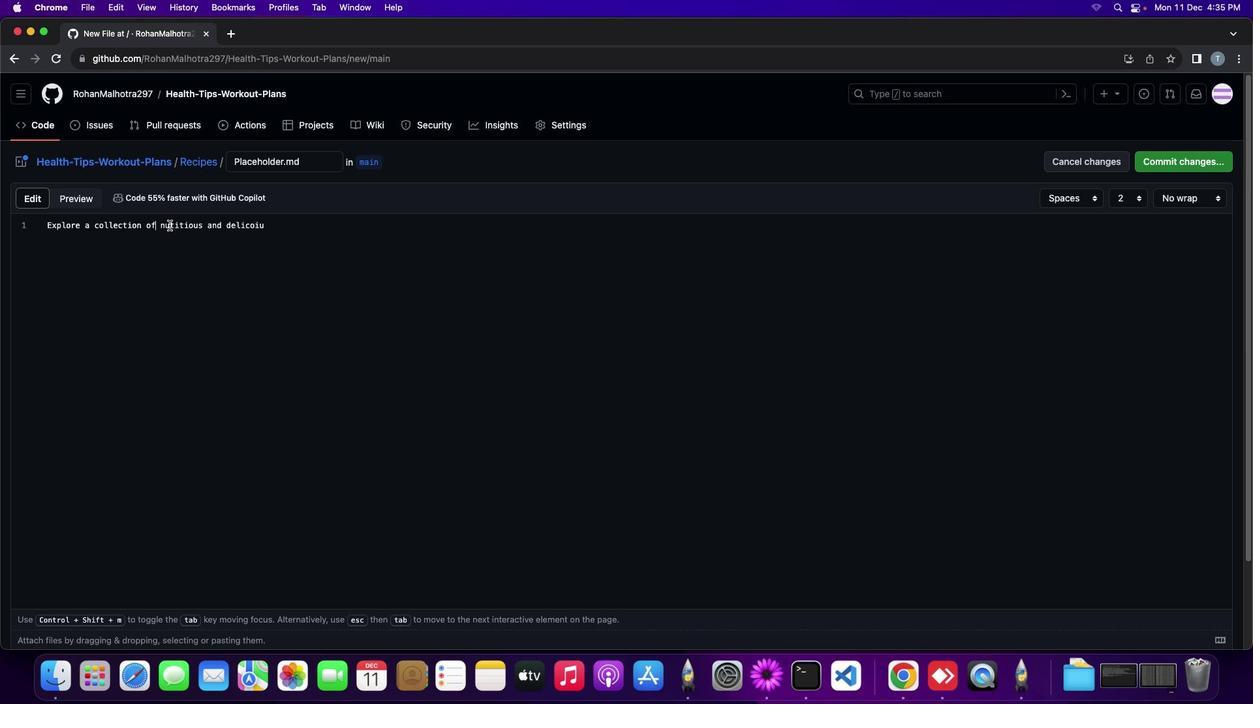 
Action: Mouse pressed left at (155, 225)
Screenshot: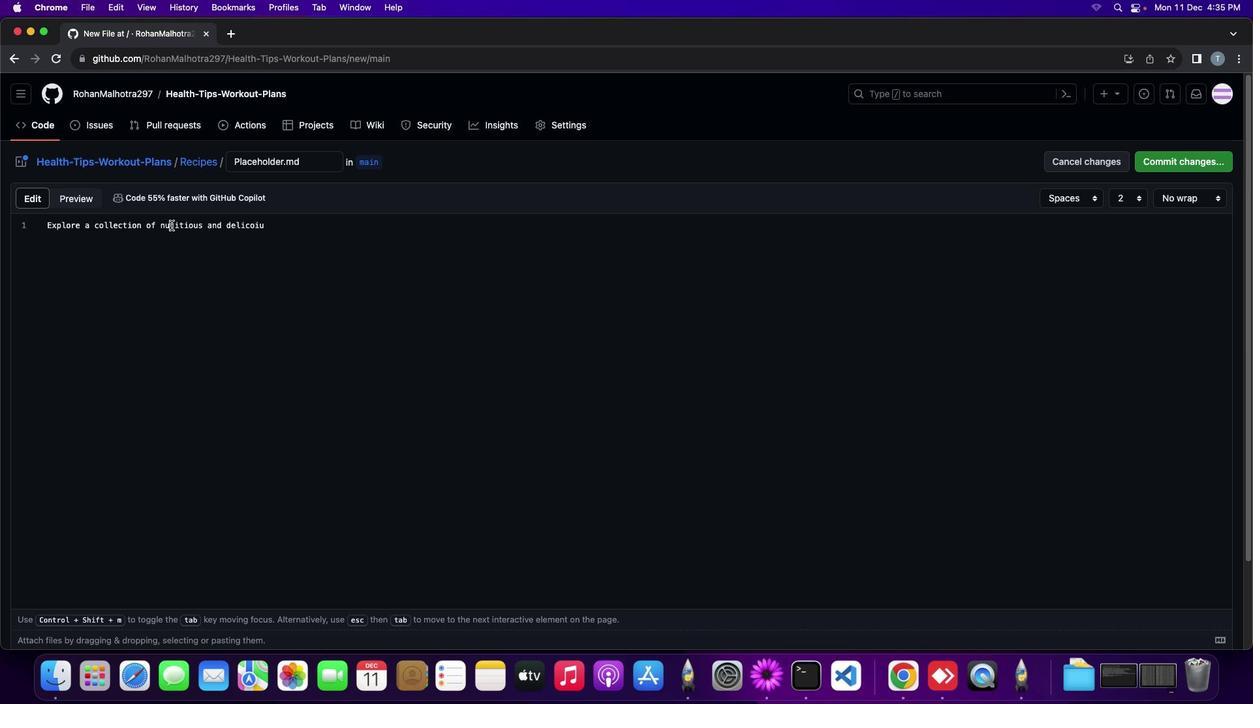 
Action: Mouse moved to (171, 225)
Screenshot: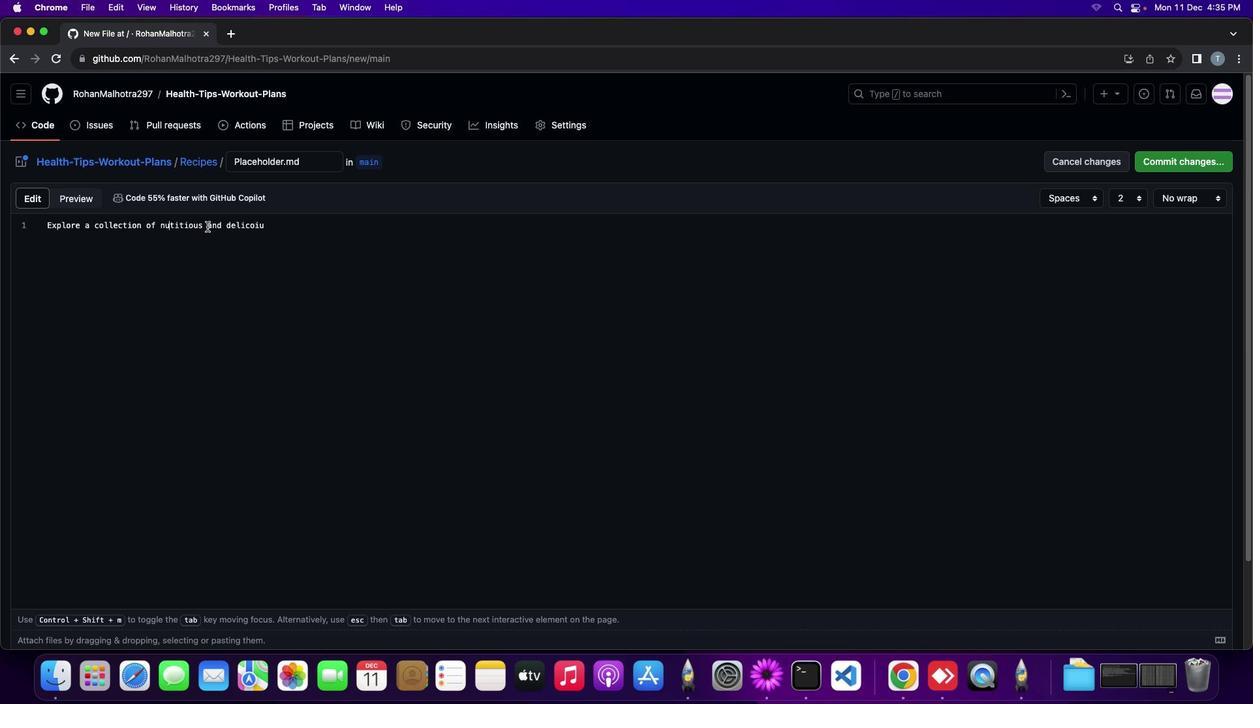 
Action: Mouse pressed left at (171, 225)
Screenshot: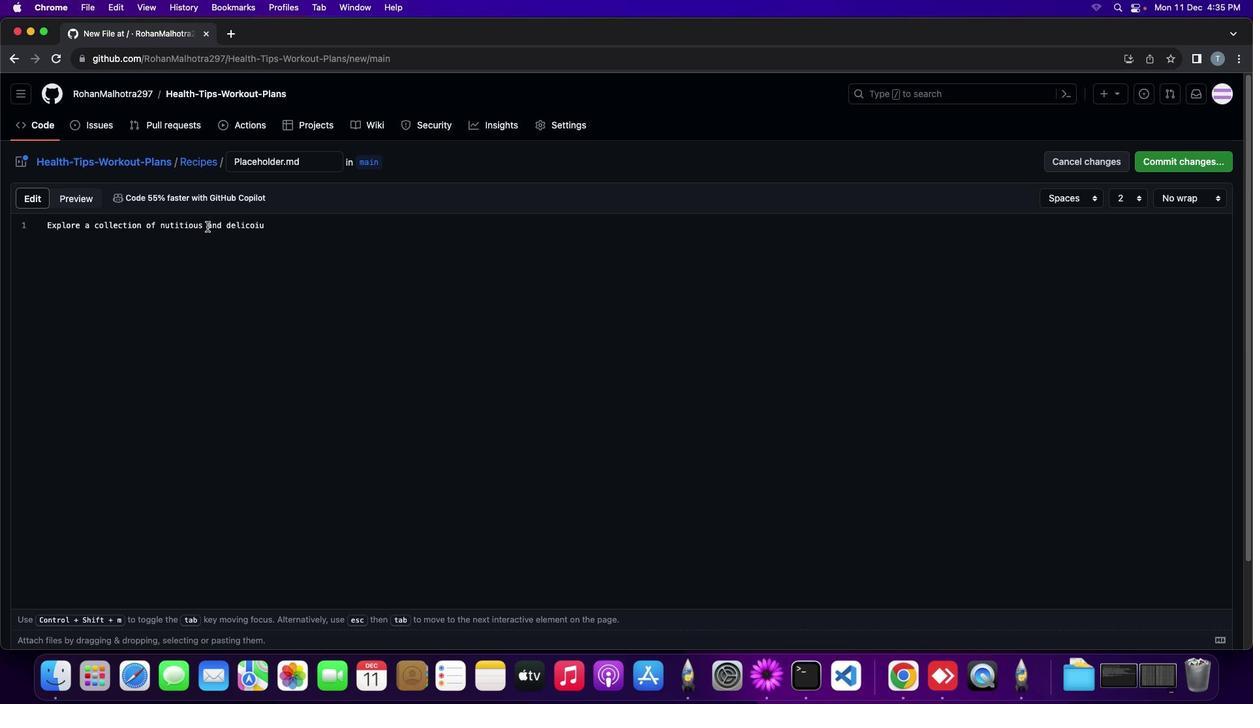 
Action: Mouse moved to (206, 227)
Screenshot: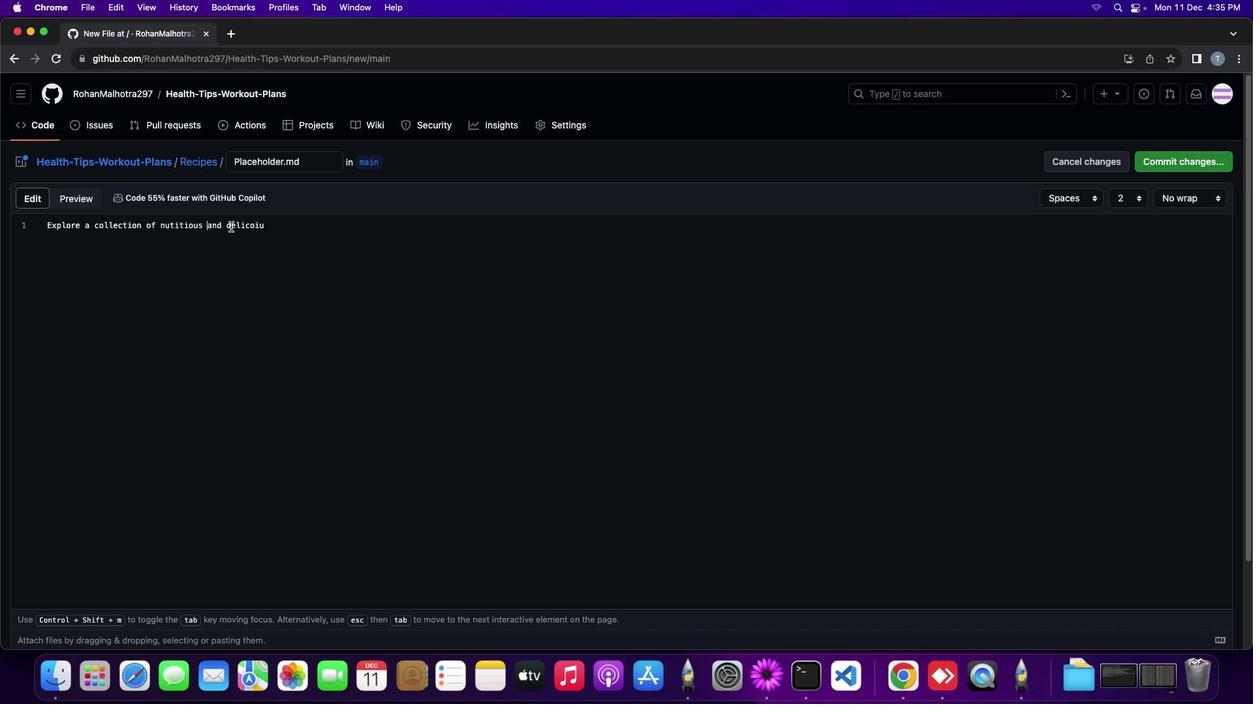 
Action: Mouse pressed left at (206, 227)
Screenshot: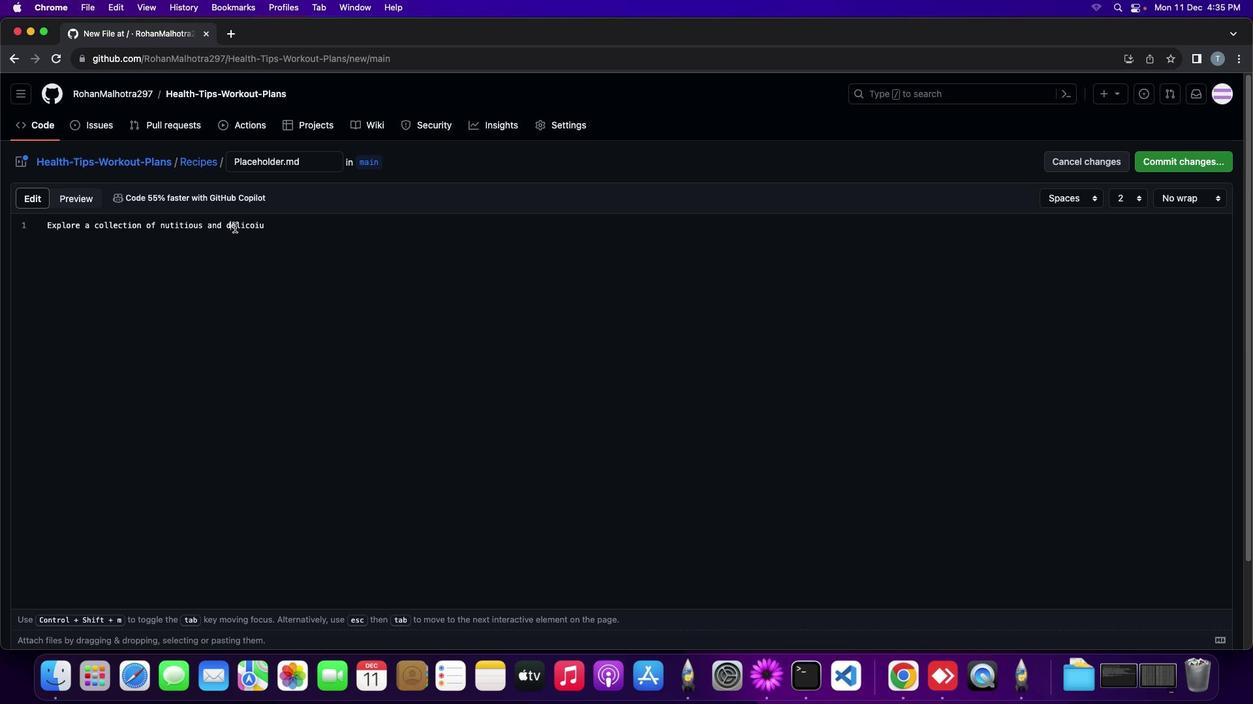 
Action: Mouse moved to (231, 227)
Screenshot: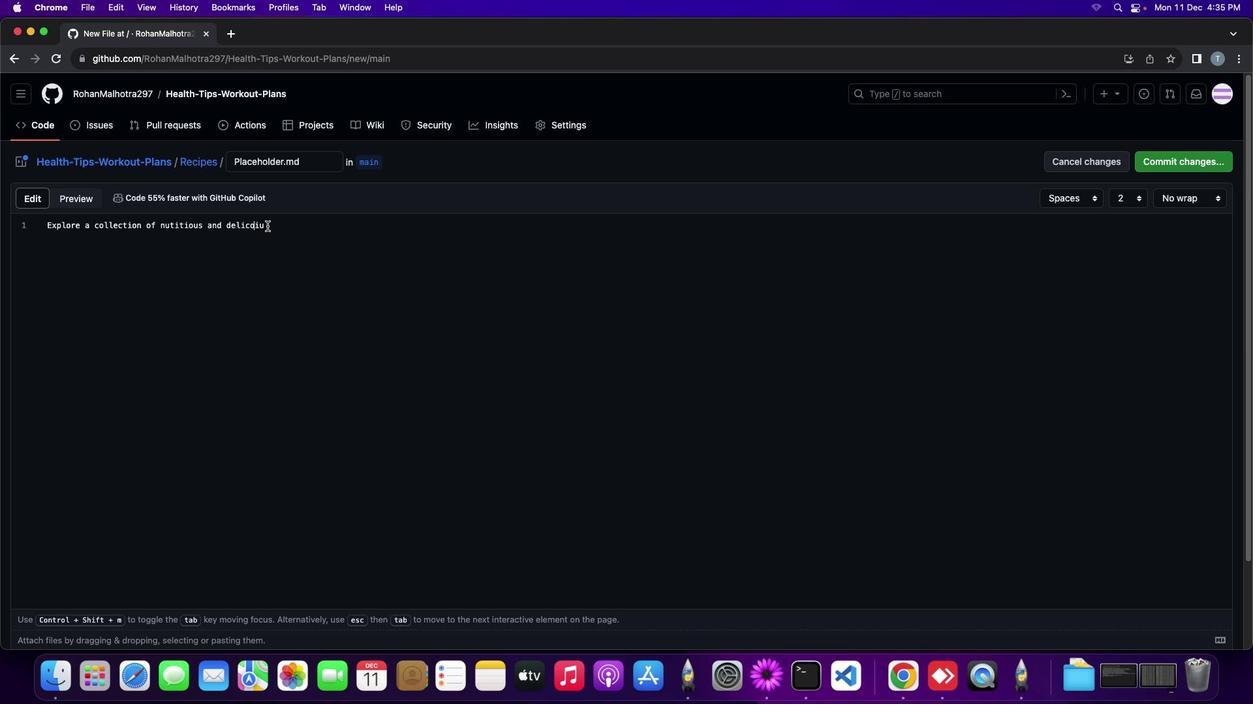 
Action: Mouse pressed left at (231, 227)
Screenshot: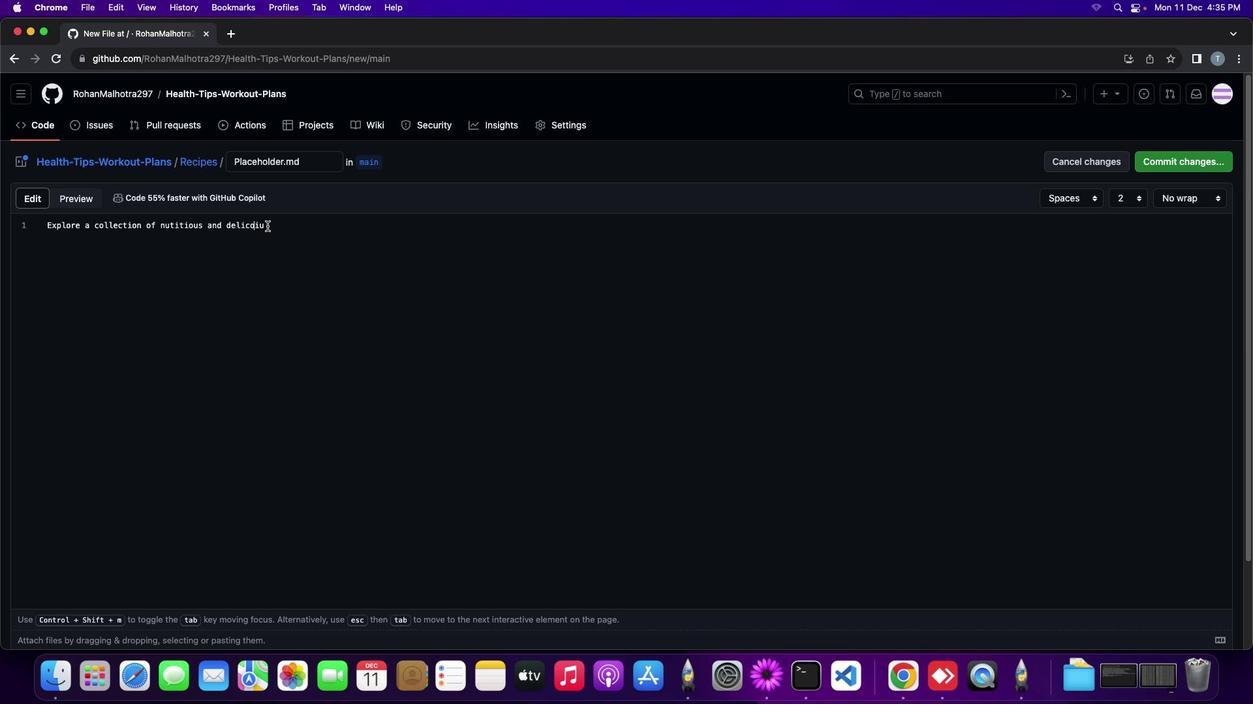 
Action: Mouse moved to (255, 228)
Screenshot: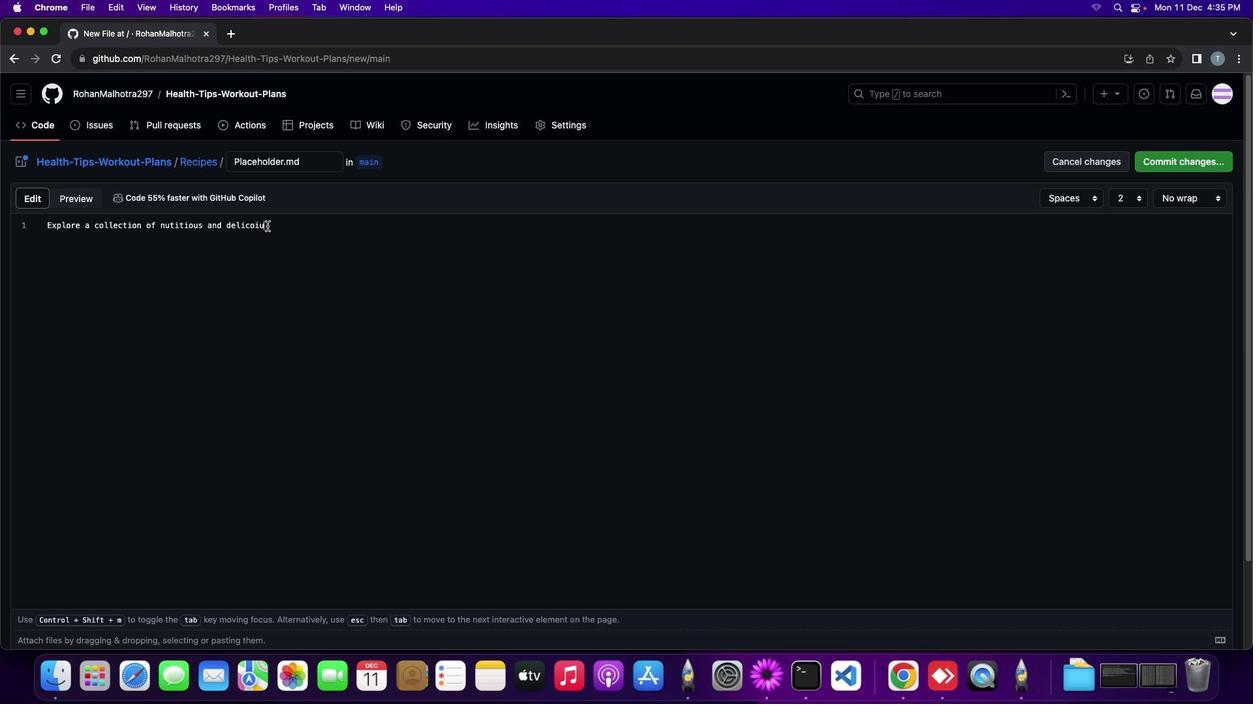 
Action: Mouse pressed left at (255, 228)
Screenshot: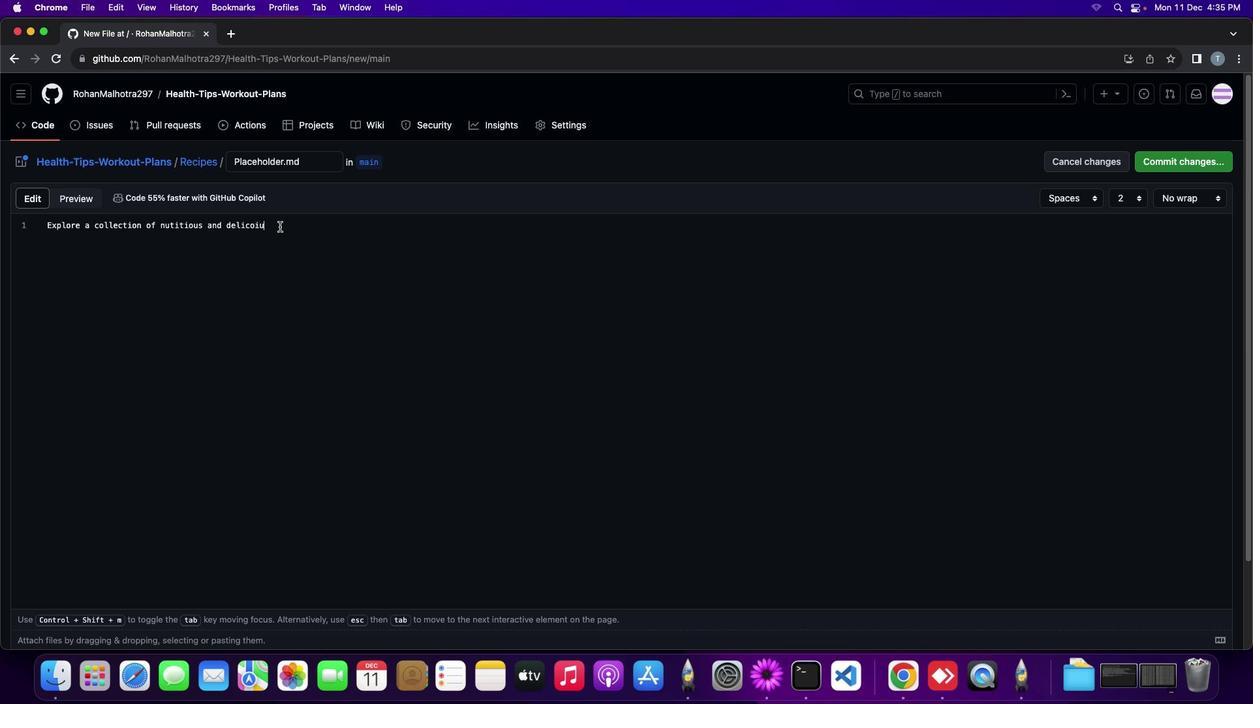 
Action: Mouse moved to (267, 226)
Screenshot: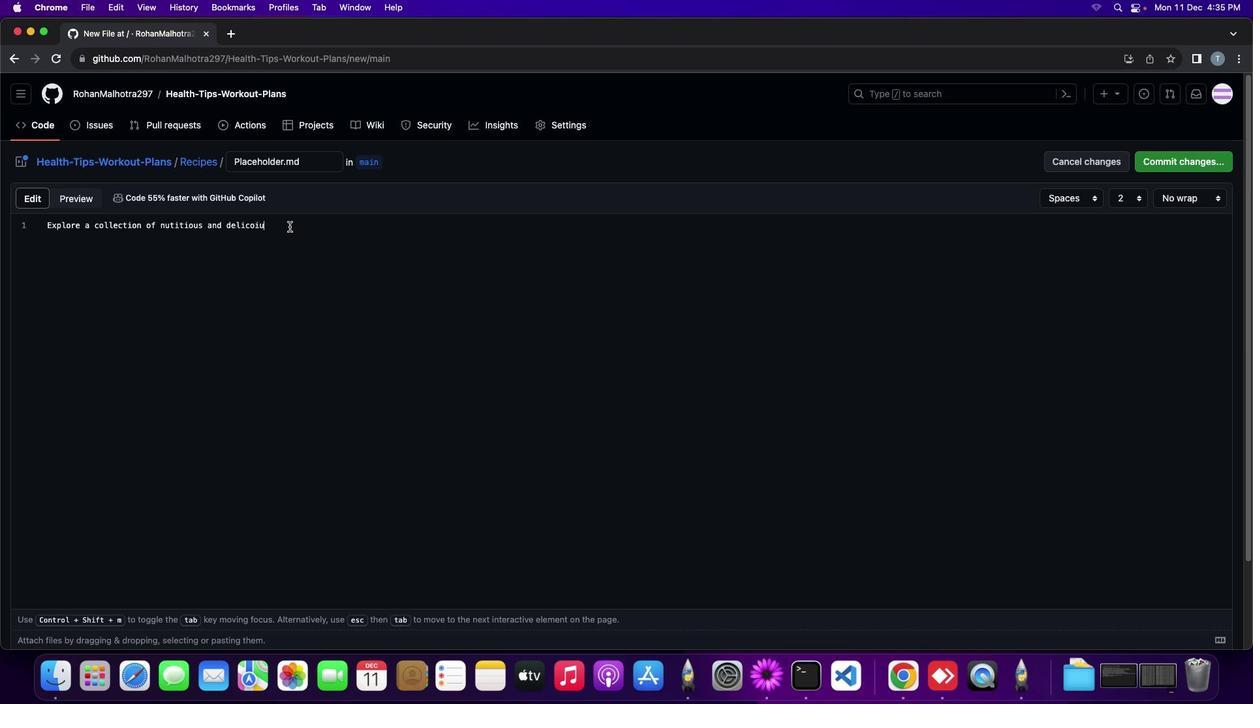 
Action: Mouse pressed left at (267, 226)
Screenshot: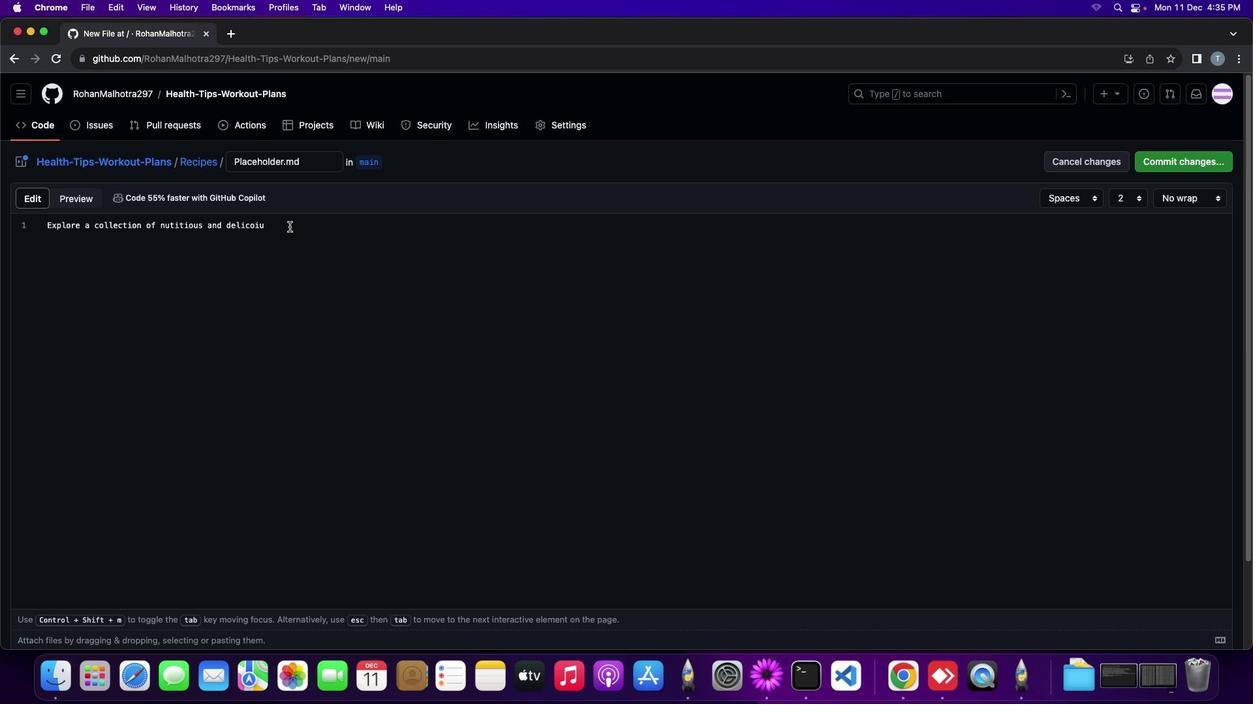 
Action: Mouse moved to (289, 226)
Screenshot: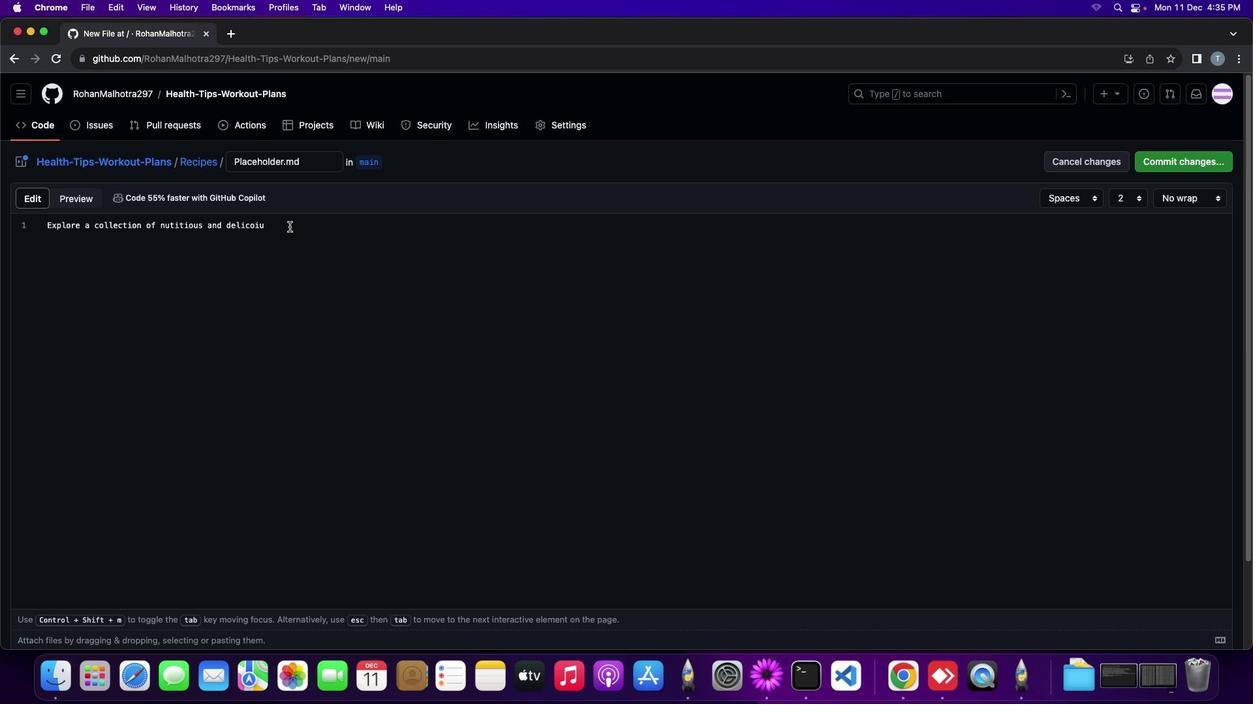 
Action: Key pressed 's'Key.spaceKey.backspaceKey.space'r''e''c''i''p''e''s''.'Key.spaceKey.shift'F''r''o''m'Key.space'w''h''o''l''e''s''o''m''e'Key.space'm'','Key.backspace'm'Key.backspace'e''a''l''s'Key.space't''o'Key.space's''n''a''c''k''s'','Key.space'f''i''n''d'Key.space'i''n''s''p''i''r''a''t''i''o''n'Key.space'f''o''r'Key.space'm''a''i''n''t''a''i''n''g'Key.spaceKey.backspaceKey.backspaceKey.backspaceKey.backspace'n''i''n''g'Key.space'a'Key.space'h''e''a''l''t''y'Key.space'd''i''e''t''.'
Screenshot: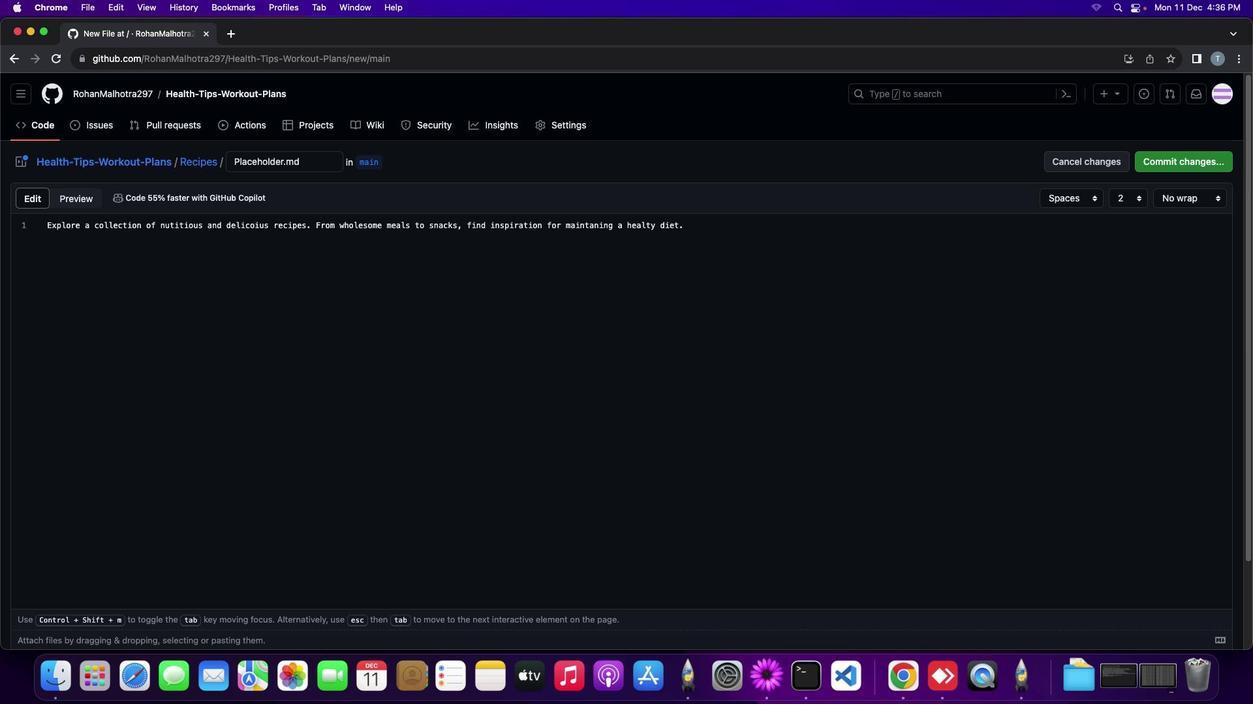 
Action: Mouse moved to (1184, 162)
Screenshot: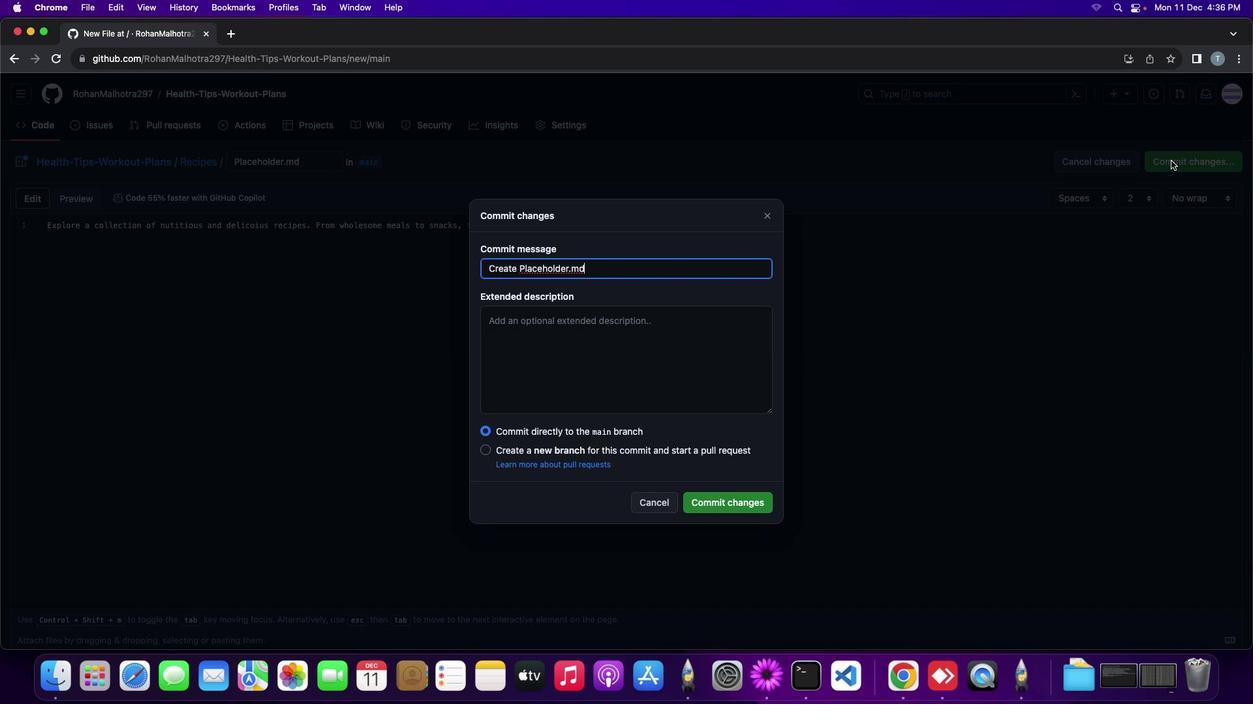 
Action: Mouse pressed left at (1184, 162)
Screenshot: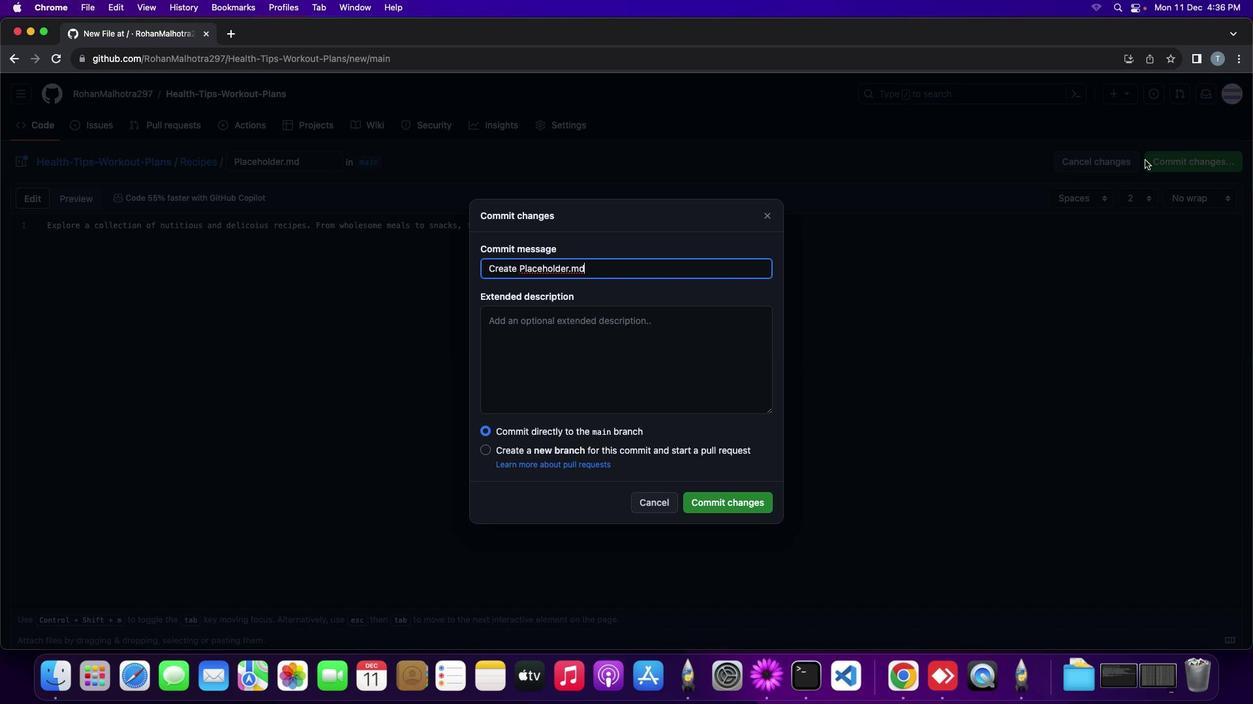 
Action: Mouse moved to (763, 501)
Screenshot: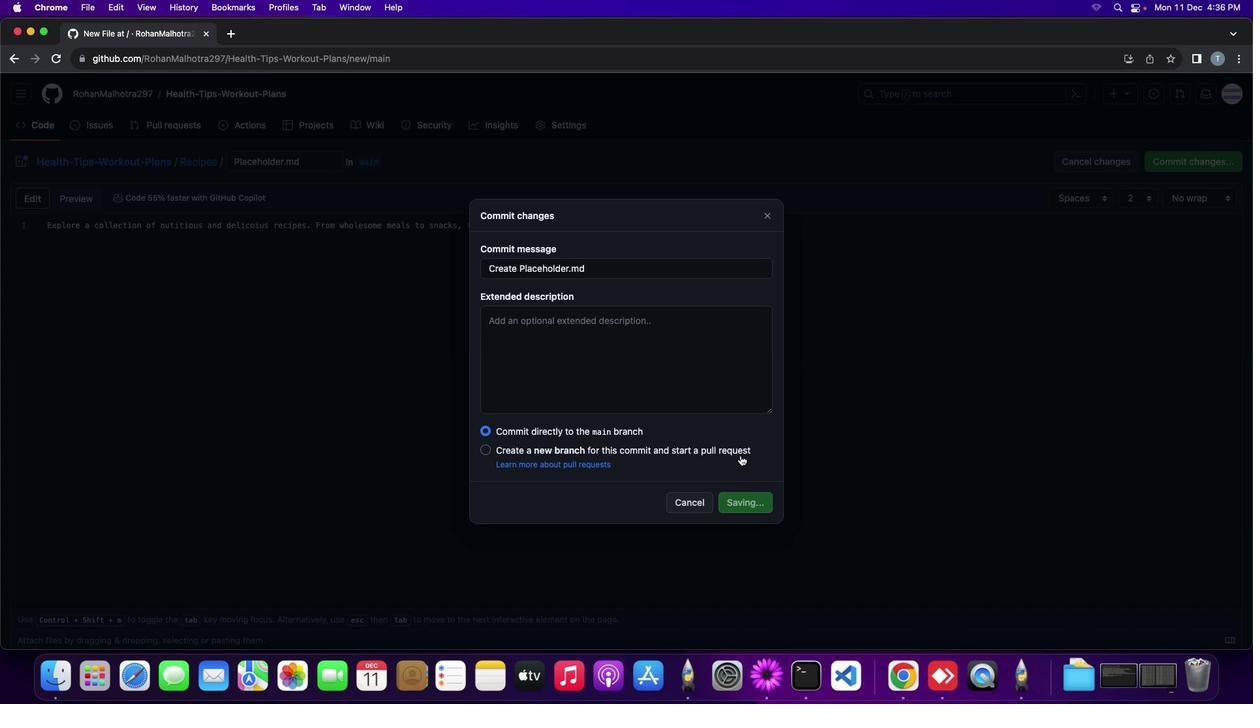 
Action: Mouse pressed left at (763, 501)
Screenshot: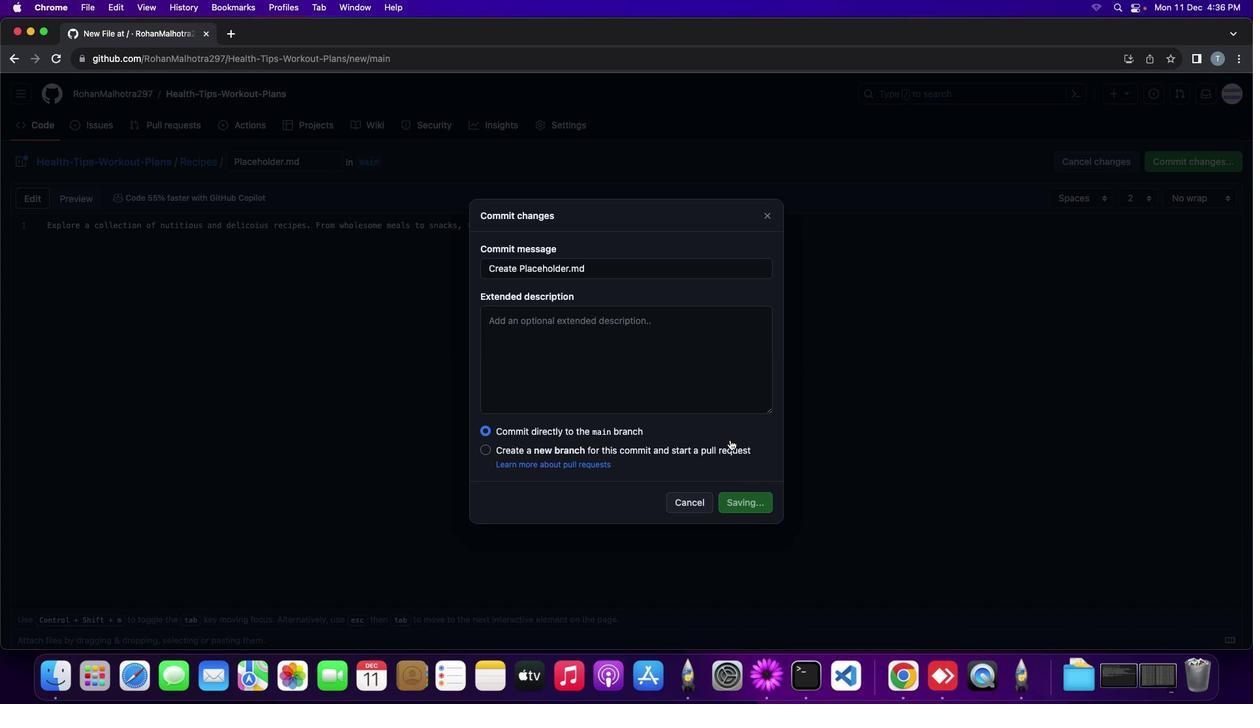 
Action: Mouse moved to (242, 98)
Screenshot: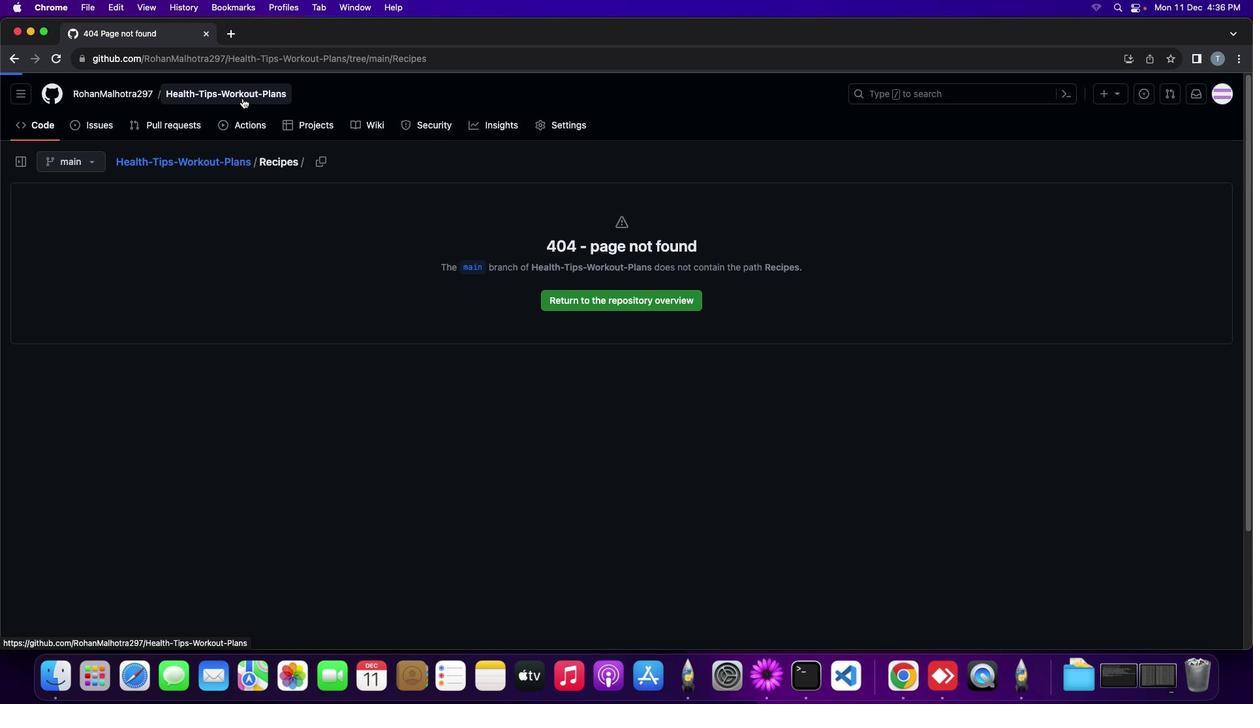 
Action: Mouse pressed left at (242, 98)
Screenshot: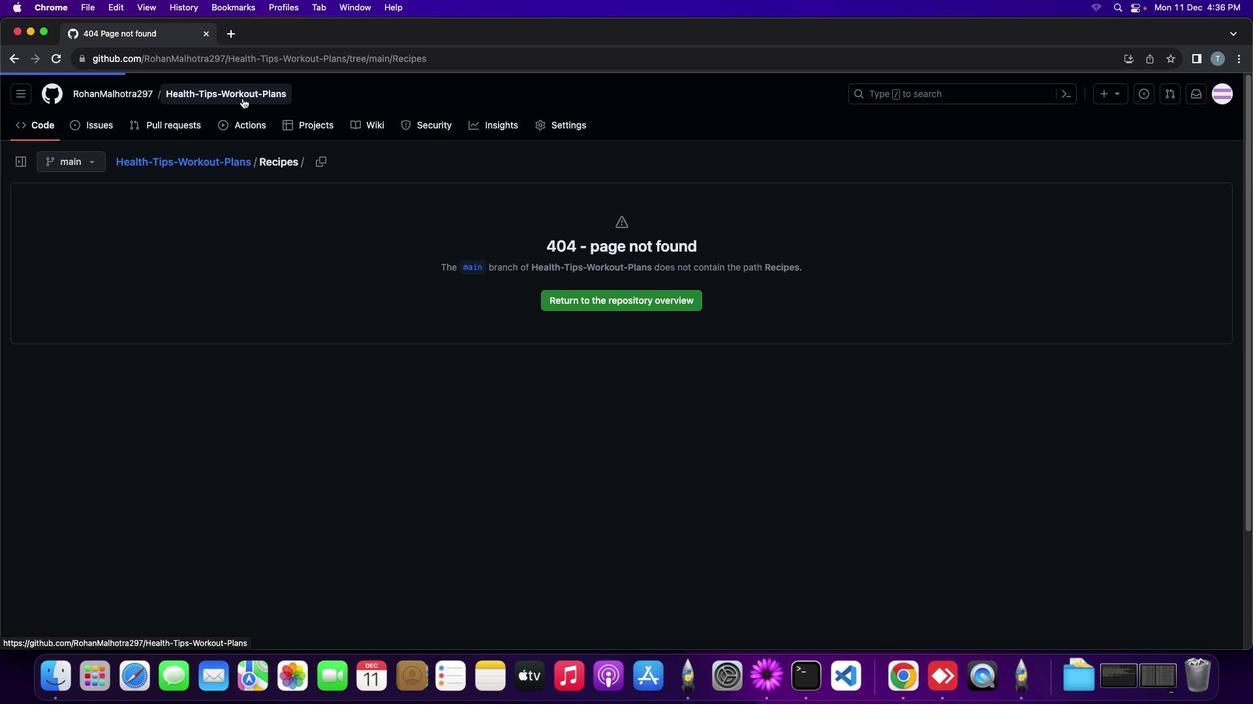 
Action: Mouse moved to (528, 331)
Screenshot: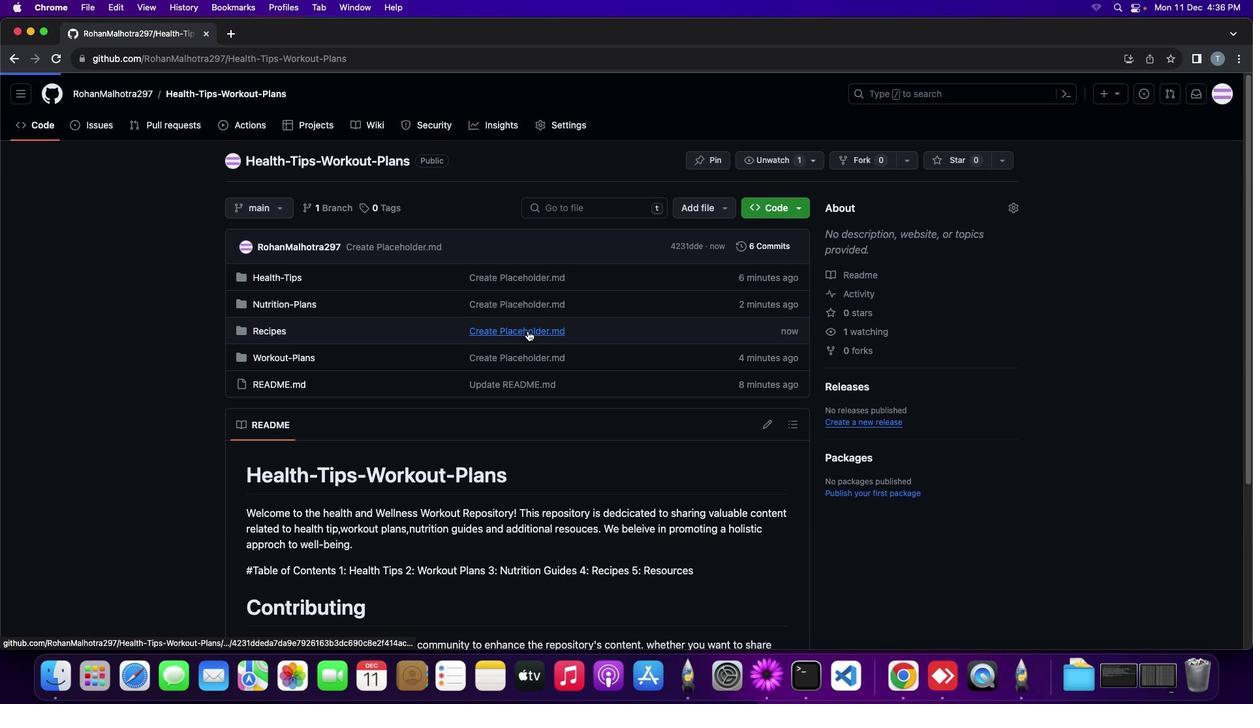 
Action: Mouse pressed left at (528, 331)
Screenshot: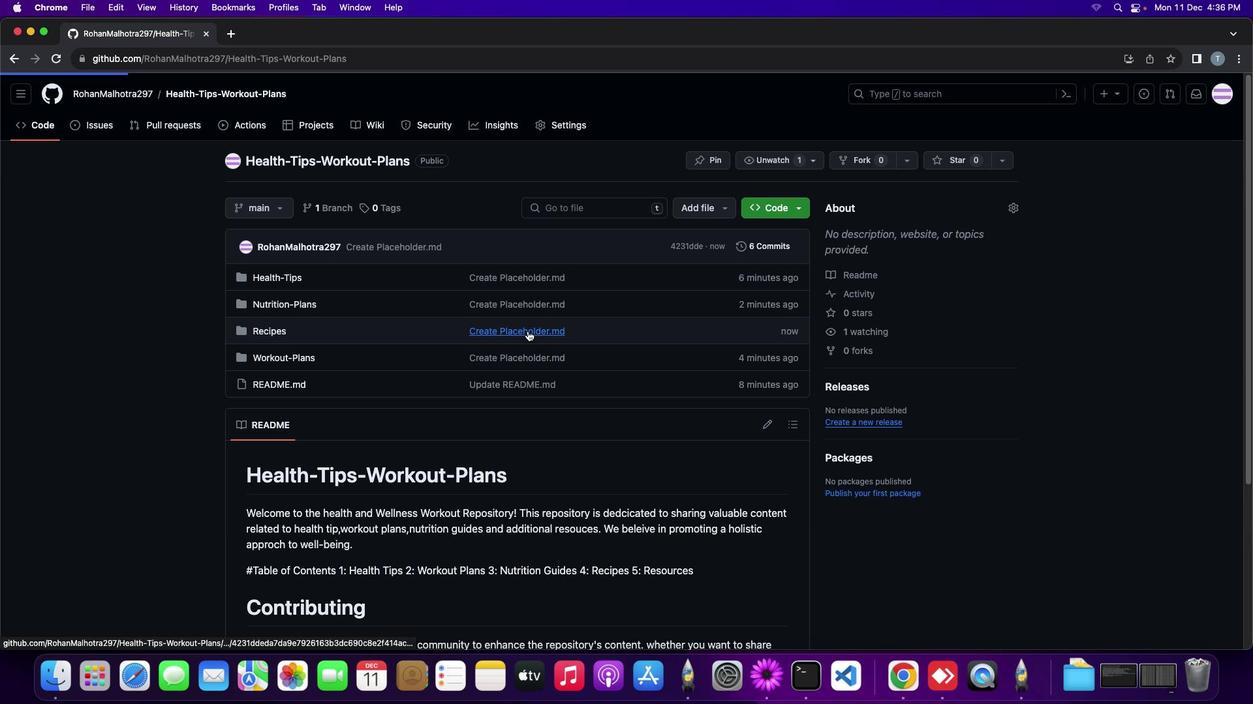 
Action: Mouse moved to (152, 362)
Screenshot: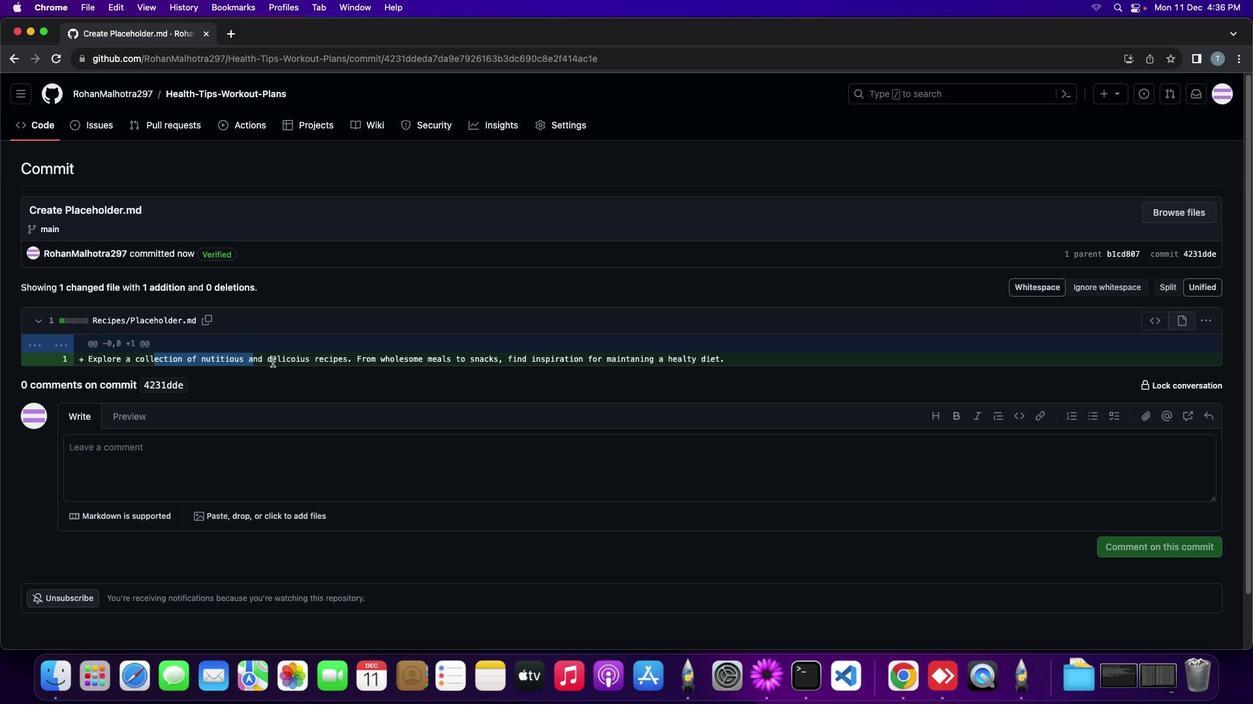 
Action: Mouse pressed left at (152, 362)
Screenshot: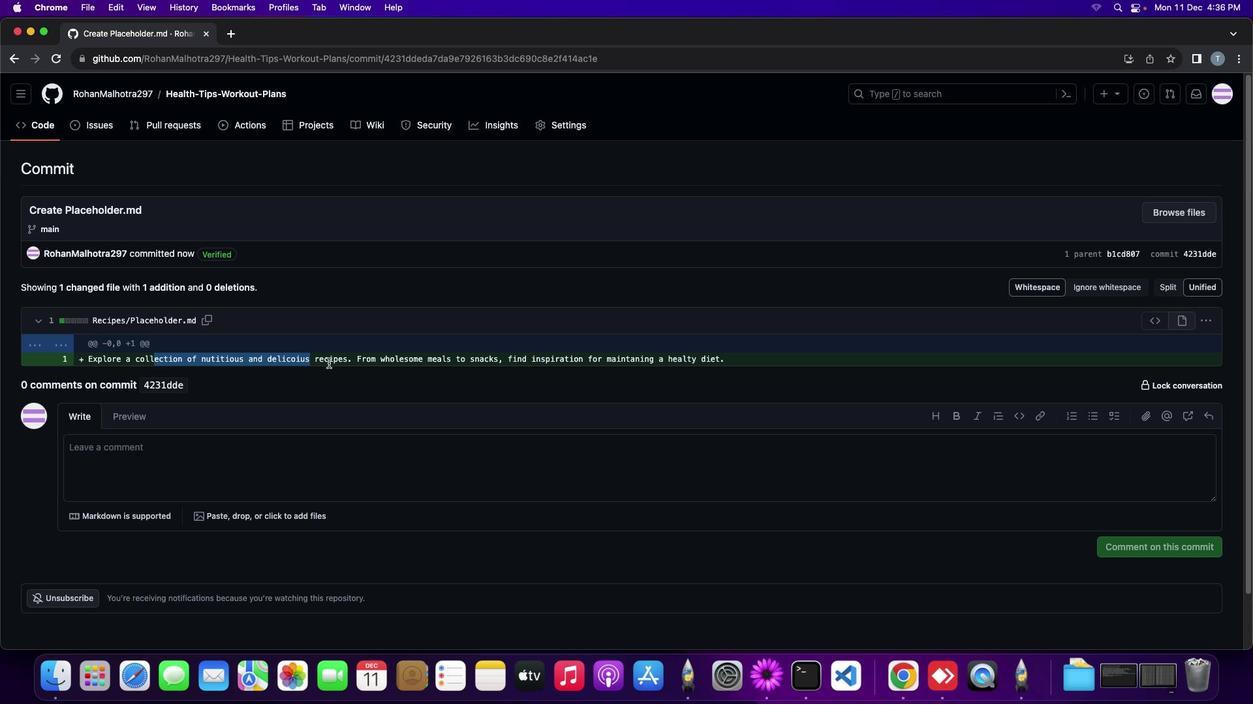 
Action: Mouse moved to (229, 93)
Screenshot: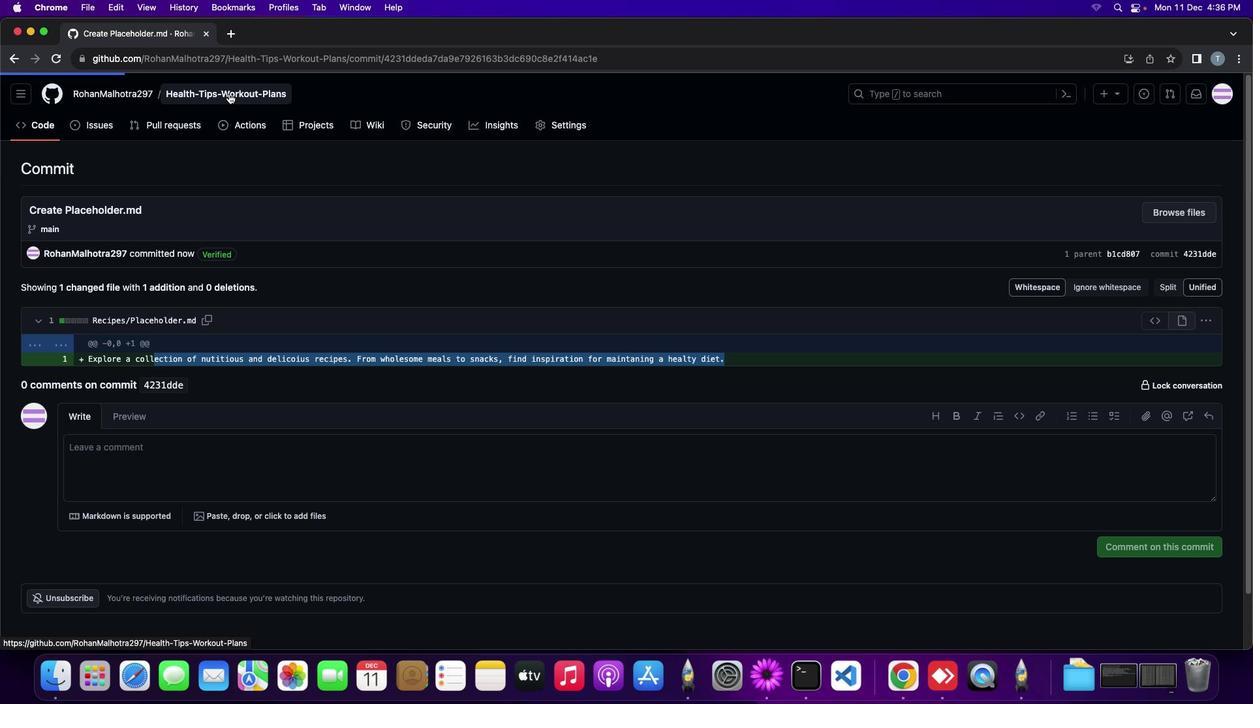 
Action: Mouse pressed left at (229, 93)
Screenshot: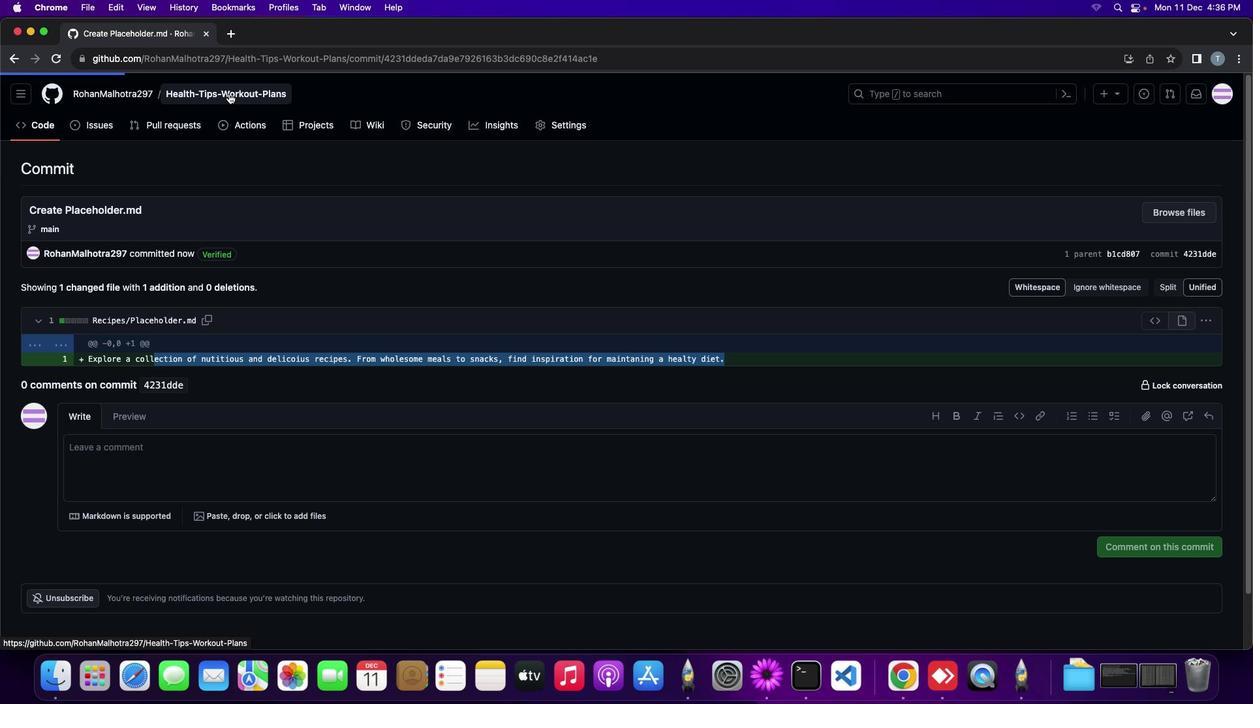 
Action: Mouse moved to (704, 211)
Screenshot: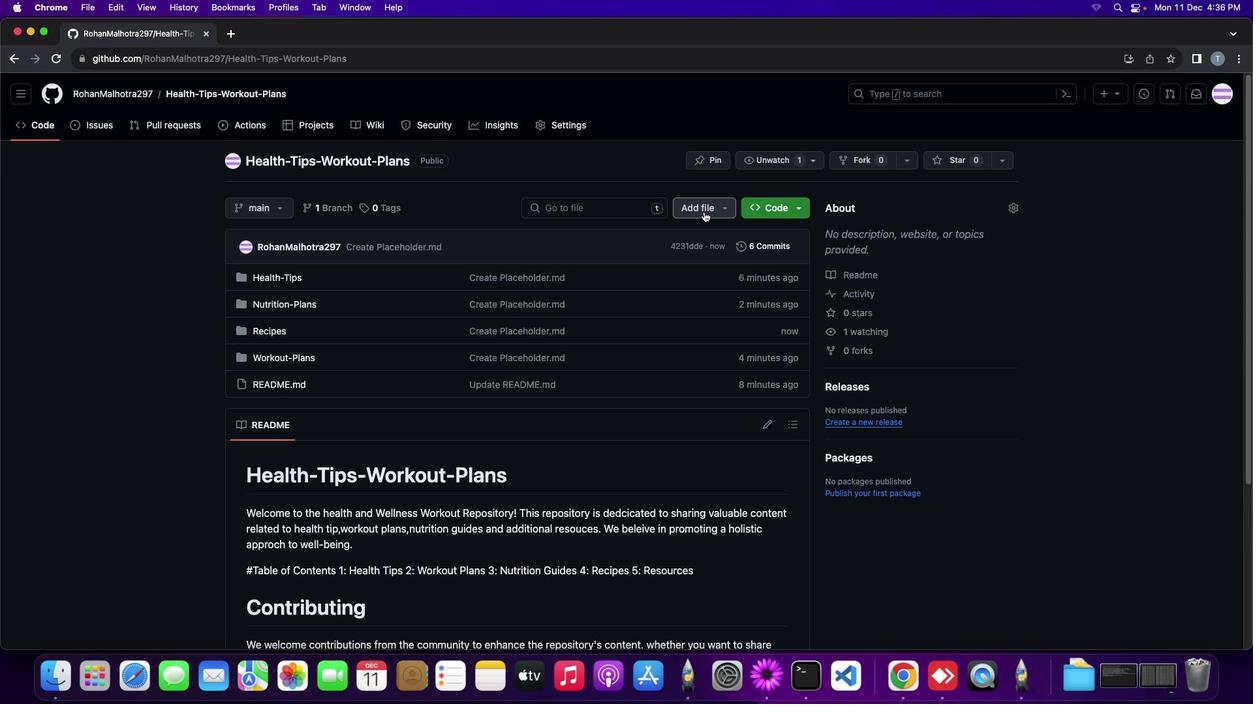 
Action: Mouse pressed left at (704, 211)
Screenshot: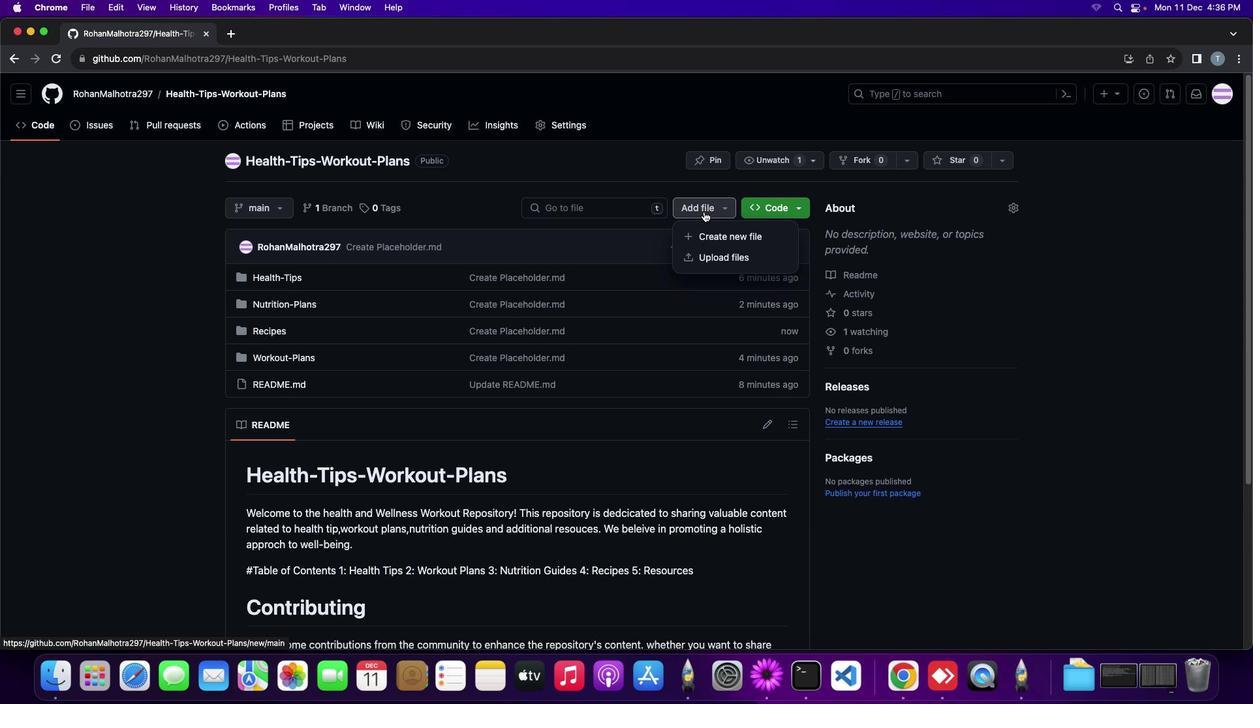 
Action: Mouse moved to (721, 243)
Screenshot: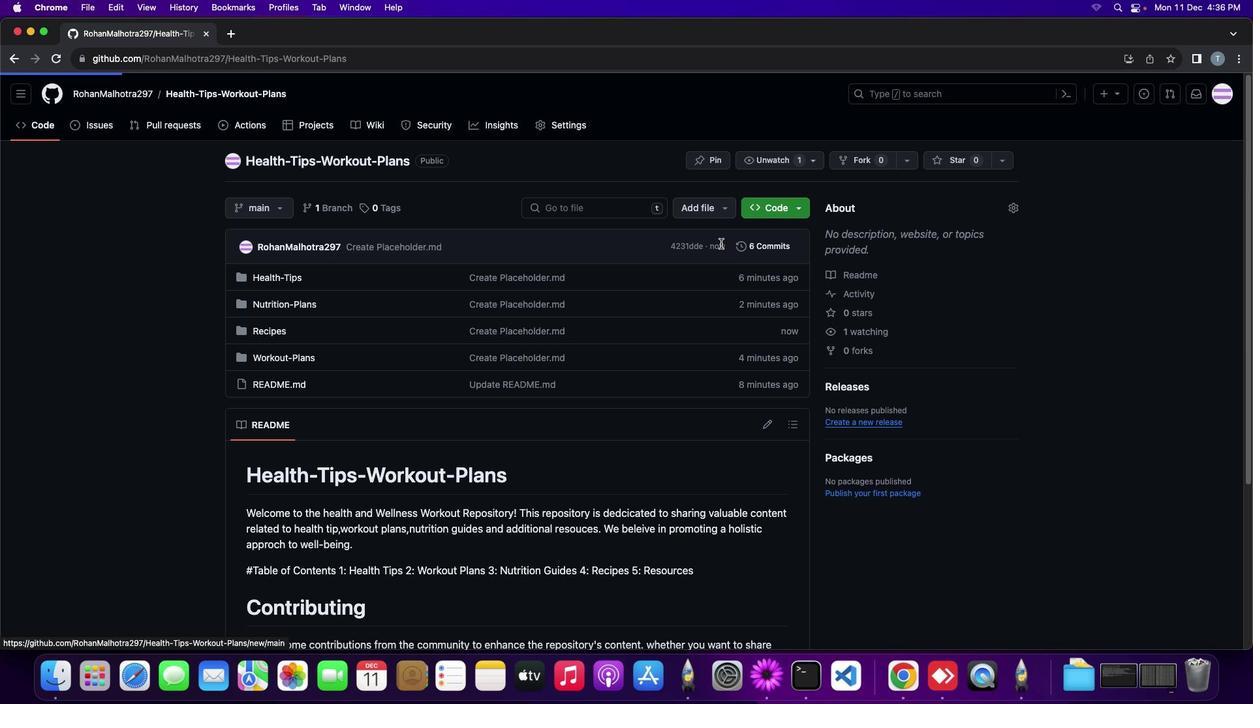 
Action: Mouse pressed left at (721, 243)
Screenshot: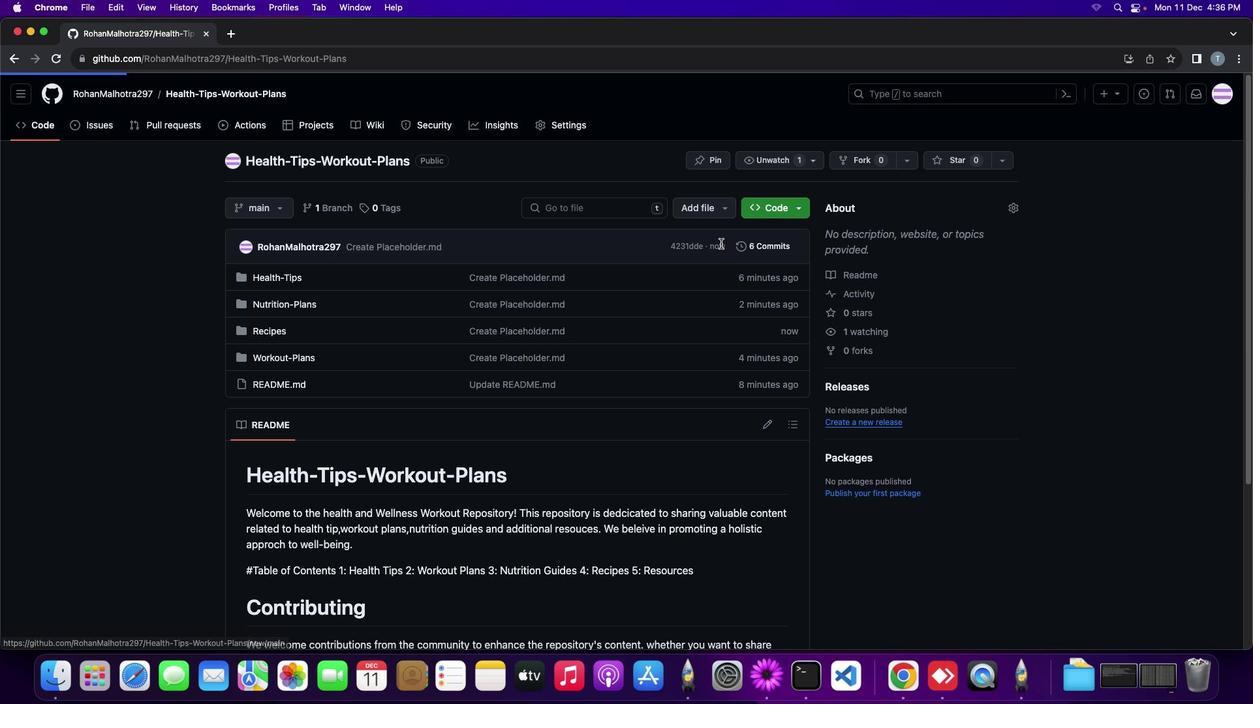 
Action: Mouse moved to (229, 165)
Screenshot: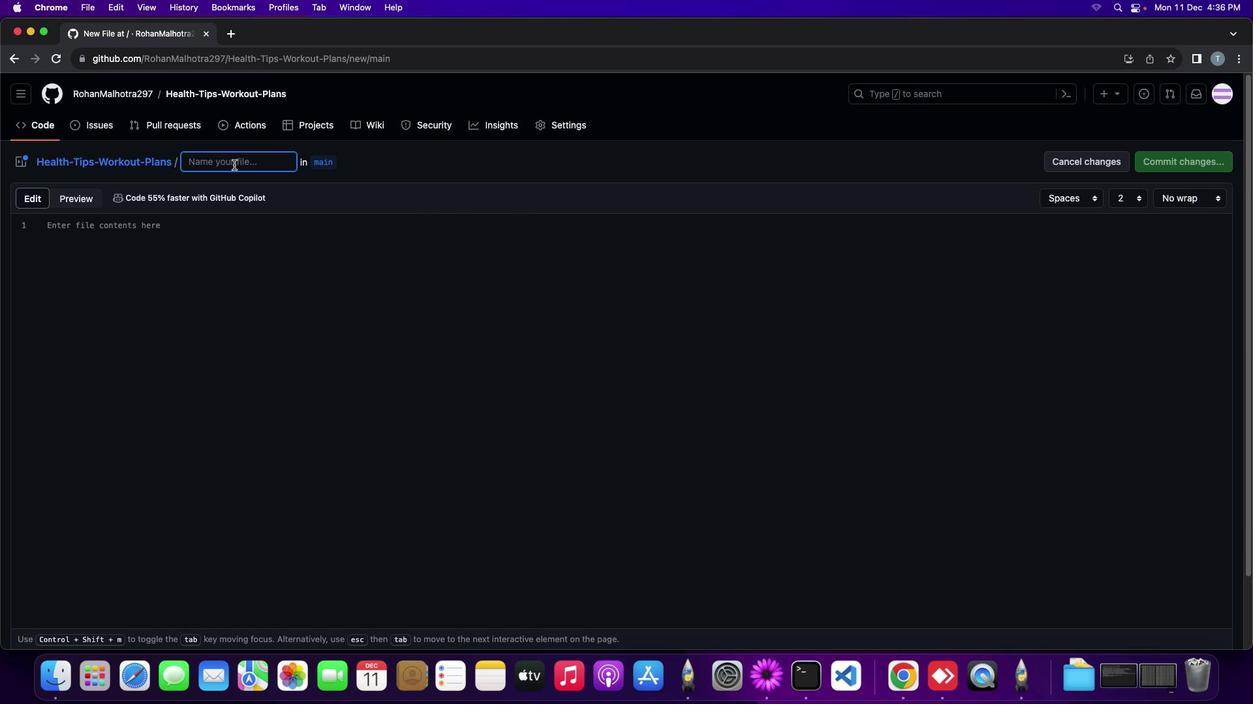 
Action: Mouse pressed left at (229, 165)
Screenshot: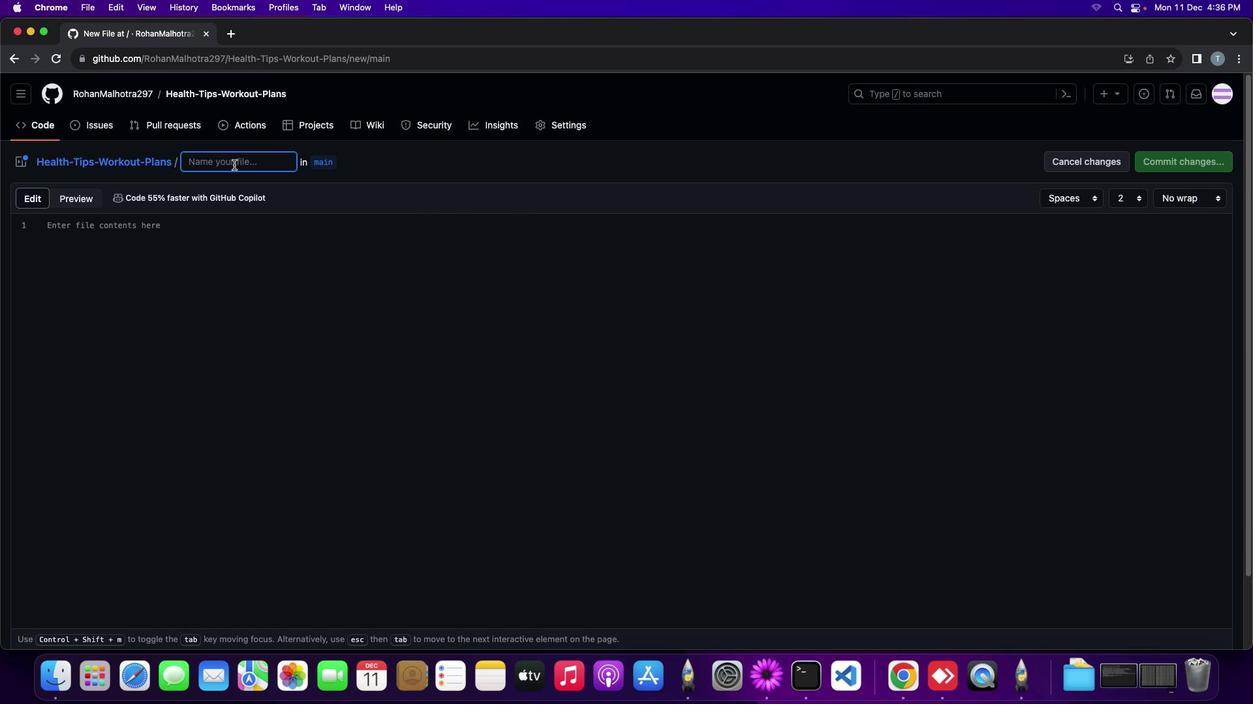
Action: Mouse moved to (233, 164)
Screenshot: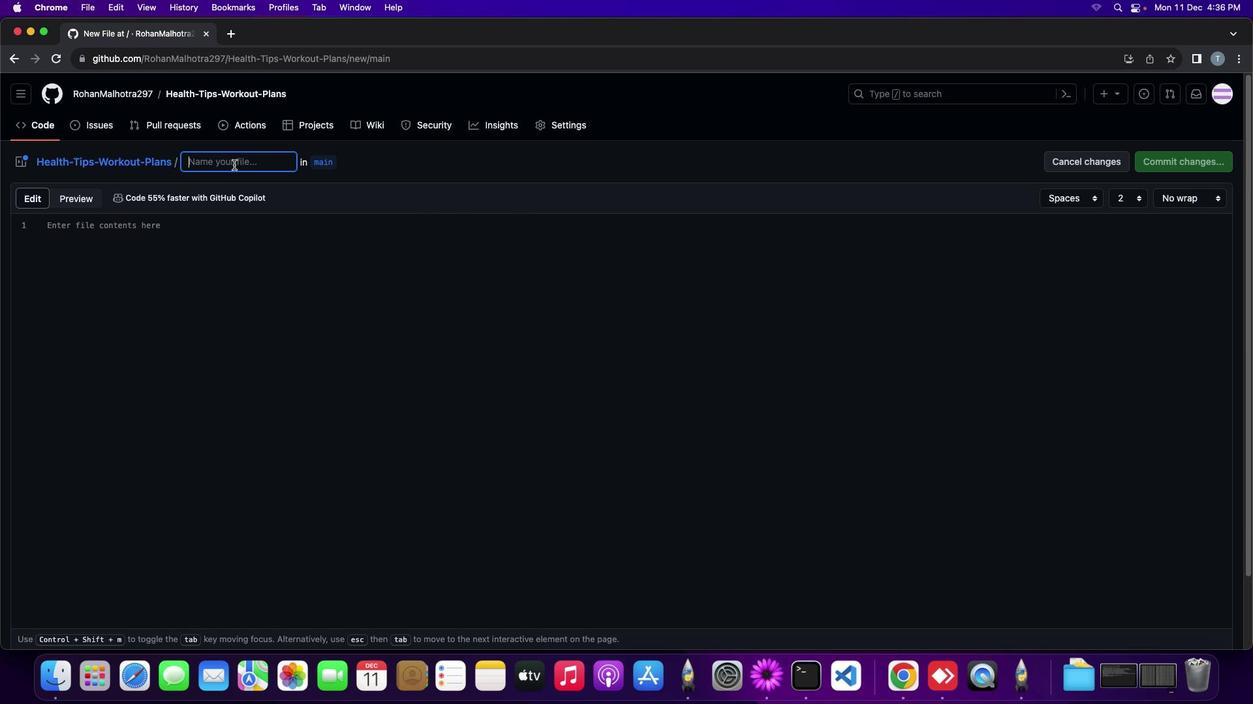 
Action: Key pressed Key.shift'R''e''s''o''u''r''c''e''s''/'Key.shift_r'P''l''a''c''e''h''o''l''d''e''r''.''m''d'
Screenshot: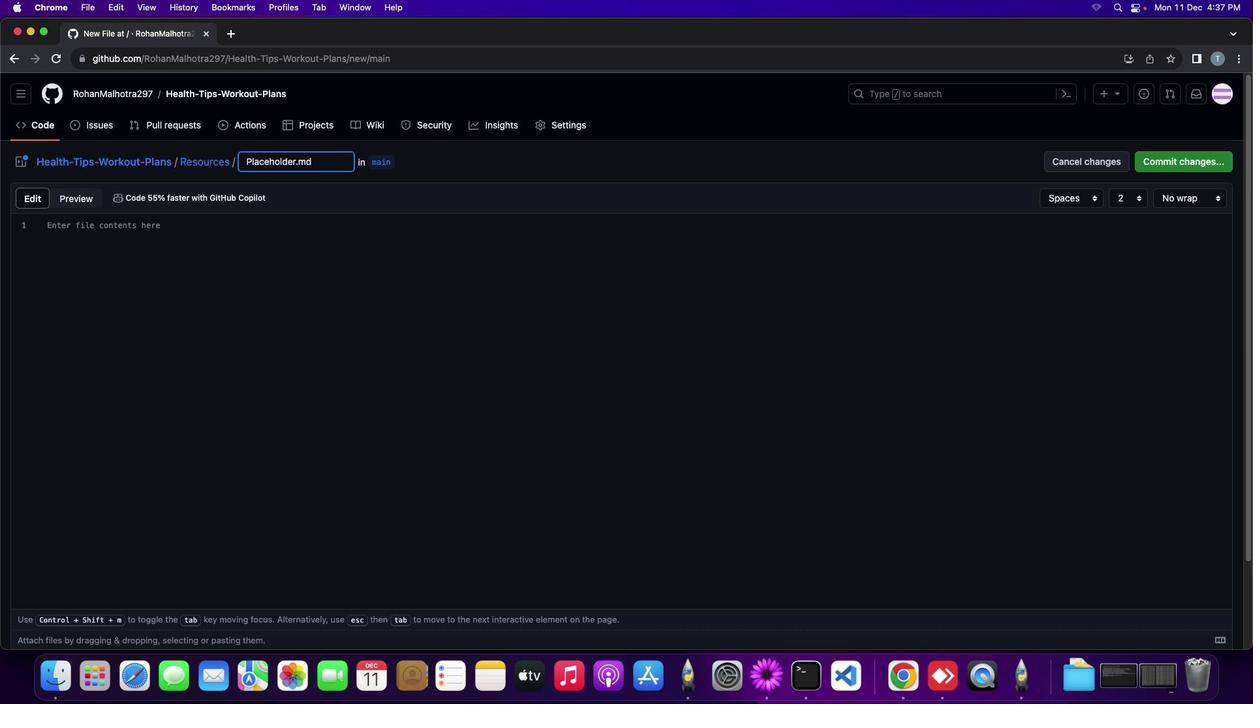 
Action: Mouse moved to (134, 230)
Screenshot: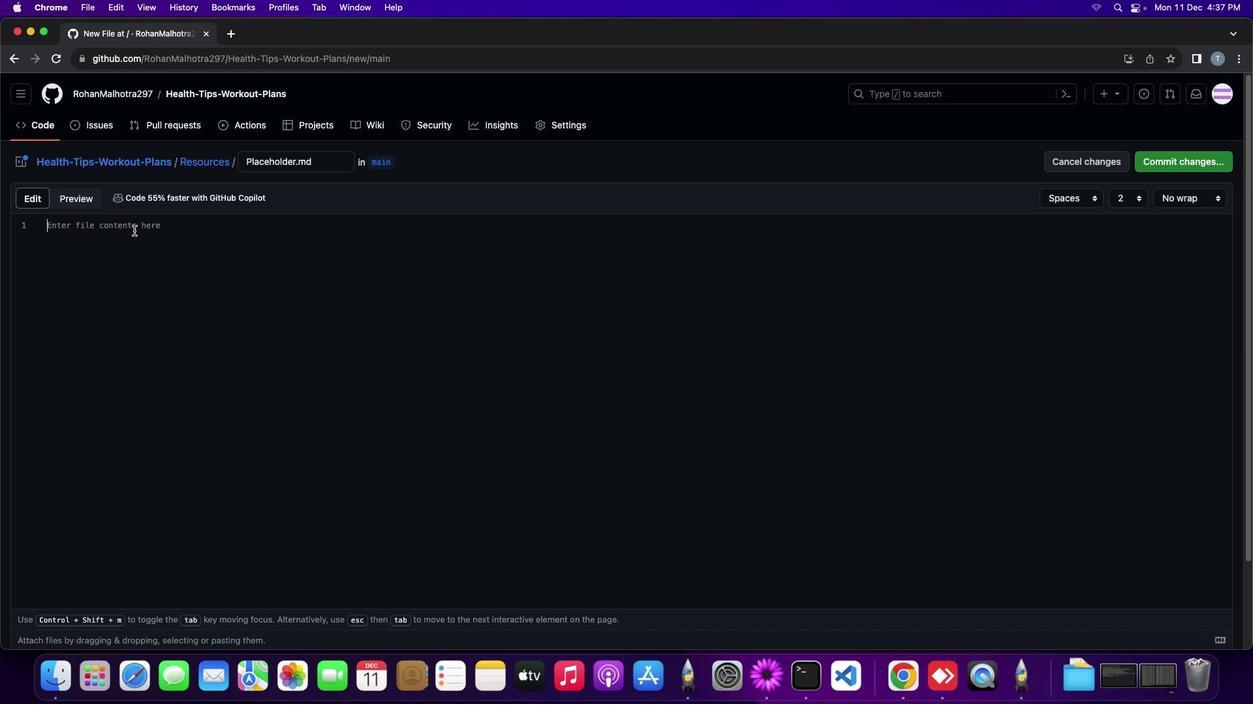 
Action: Mouse pressed left at (134, 230)
Screenshot: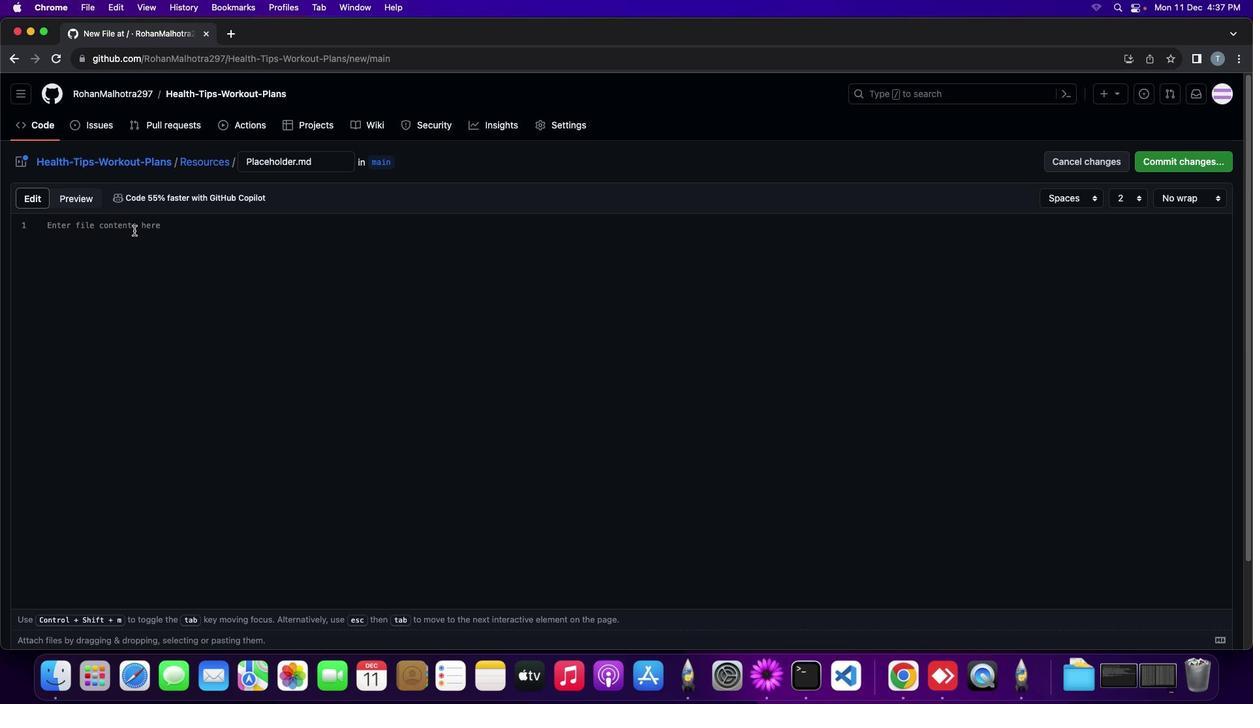 
Action: Mouse moved to (134, 230)
Screenshot: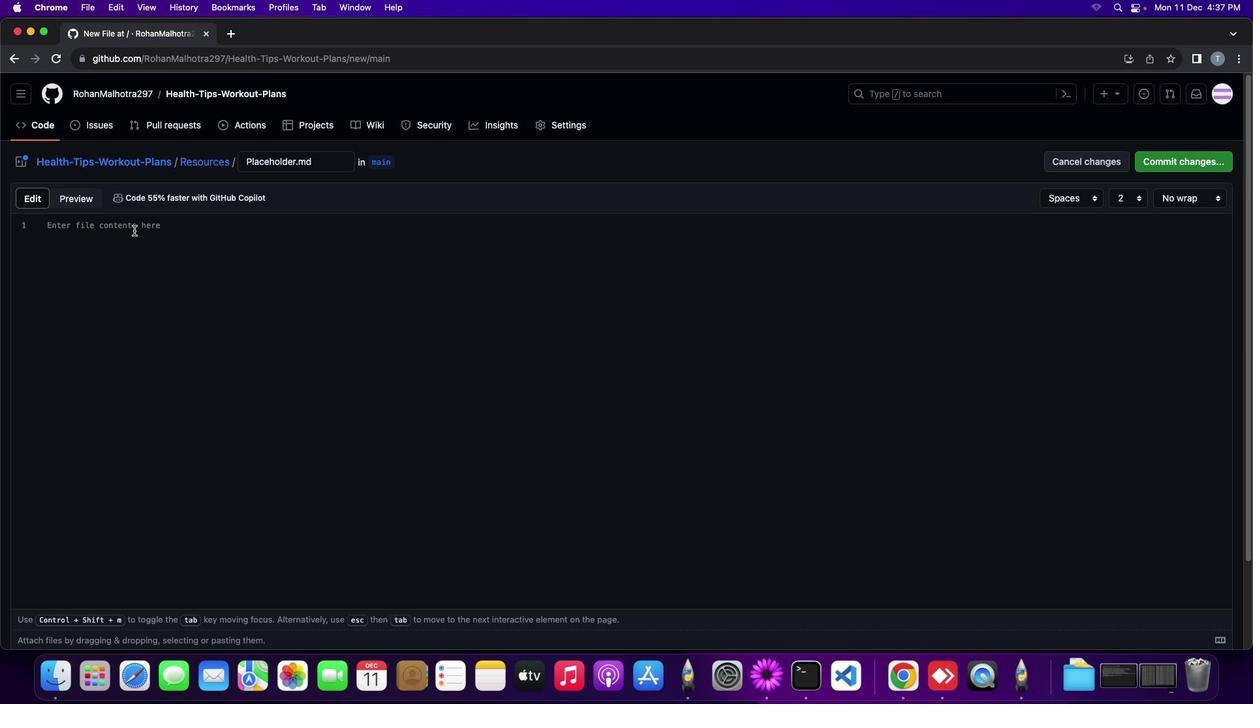 
Action: Key pressed Key.shift'A''d''d''i''t''i''o''n'Key.spaceKey.backspace'a''l'Key.space'r''e''s''o''u''r''c''e''s'','Key.space'i''n''c''l''u''d''i''n''g'Key.space'a''r''t''i''c''l''e''s'','Key.space'v''i''d''e''o''s'','Key.spaceKey.backspaceKey.backspaceKey.space'a''n''d'Key.space'r''e''c''o''m''m''e''n''d''e''d'Key.space'r''e''a''d''i''n''g''s'Key.space't''o'Key.space'f''u''r''t''h''e''r'Key.space's''u''p''p''o''r''t'Key.space'y''o''u''r'Key.space'h''e''a''l''t''h'Key.space'a''n''d'Key.space'w''e''l''l''n''e''s''s'Key.space'j''o''u''r''n''e''y''.'
Screenshot: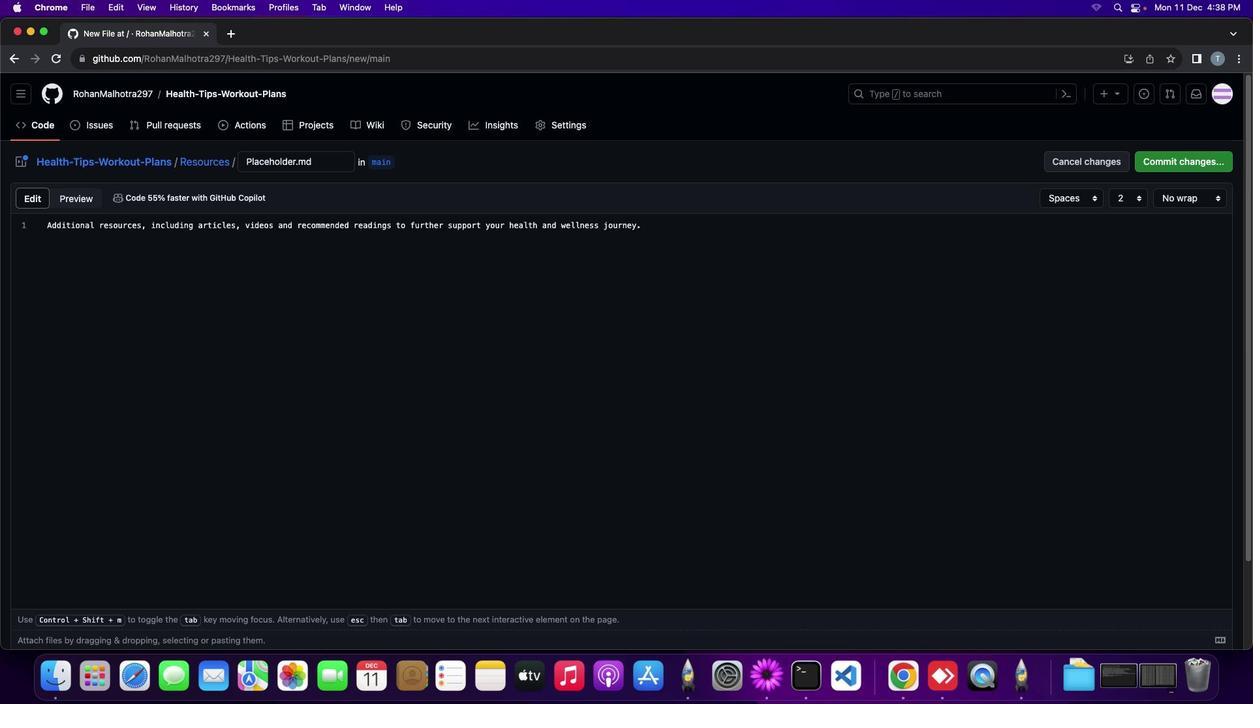 
Action: Mouse moved to (1172, 167)
Screenshot: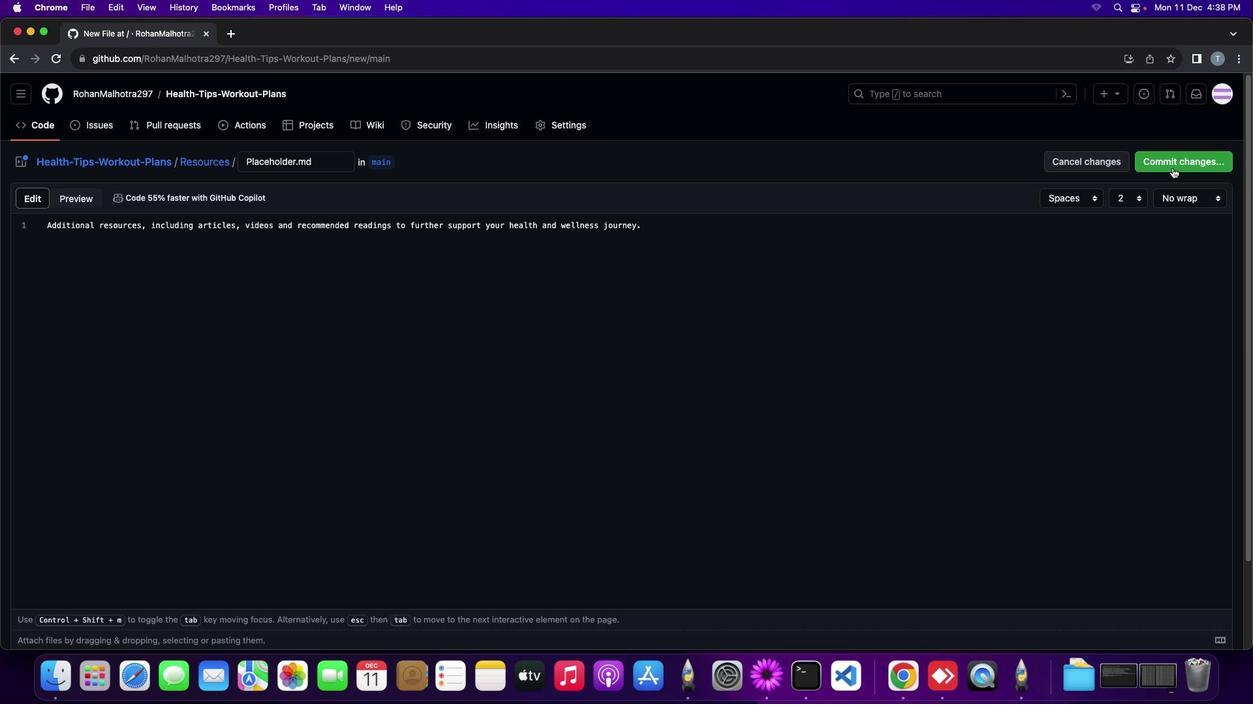
Action: Mouse pressed left at (1172, 167)
Screenshot: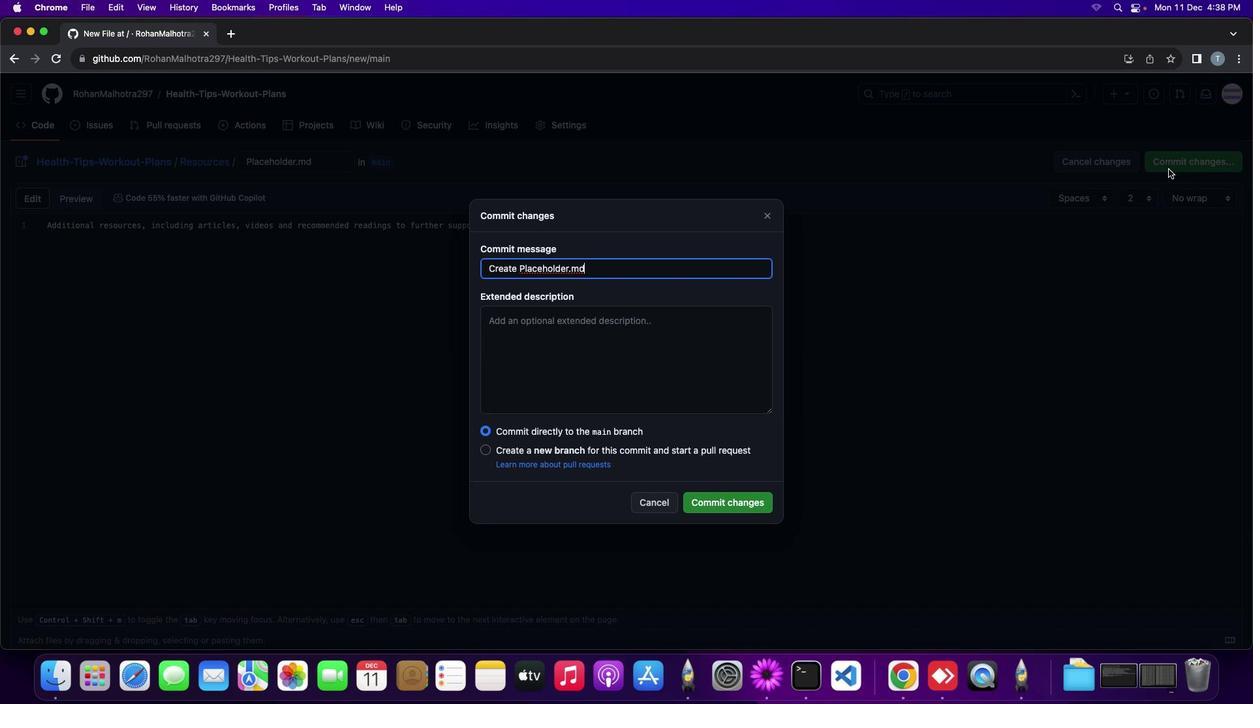 
Action: Mouse moved to (729, 504)
Screenshot: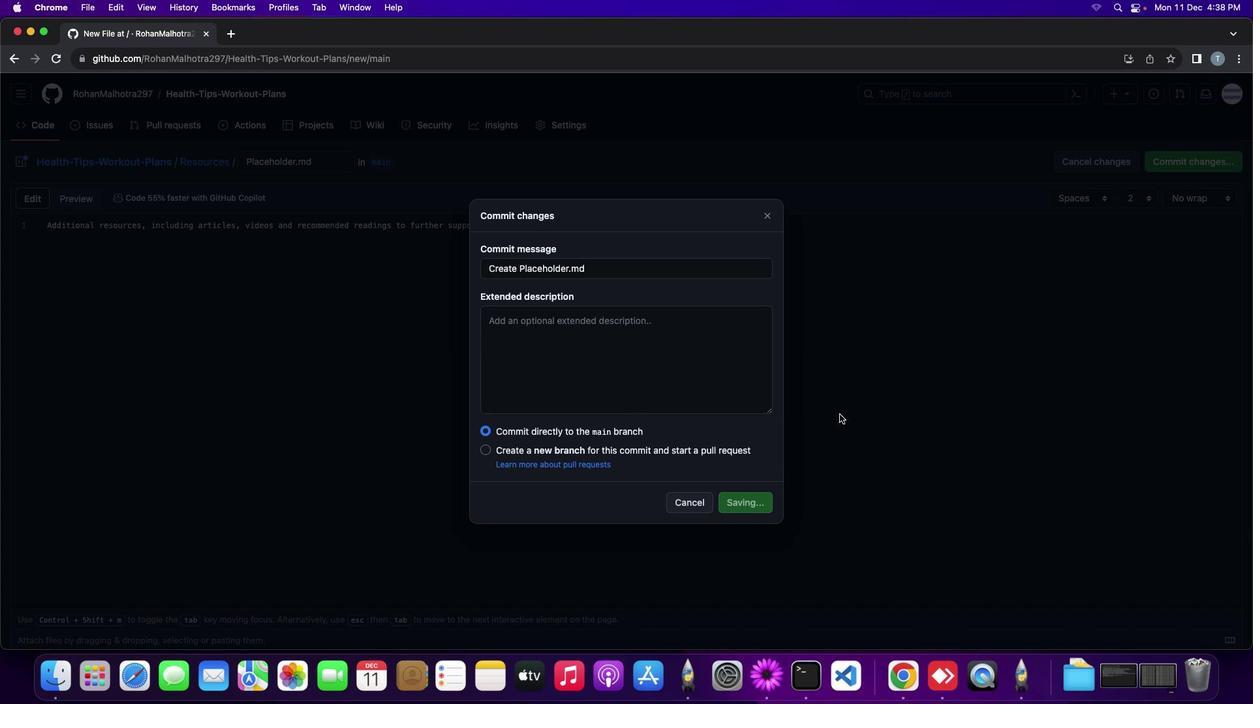 
Action: Mouse pressed left at (729, 504)
Screenshot: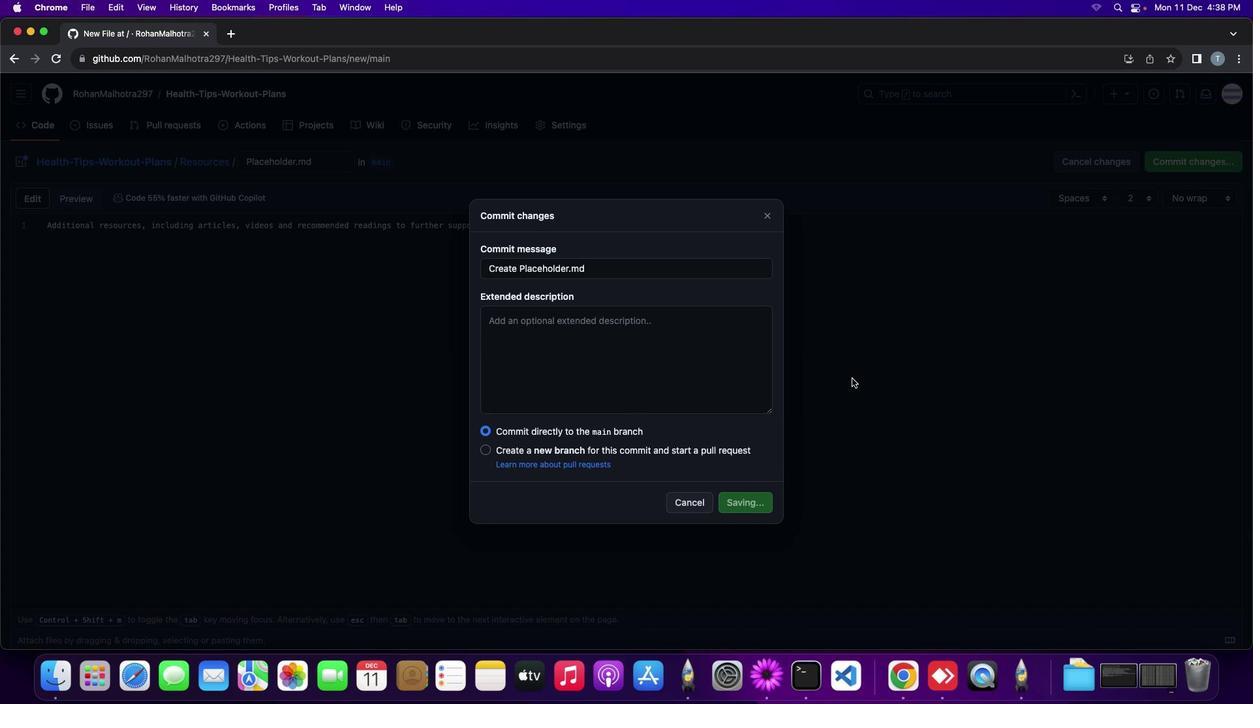 
Action: Mouse moved to (252, 99)
Screenshot: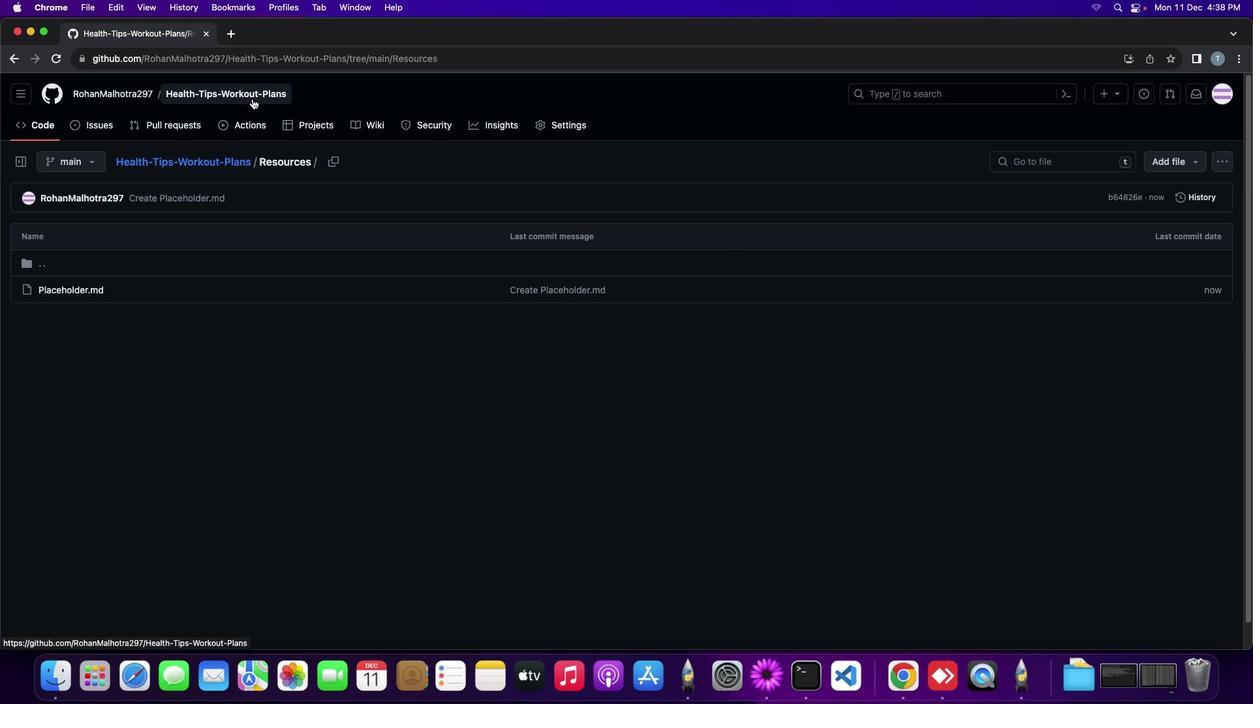 
Action: Mouse pressed left at (252, 99)
Screenshot: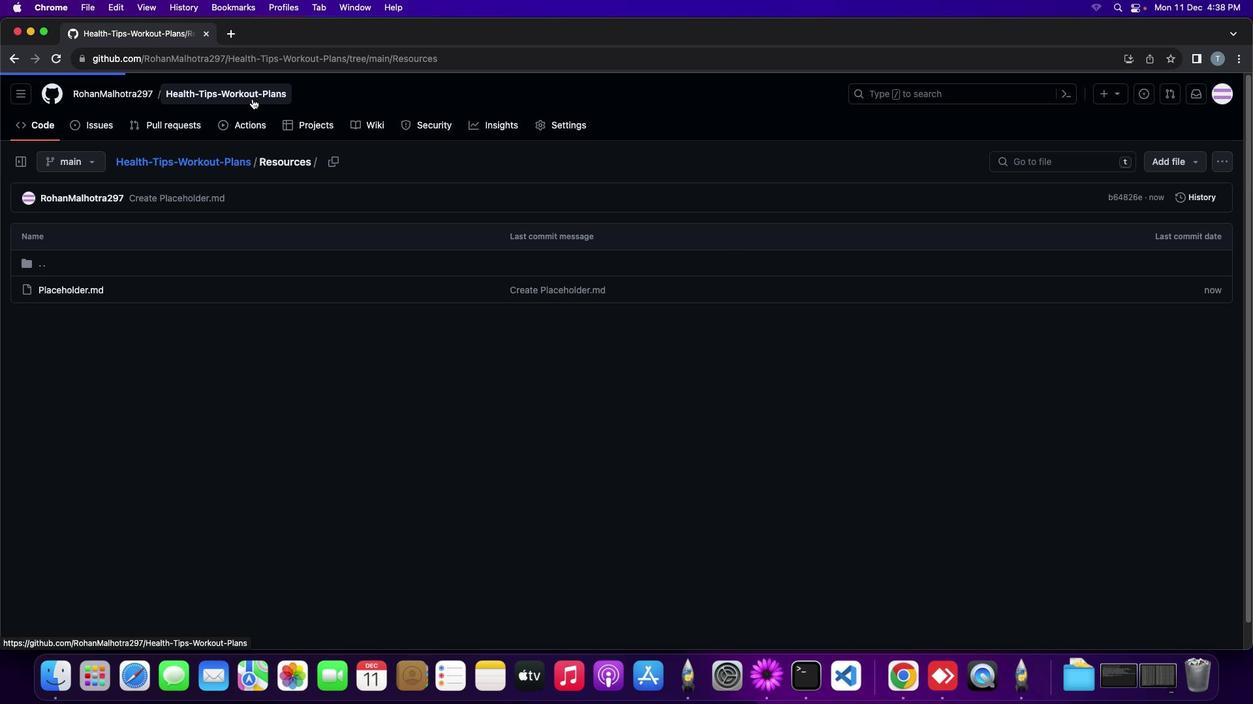 
Action: Mouse moved to (698, 210)
Screenshot: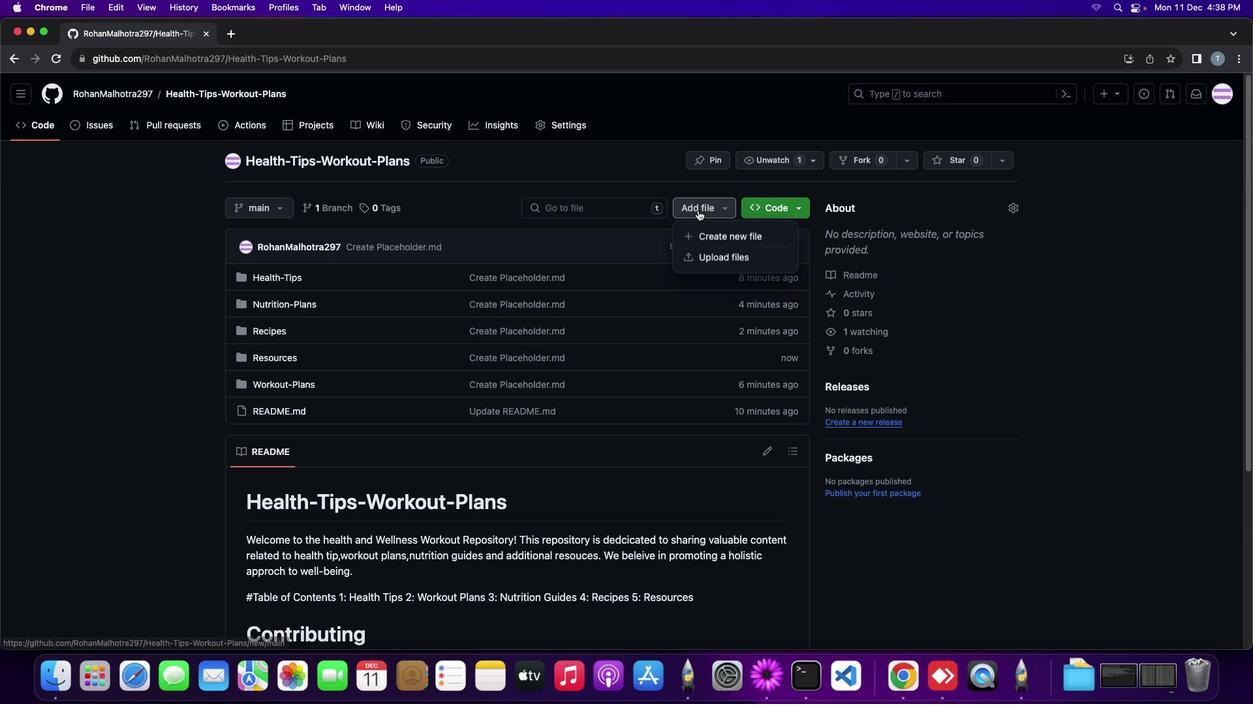 
Action: Mouse pressed left at (698, 210)
Screenshot: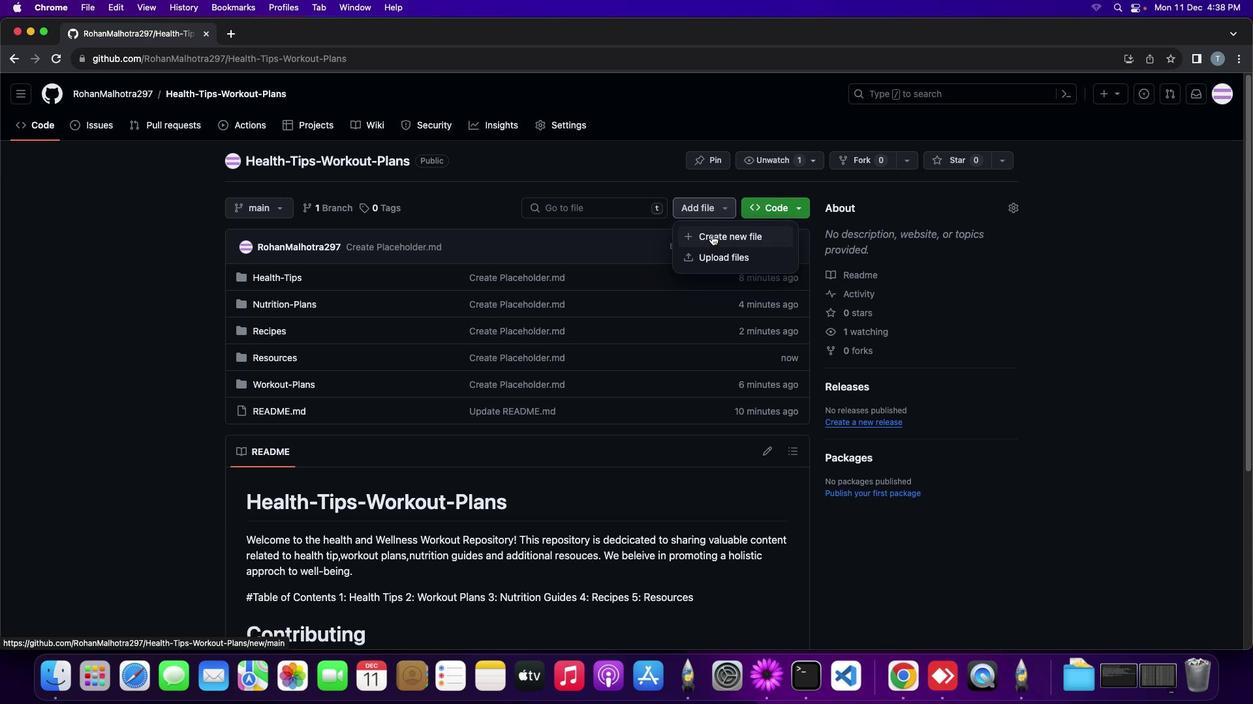 
Action: Mouse moved to (712, 243)
Screenshot: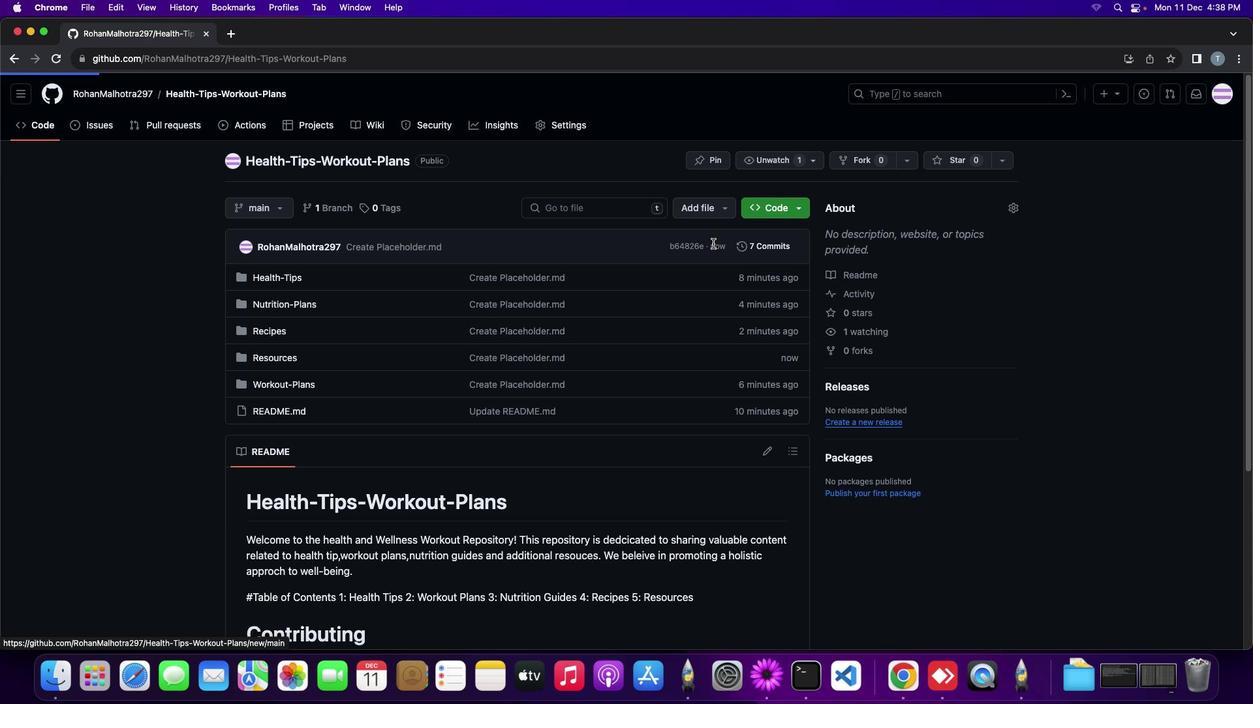 
Action: Mouse pressed left at (712, 243)
Screenshot: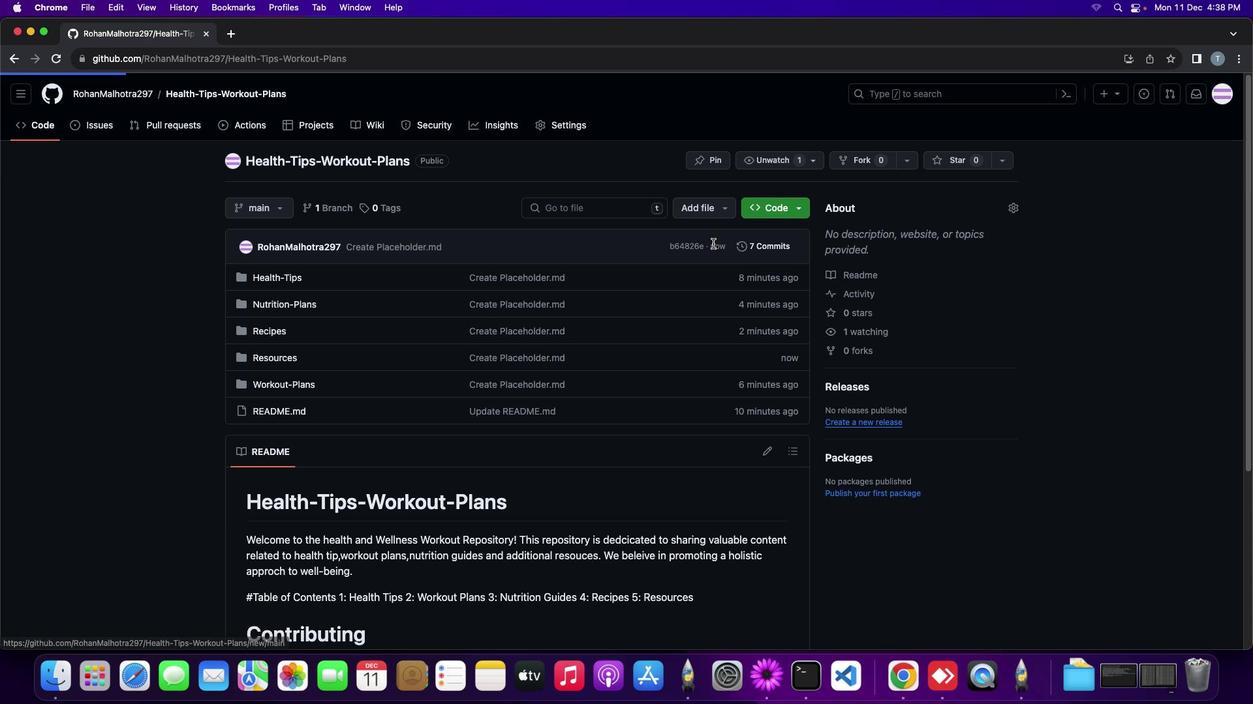 
Action: Mouse moved to (239, 163)
Screenshot: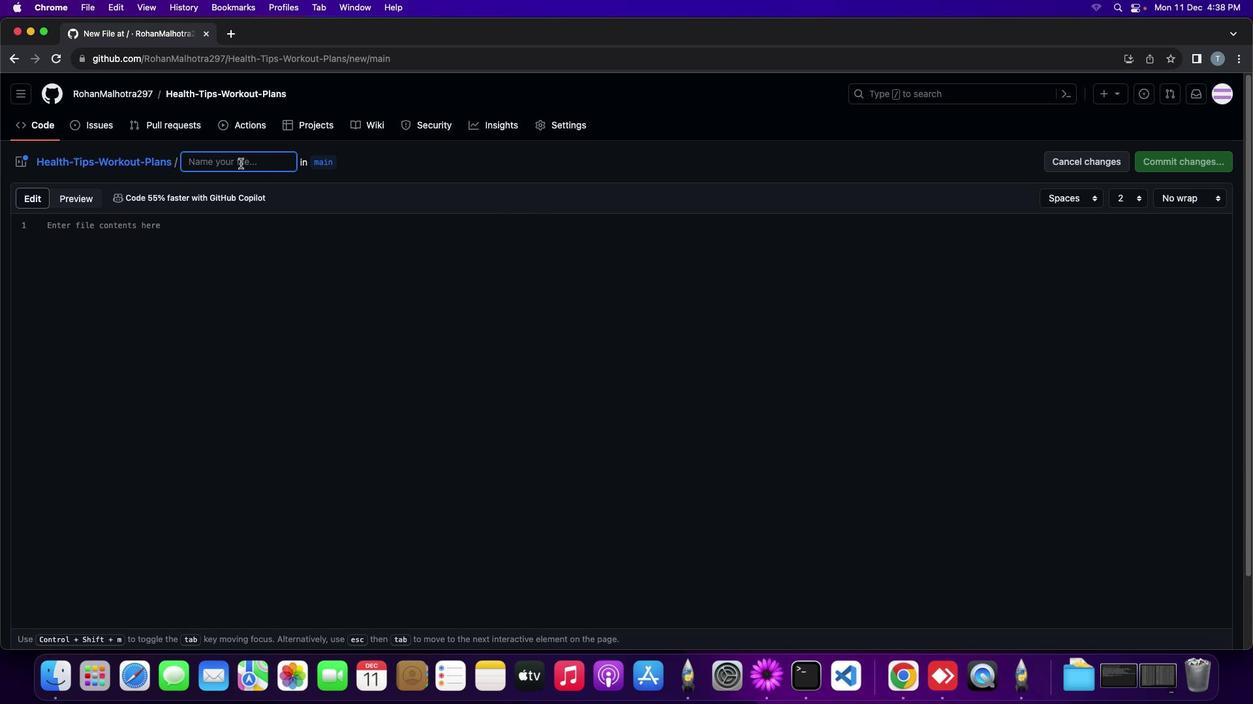 
Action: Mouse pressed left at (239, 163)
Screenshot: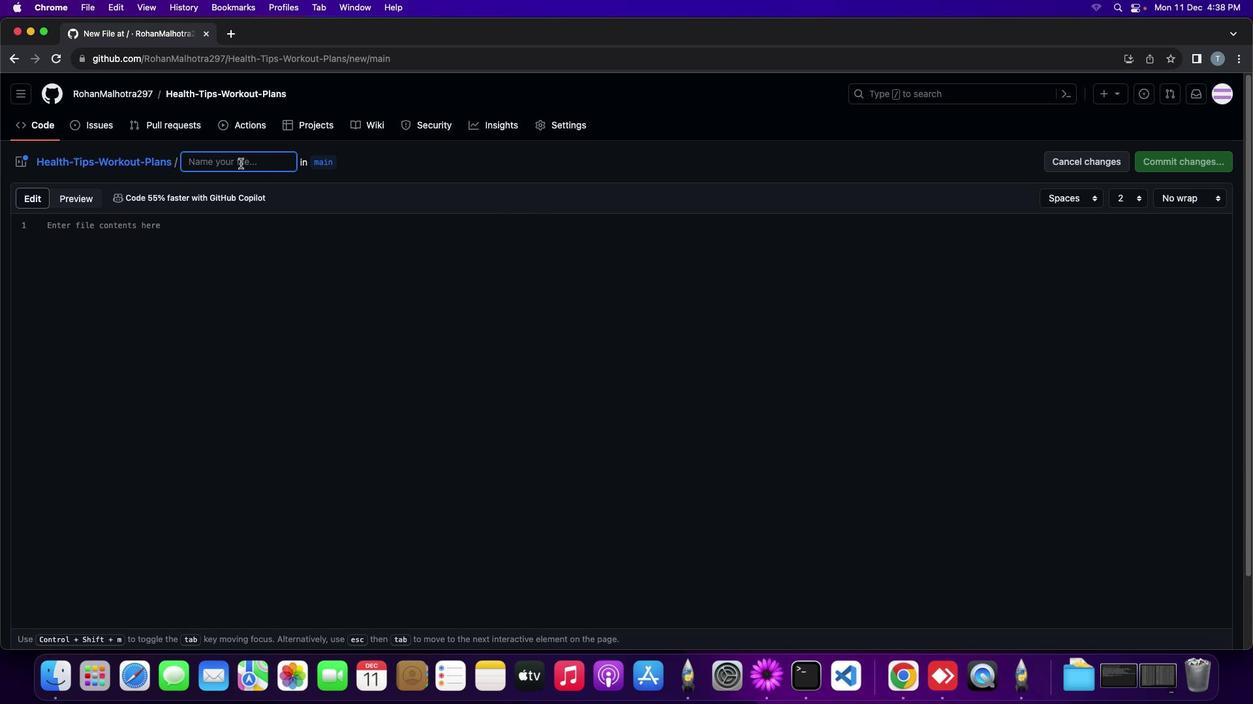 
Action: Mouse moved to (240, 163)
Screenshot: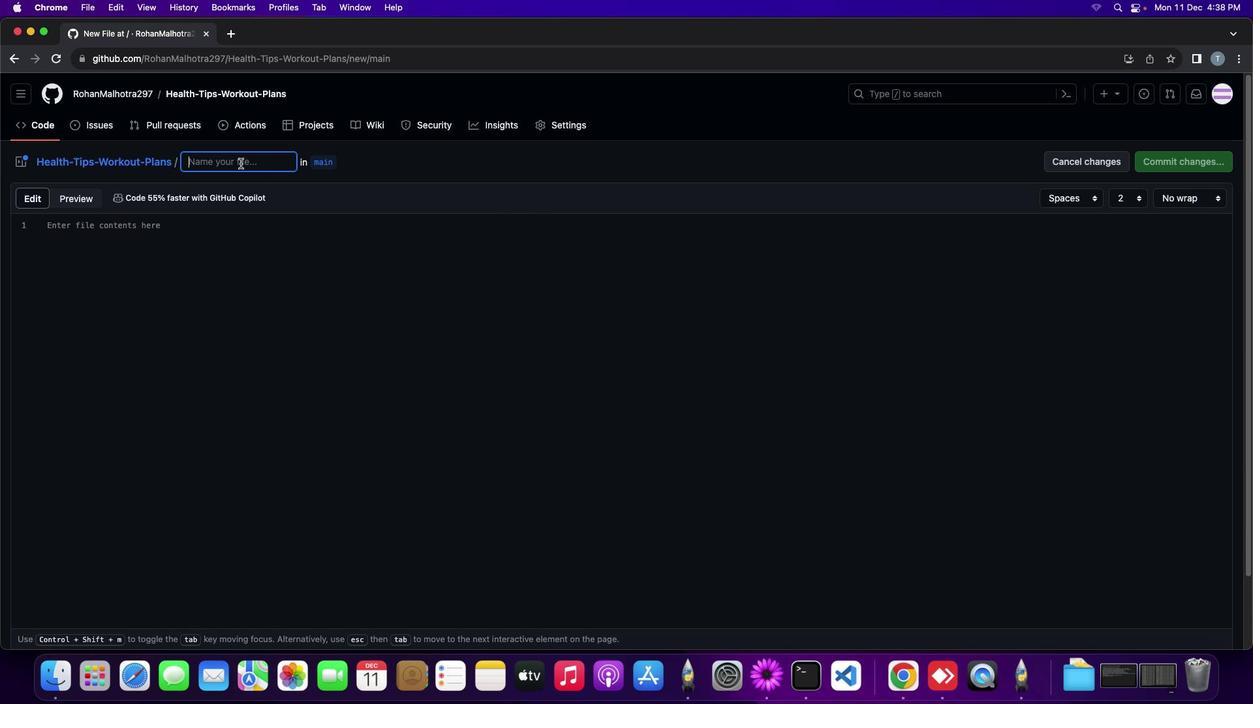 
Action: Key pressed Key.shift_r'L''i''c''e''n''s''e'Key.leftKey.leftKey.leftKey.leftKey.rightKey.rightKey.rightKey.right
Screenshot: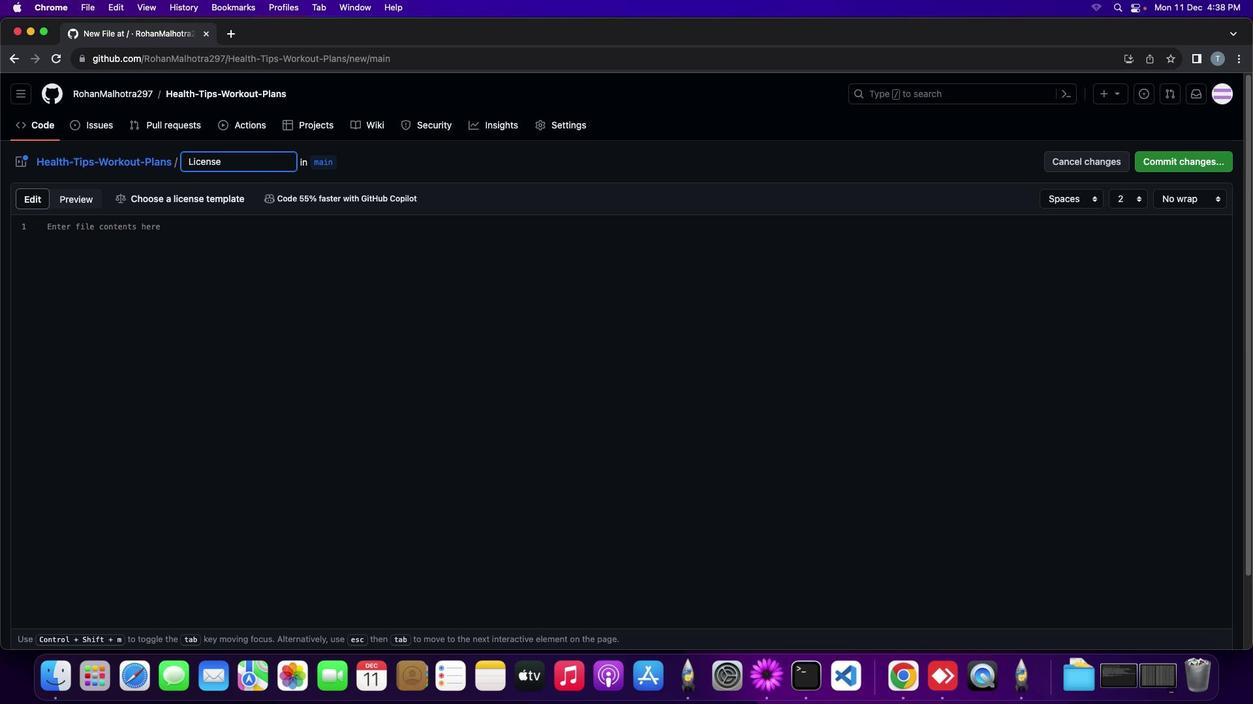 
Action: Mouse moved to (193, 226)
Screenshot: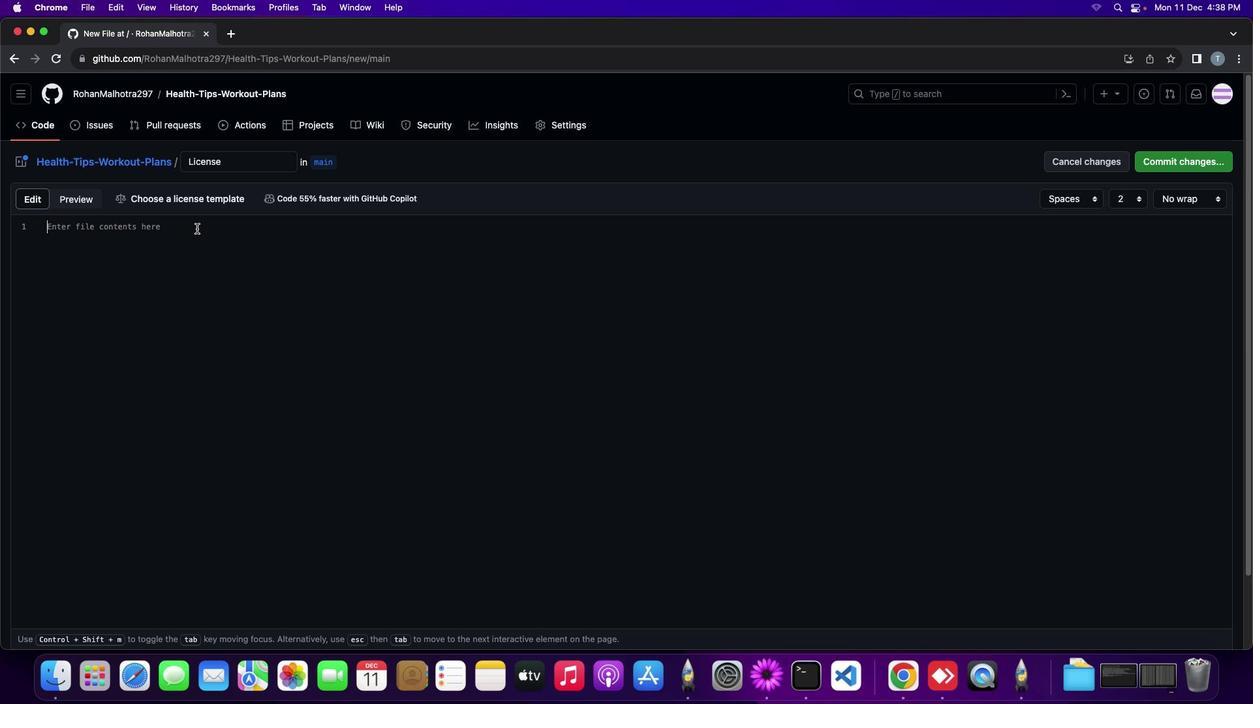 
Action: Mouse pressed left at (193, 226)
Screenshot: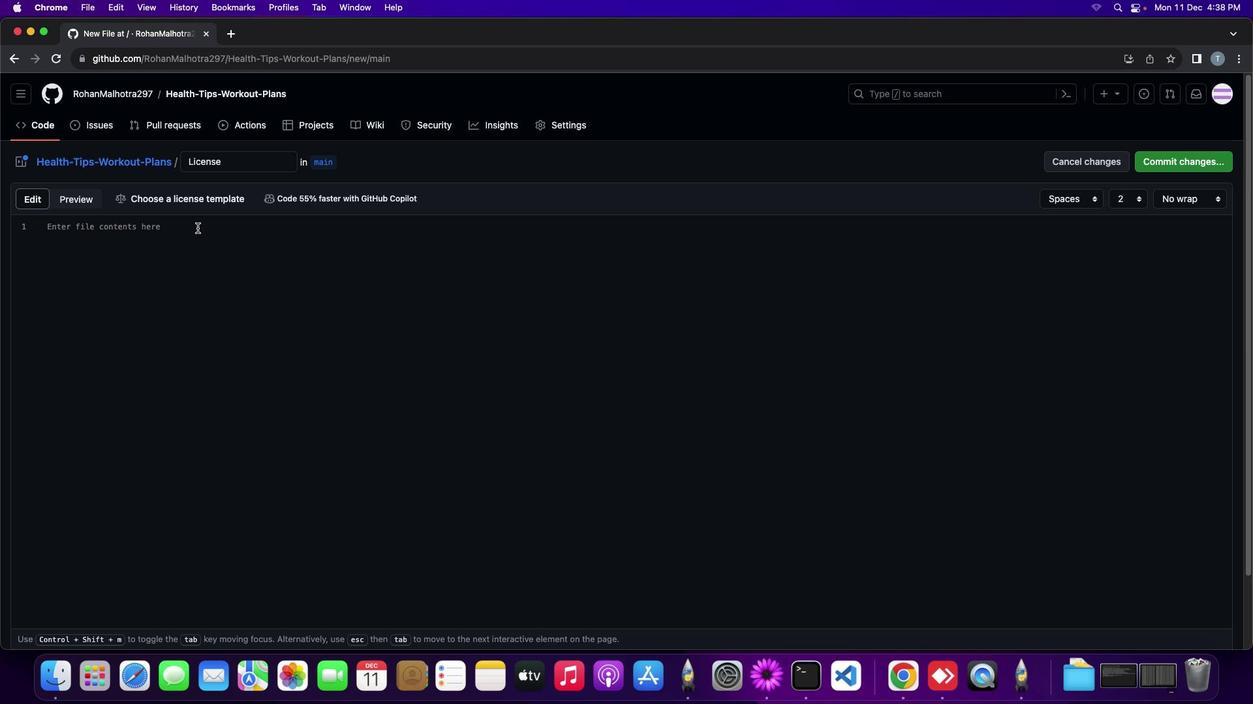 
Action: Mouse moved to (197, 228)
Screenshot: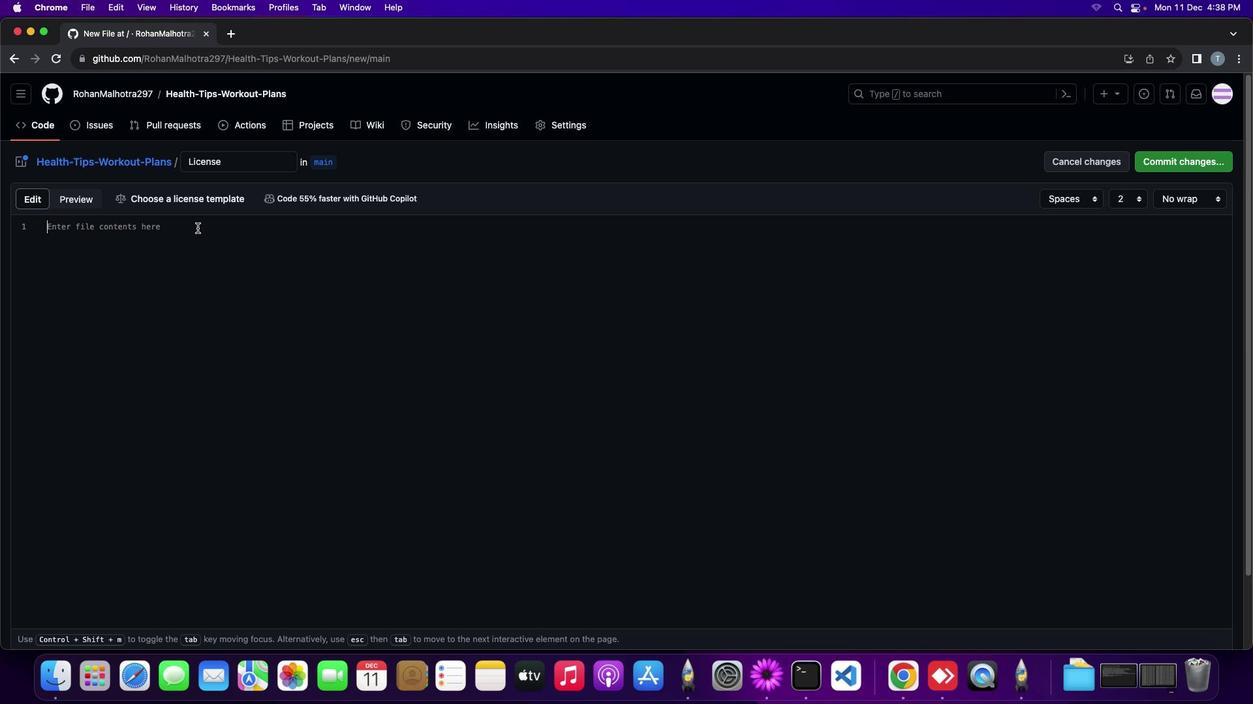
Action: Key pressed Key.shift'F''e''e''l'Key.space'f''r''e''e'Key.space't''o'Key.space'r''e''a''c''h'Key.space'o''u''t'Key.space'i''f'Key.space'y''o''u'Key.space'h''a''e'Key.spaceKey.backspaceKey.backspaceKey.backspace'a''v''e'Key.space'q''u''e''s''t''i''o''n''s'Key.space'o''r'Key.space'n''e''e''d'Key.space'a''s''s''i''s''t''a''n''c''e'Key.spaceKey.backspace'.'Key.spaceKey.shift'T''o''g''e''h''t''e''r'Key.backspaceKey.backspaceKey.backspaceKey.backspaceKey.backspaceKey.backspaceKey.spaceKey.spaceKey.spaceKey.backspaceKey.backspaceKey.backspace'g''e''t''h''e''r'','Key.space'l''e''t'"'"'s'Key.space'c''r''e''a''t''e'Key.space'a'Key.space'r''e''p''o''s''i''t''o''r''y'Key.space't''h''a''t'Key.space'p''r''o''m''o''t''e''s'Key.space'a'Key.space'h''a''e'Key.backspaceKey.backspace'e''a''l''t''h''e''r'Key.space'a''n''d'Key.space'h''a''p''p''i''e''r'Key.space'l''i''f''e''s''t''y''l''e''.'
Screenshot: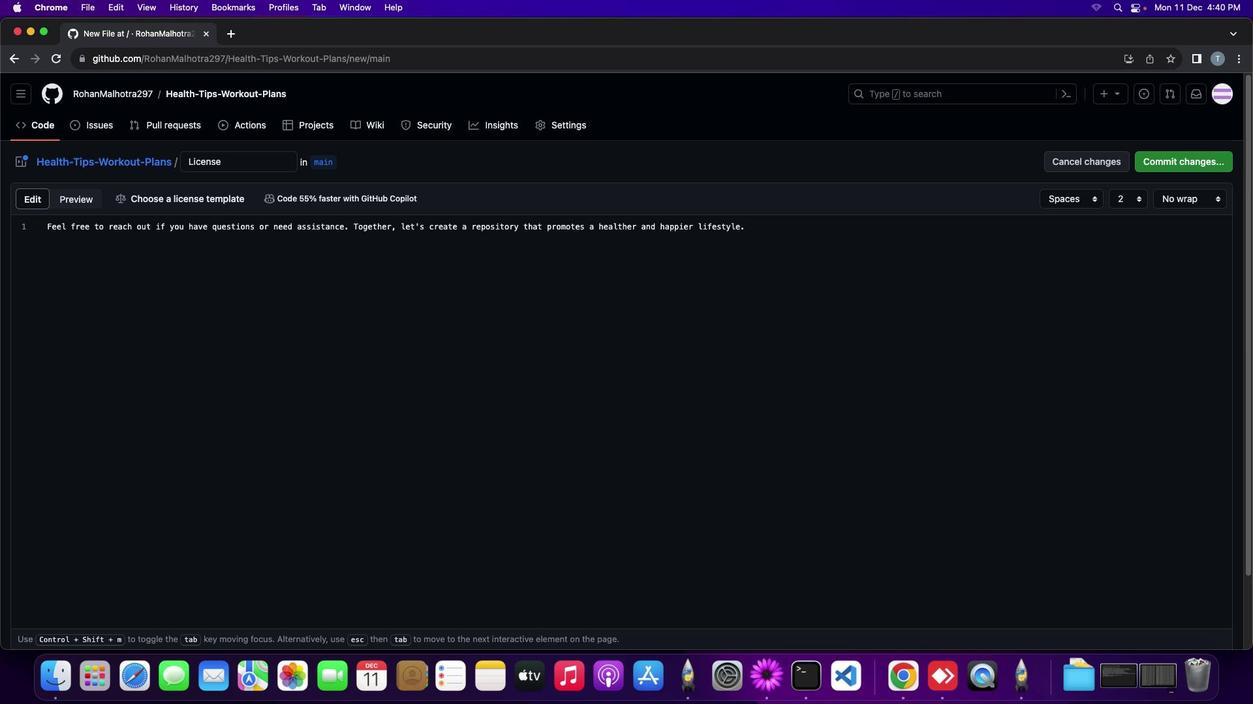 
Action: Mouse moved to (1189, 164)
Screenshot: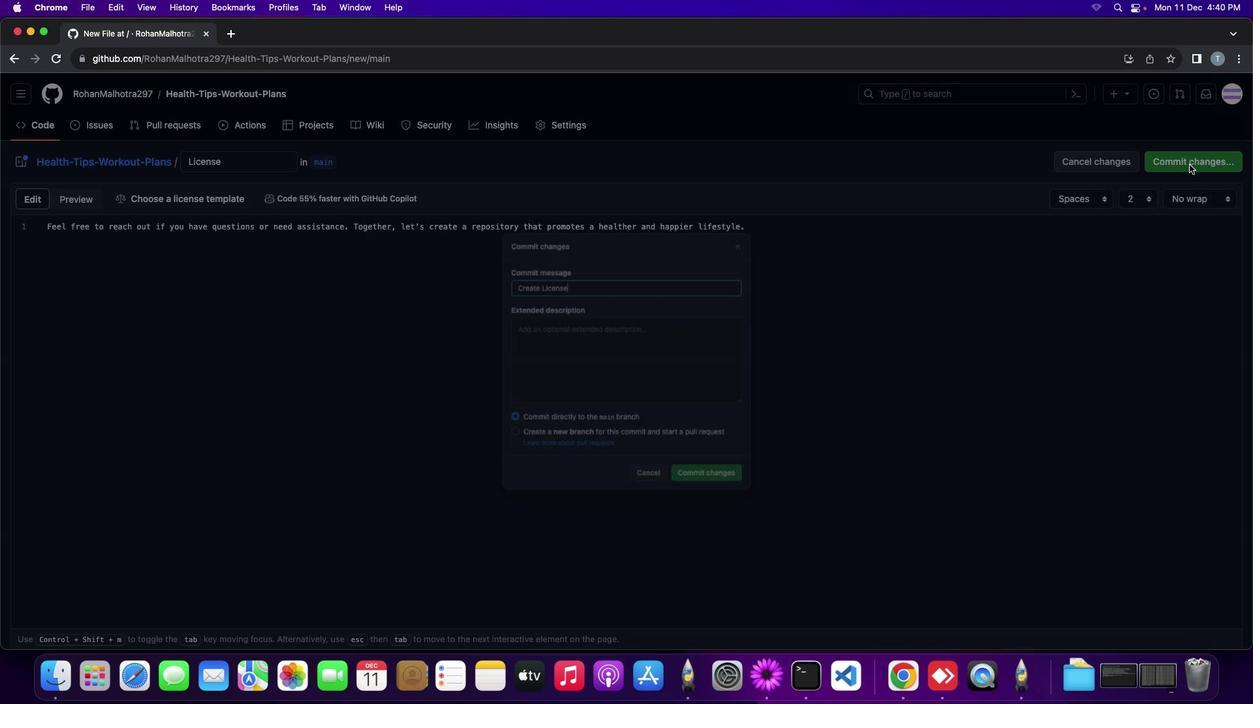 
Action: Mouse pressed left at (1189, 164)
Screenshot: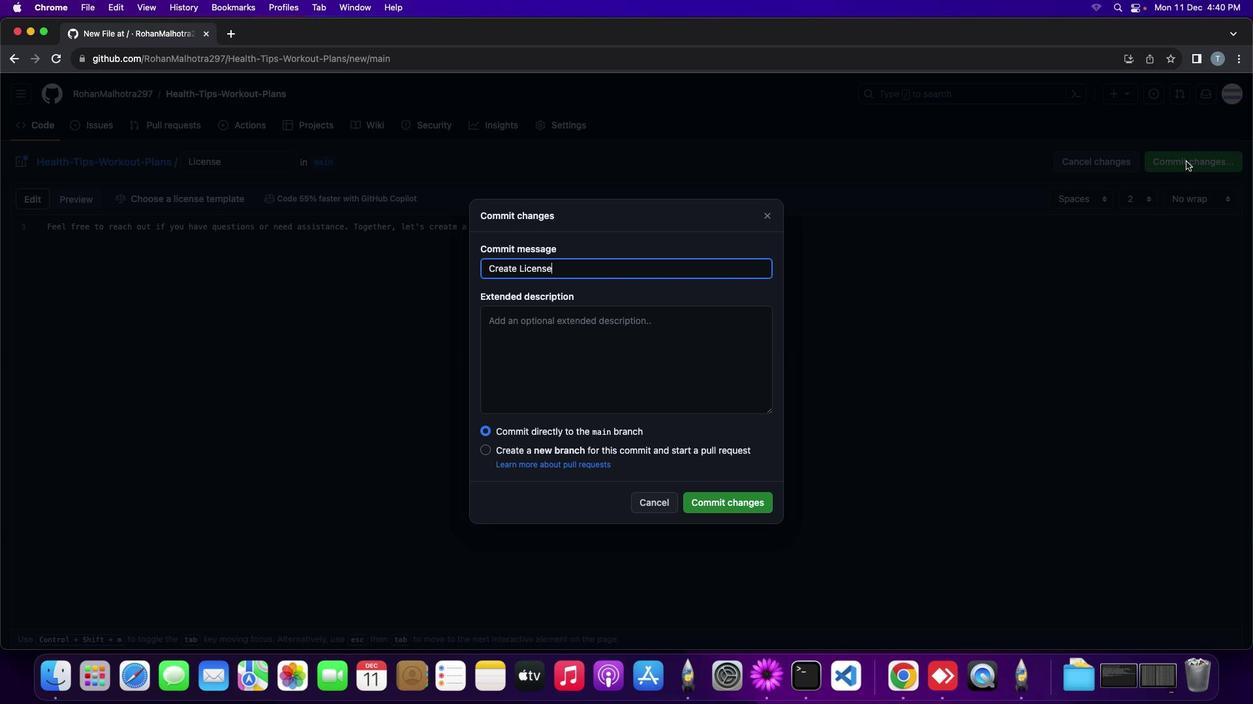
Action: Mouse moved to (736, 501)
Screenshot: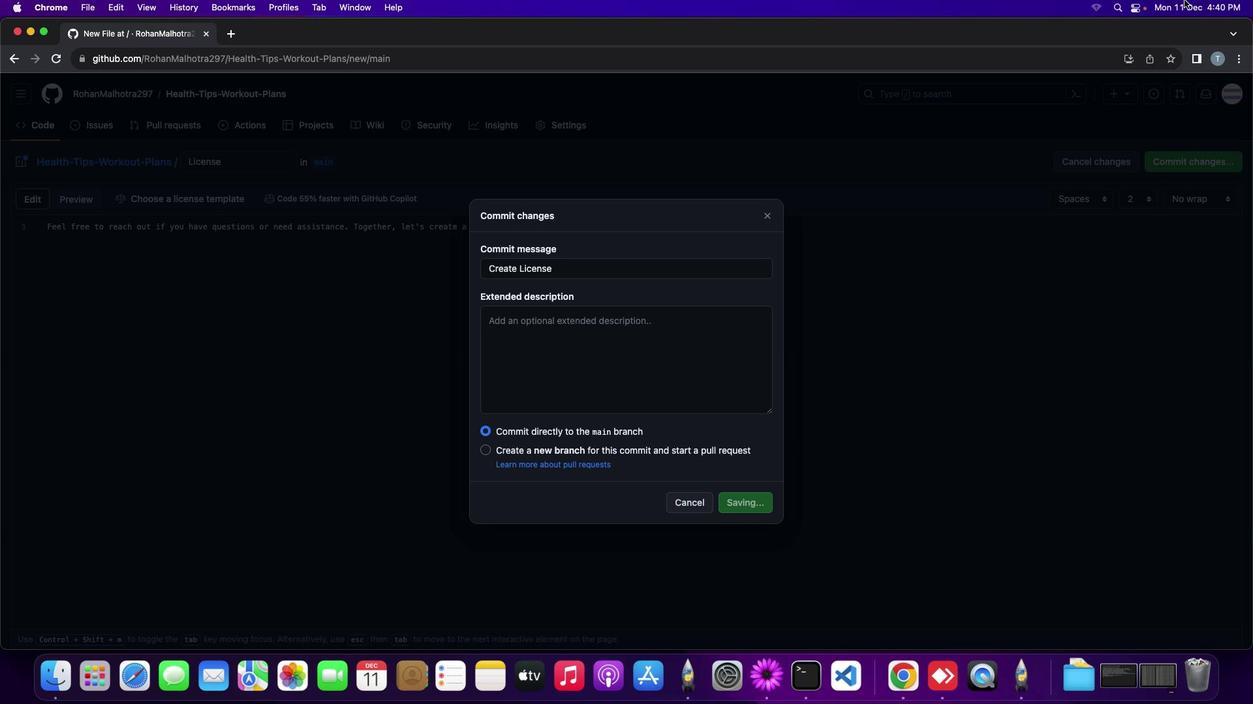 
Action: Mouse pressed left at (736, 501)
Screenshot: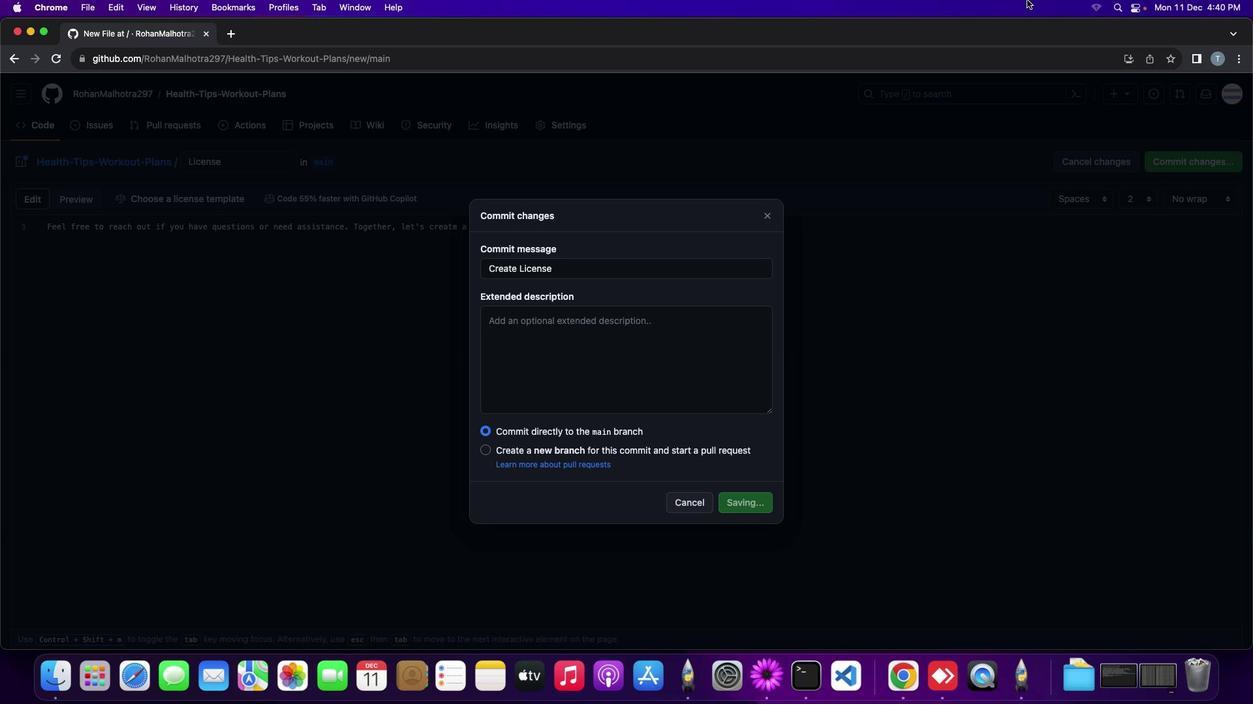 
Action: Mouse moved to (230, 97)
Screenshot: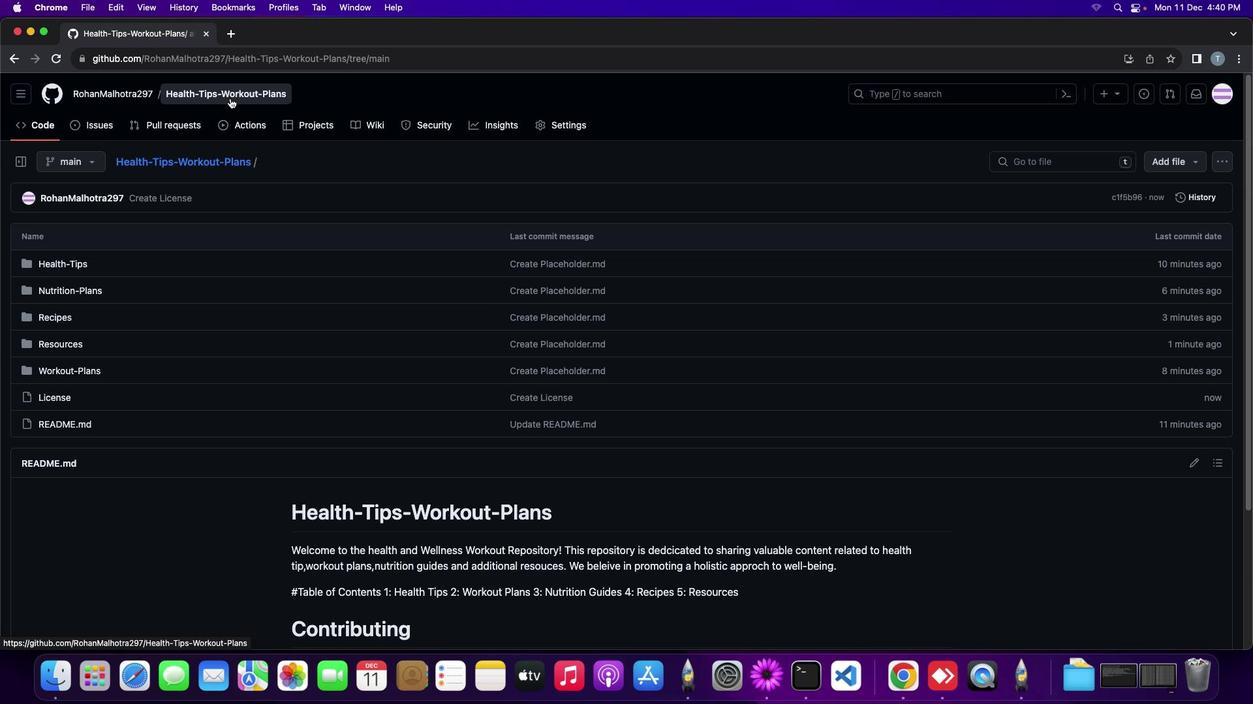 
Action: Mouse pressed left at (230, 97)
Screenshot: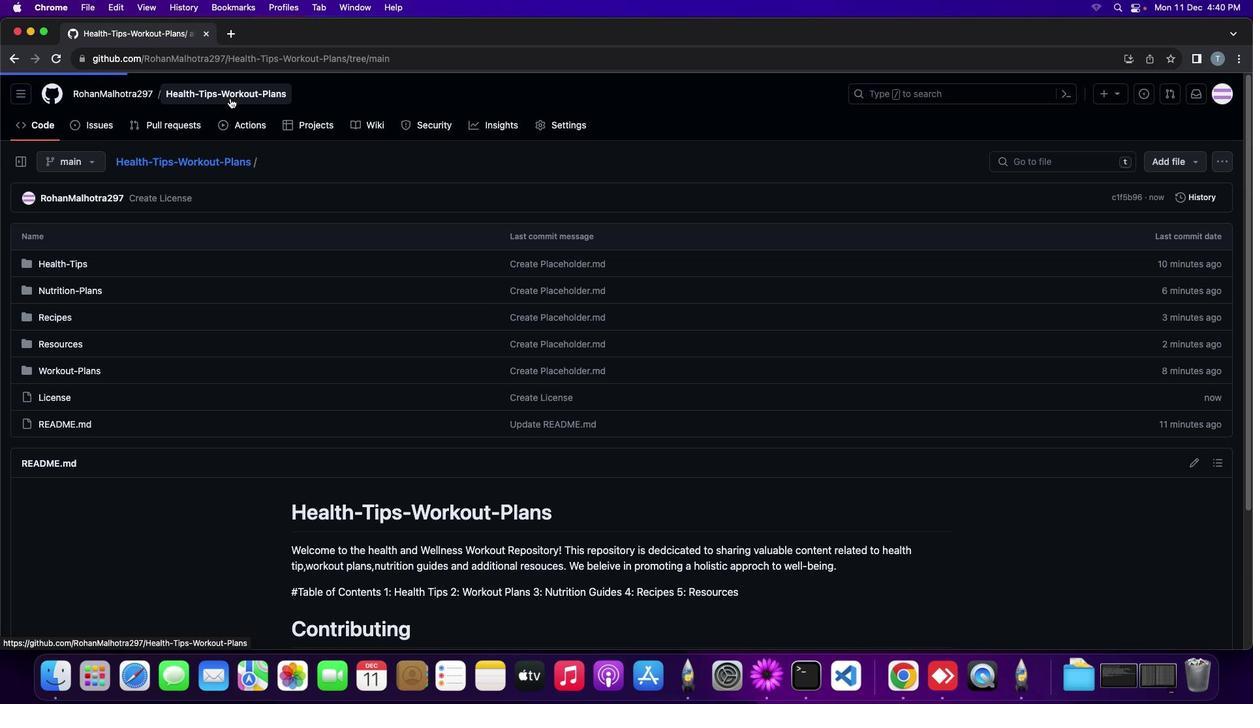 
Action: Mouse moved to (356, 389)
Screenshot: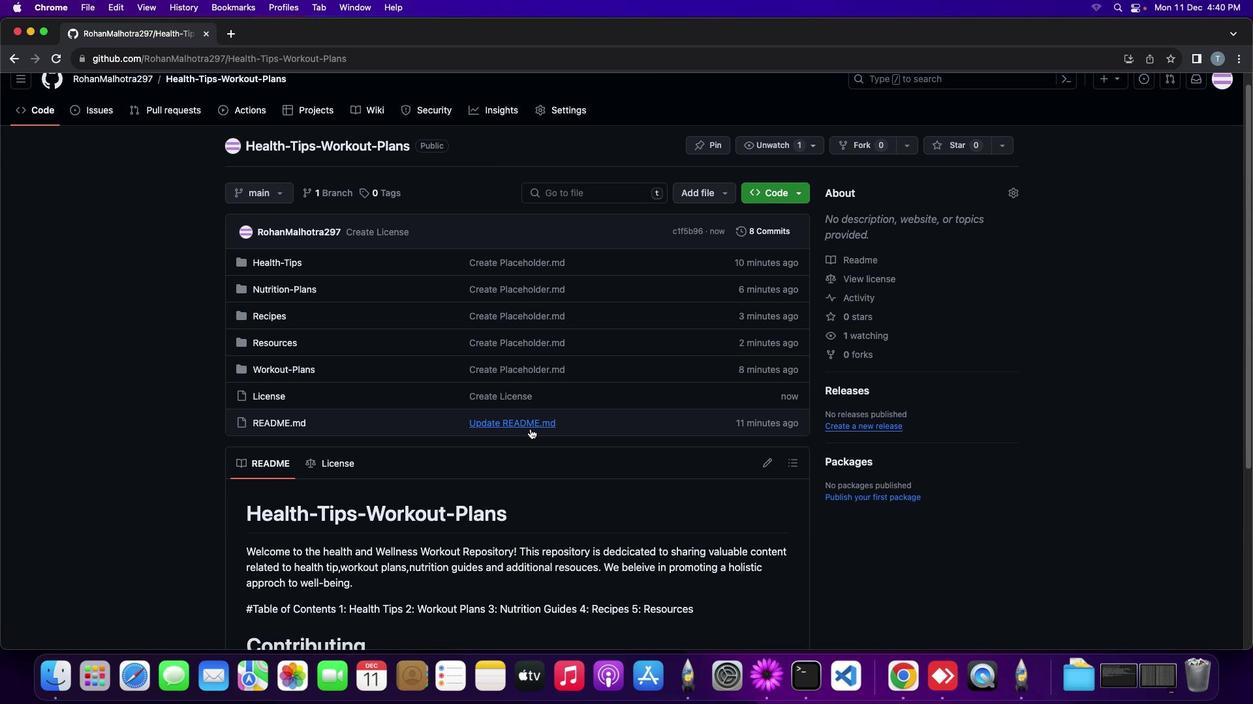 
Action: Mouse scrolled (356, 389) with delta (0, 0)
Screenshot: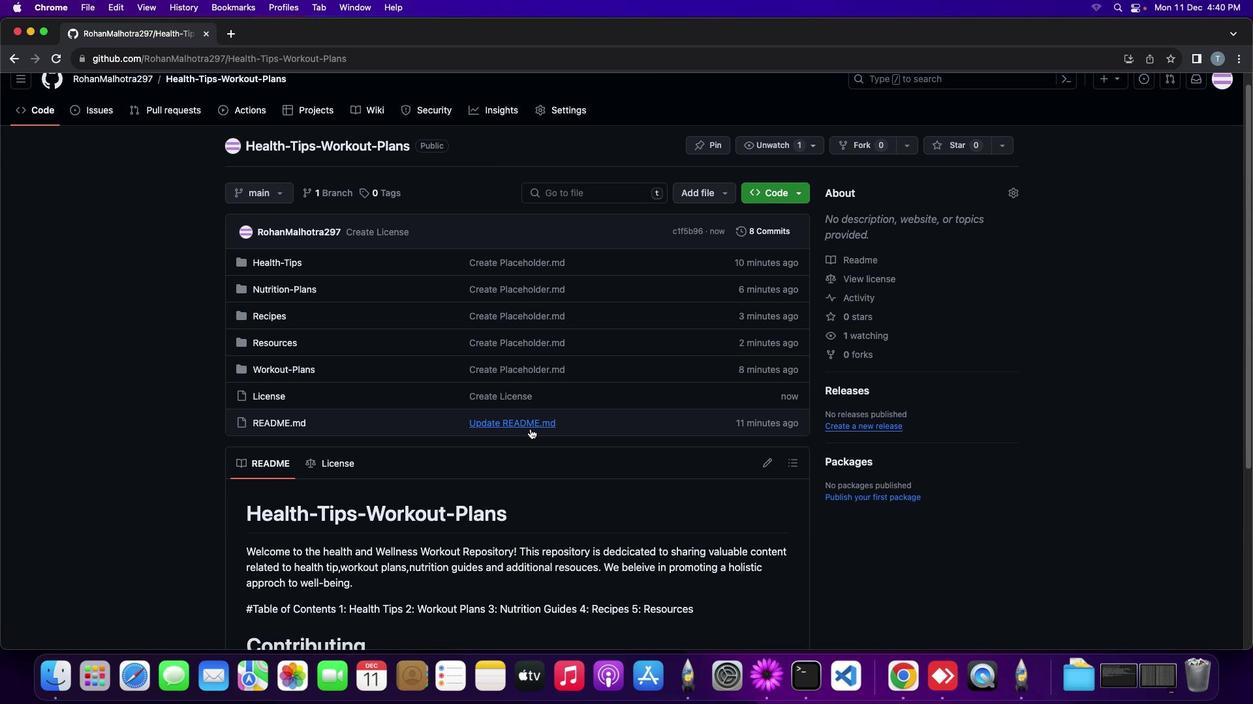 
Action: Mouse moved to (357, 394)
Screenshot: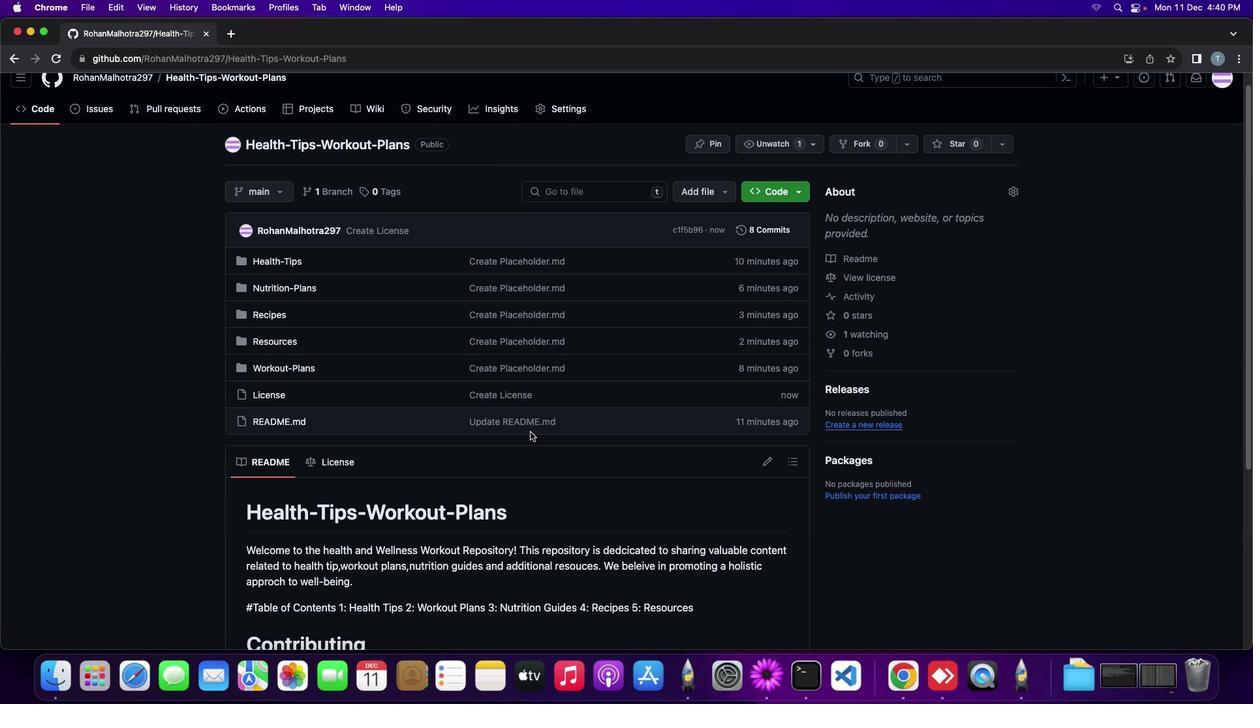 
Action: Mouse scrolled (357, 394) with delta (0, 0)
Screenshot: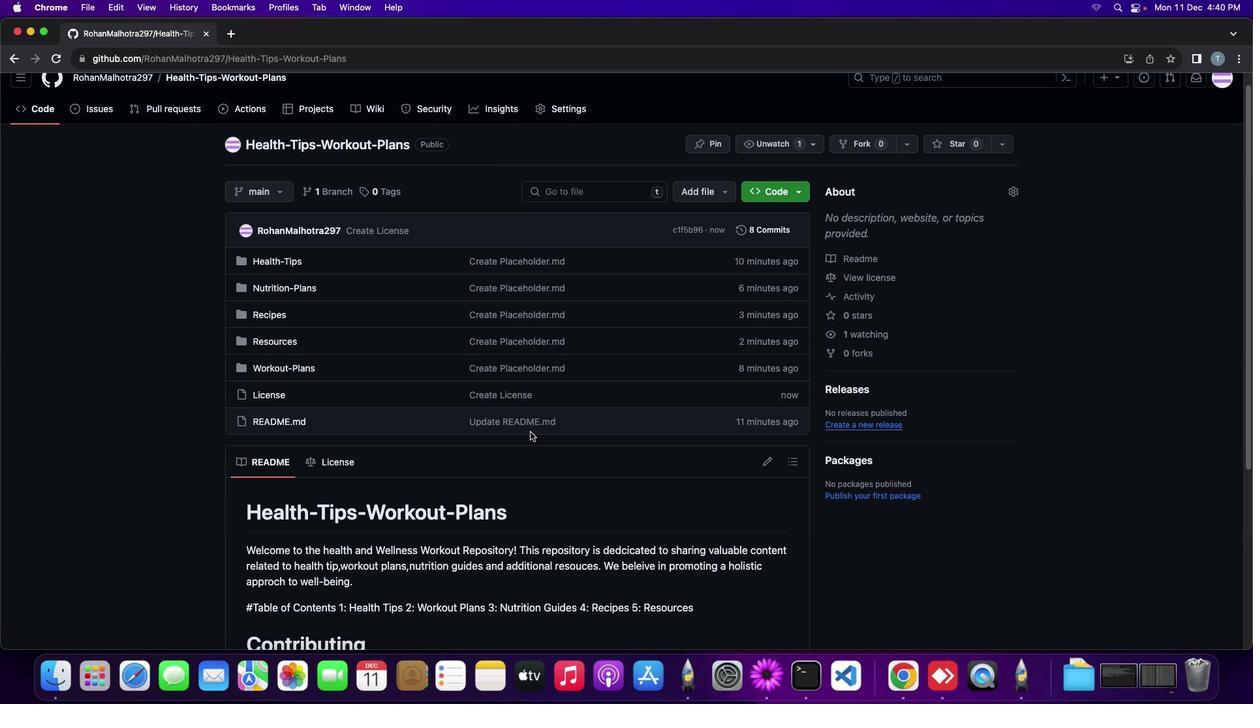 
Action: Mouse moved to (530, 426)
Screenshot: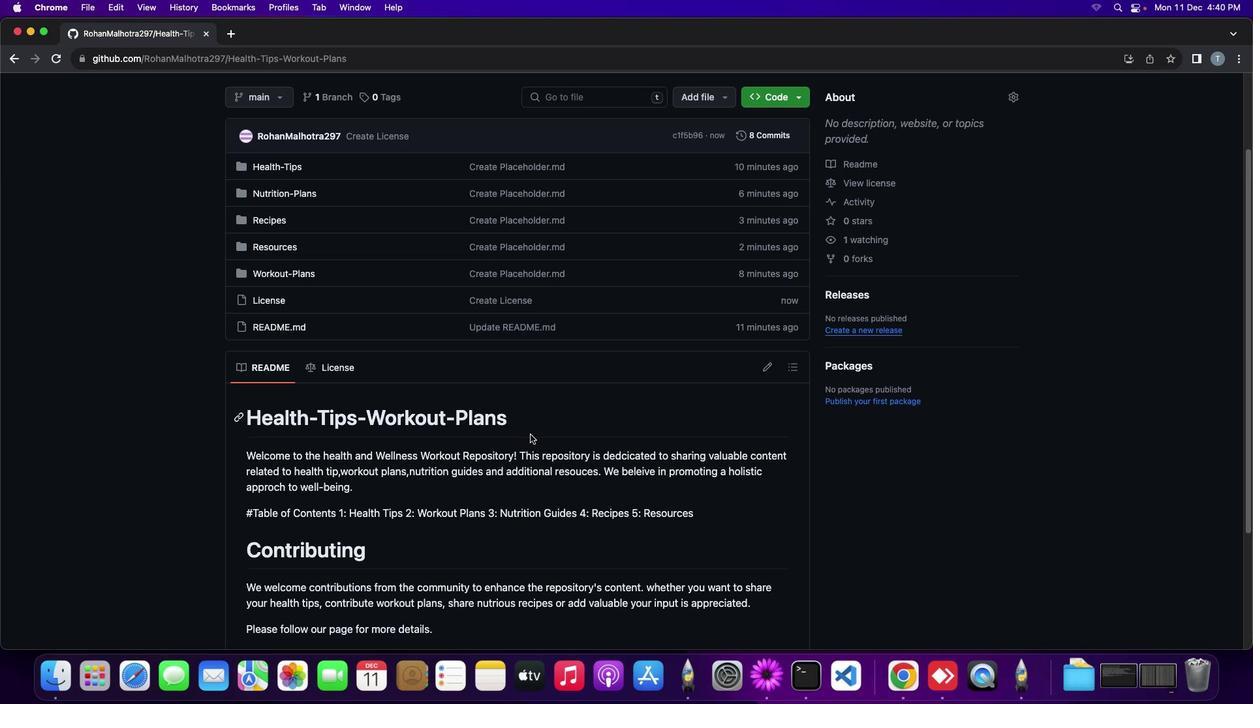 
Action: Mouse scrolled (530, 426) with delta (0, 0)
Screenshot: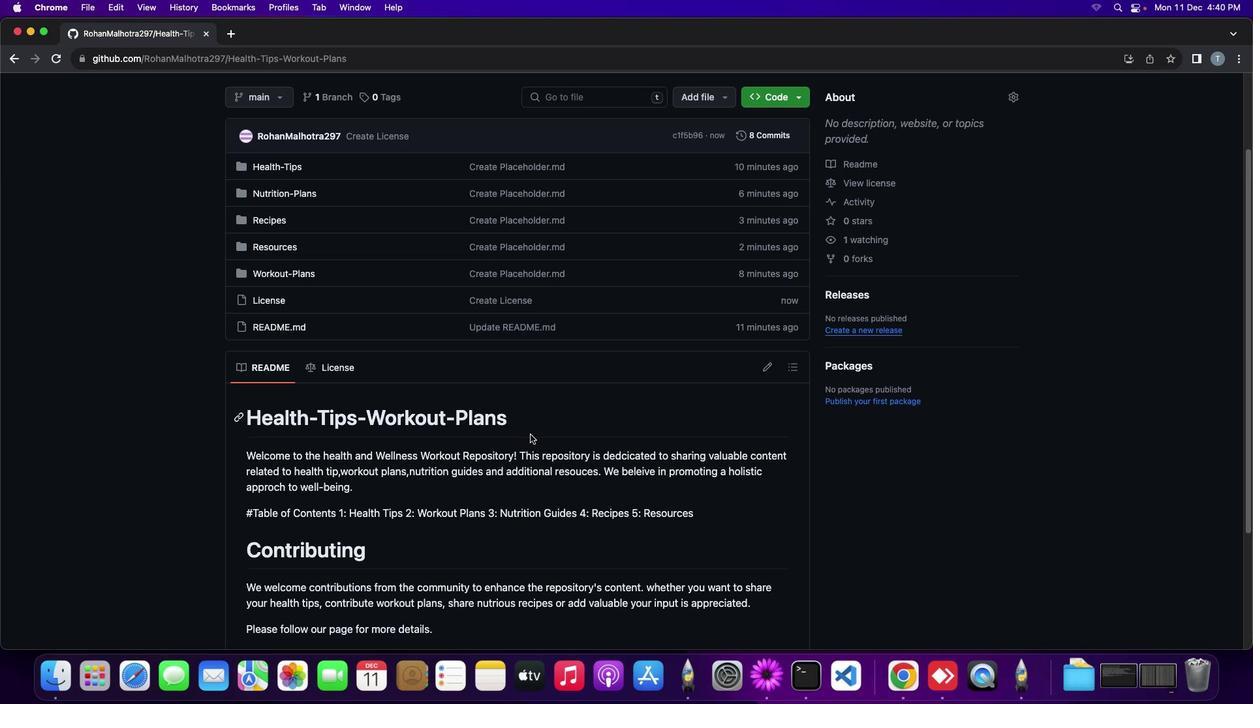 
Action: Mouse moved to (530, 430)
Screenshot: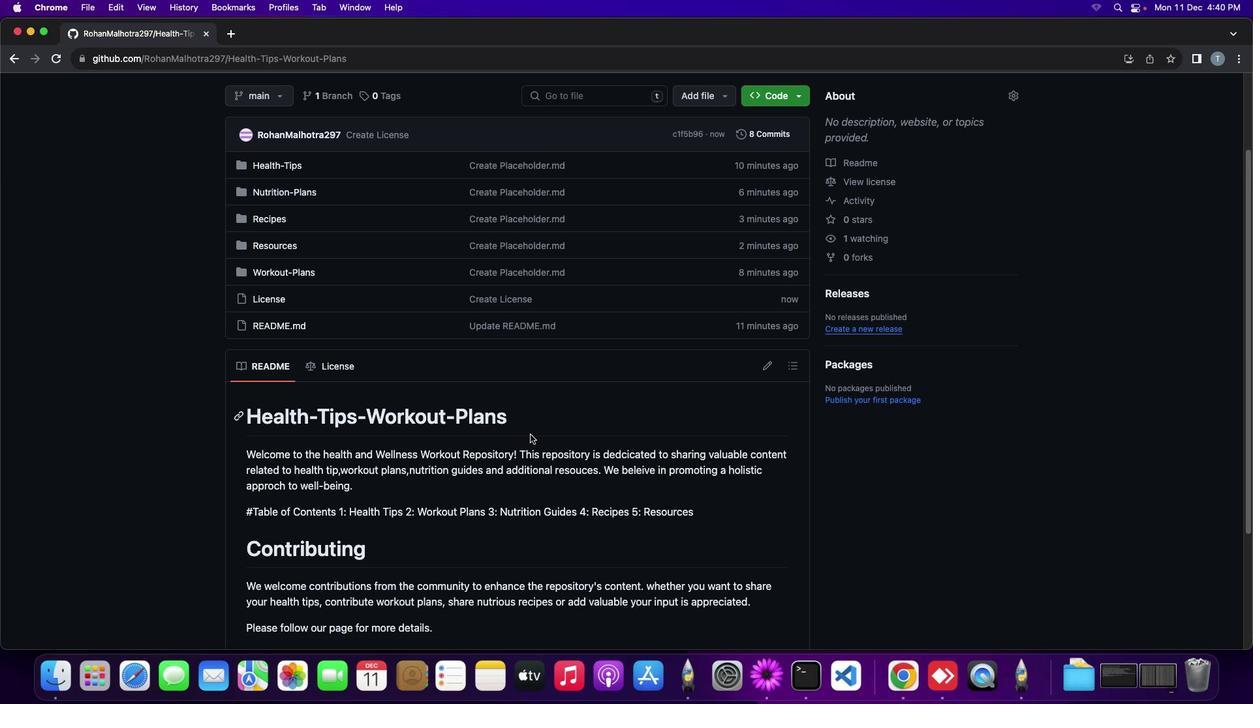
Action: Mouse scrolled (530, 430) with delta (0, 0)
Screenshot: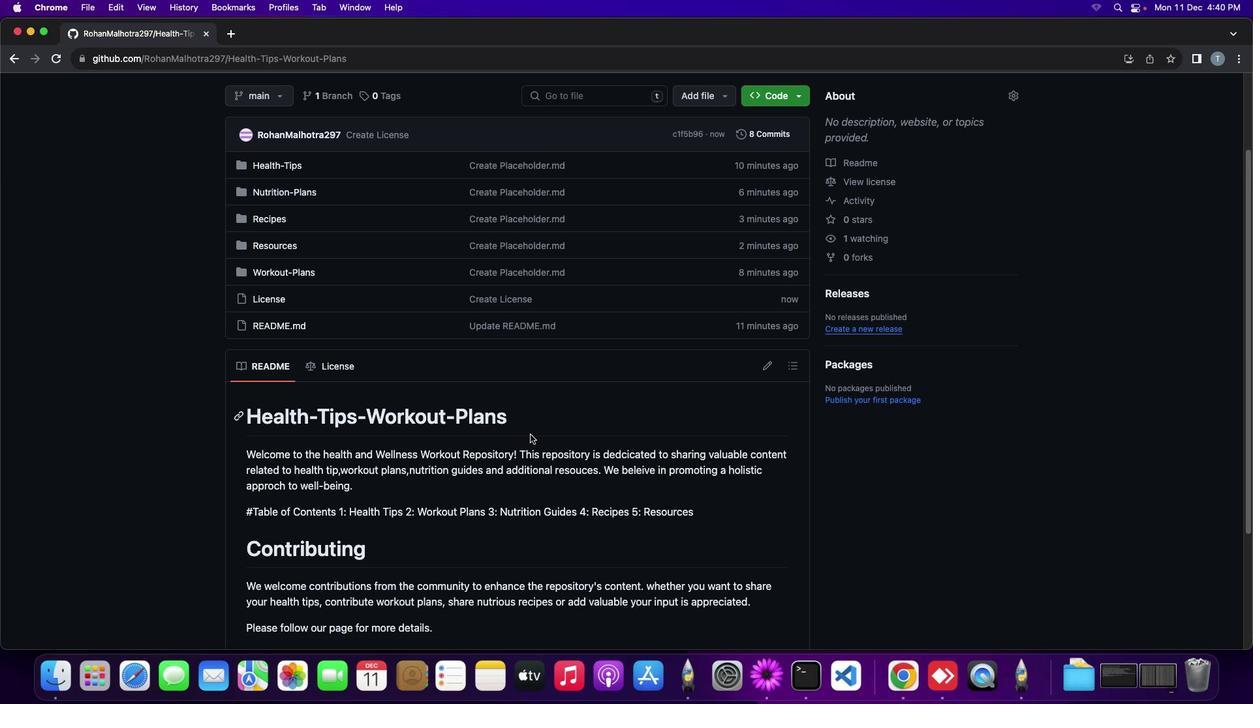 
Action: Mouse moved to (530, 432)
Screenshot: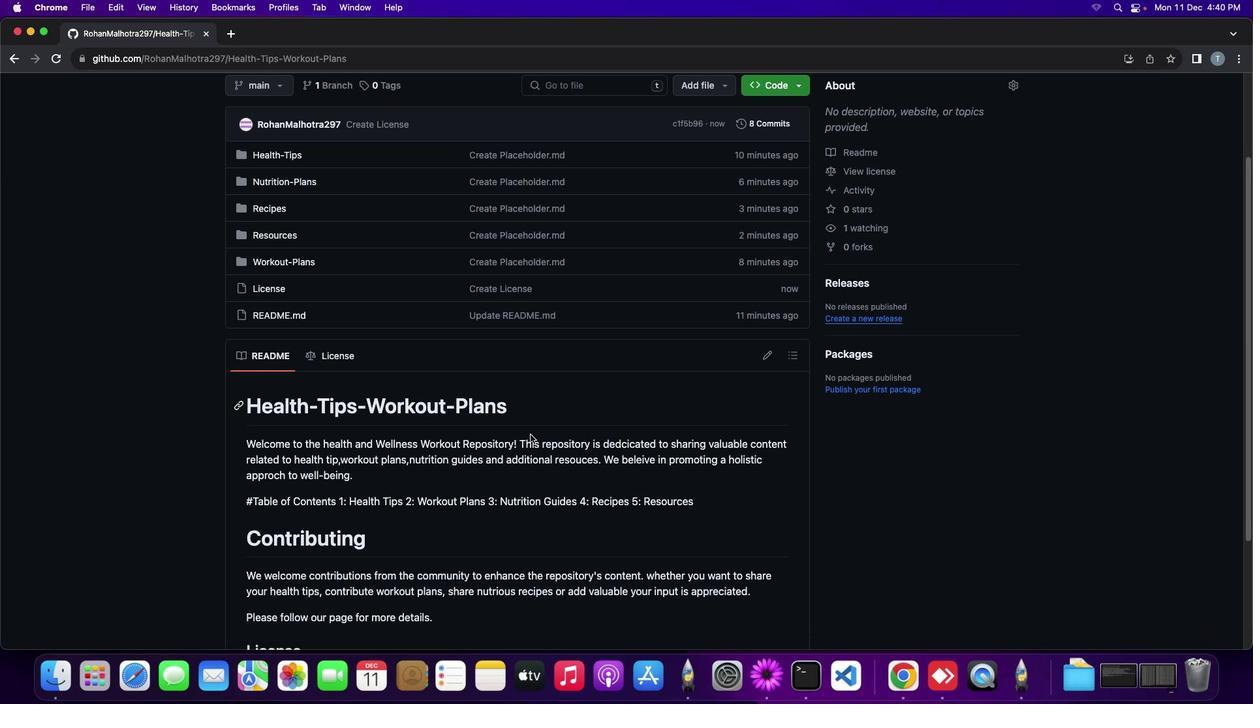 
Action: Mouse scrolled (530, 432) with delta (0, -1)
Screenshot: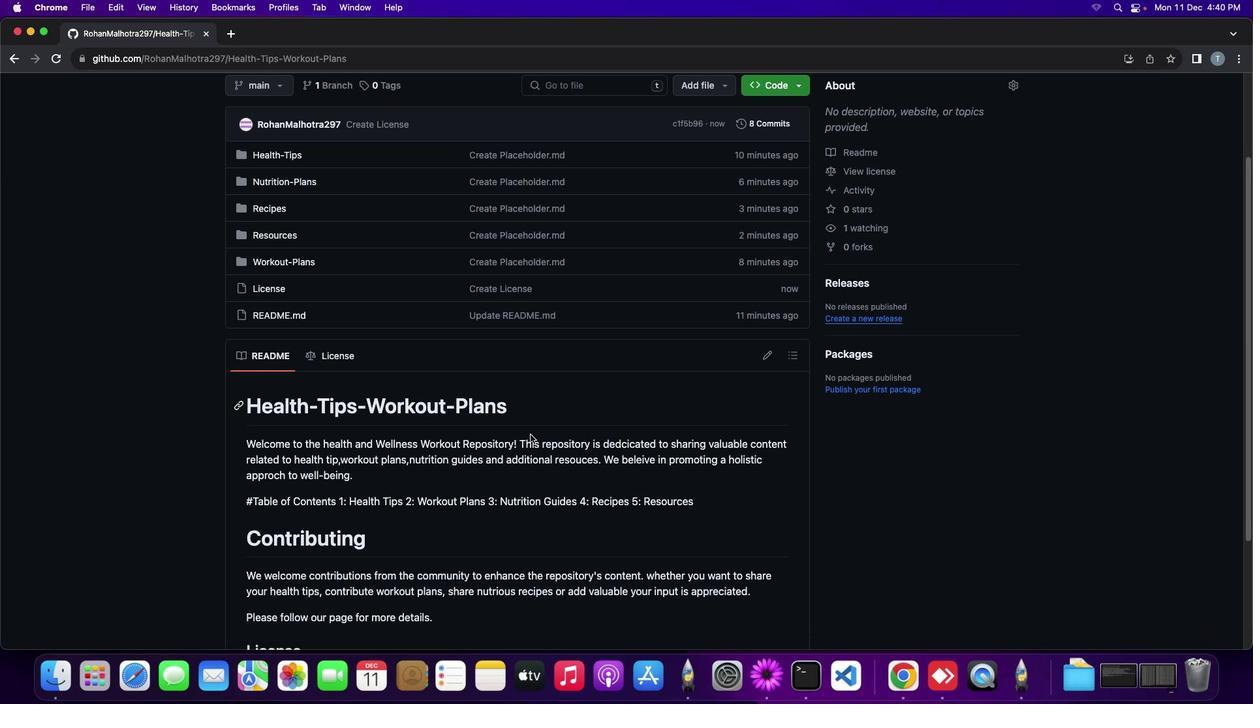 
Action: Mouse moved to (530, 434)
Screenshot: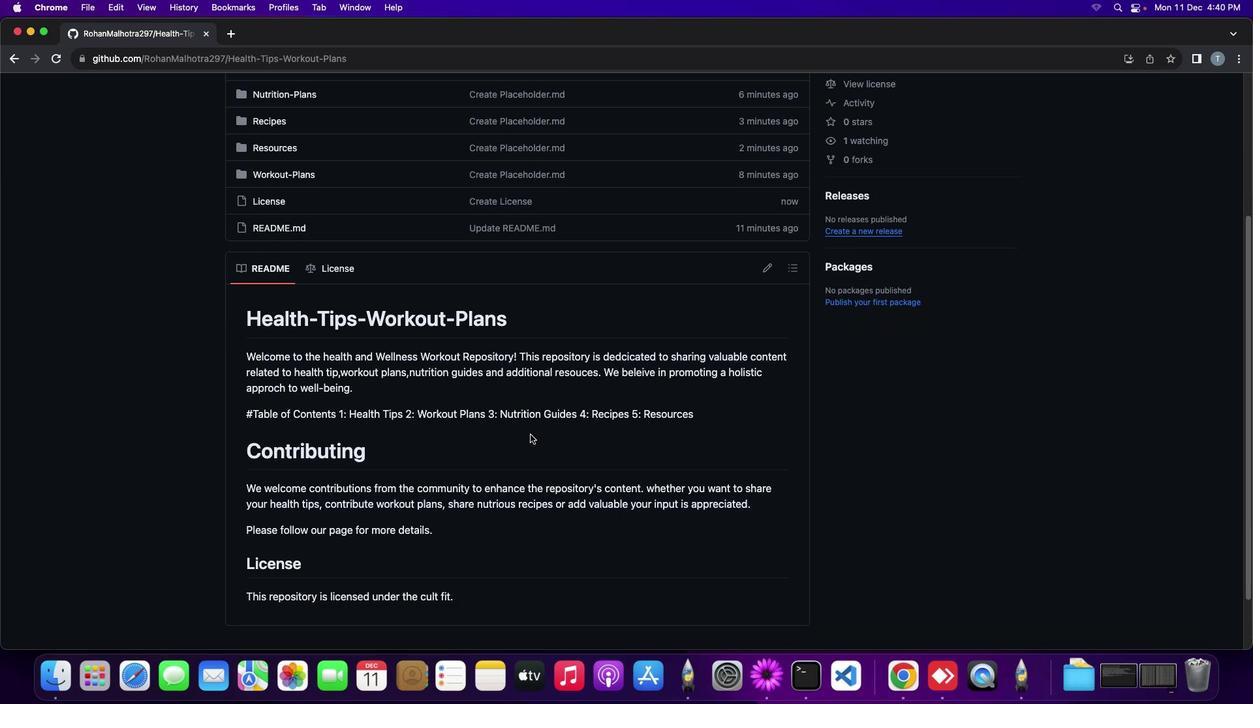 
Action: Mouse scrolled (530, 434) with delta (0, 0)
Screenshot: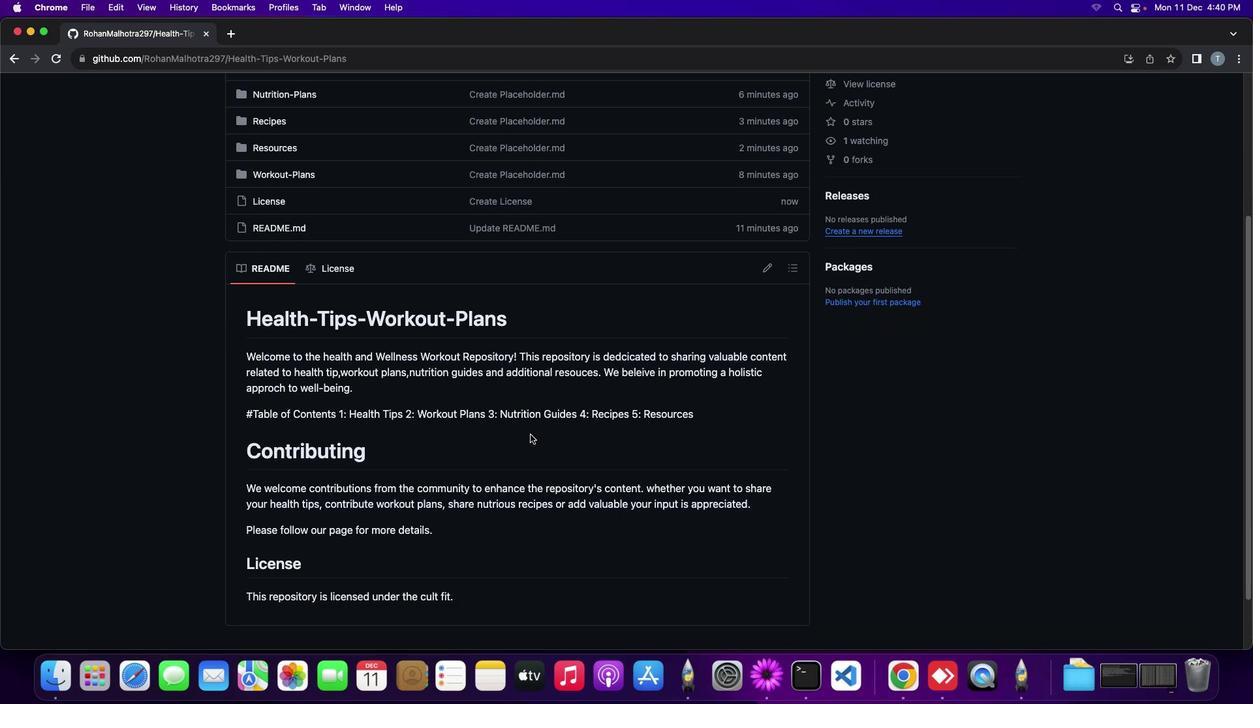 
Action: Mouse moved to (530, 434)
Screenshot: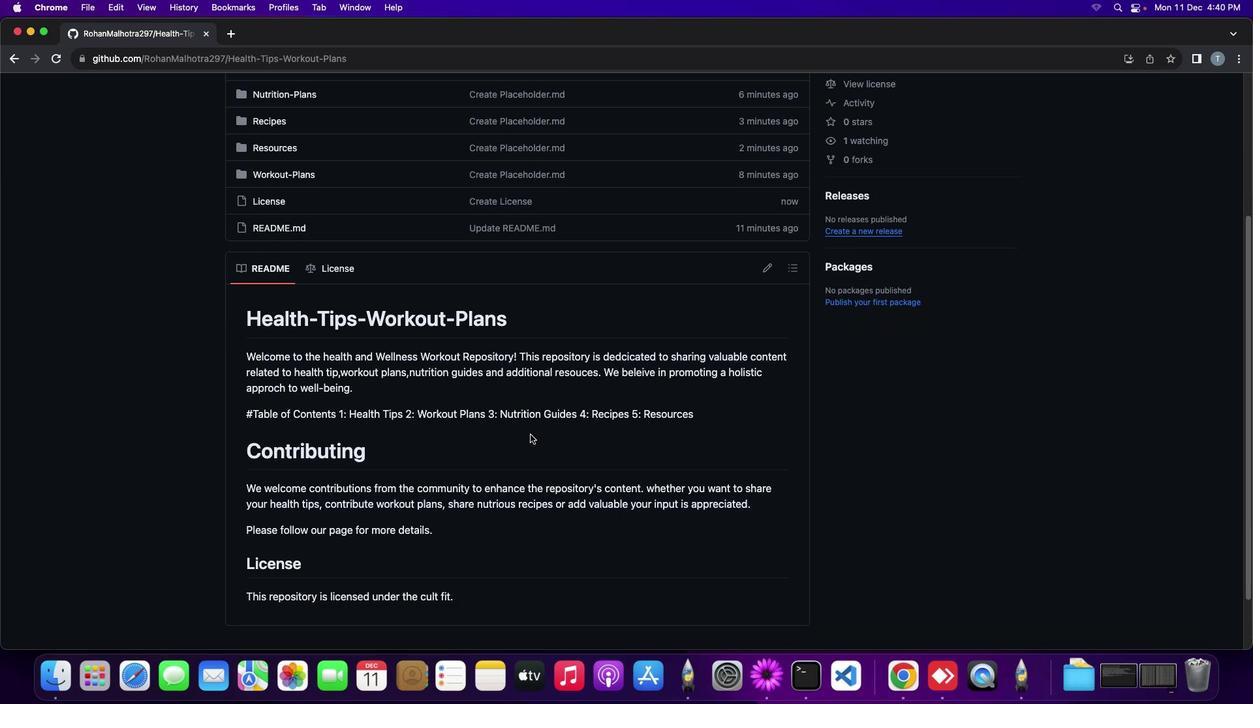
Action: Mouse scrolled (530, 434) with delta (0, 0)
Screenshot: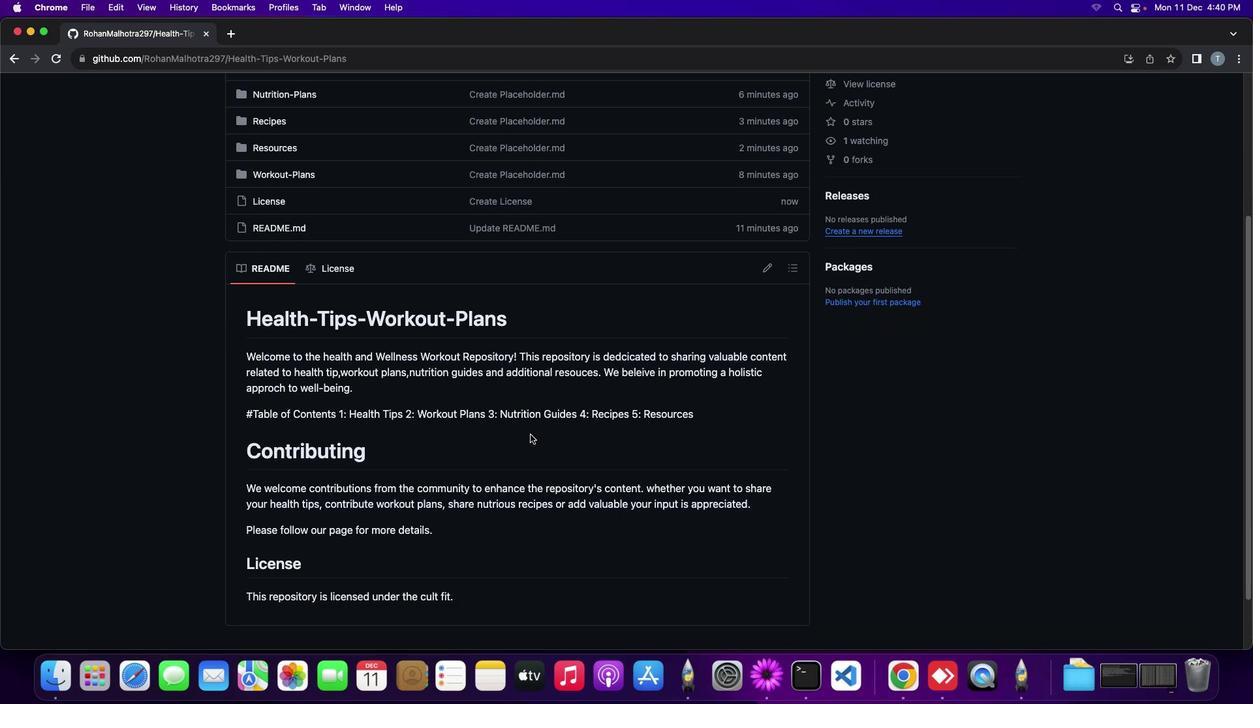 
Action: Mouse scrolled (530, 434) with delta (0, -1)
Screenshot: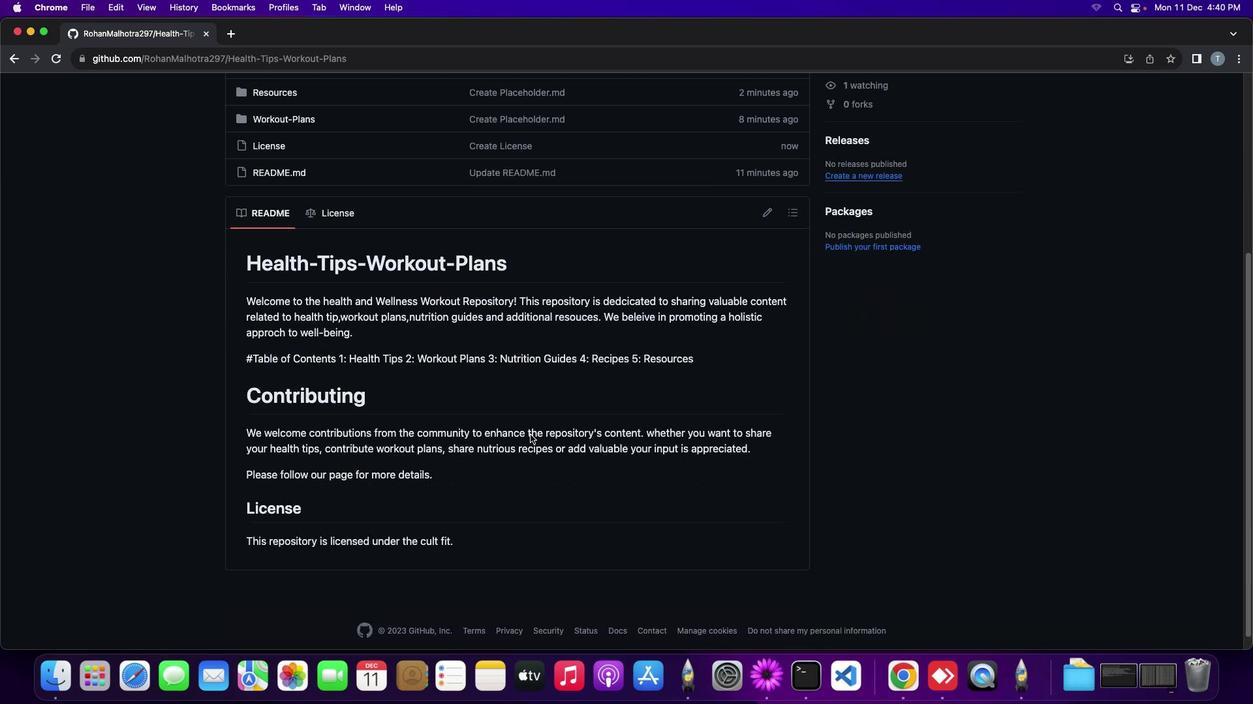 
Action: Mouse moved to (530, 434)
Screenshot: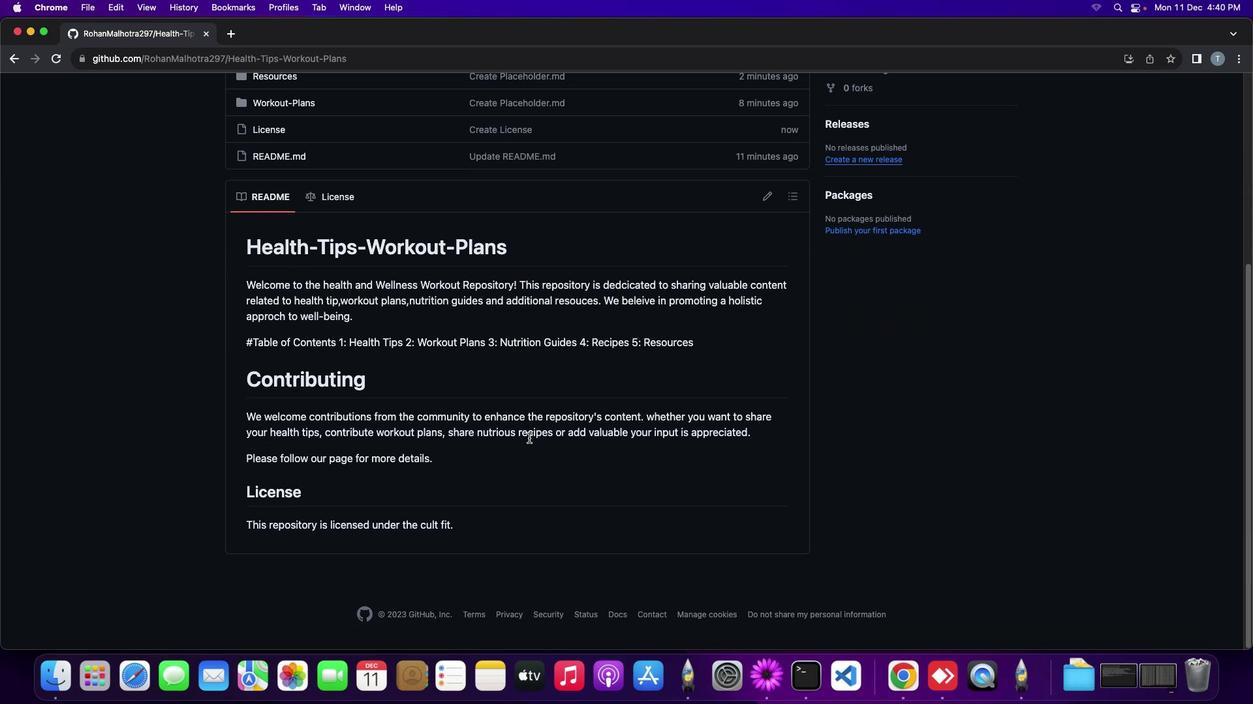 
Action: Mouse scrolled (530, 434) with delta (0, 0)
Screenshot: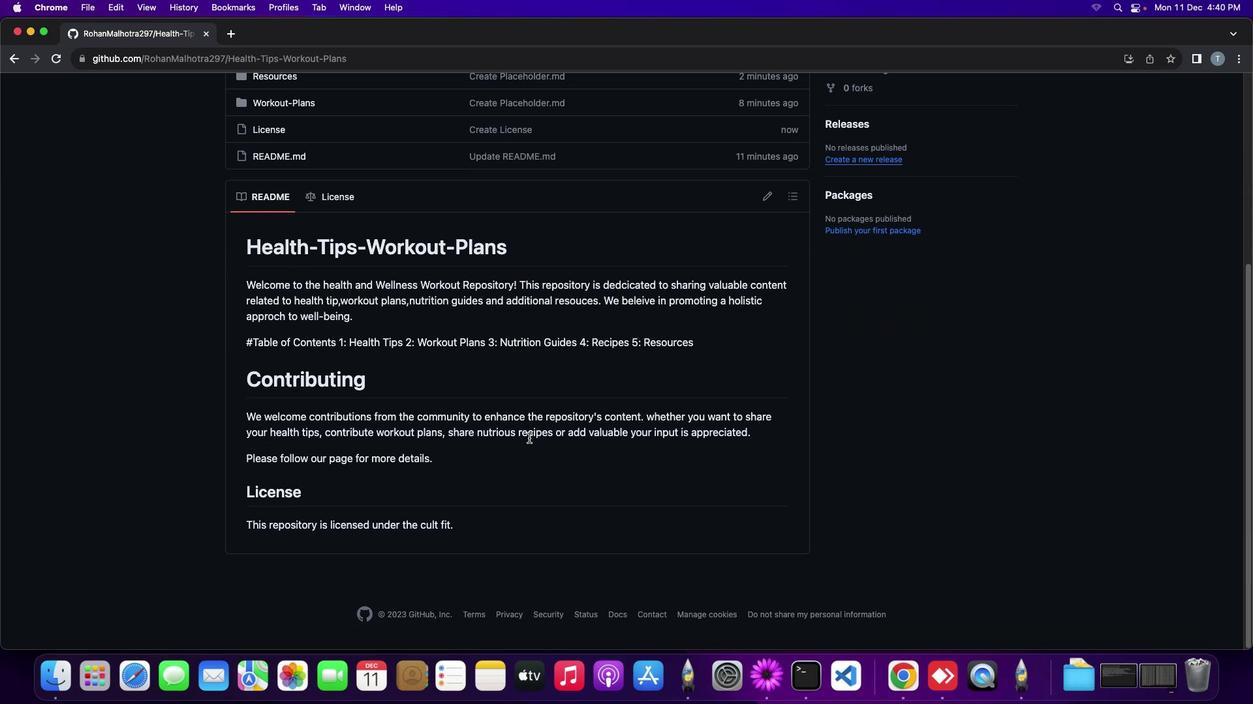 
Action: Mouse scrolled (530, 434) with delta (0, 0)
Screenshot: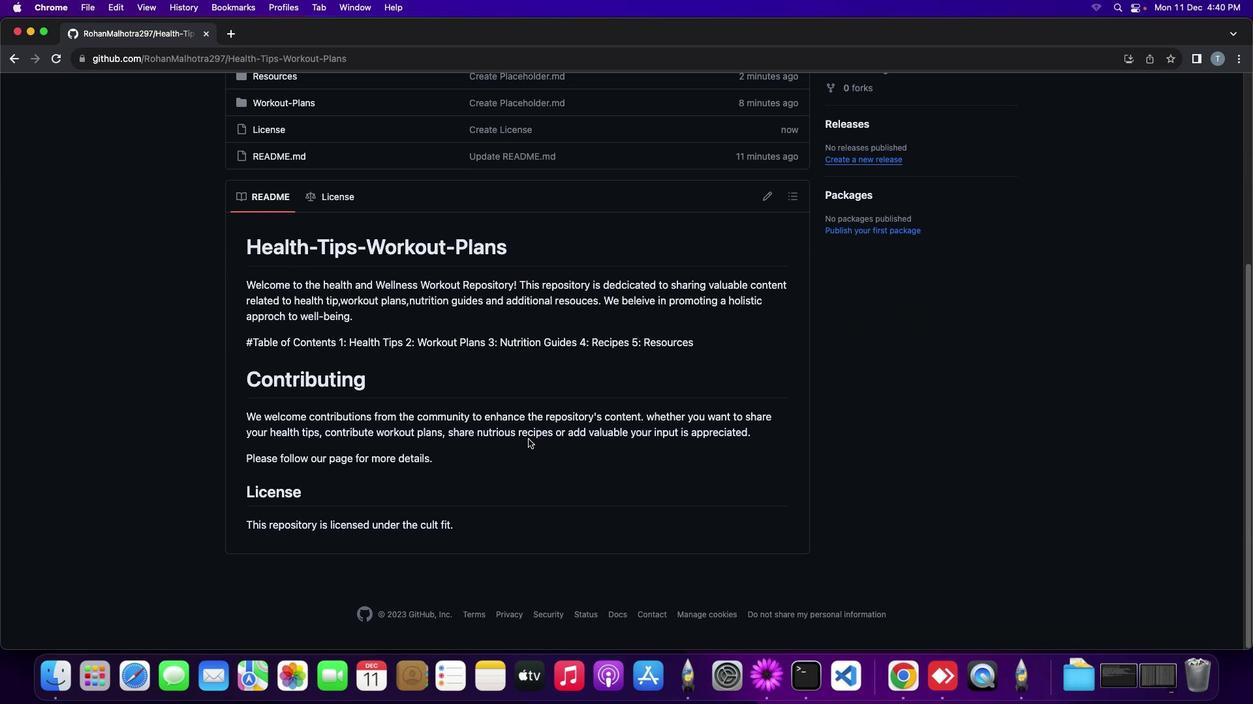 
Action: Mouse moved to (530, 434)
Screenshot: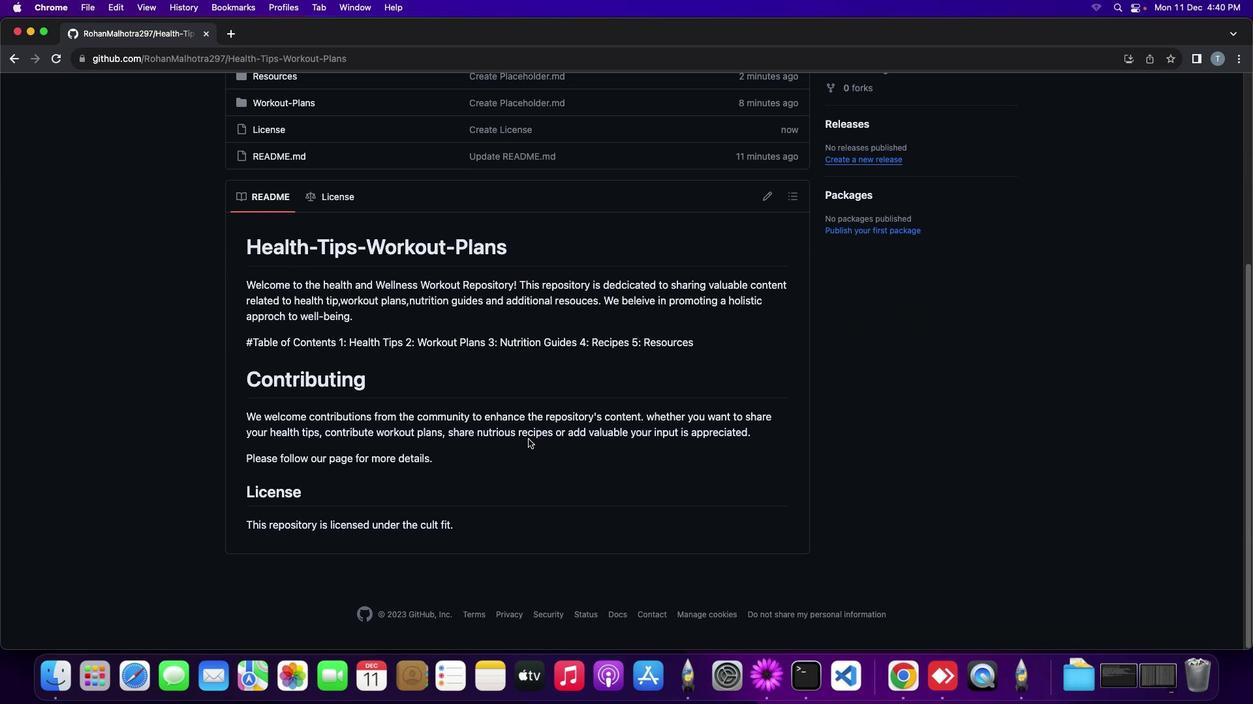 
Action: Mouse scrolled (530, 434) with delta (0, -1)
Screenshot: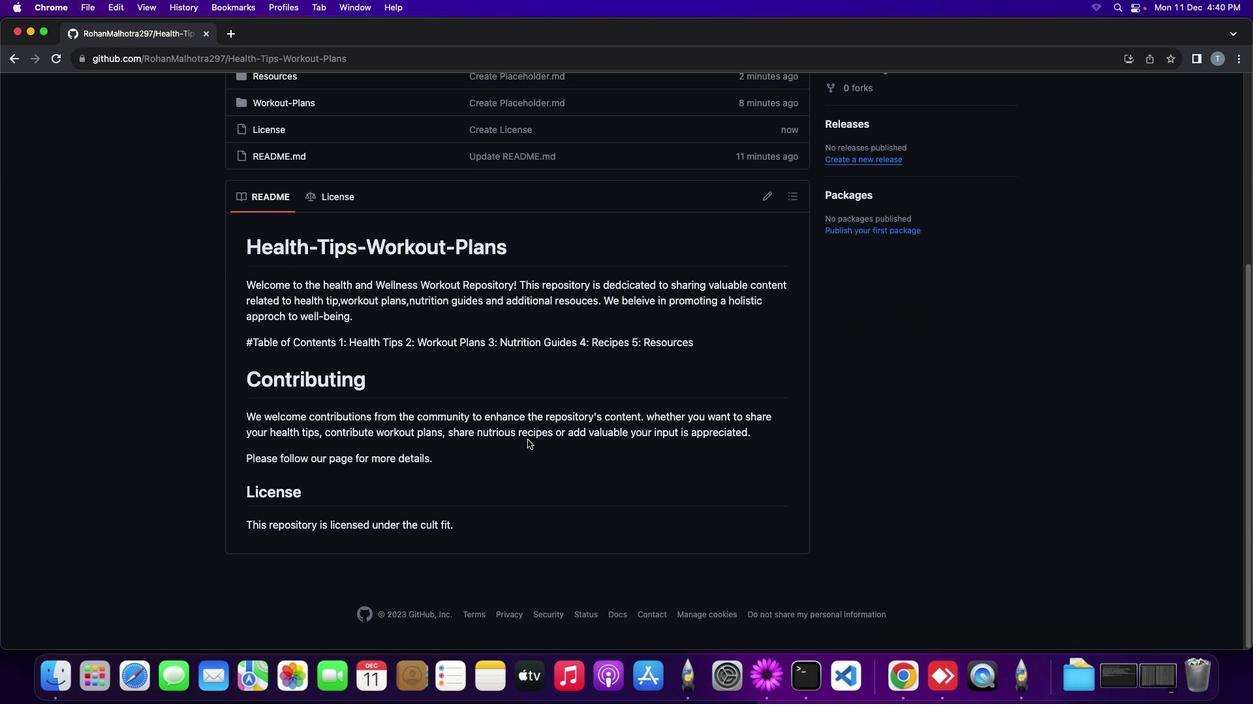 
Action: Mouse moved to (530, 436)
Screenshot: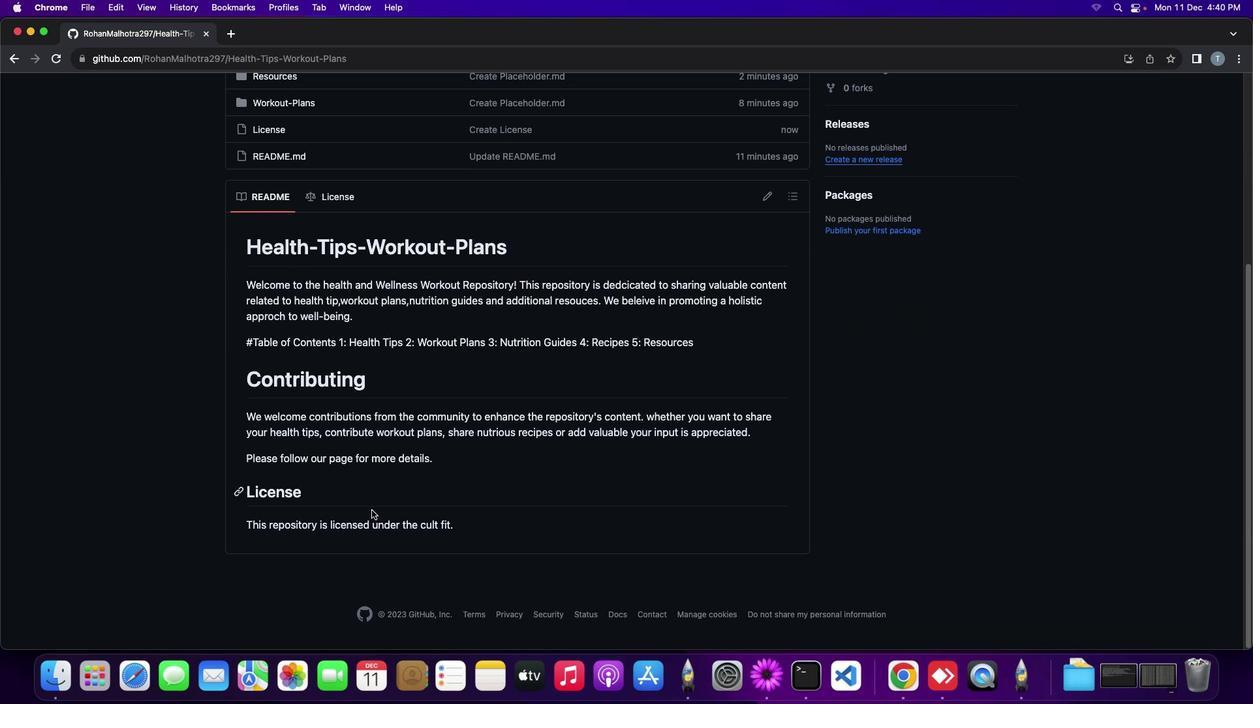 
Action: Mouse scrolled (530, 436) with delta (0, 0)
Screenshot: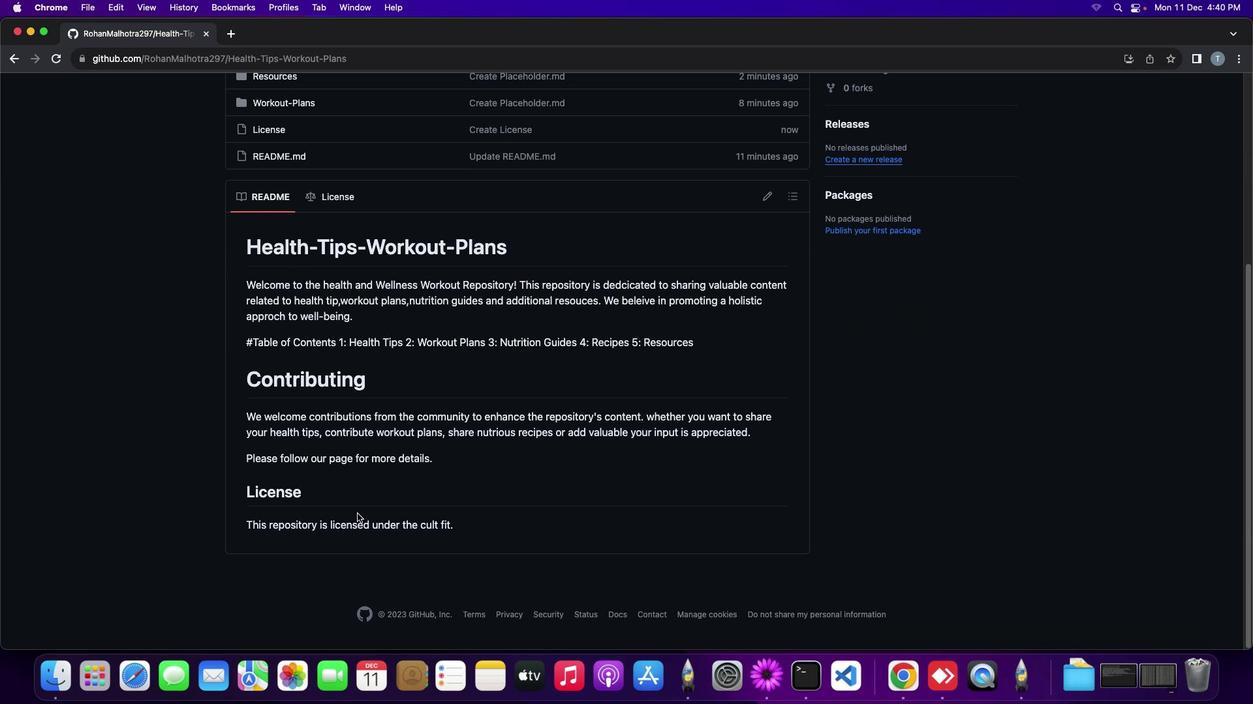 
Action: Mouse moved to (530, 436)
Screenshot: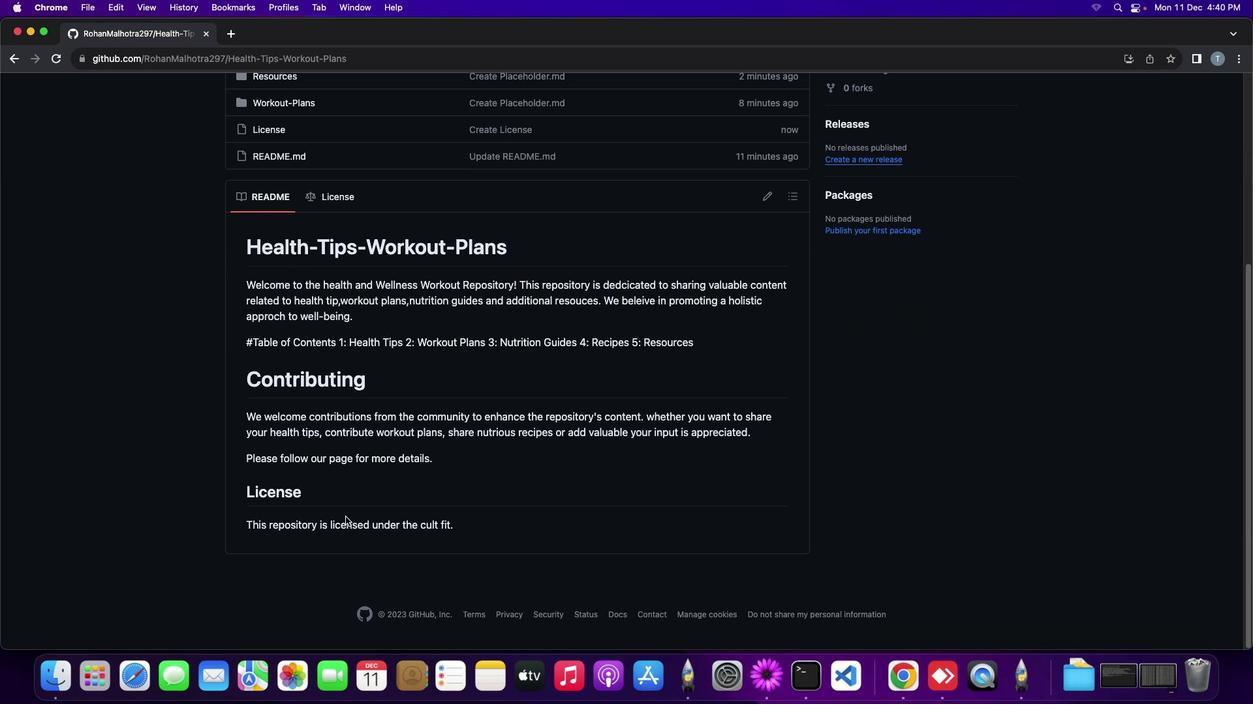 
Action: Mouse scrolled (530, 436) with delta (0, 0)
Screenshot: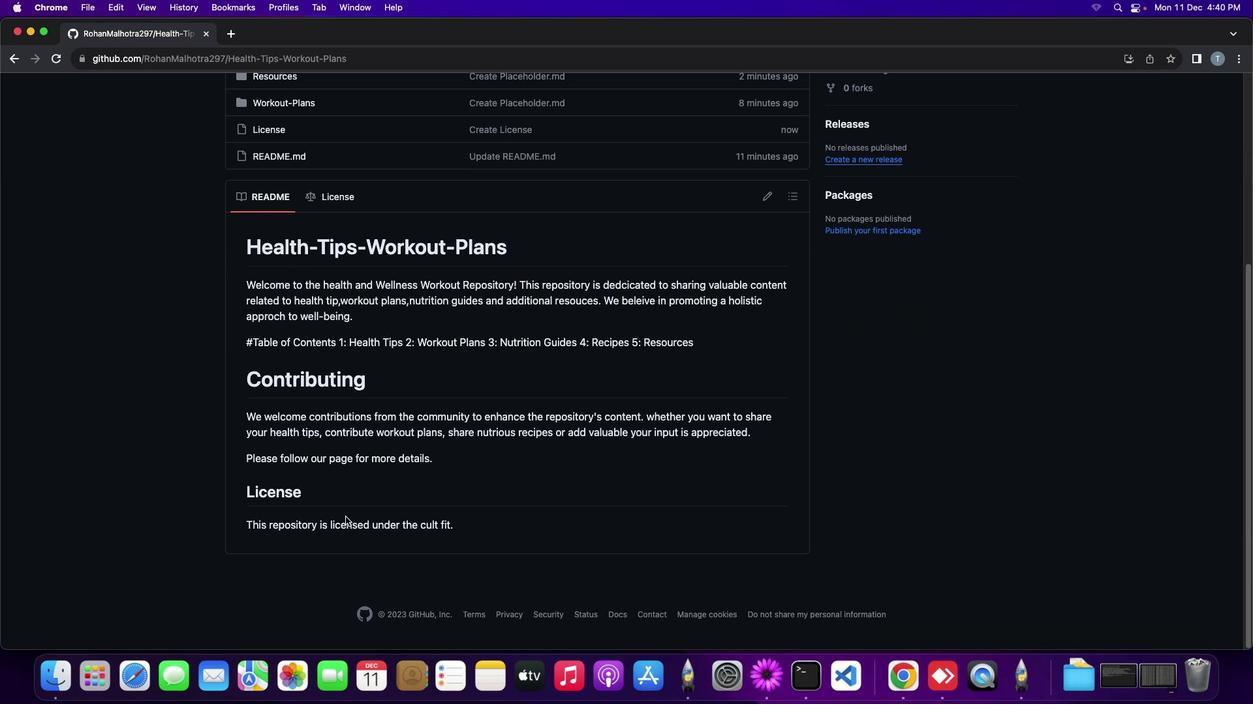 
Action: Mouse moved to (529, 437)
Screenshot: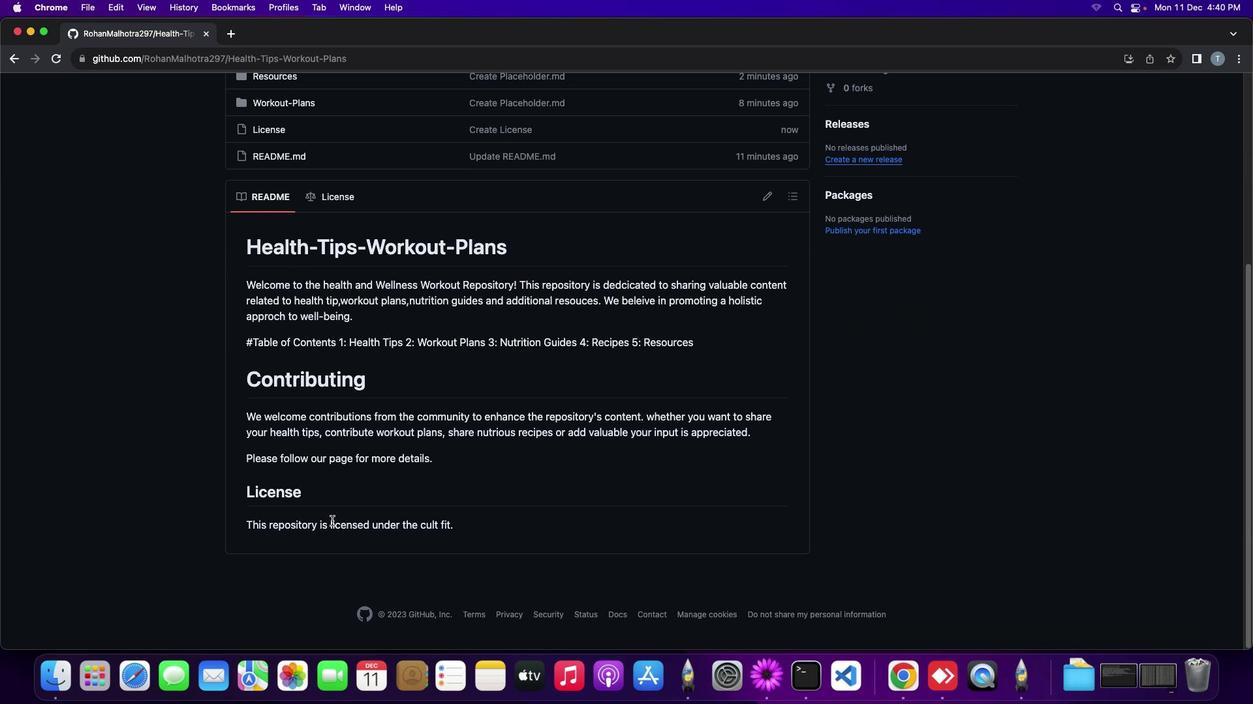 
Action: Mouse scrolled (529, 437) with delta (0, -1)
Screenshot: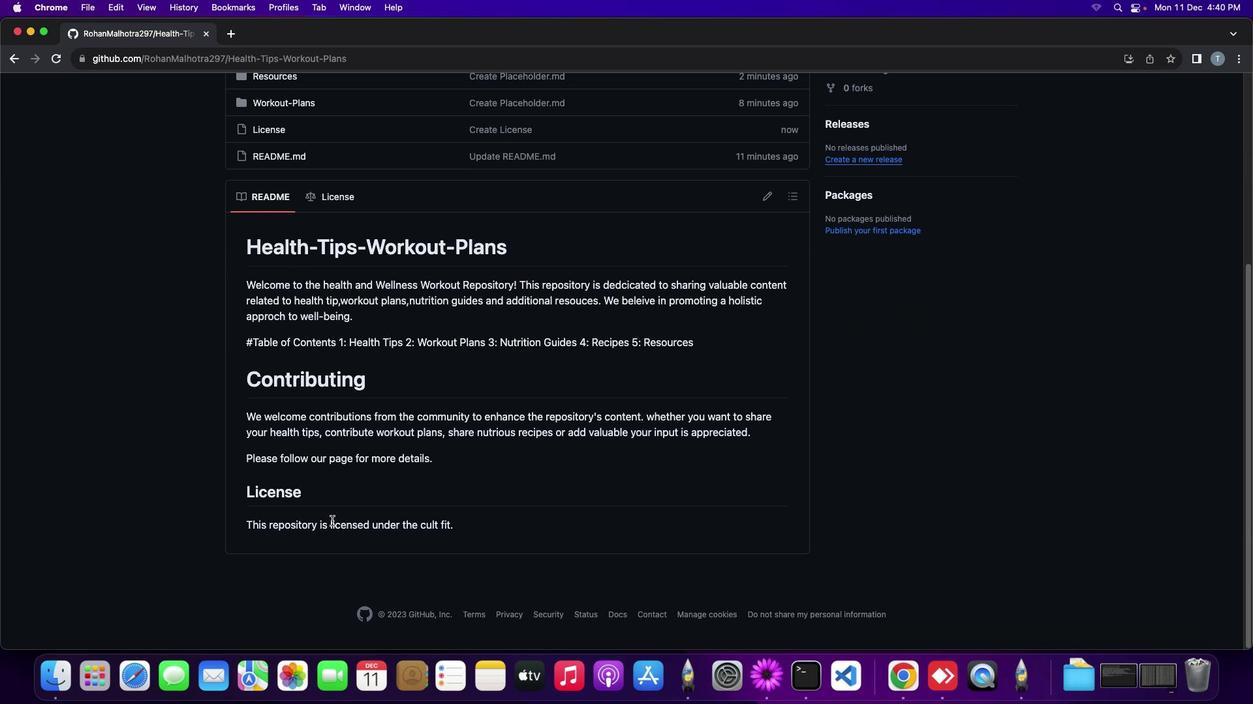 
Action: Mouse moved to (437, 430)
Screenshot: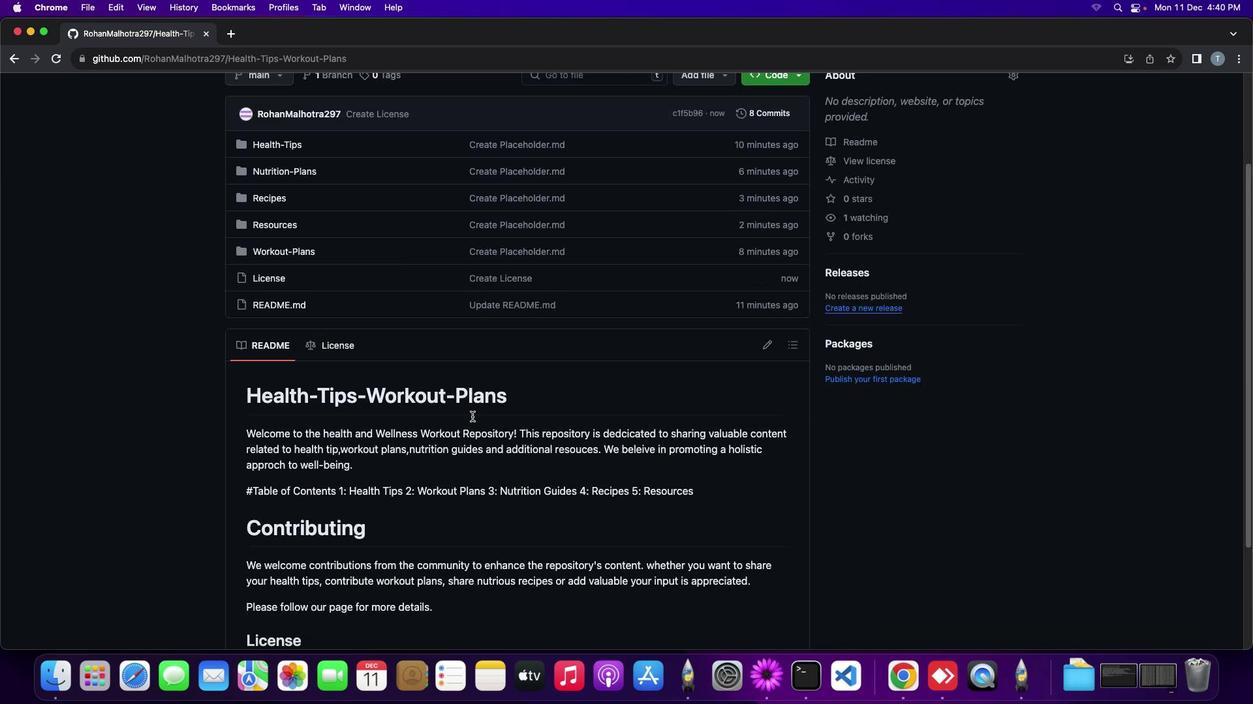 
Action: Mouse scrolled (437, 430) with delta (0, 0)
Screenshot: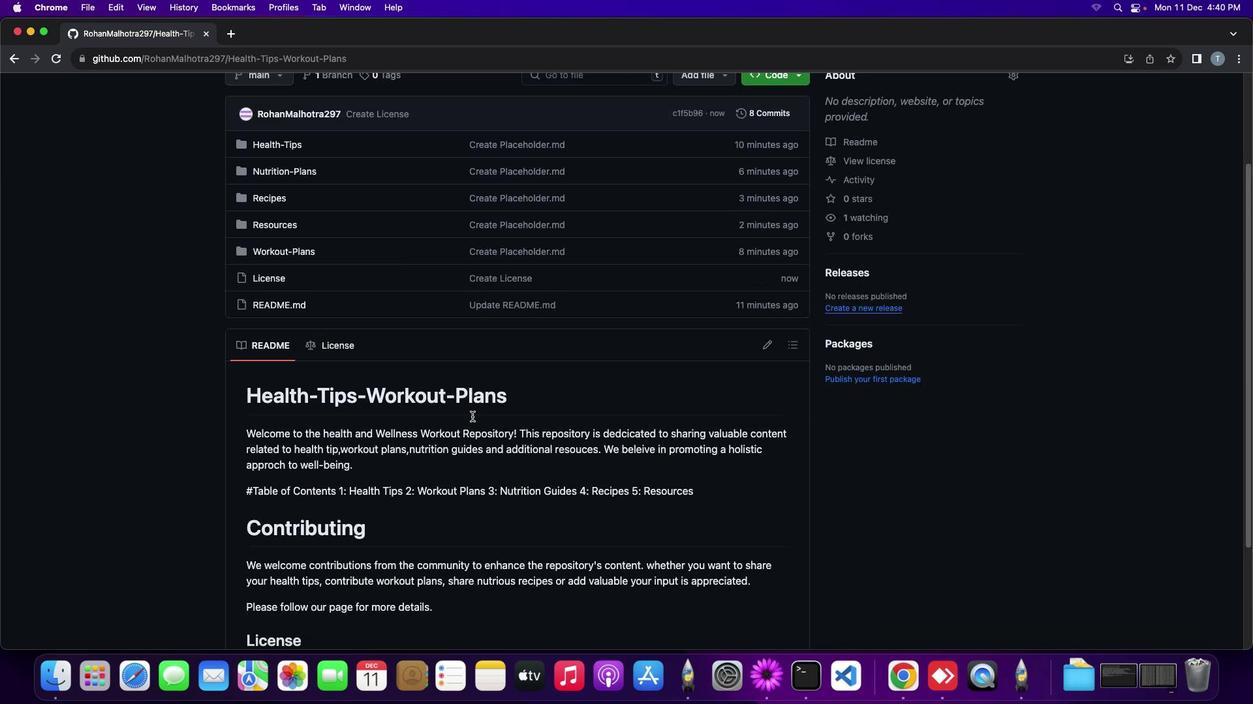 
Action: Mouse moved to (437, 430)
Screenshot: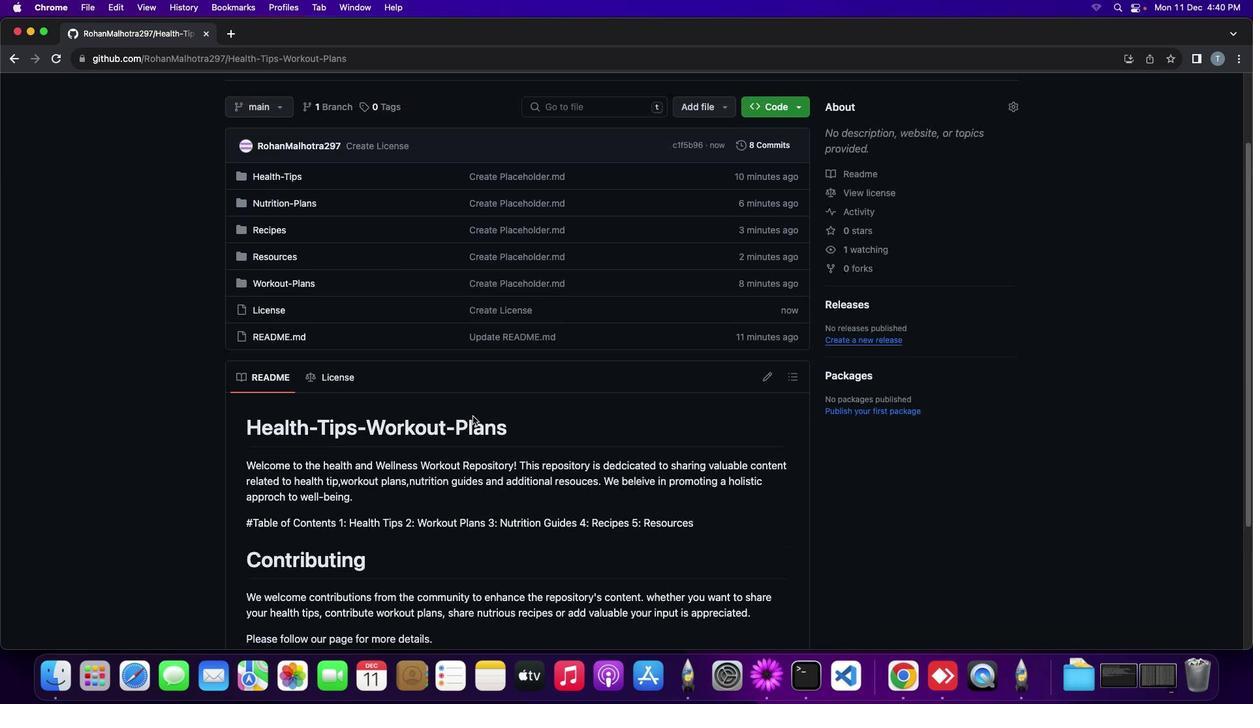 
Action: Mouse scrolled (437, 430) with delta (0, 0)
Screenshot: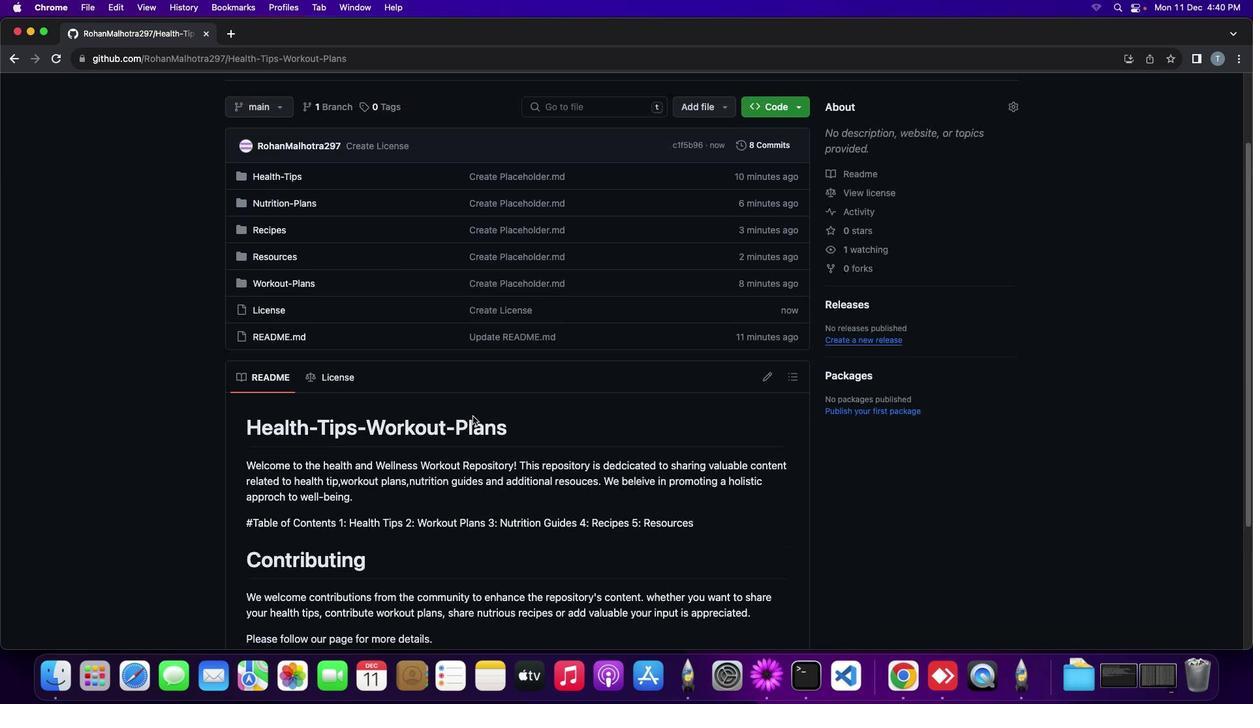 
Action: Mouse moved to (437, 428)
Screenshot: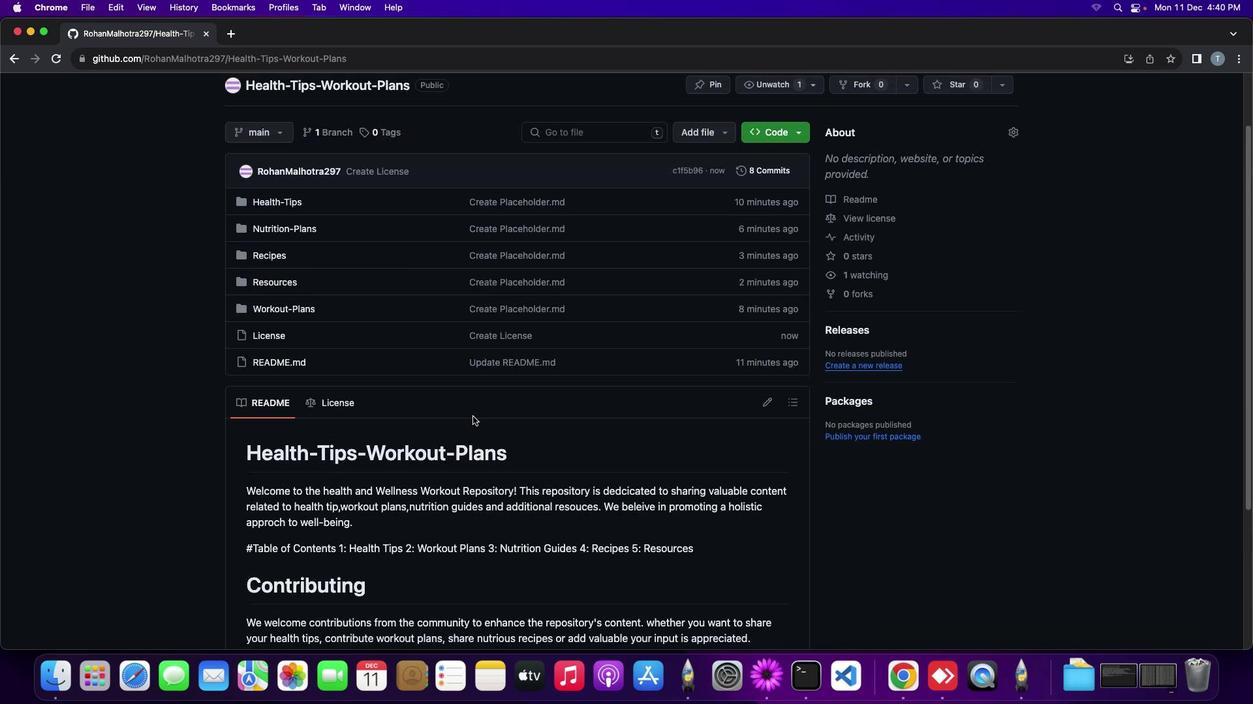 
Action: Mouse scrolled (437, 428) with delta (0, 1)
Screenshot: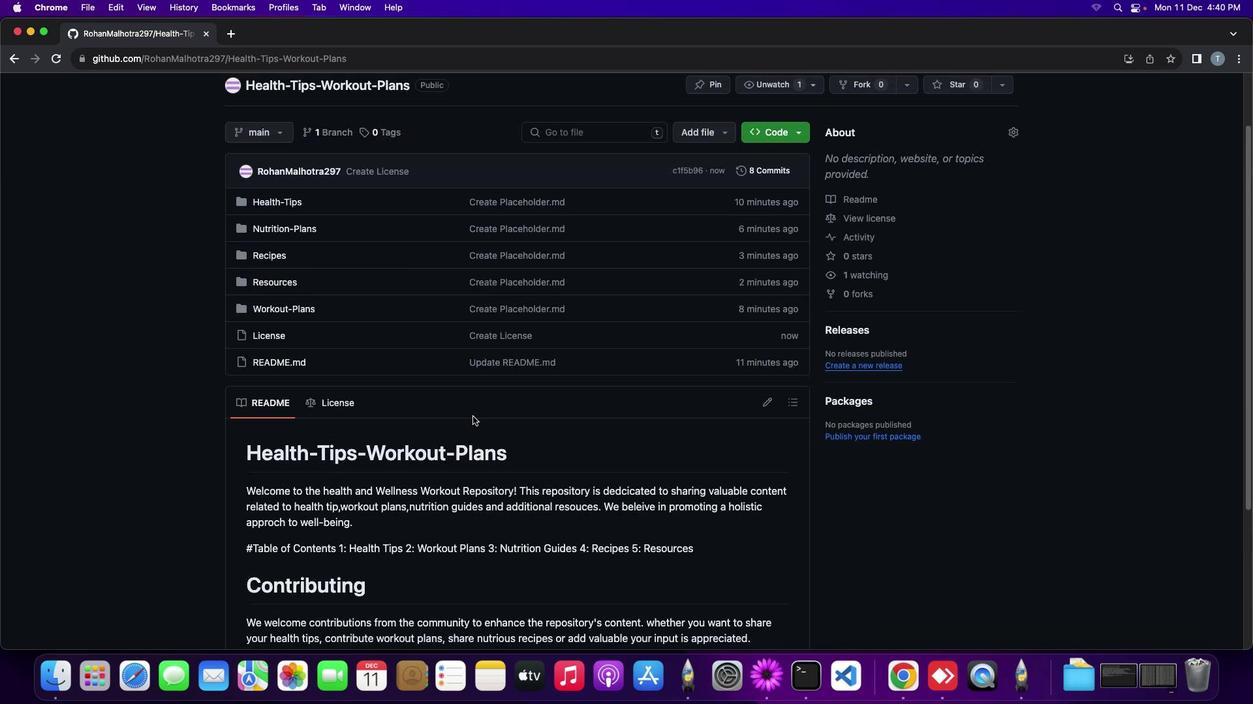 
Action: Mouse moved to (471, 417)
Screenshot: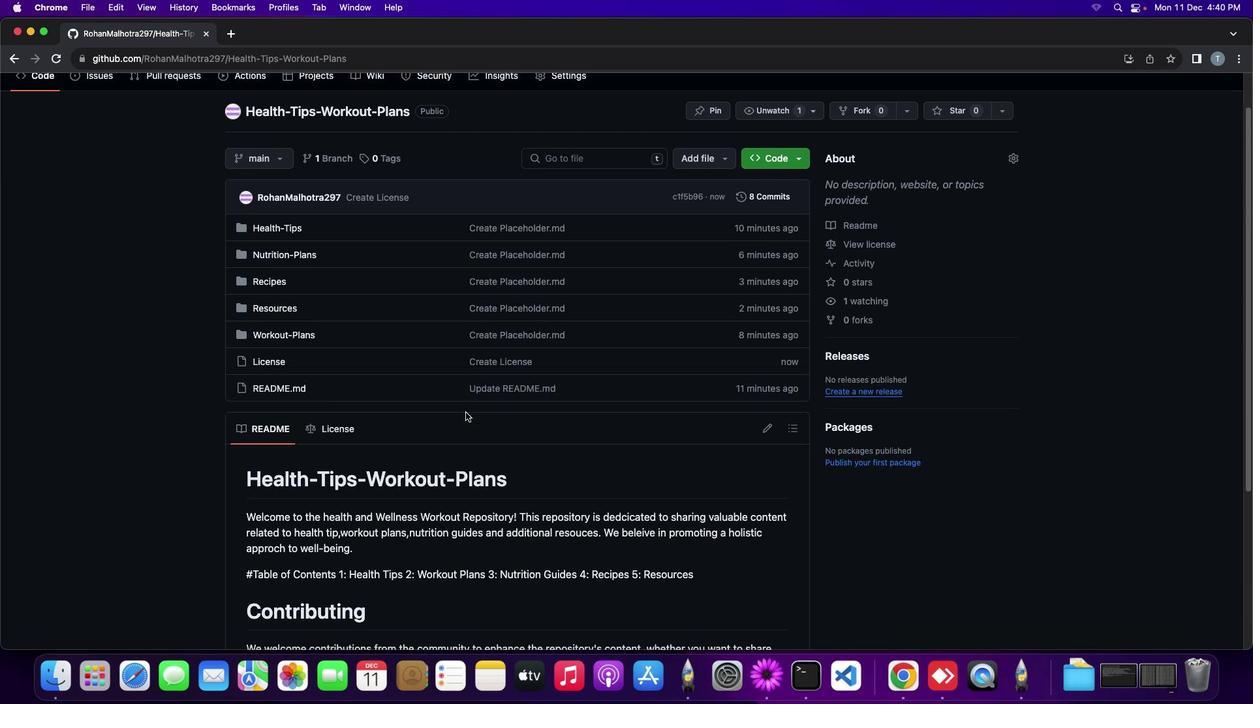 
Action: Mouse scrolled (471, 417) with delta (0, 0)
Screenshot: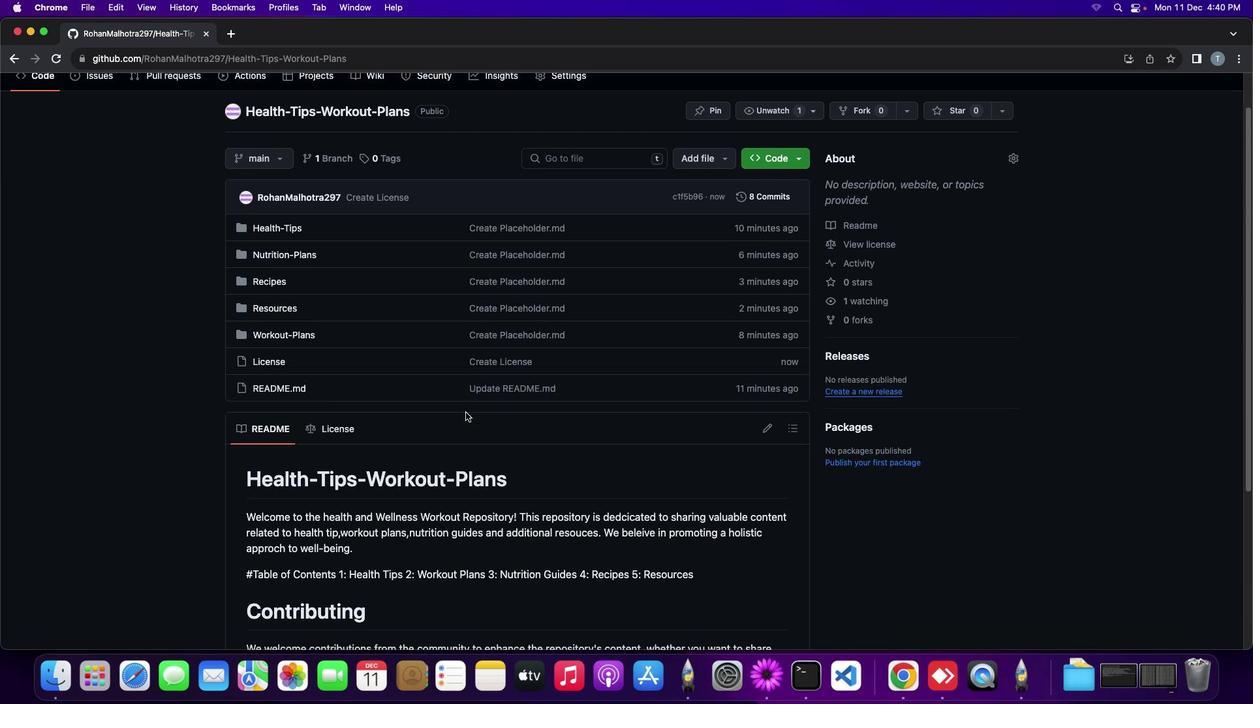 
Action: Mouse moved to (472, 417)
Screenshot: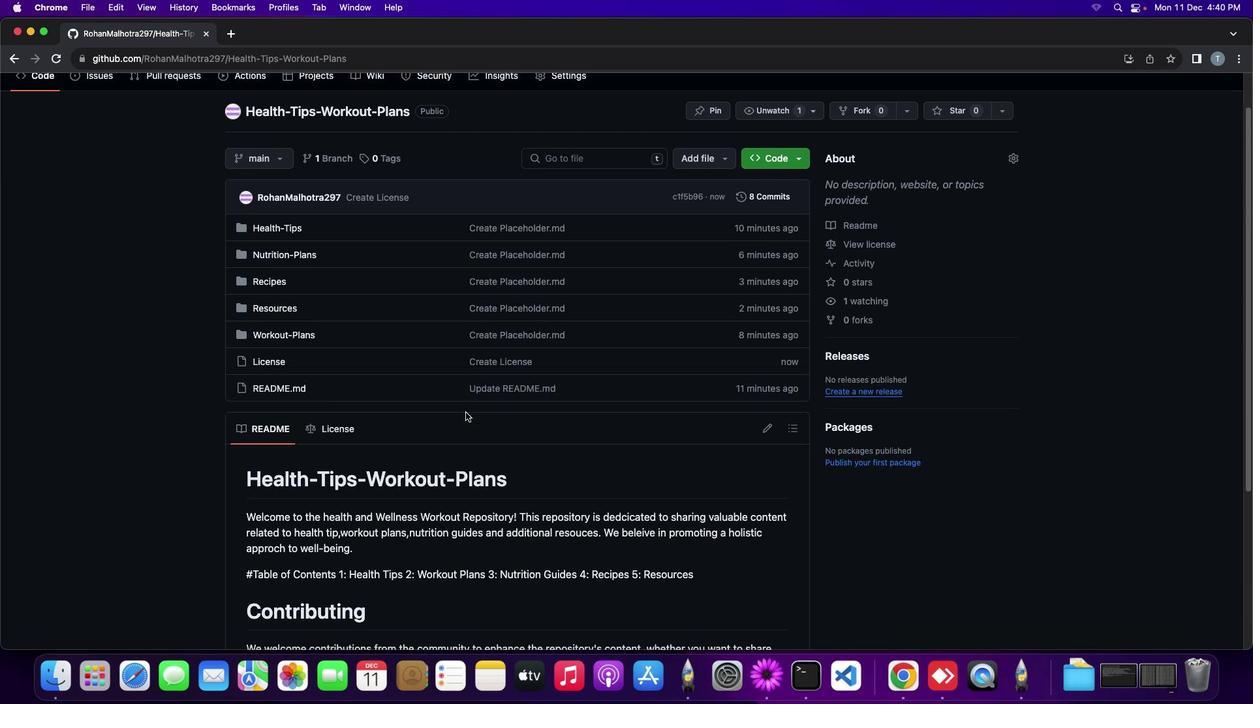 
Action: Mouse scrolled (472, 417) with delta (0, 0)
Screenshot: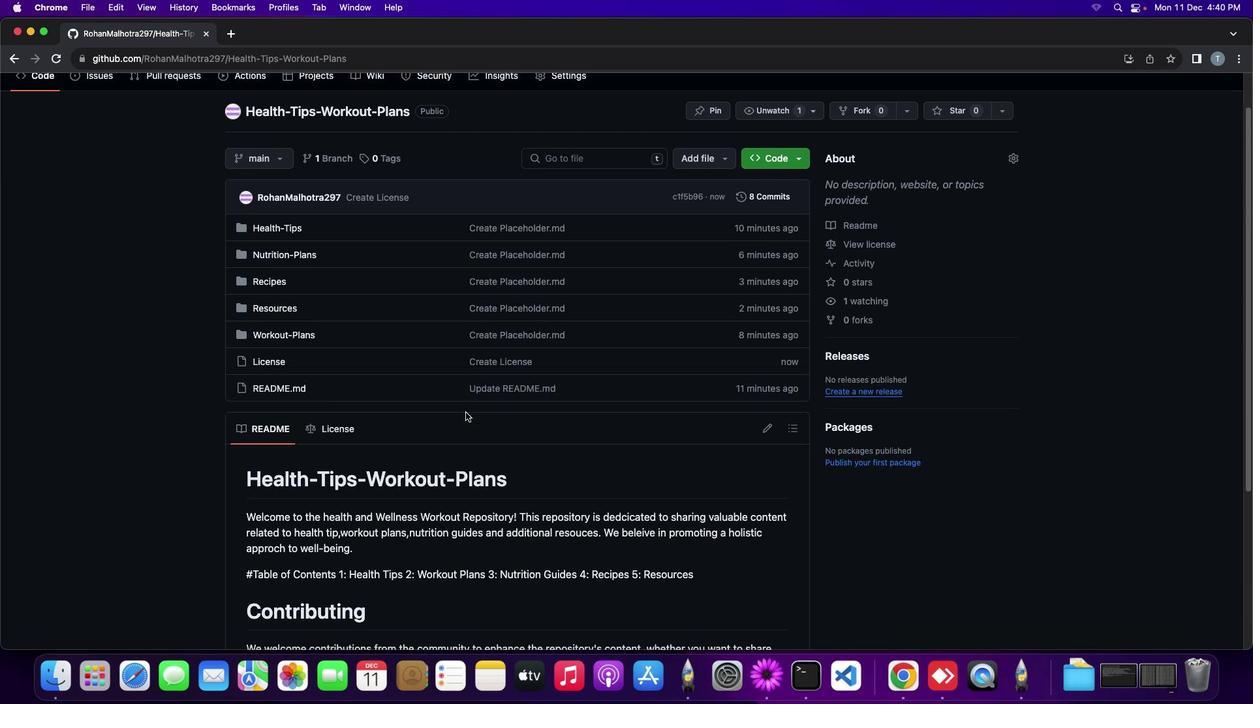 
Action: Mouse moved to (472, 417)
